 Task: Look for Airbnb properties in Frontera, Mexico from 21st December, 2023 to 29th December, 2023 for 5 adults. Place can be entire room with 3 bedrooms having 3 beds and 3 bathrooms. Property type can be house.
Action: Mouse moved to (550, 105)
Screenshot: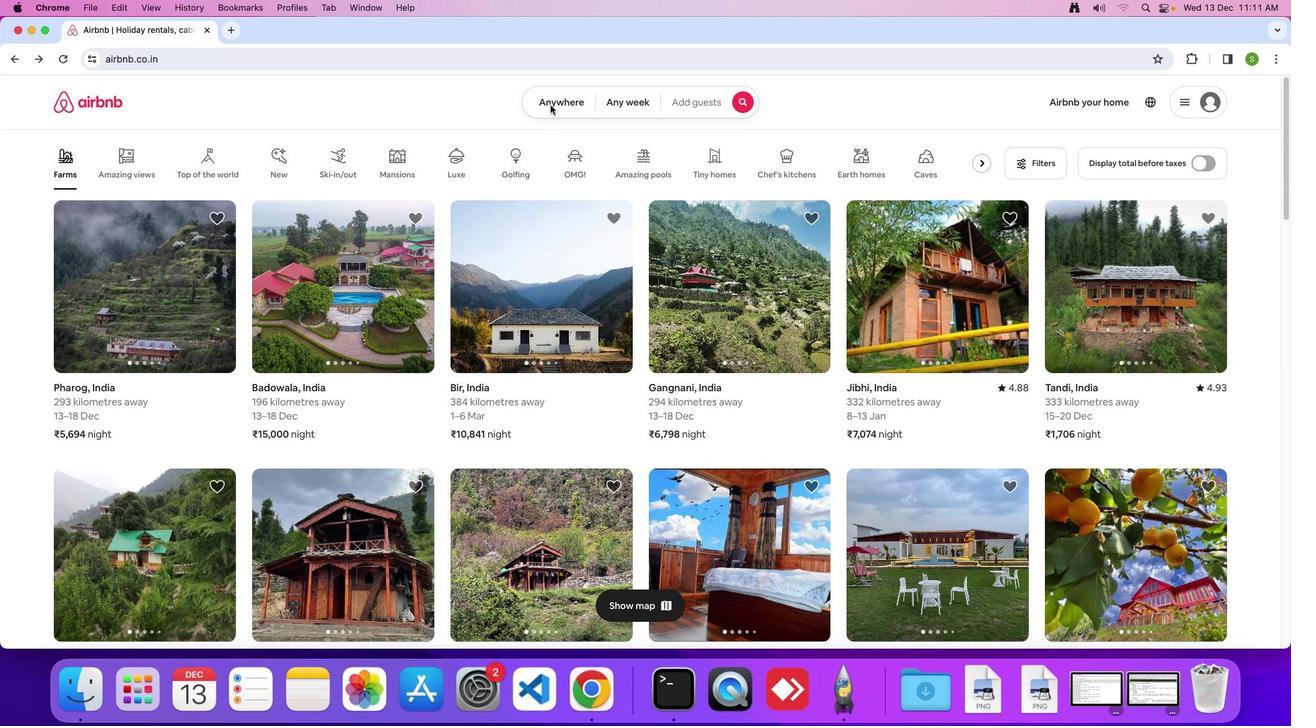 
Action: Mouse pressed left at (550, 105)
Screenshot: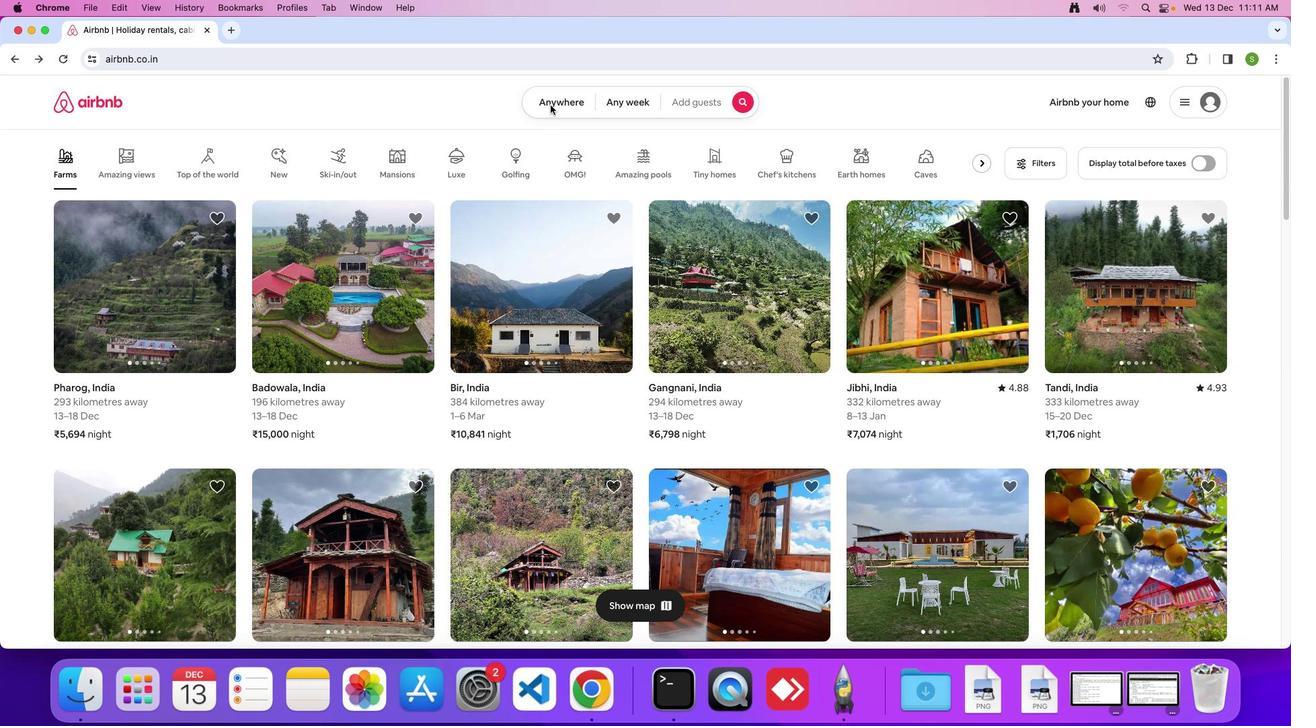 
Action: Mouse pressed left at (550, 105)
Screenshot: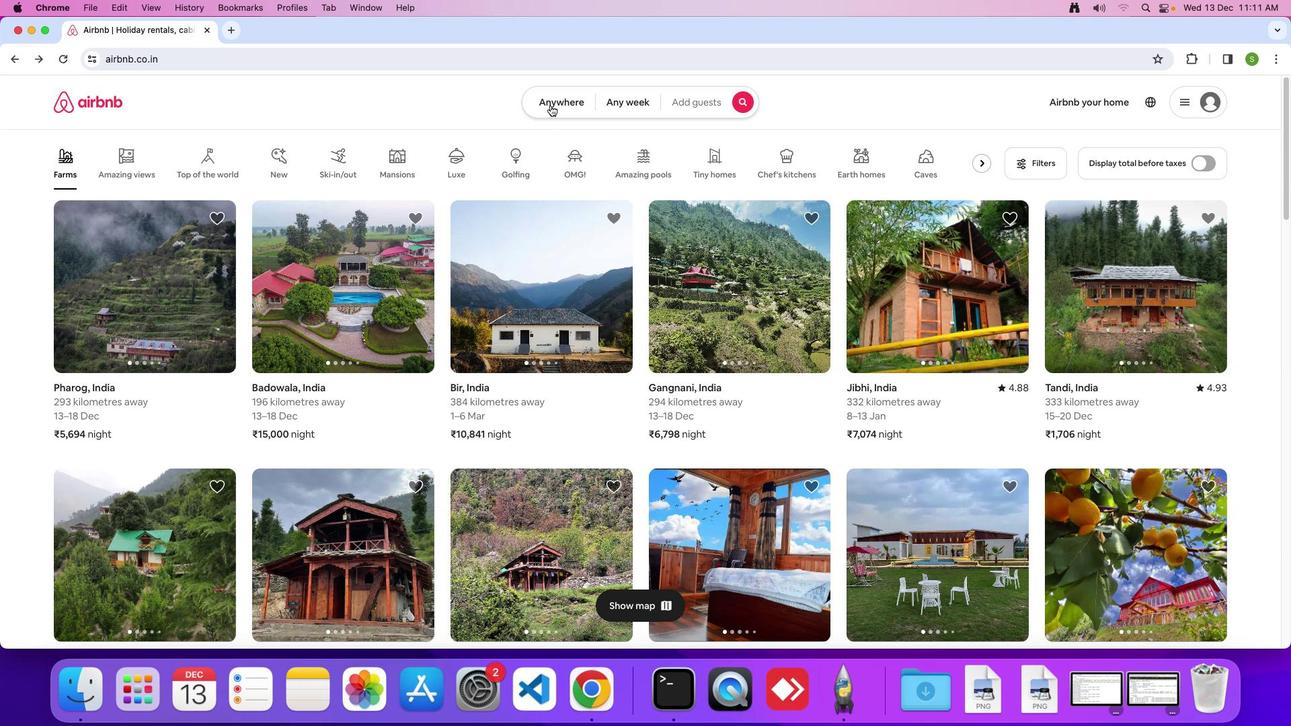 
Action: Mouse moved to (465, 155)
Screenshot: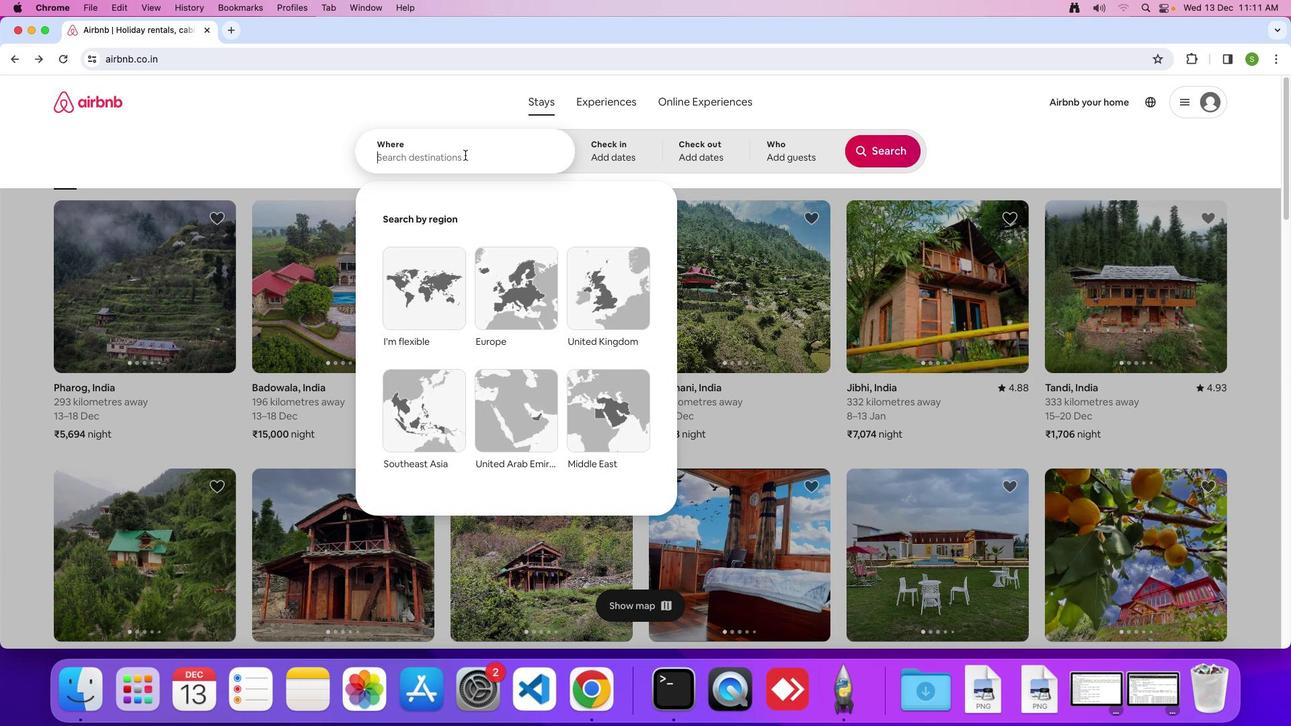 
Action: Mouse pressed left at (465, 155)
Screenshot: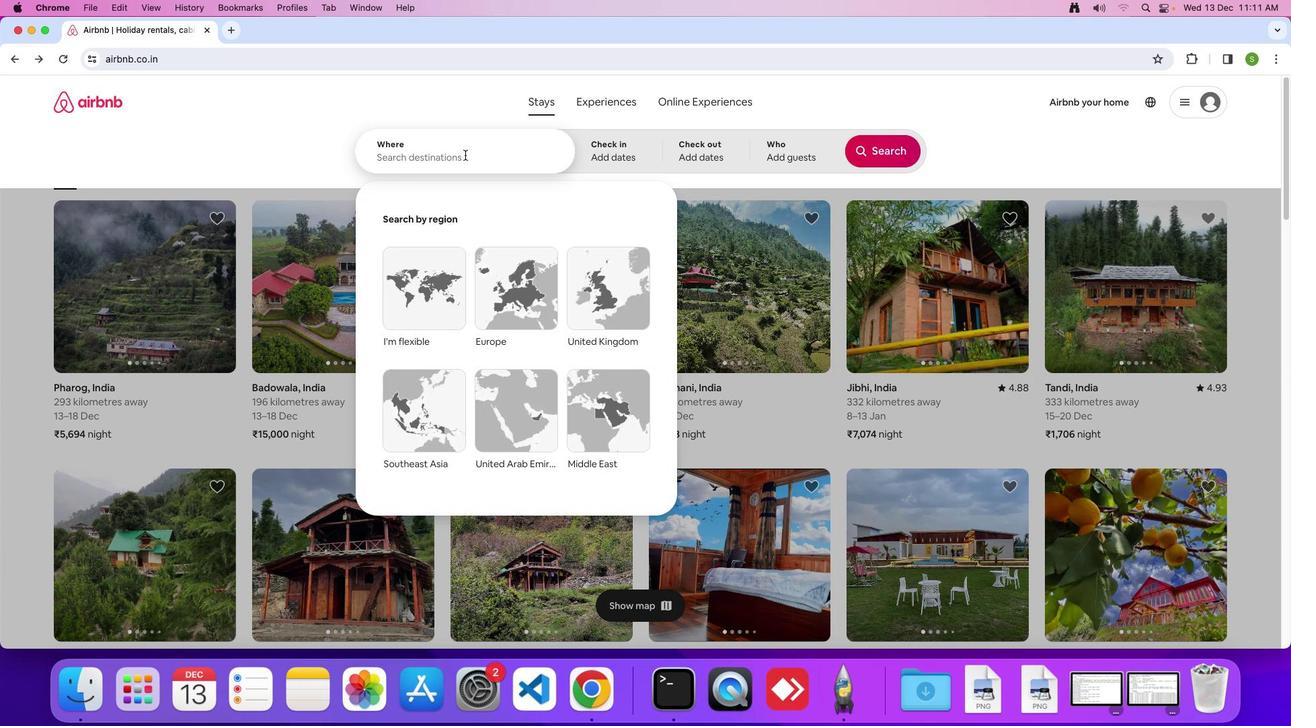 
Action: Key pressed 'F'Key.caps_lock'r''o''n''t''e''r''a'','Key.spaceKey.shift'm''e''x''i''c''o'Key.enter
Screenshot: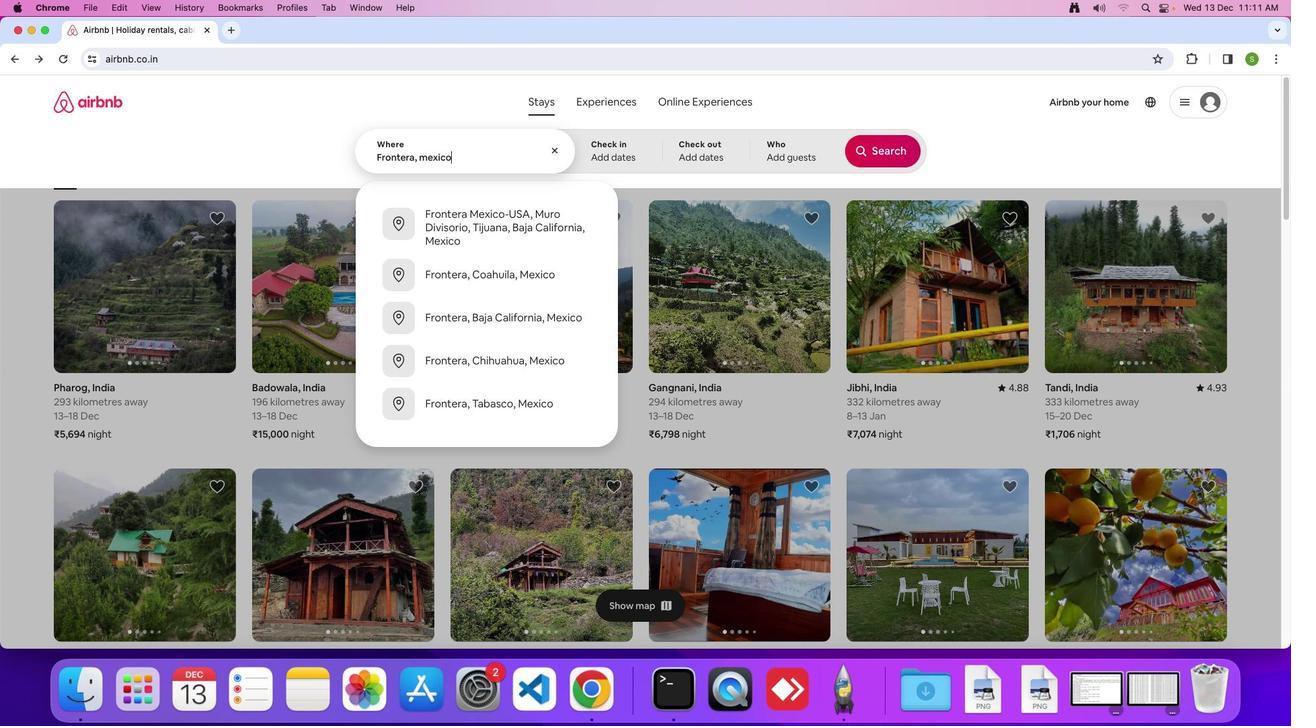 
Action: Mouse moved to (540, 415)
Screenshot: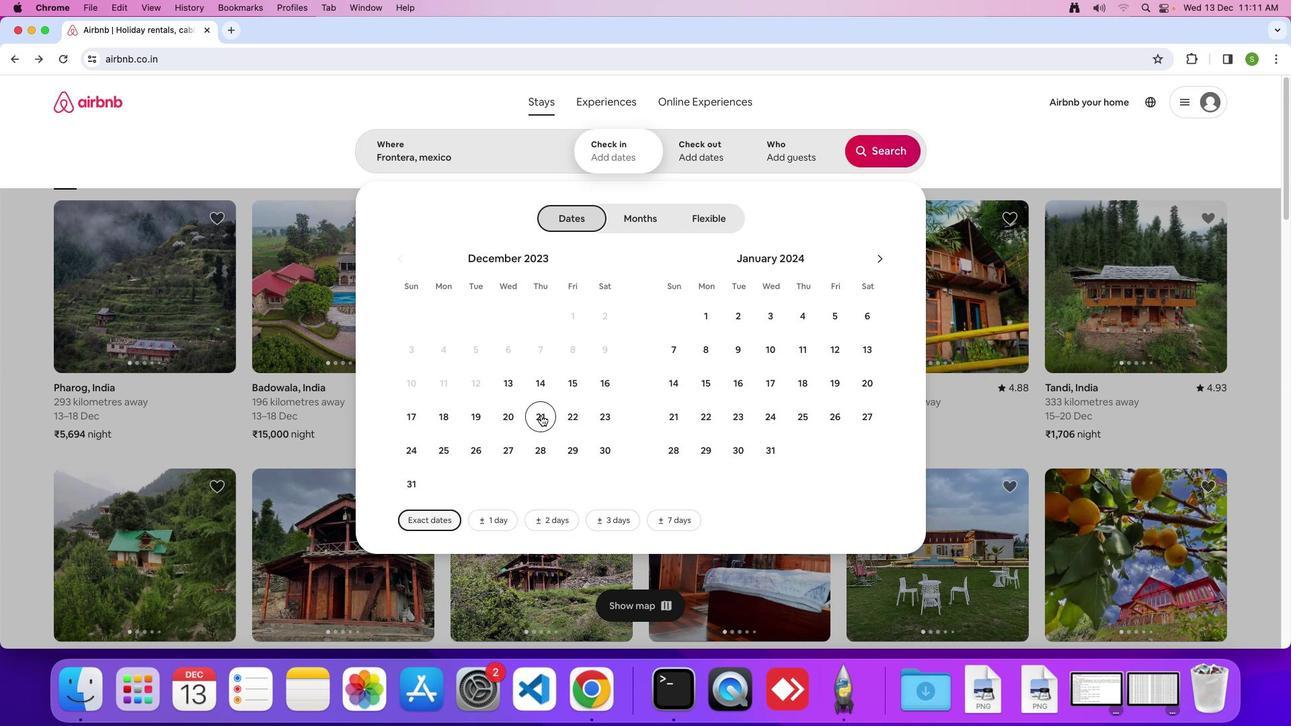 
Action: Mouse pressed left at (540, 415)
Screenshot: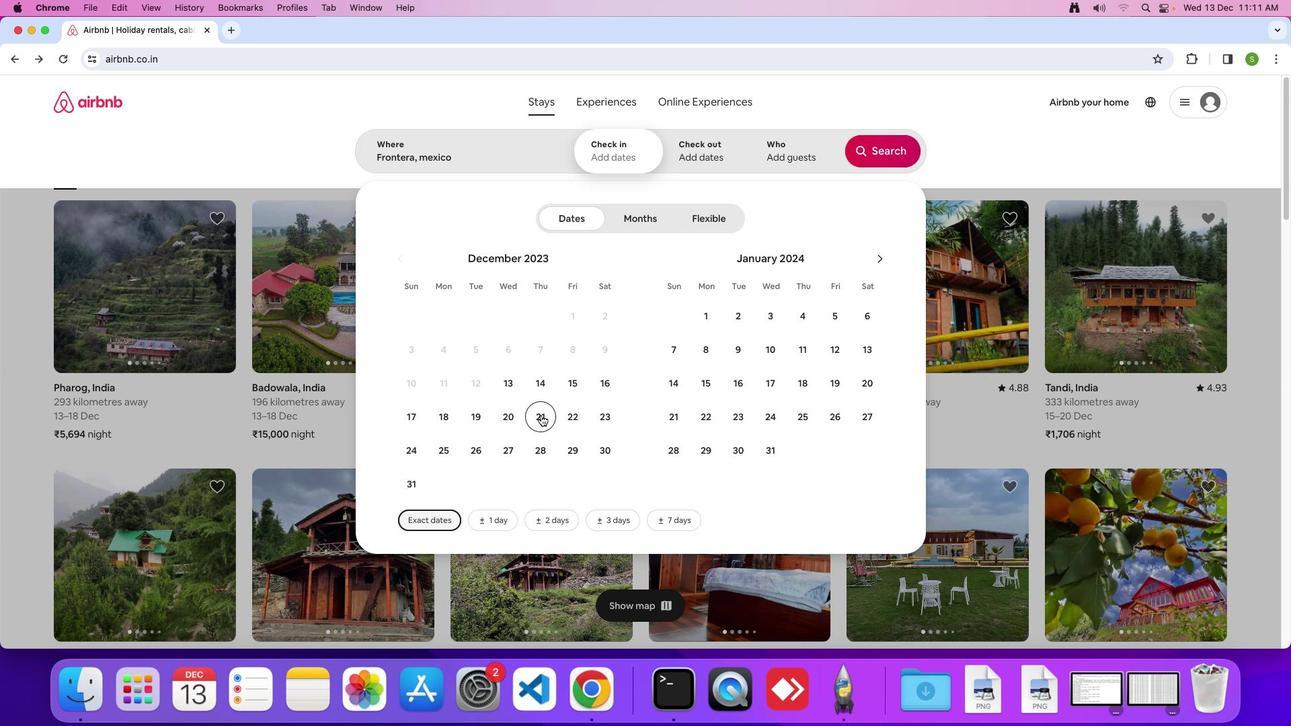 
Action: Mouse moved to (565, 452)
Screenshot: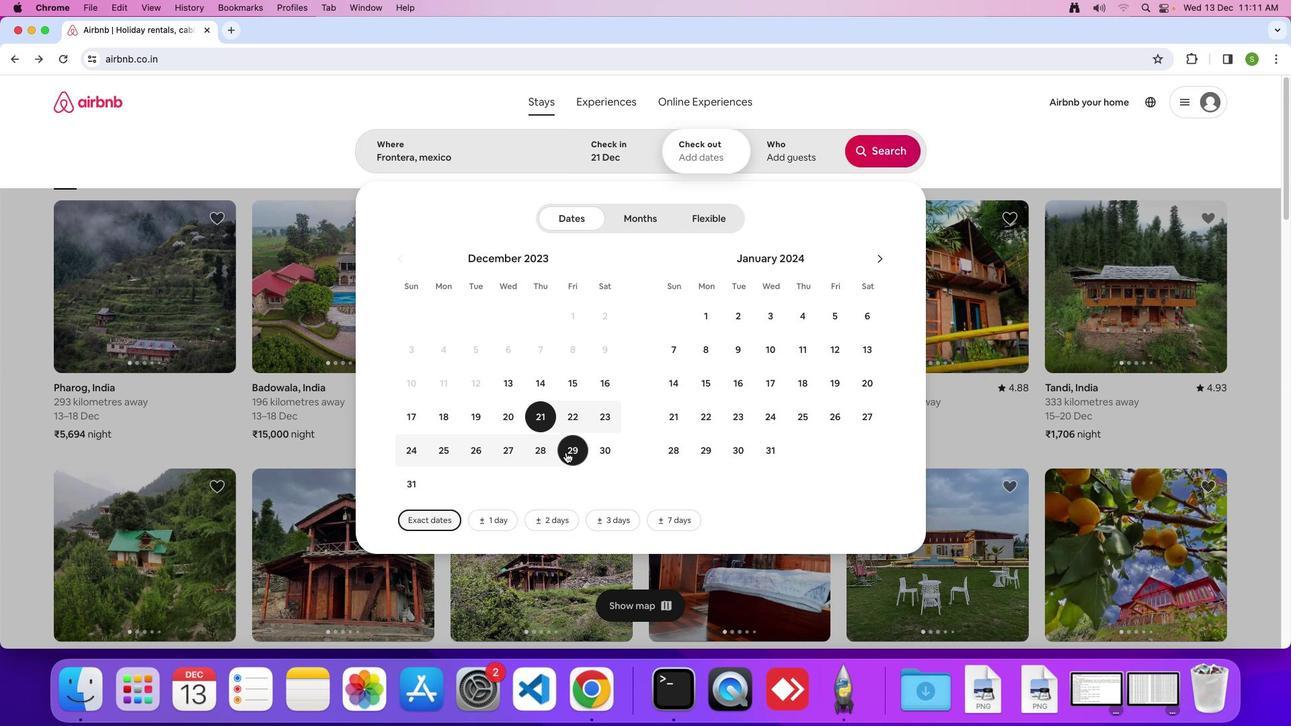 
Action: Mouse pressed left at (565, 452)
Screenshot: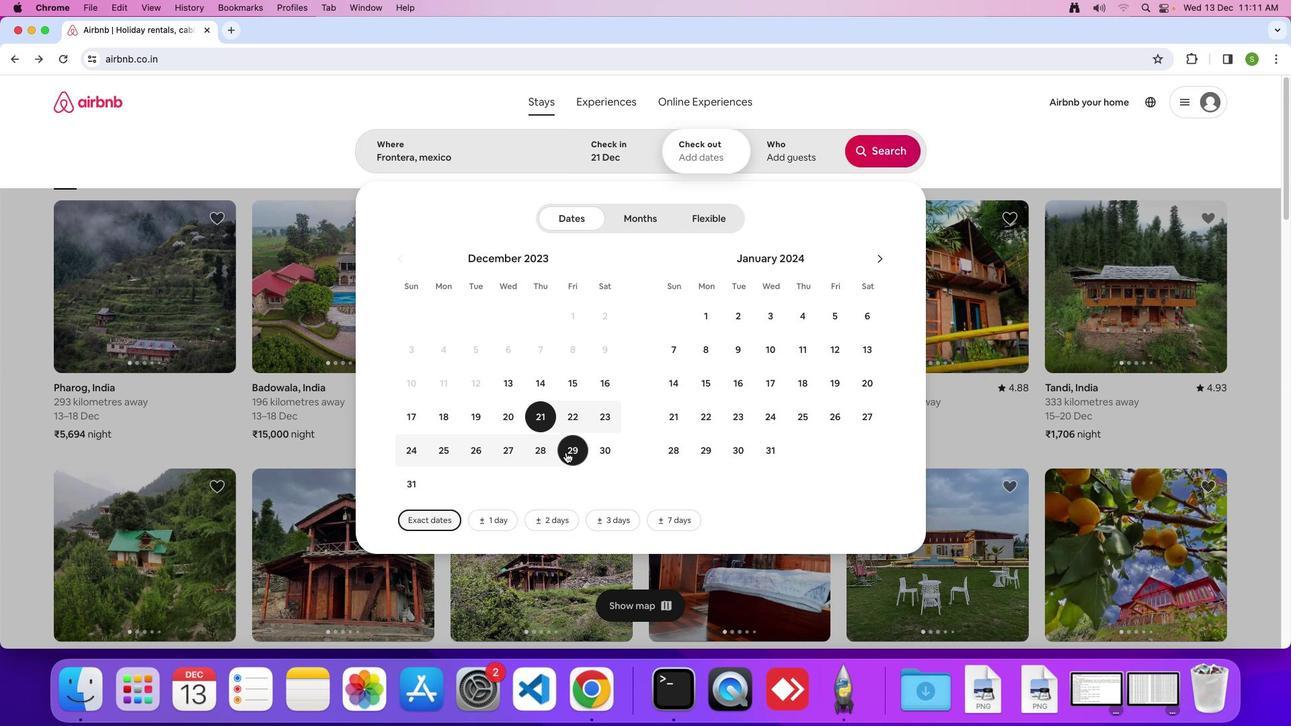 
Action: Mouse moved to (786, 156)
Screenshot: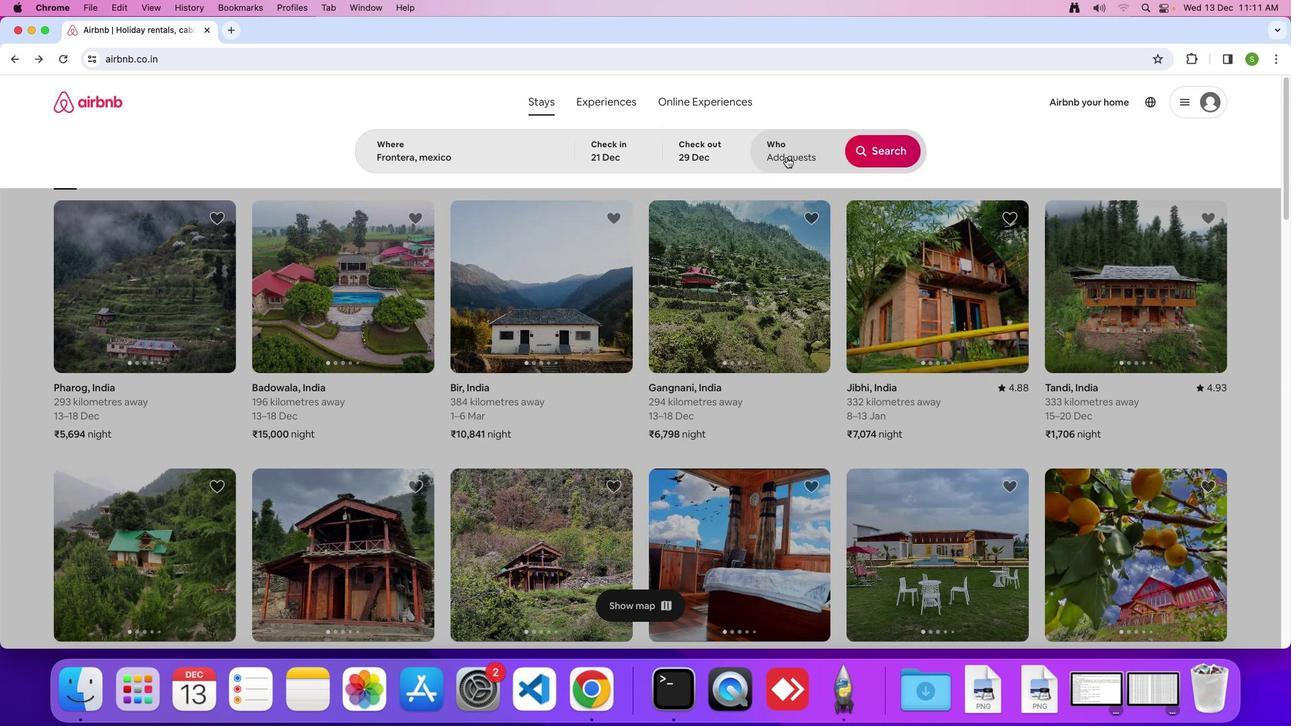 
Action: Mouse pressed left at (786, 156)
Screenshot: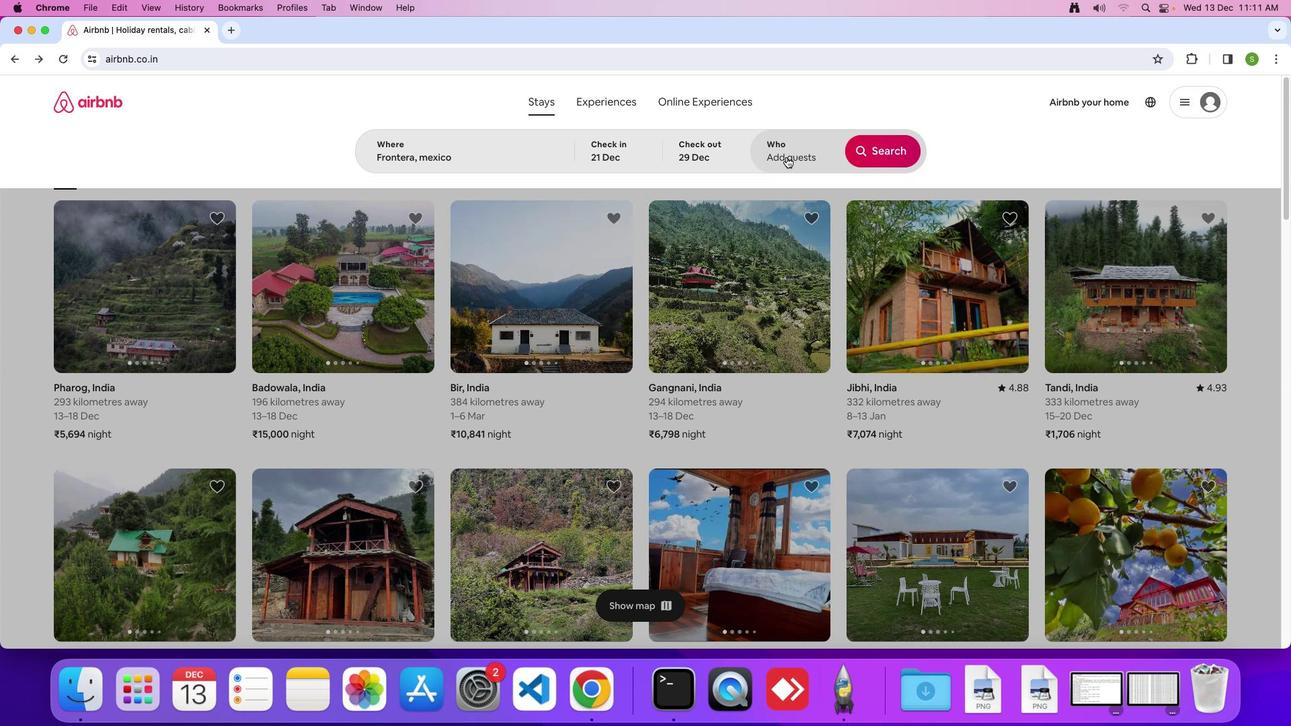 
Action: Mouse moved to (882, 219)
Screenshot: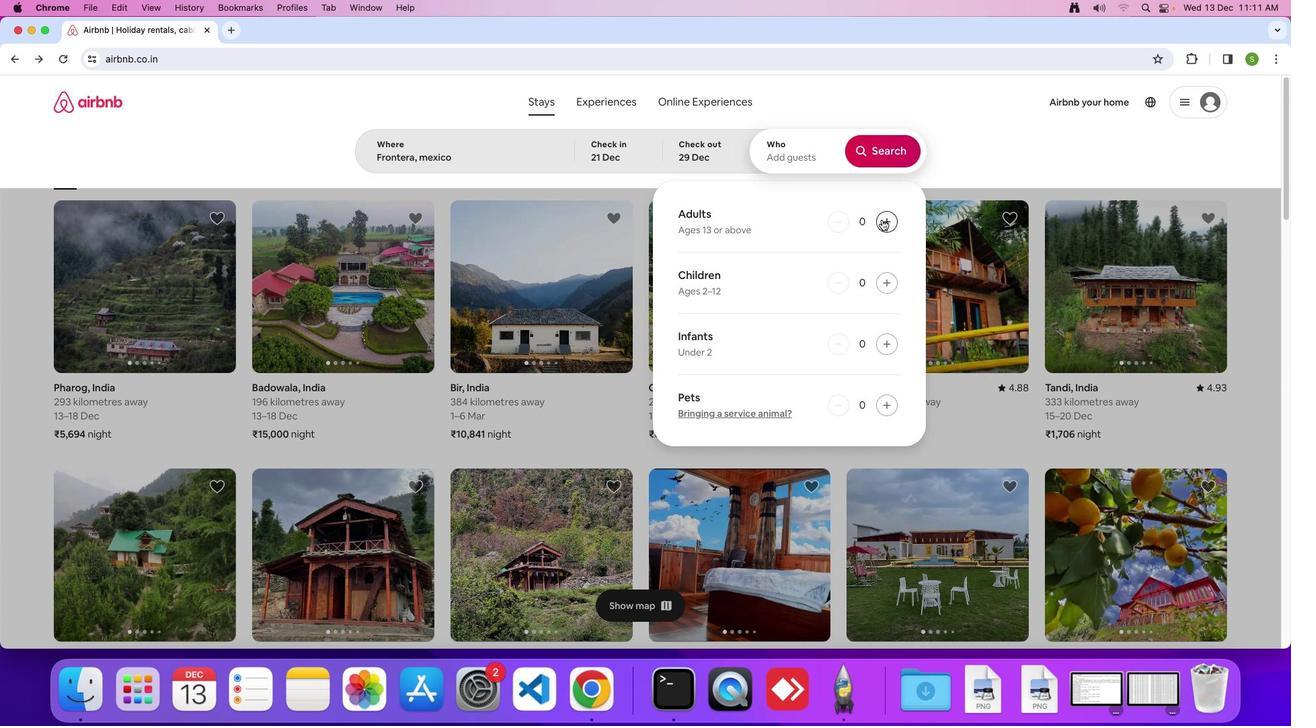 
Action: Mouse pressed left at (882, 219)
Screenshot: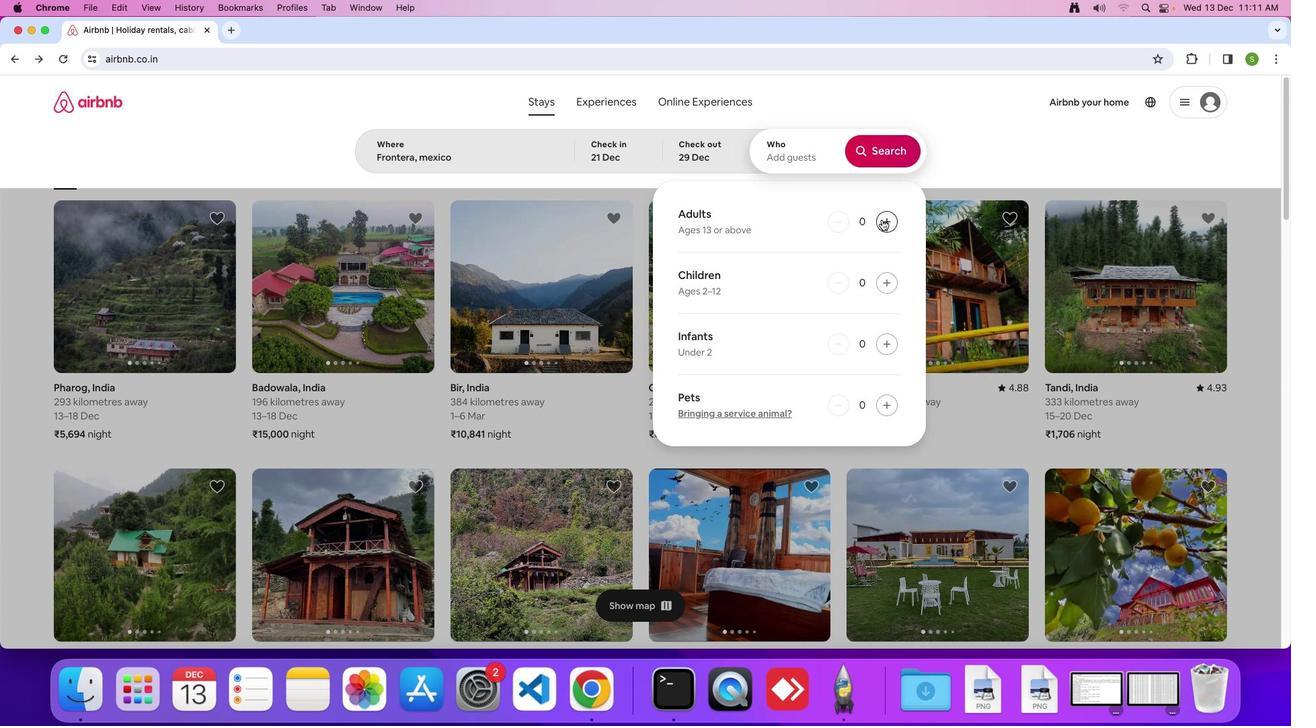 
Action: Mouse pressed left at (882, 219)
Screenshot: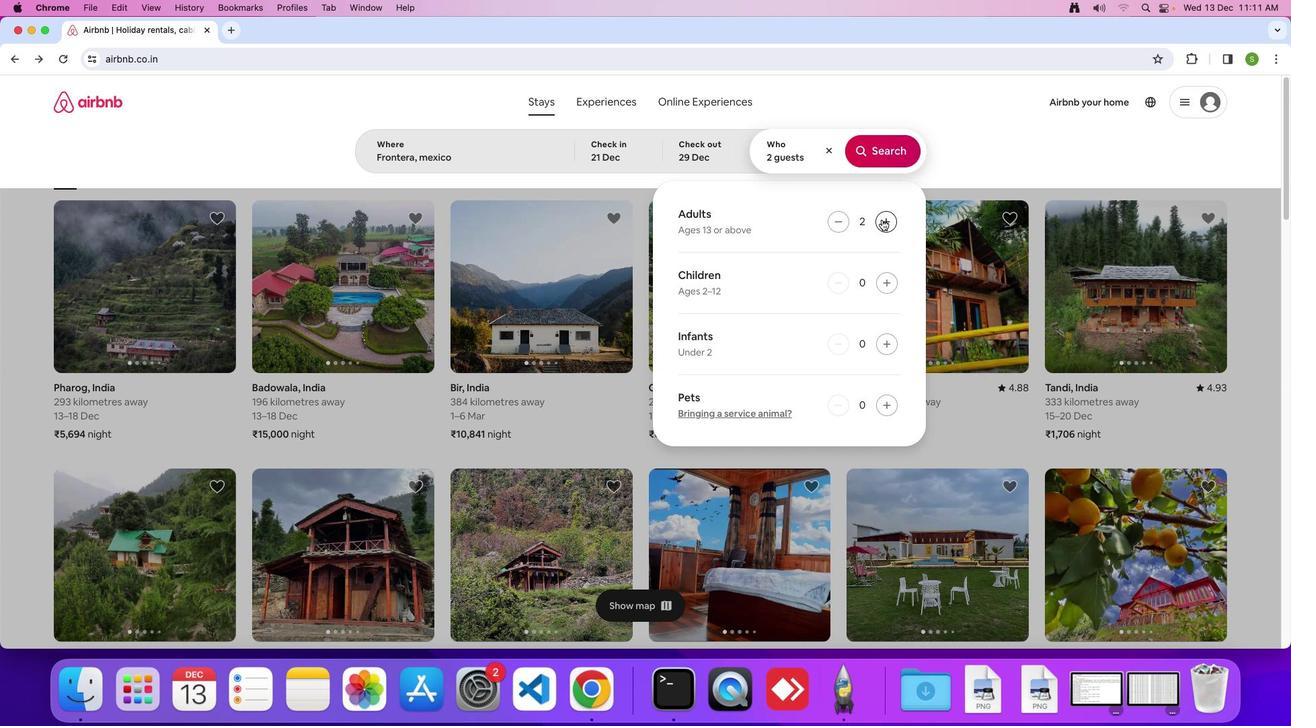 
Action: Mouse pressed left at (882, 219)
Screenshot: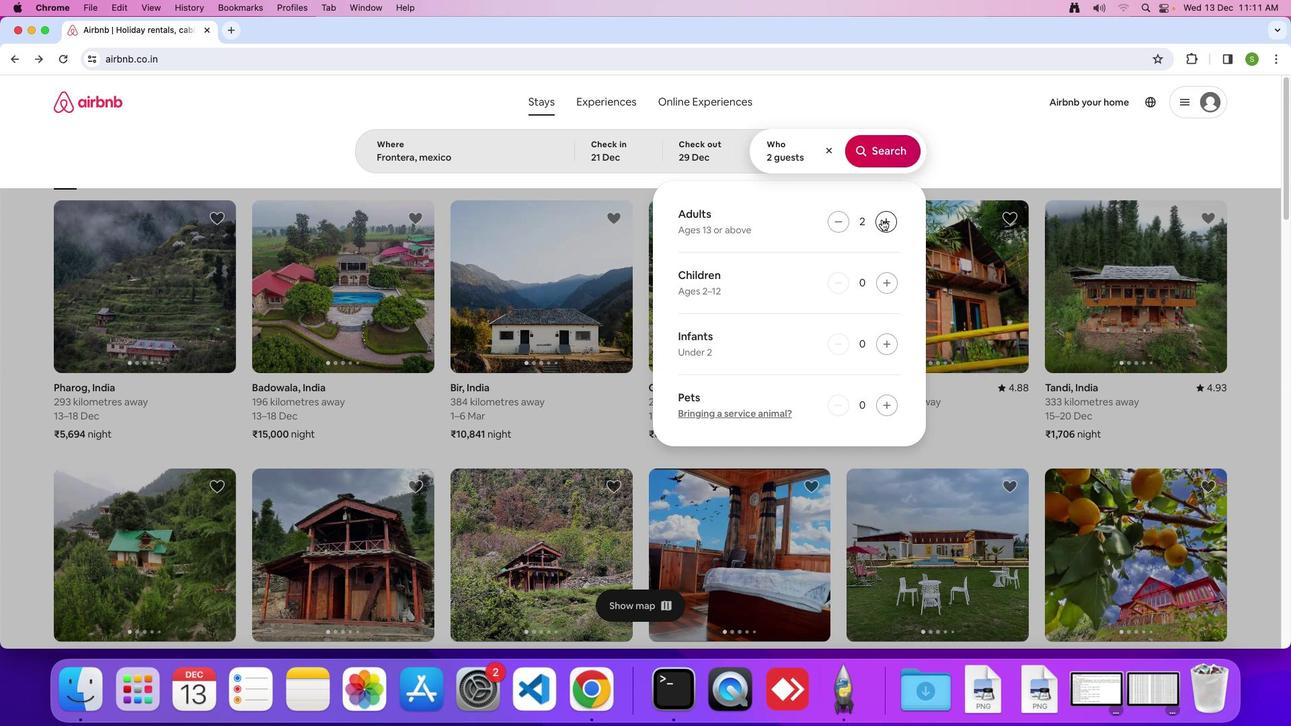 
Action: Mouse pressed left at (882, 219)
Screenshot: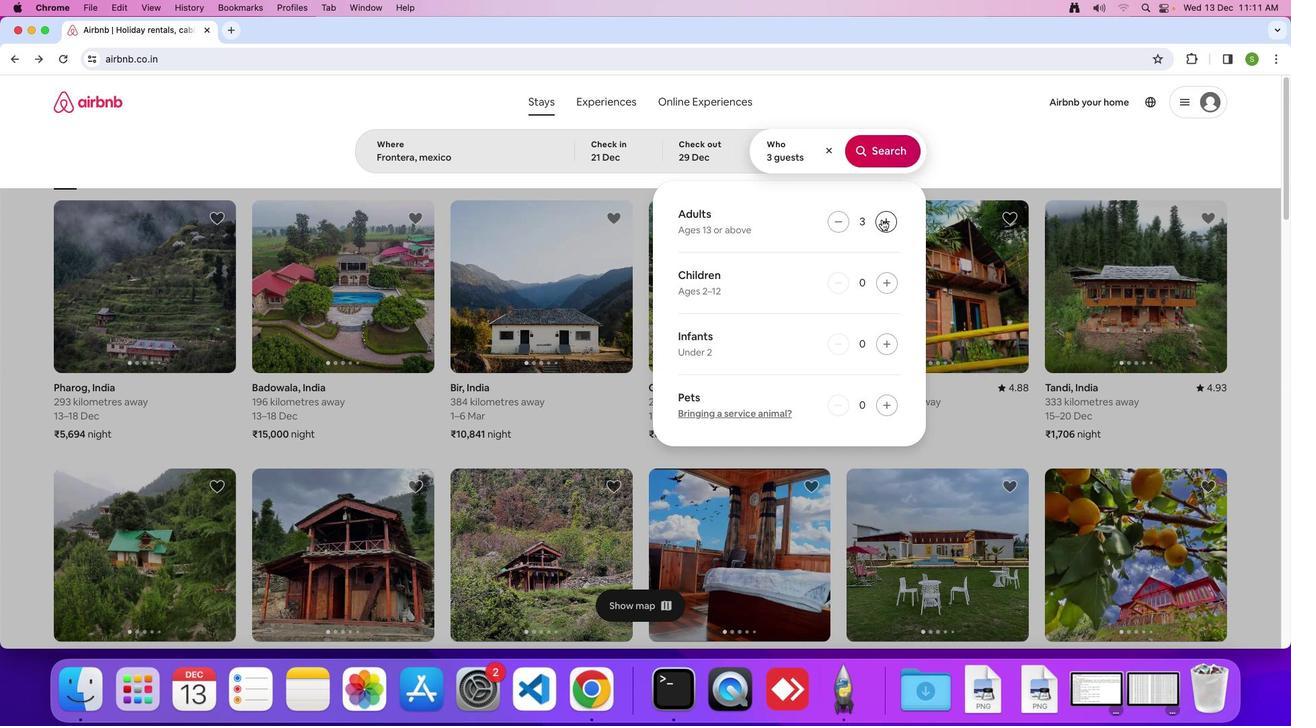 
Action: Mouse pressed left at (882, 219)
Screenshot: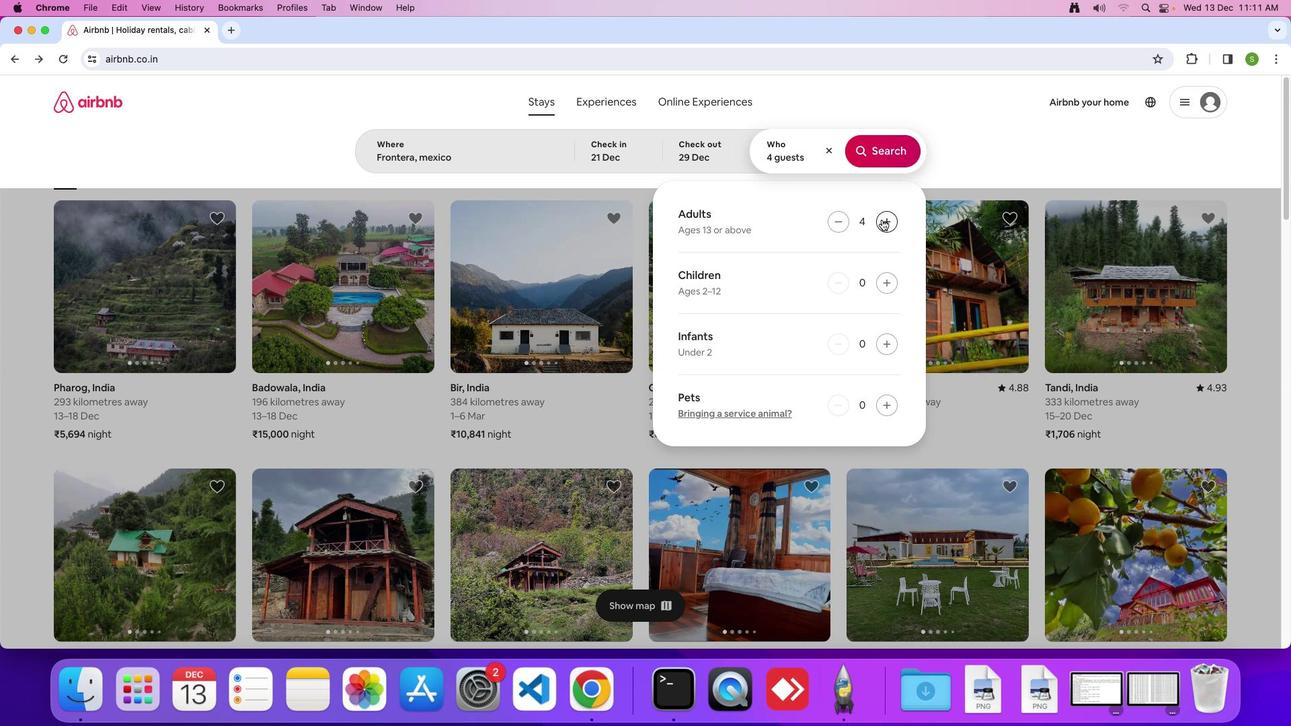 
Action: Mouse moved to (878, 150)
Screenshot: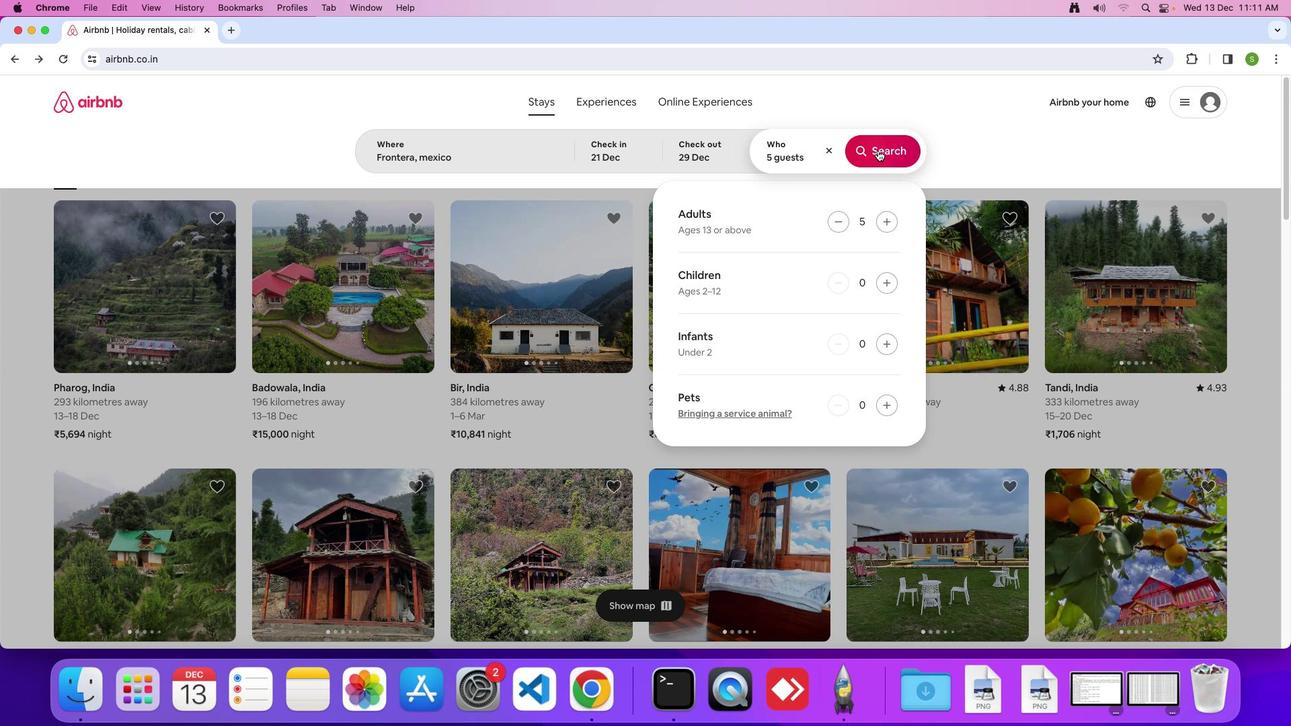 
Action: Mouse pressed left at (878, 150)
Screenshot: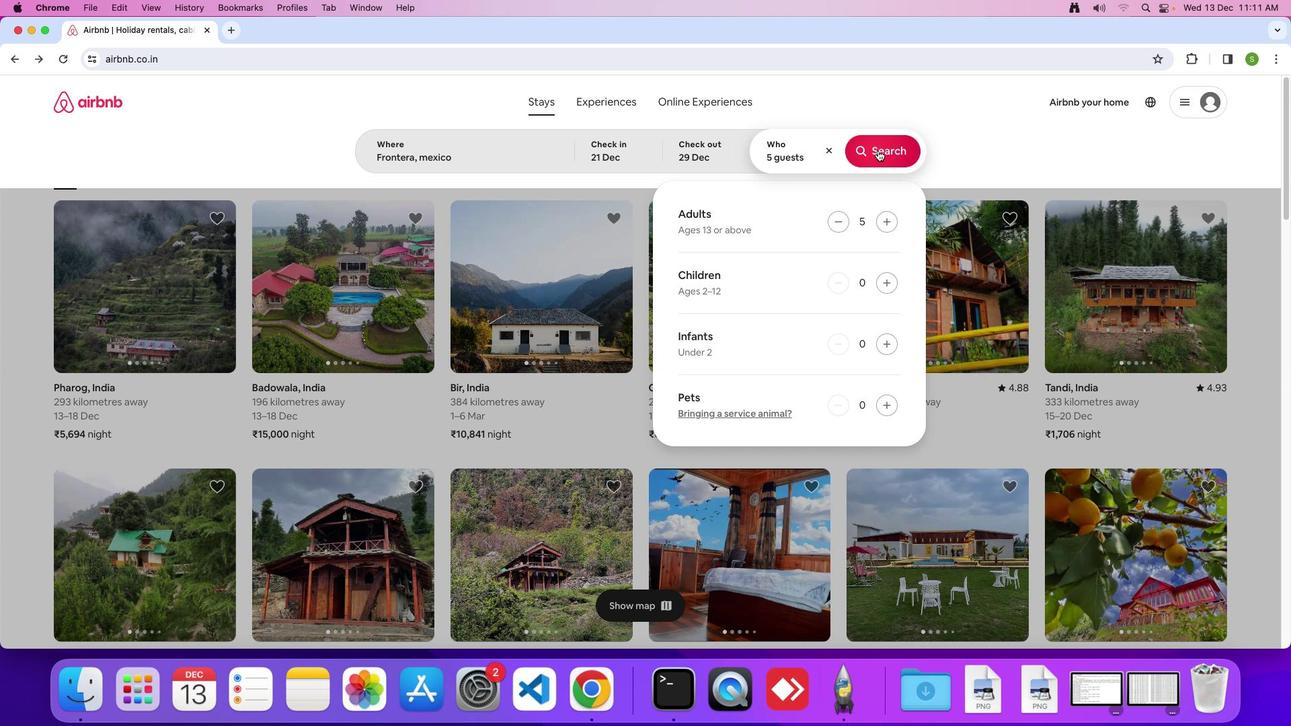 
Action: Mouse moved to (1066, 156)
Screenshot: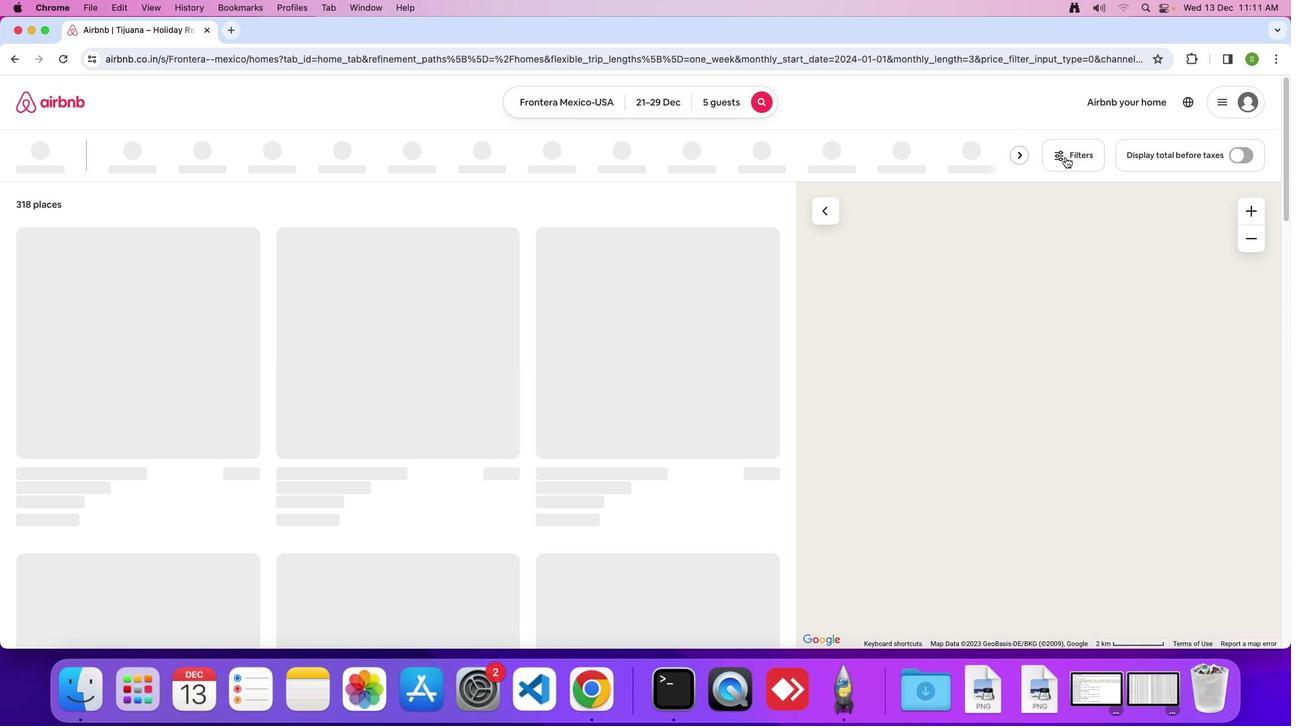 
Action: Mouse pressed left at (1066, 156)
Screenshot: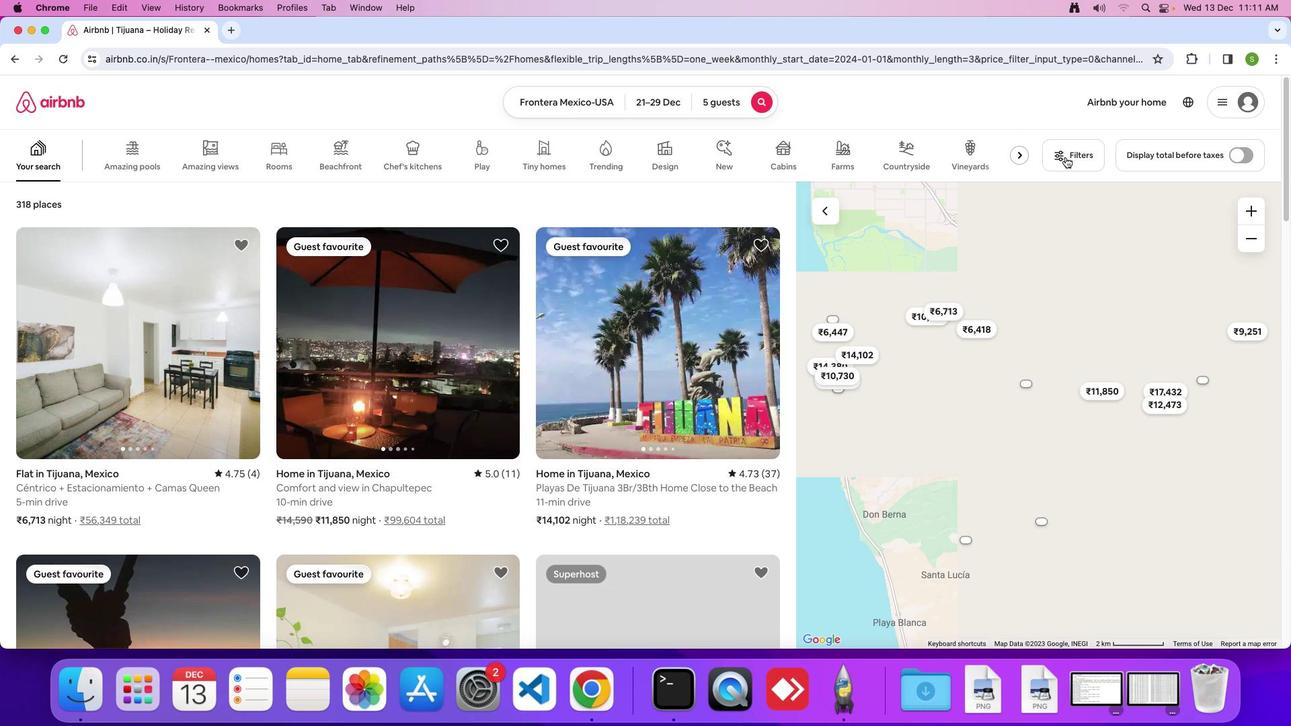 
Action: Mouse moved to (659, 406)
Screenshot: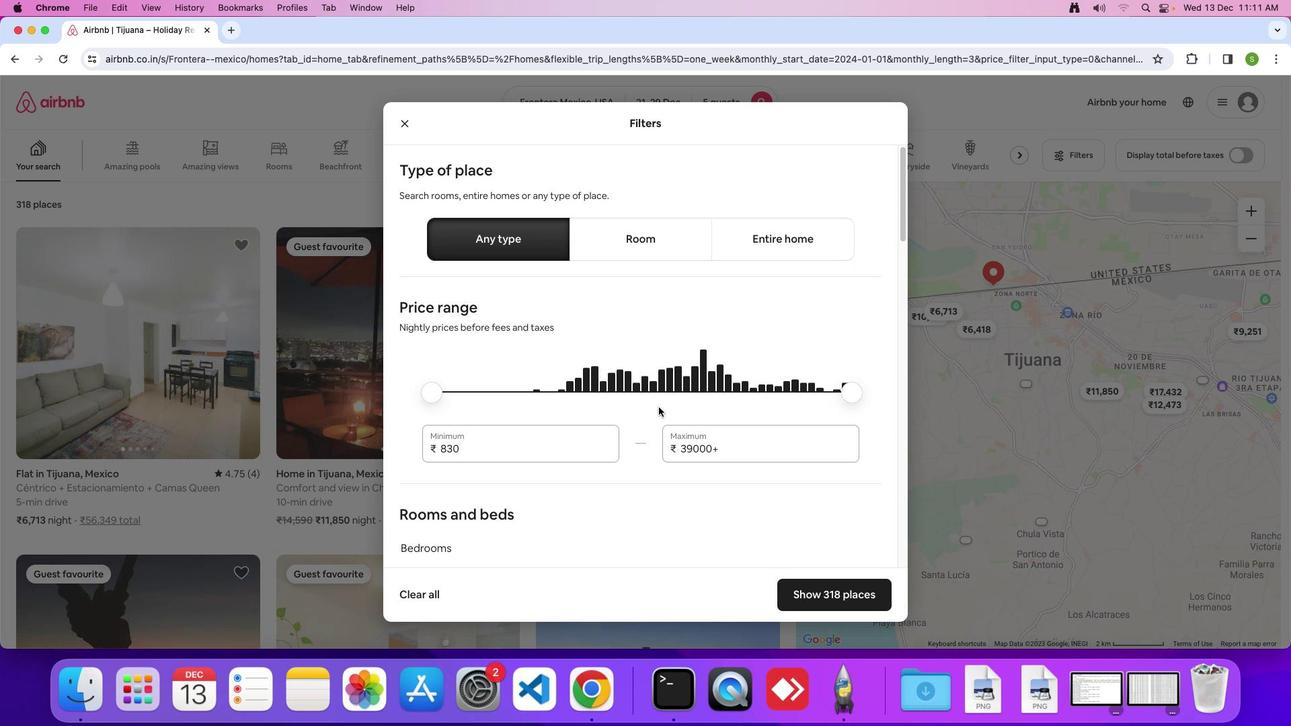 
Action: Mouse scrolled (659, 406) with delta (0, 0)
Screenshot: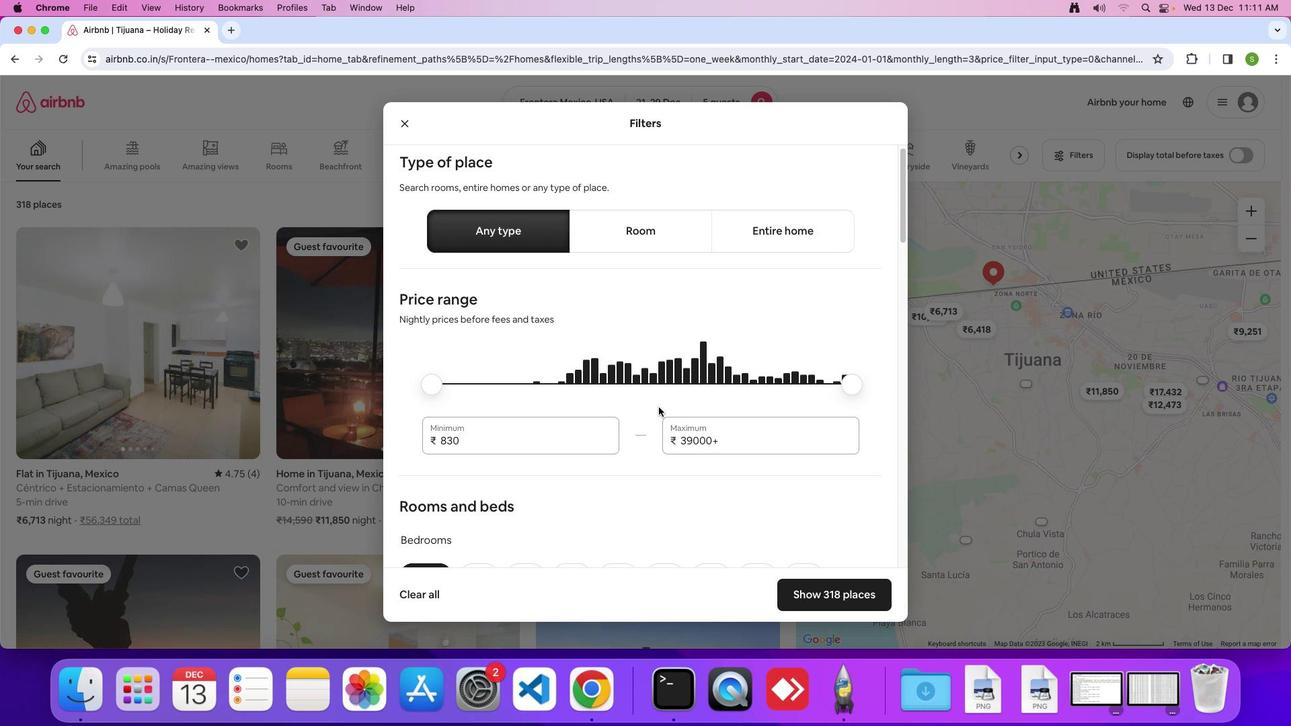 
Action: Mouse scrolled (659, 406) with delta (0, 0)
Screenshot: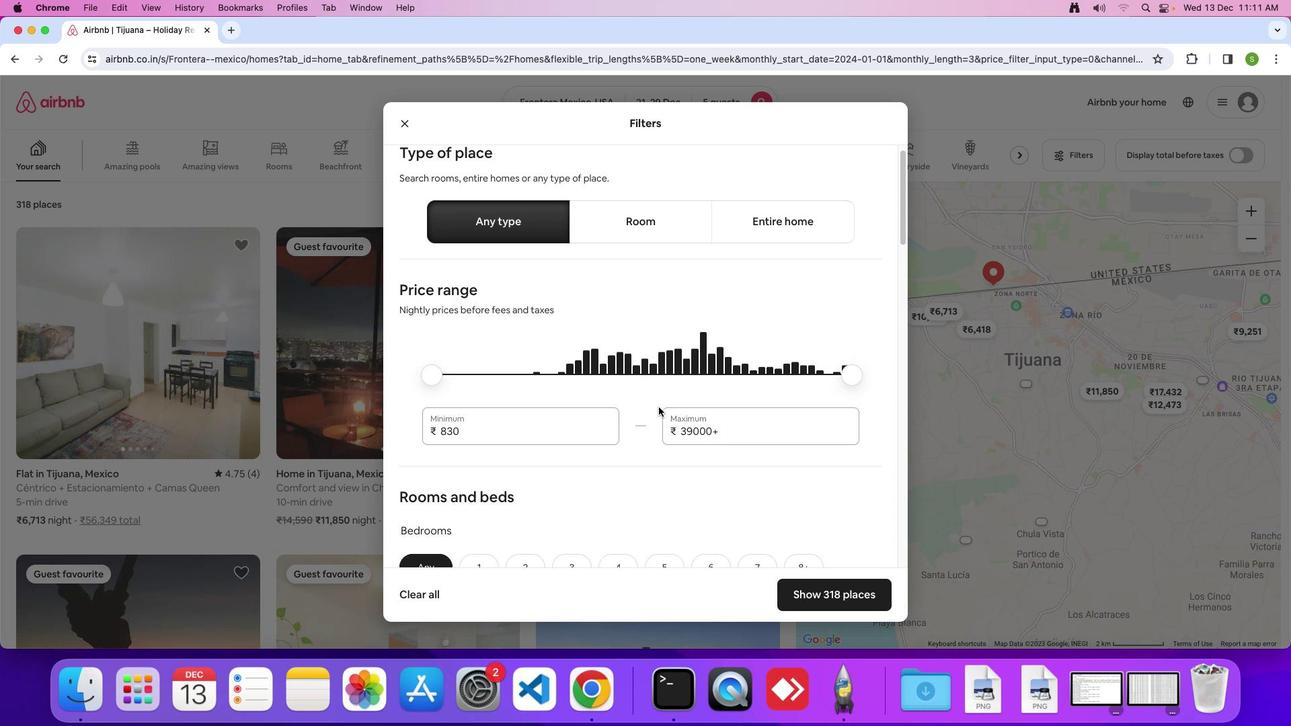 
Action: Mouse scrolled (659, 406) with delta (0, -1)
Screenshot: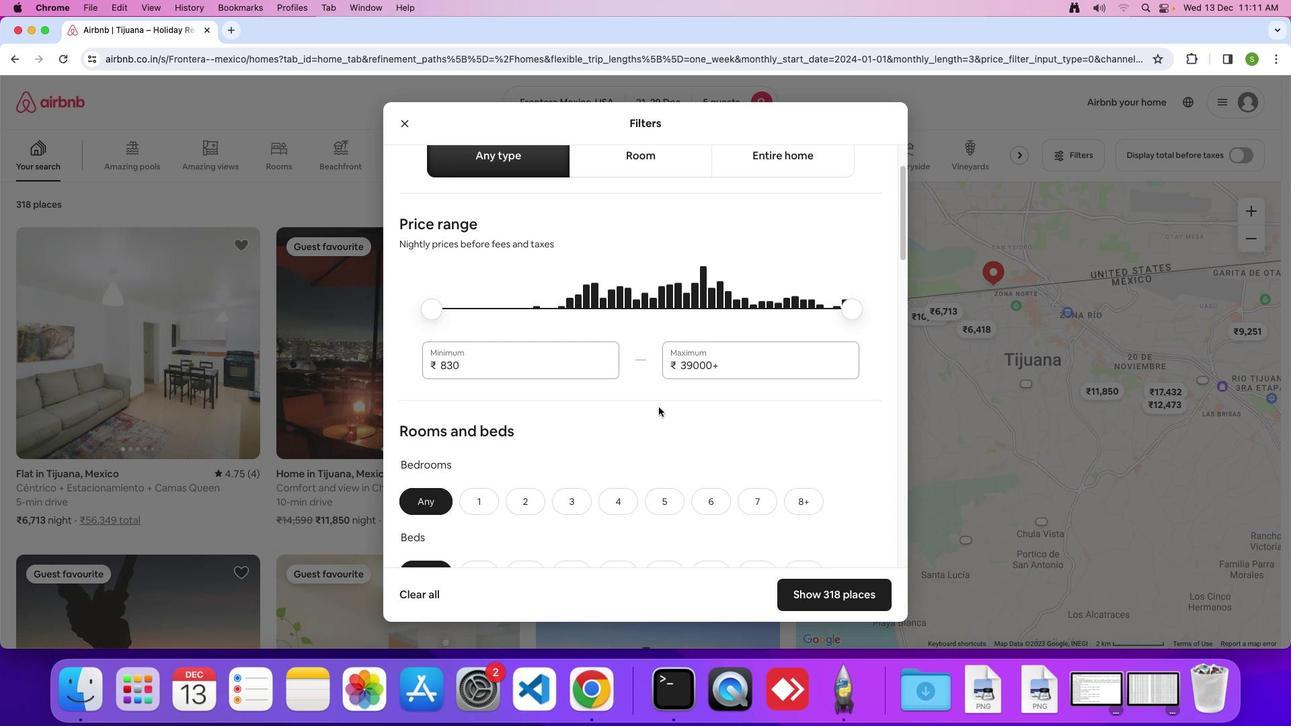 
Action: Mouse scrolled (659, 406) with delta (0, 0)
Screenshot: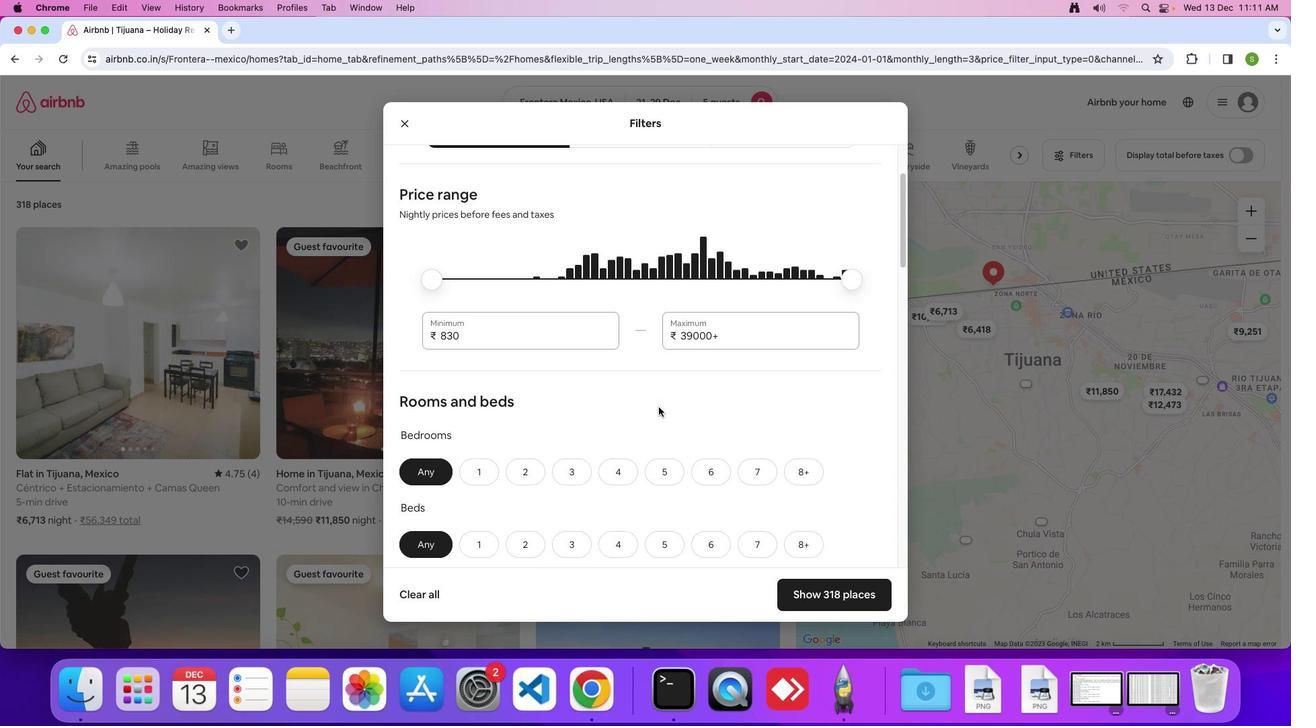 
Action: Mouse scrolled (659, 406) with delta (0, 0)
Screenshot: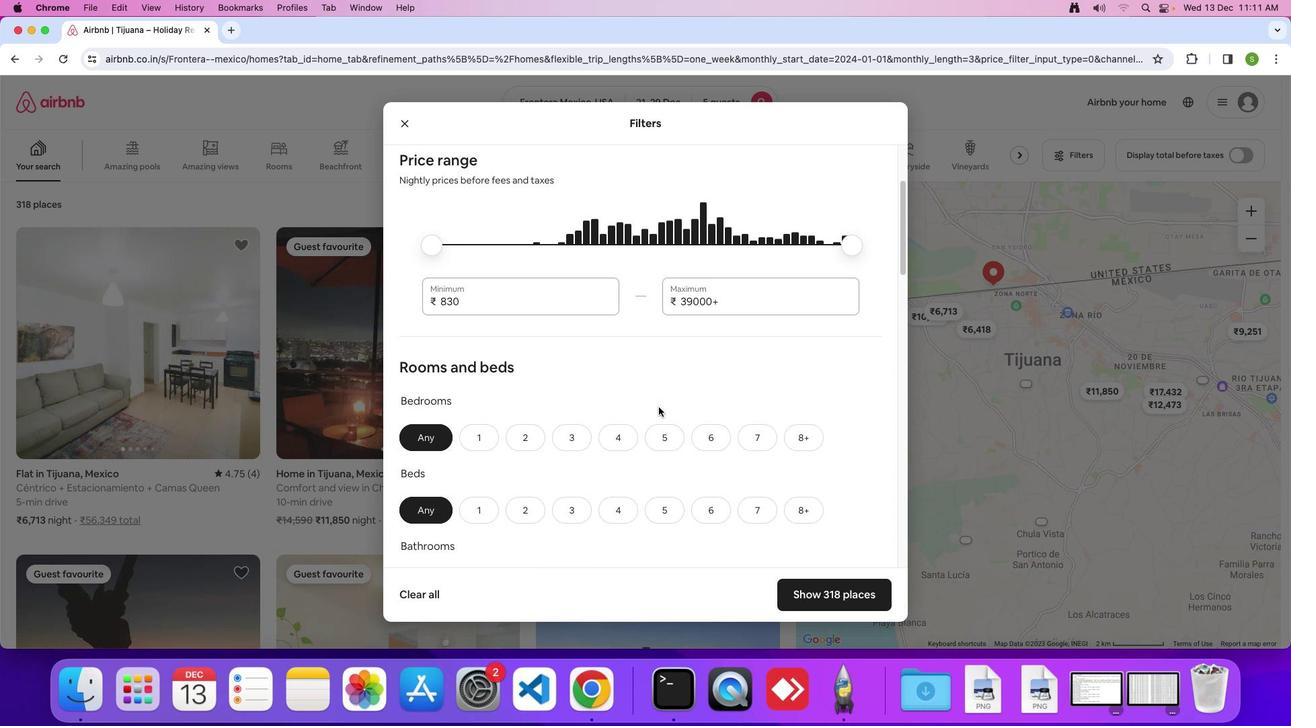 
Action: Mouse scrolled (659, 406) with delta (0, -2)
Screenshot: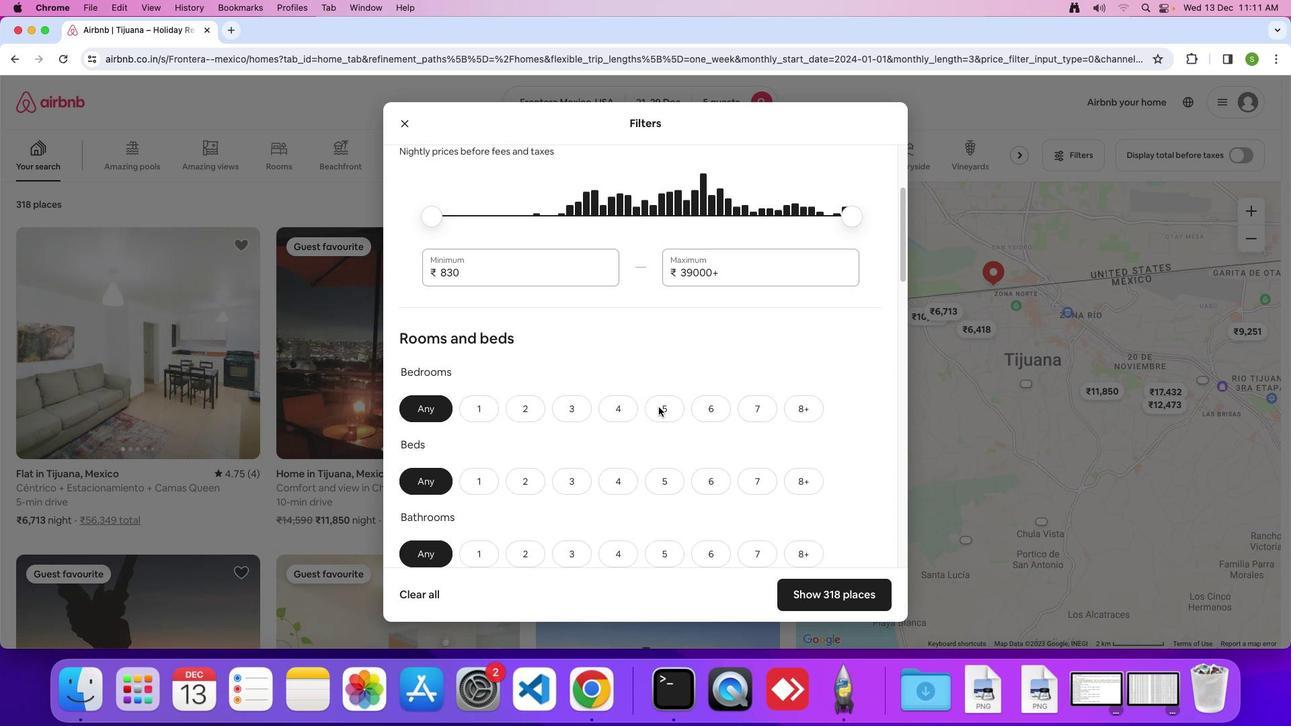 
Action: Mouse scrolled (659, 406) with delta (0, 0)
Screenshot: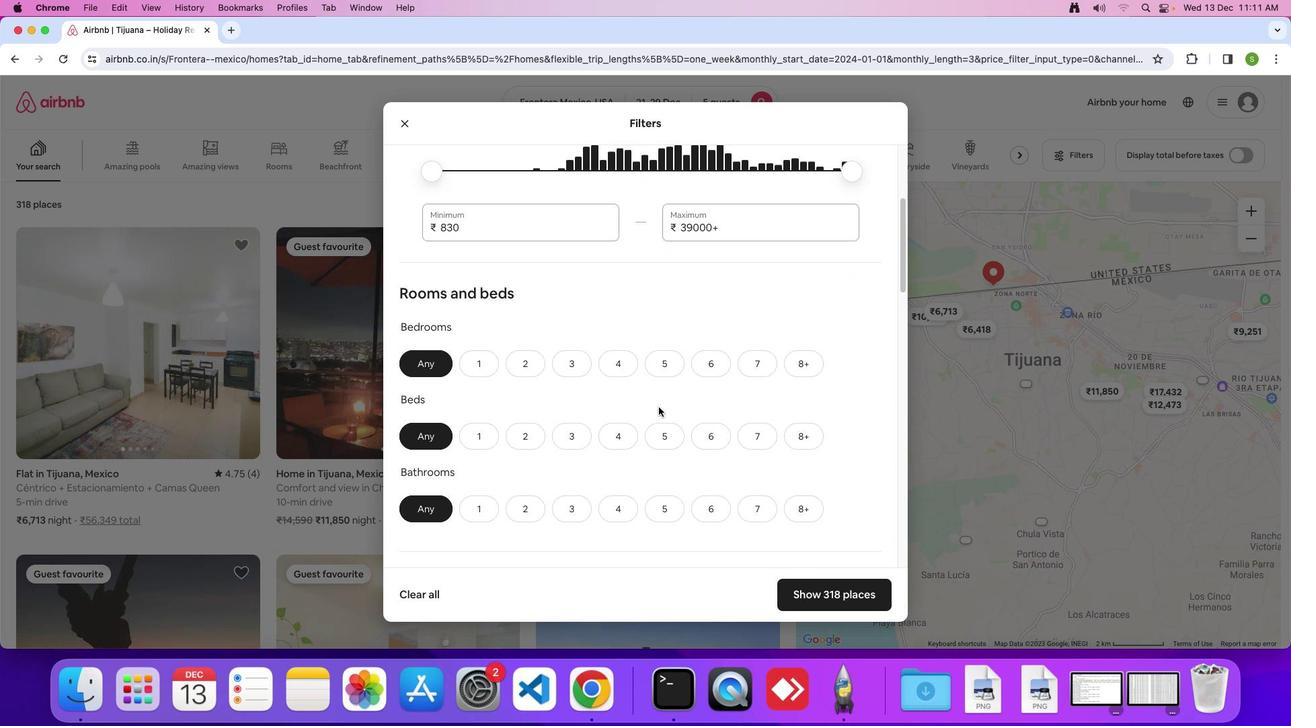 
Action: Mouse scrolled (659, 406) with delta (0, 0)
Screenshot: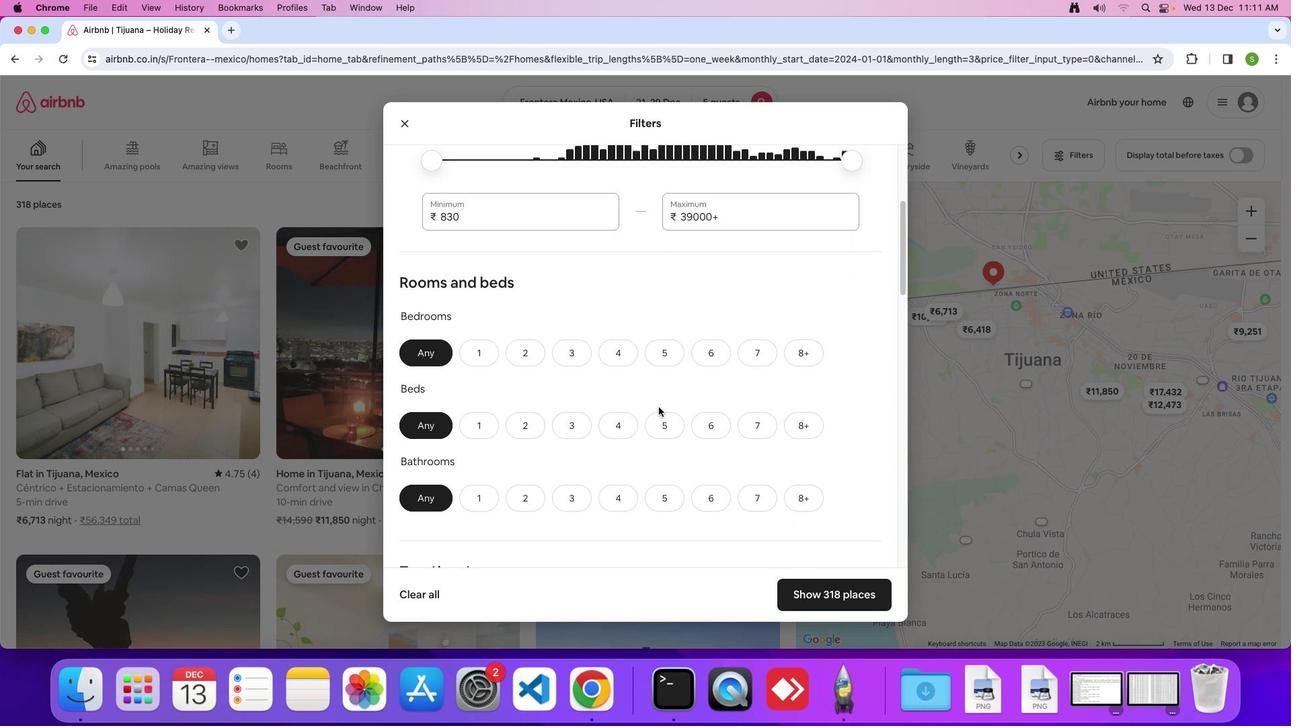 
Action: Mouse scrolled (659, 406) with delta (0, 0)
Screenshot: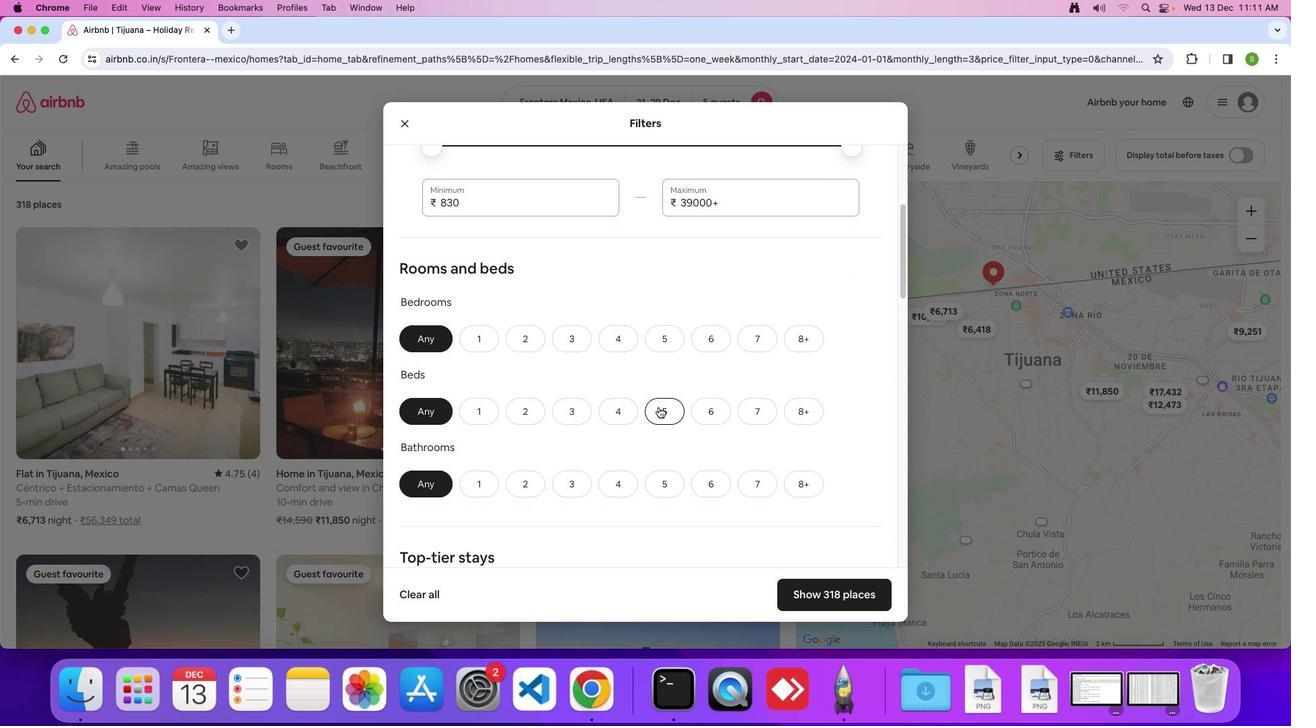 
Action: Mouse scrolled (659, 406) with delta (0, 0)
Screenshot: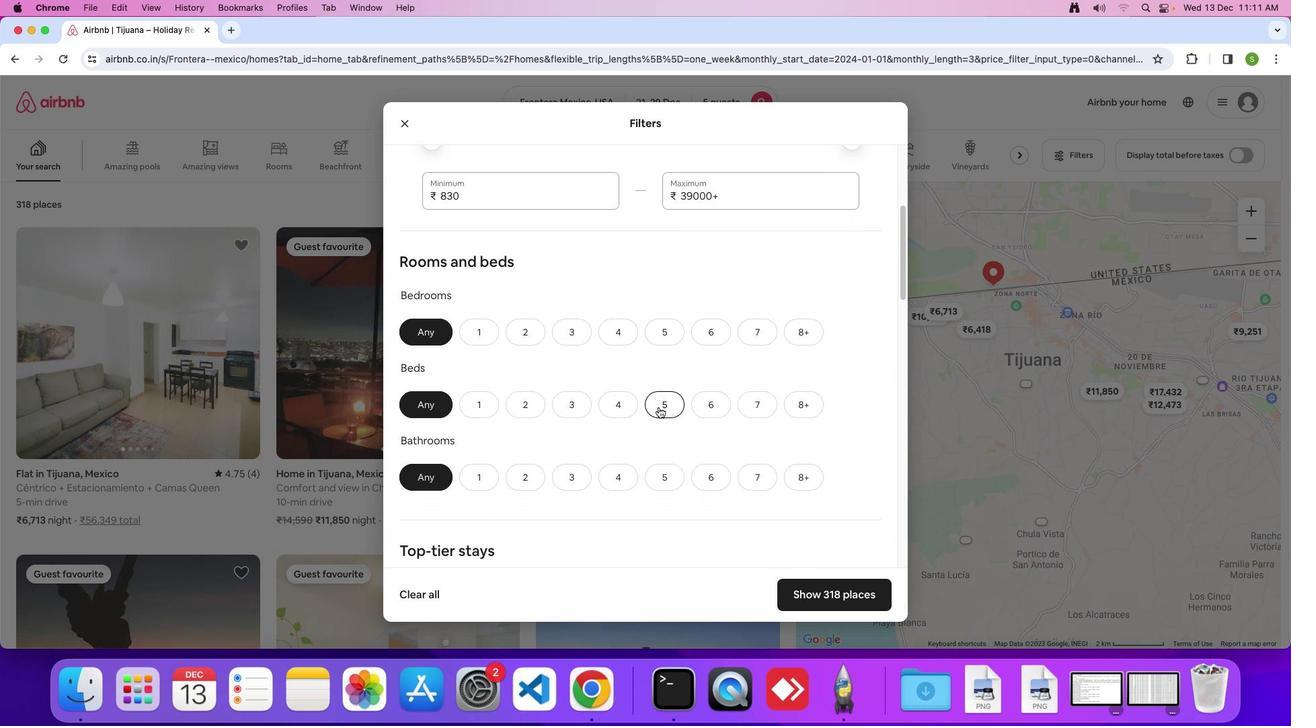 
Action: Mouse scrolled (659, 406) with delta (0, 0)
Screenshot: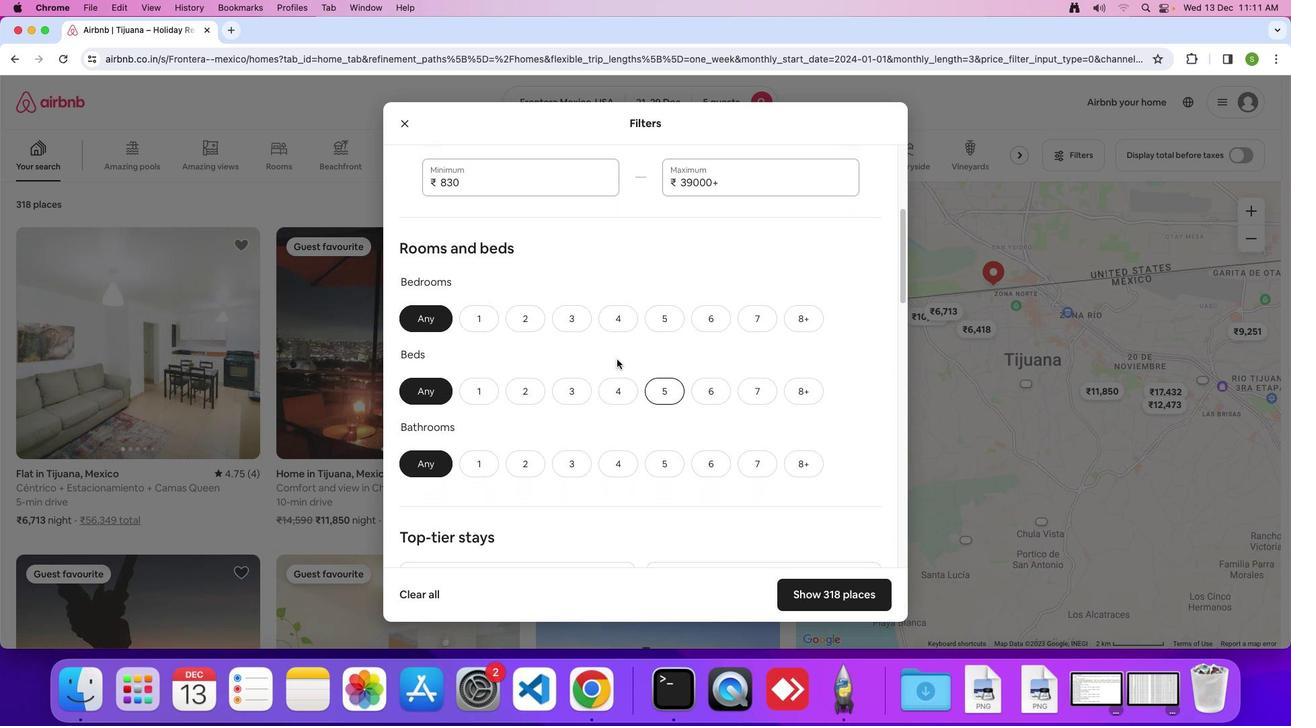 
Action: Mouse moved to (575, 317)
Screenshot: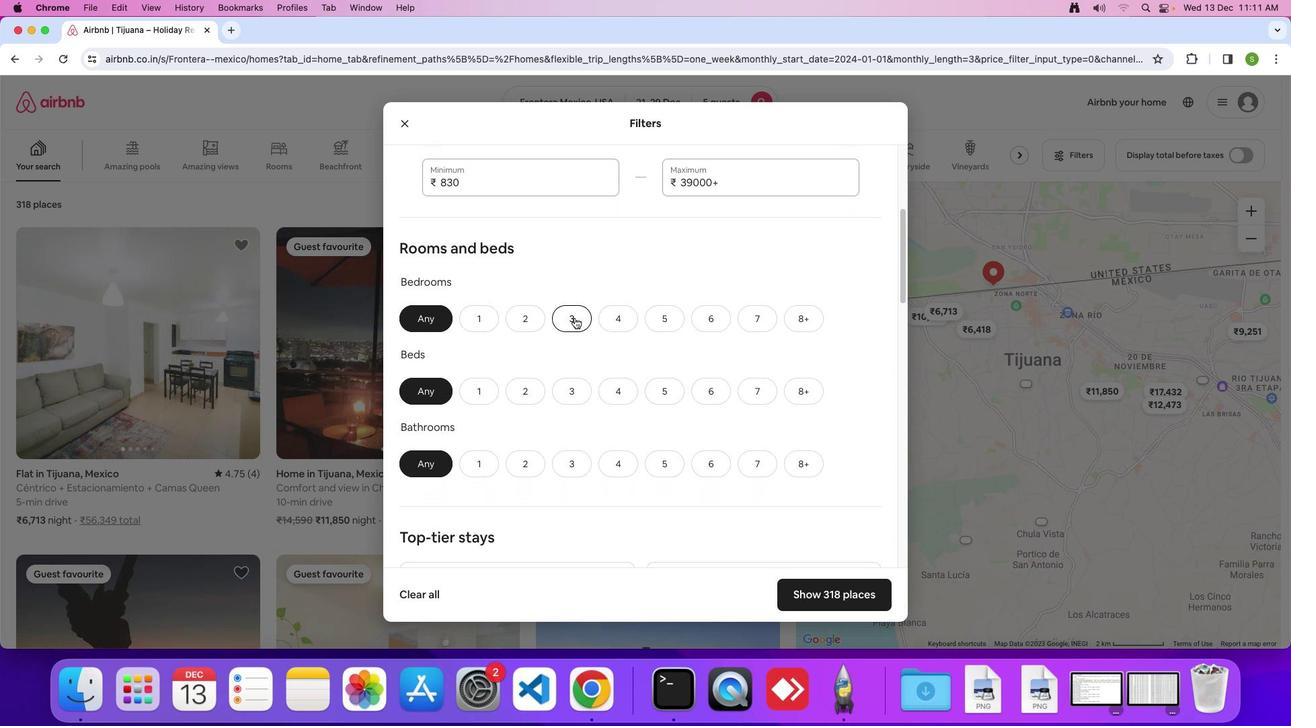 
Action: Mouse pressed left at (575, 317)
Screenshot: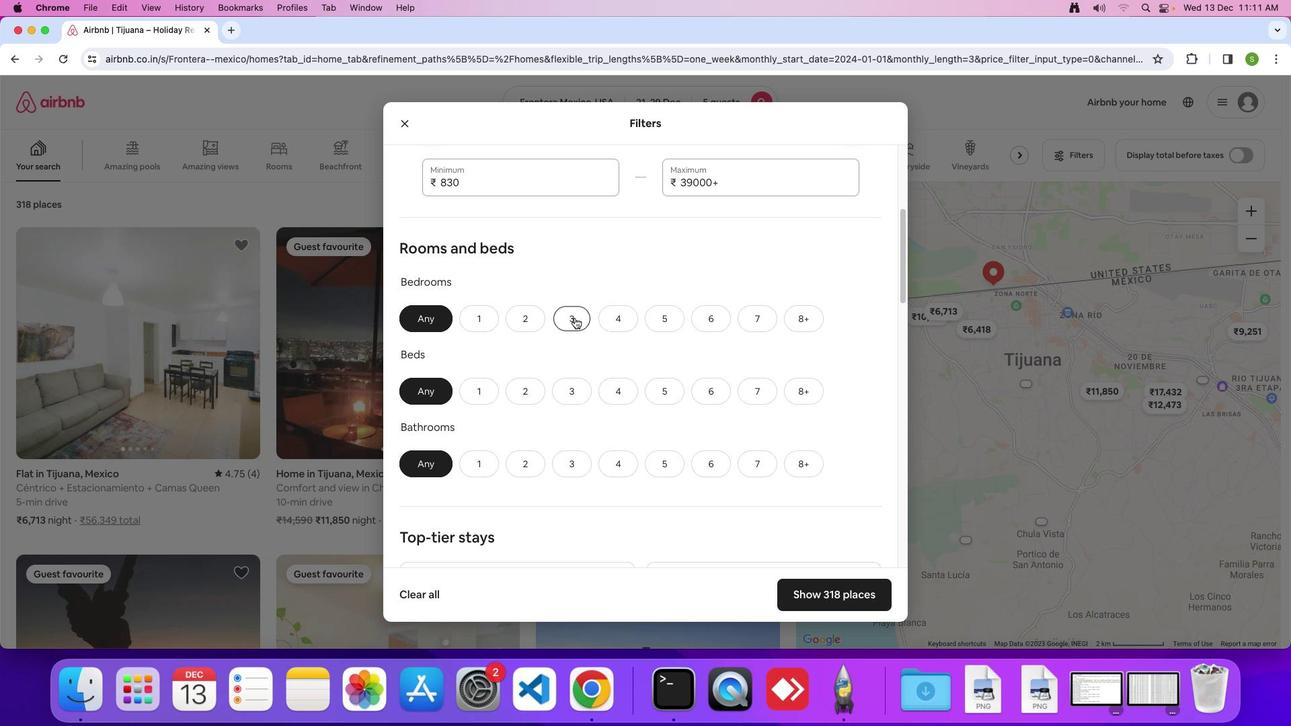 
Action: Mouse moved to (570, 385)
Screenshot: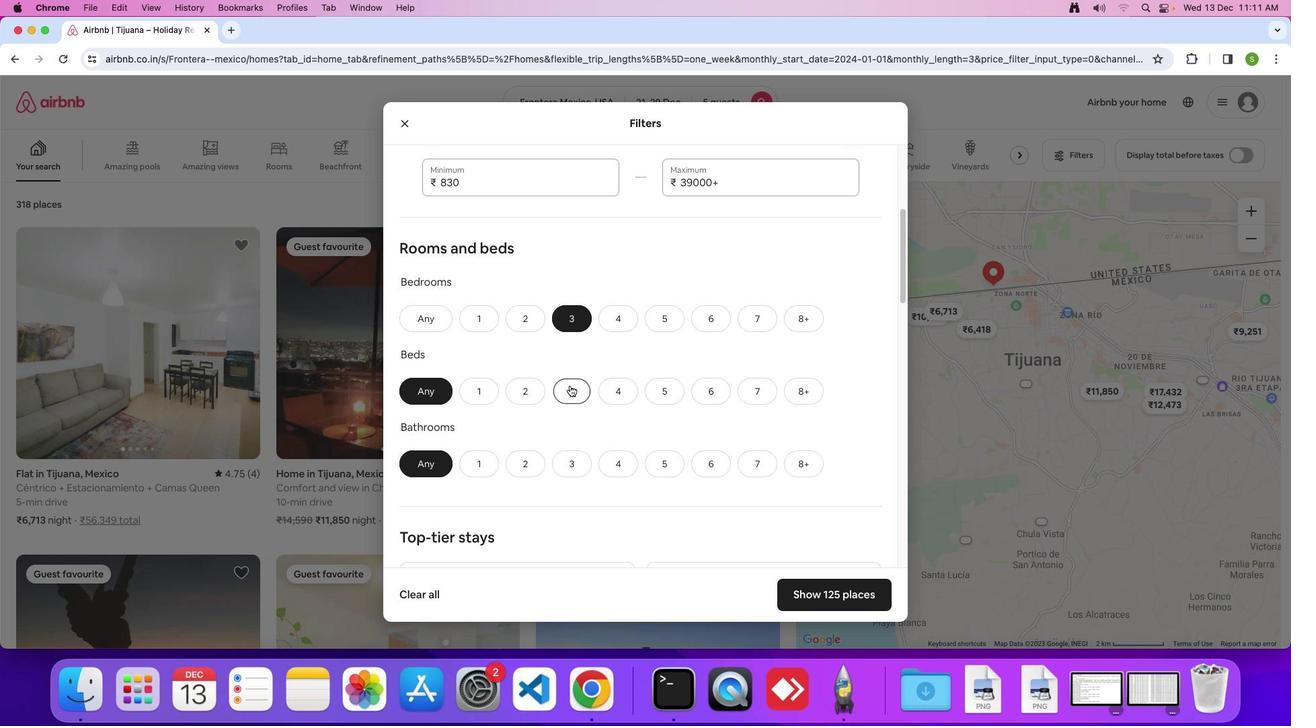 
Action: Mouse pressed left at (570, 385)
Screenshot: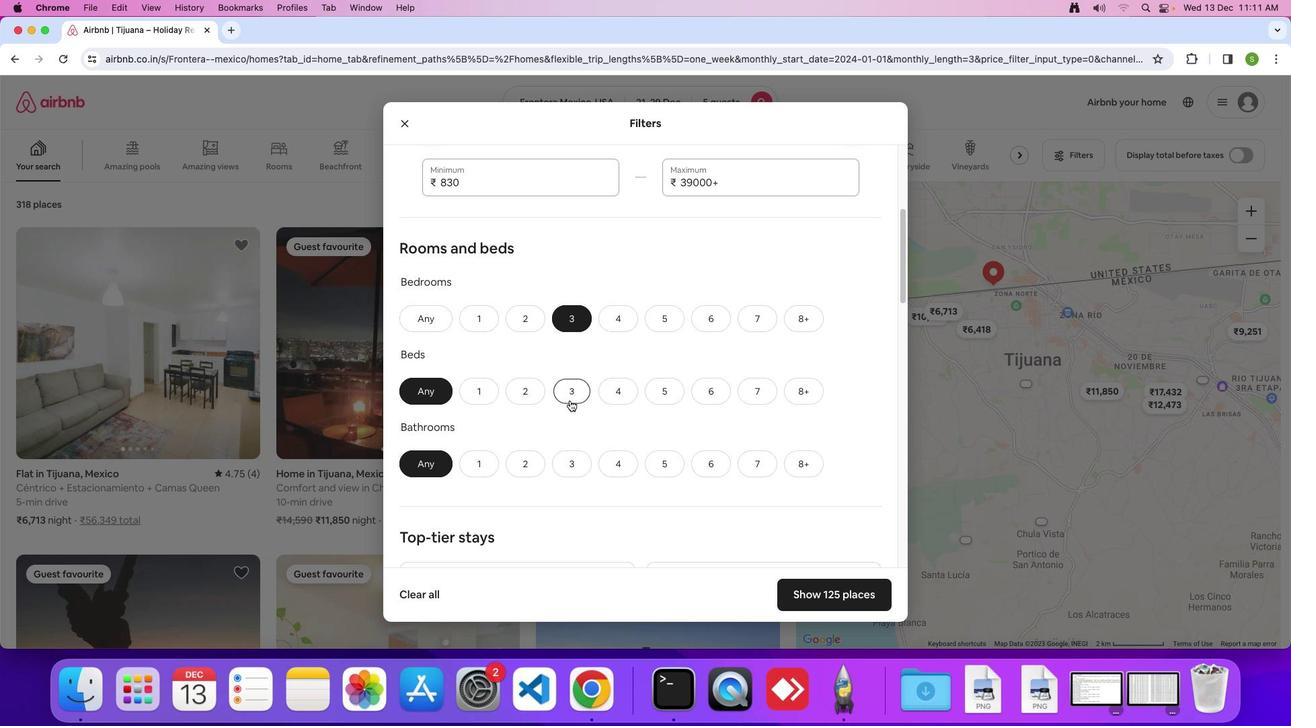 
Action: Mouse moved to (573, 456)
Screenshot: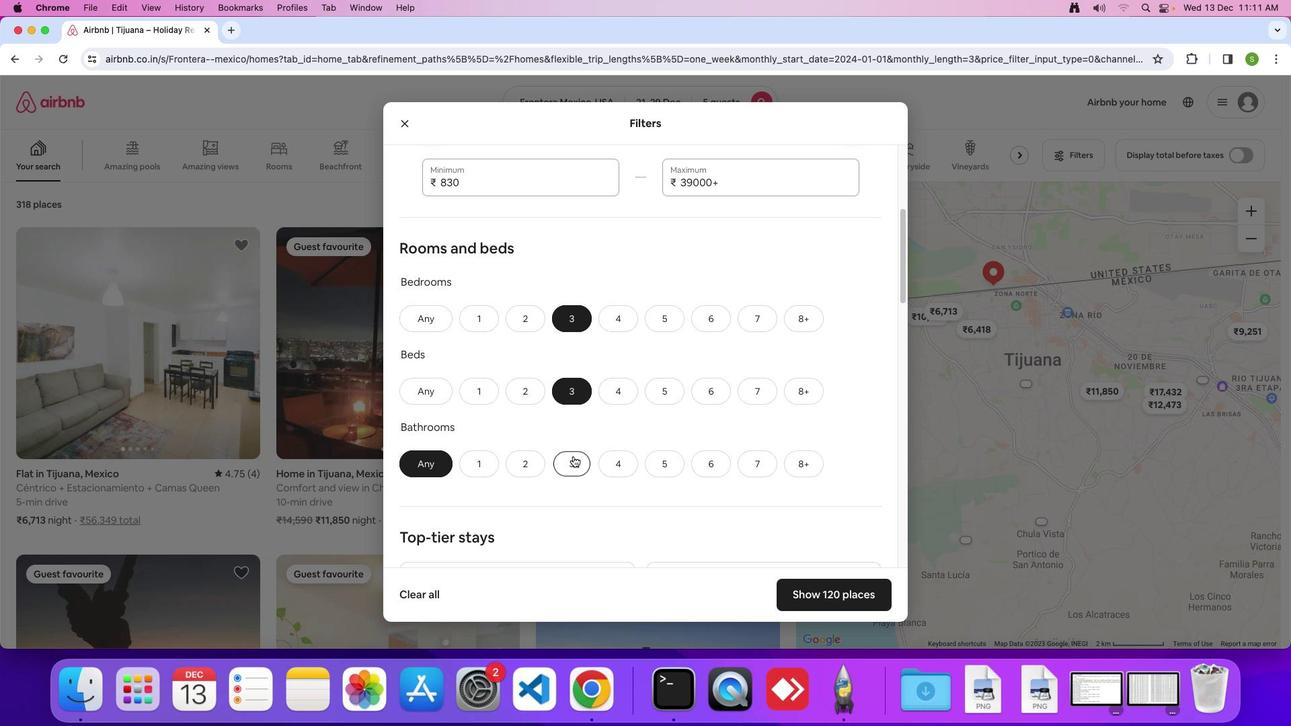 
Action: Mouse pressed left at (573, 456)
Screenshot: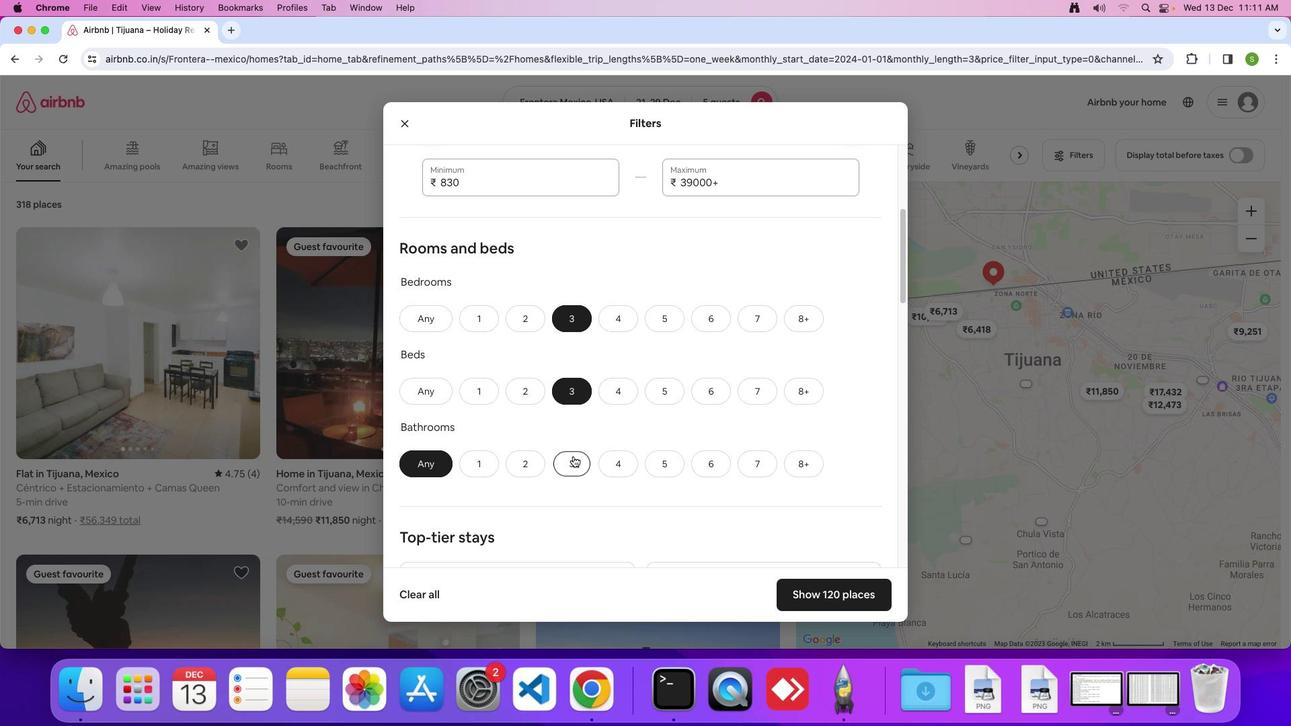 
Action: Mouse moved to (658, 385)
Screenshot: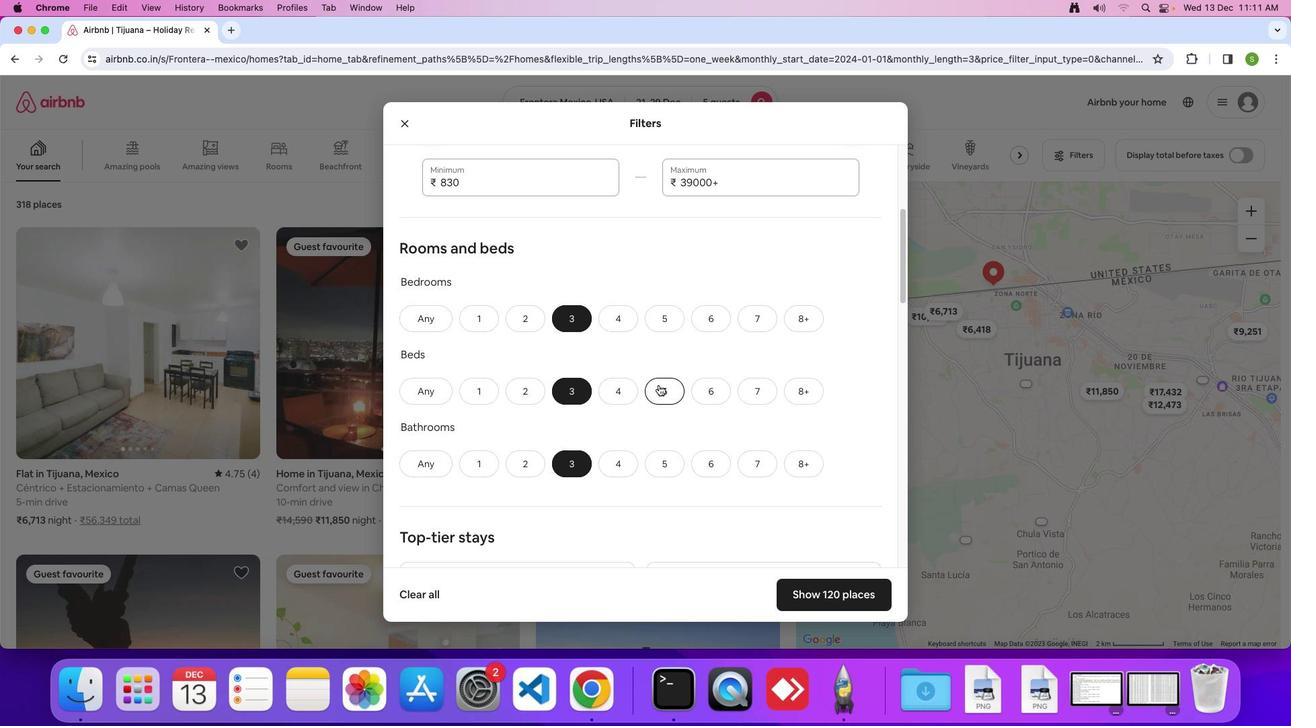 
Action: Mouse scrolled (658, 385) with delta (0, 0)
Screenshot: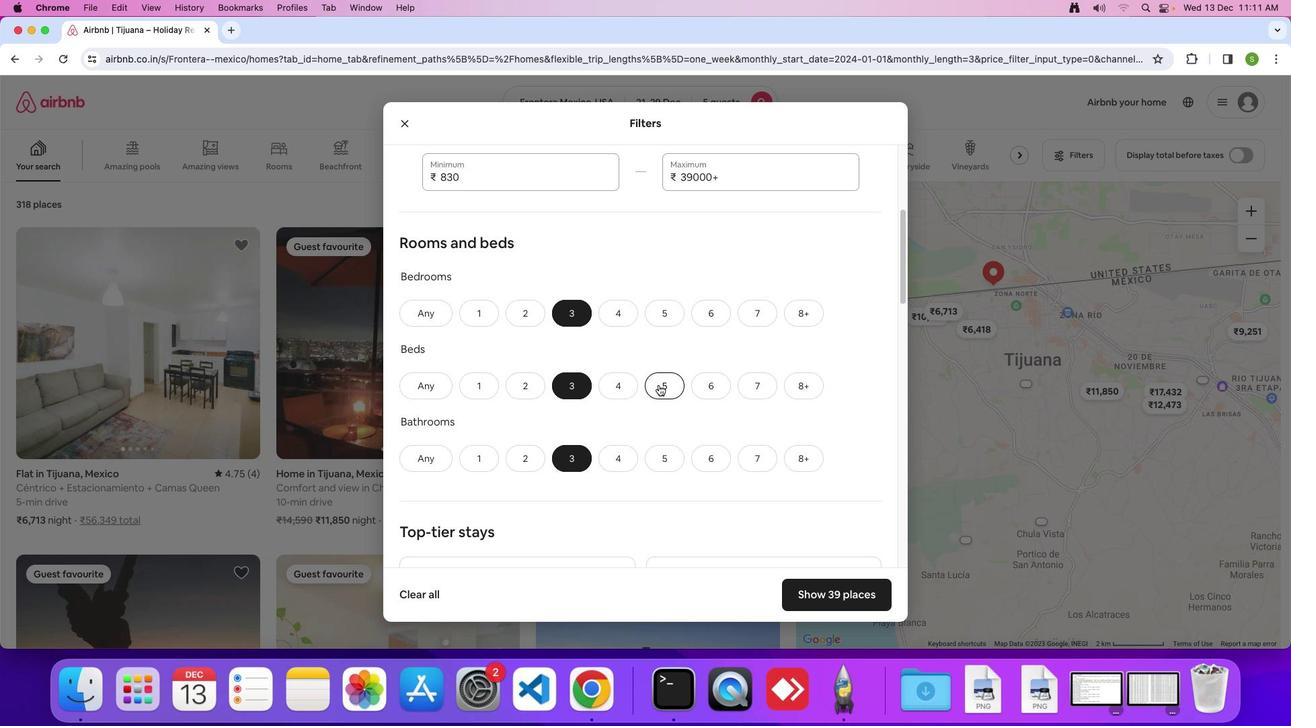 
Action: Mouse scrolled (658, 385) with delta (0, 0)
Screenshot: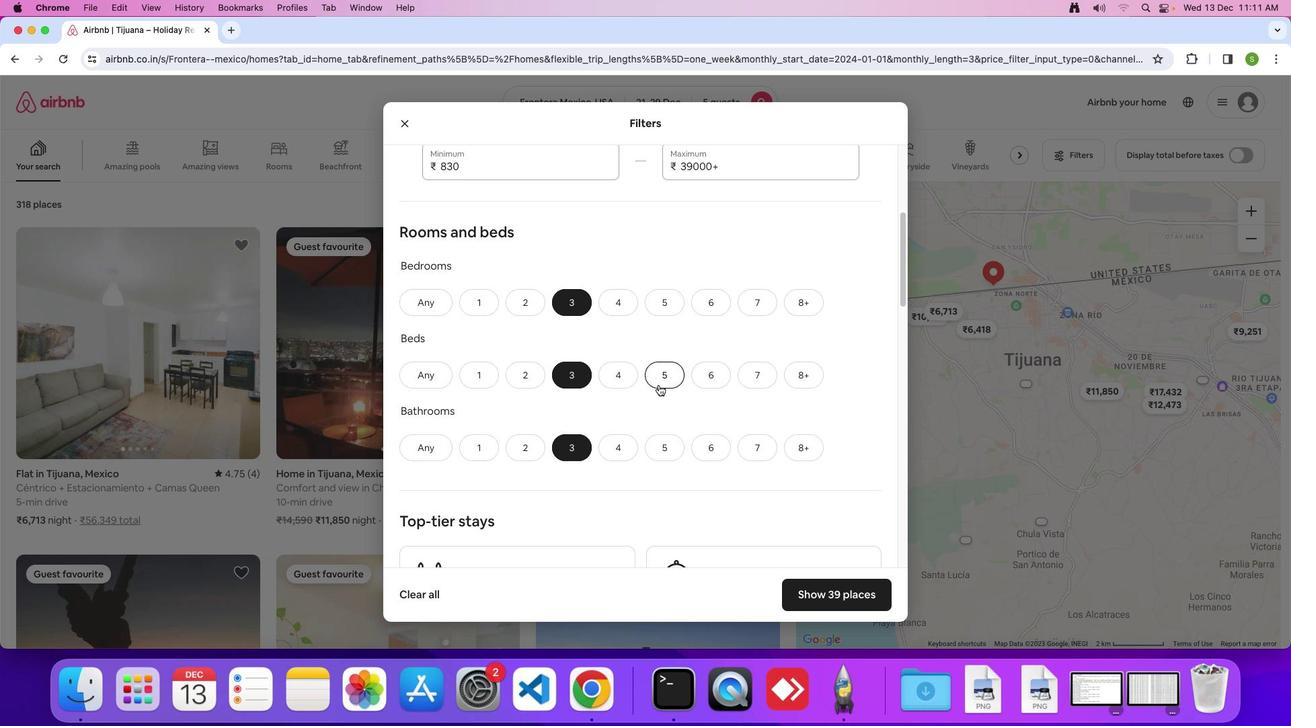 
Action: Mouse scrolled (658, 385) with delta (0, -1)
Screenshot: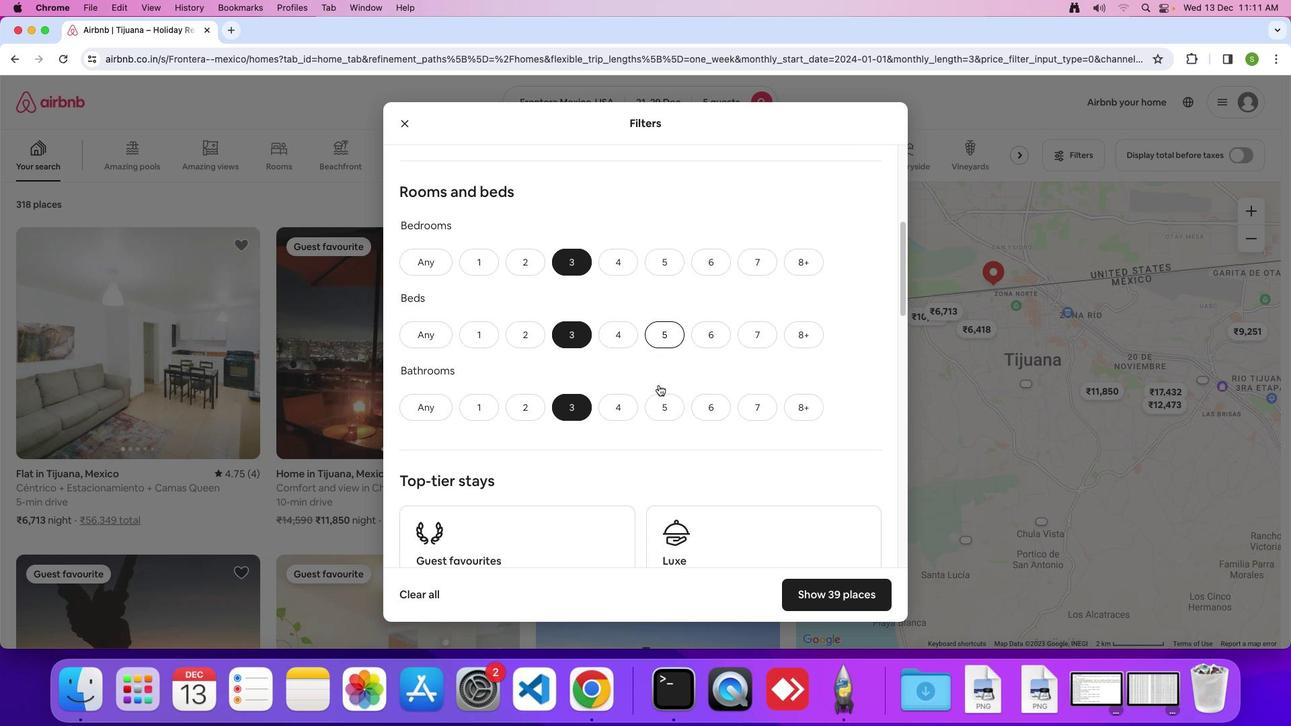 
Action: Mouse scrolled (658, 385) with delta (0, 0)
Screenshot: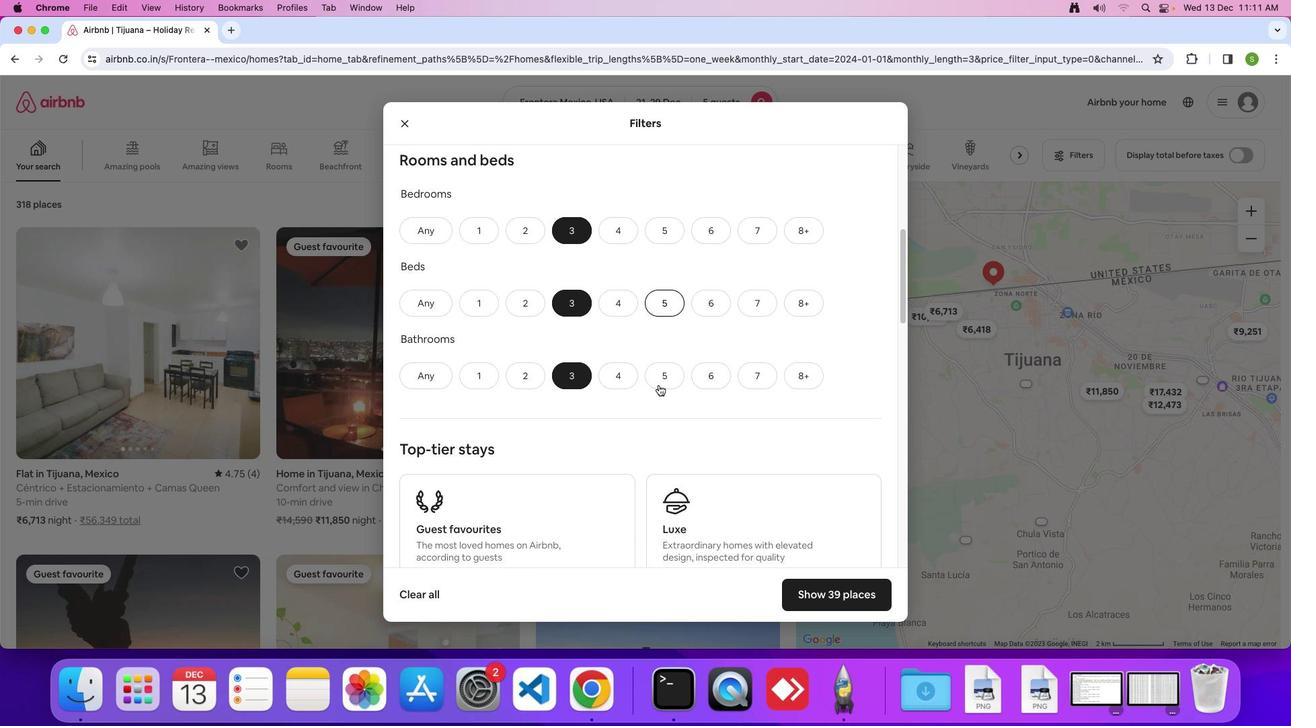 
Action: Mouse scrolled (658, 385) with delta (0, 0)
Screenshot: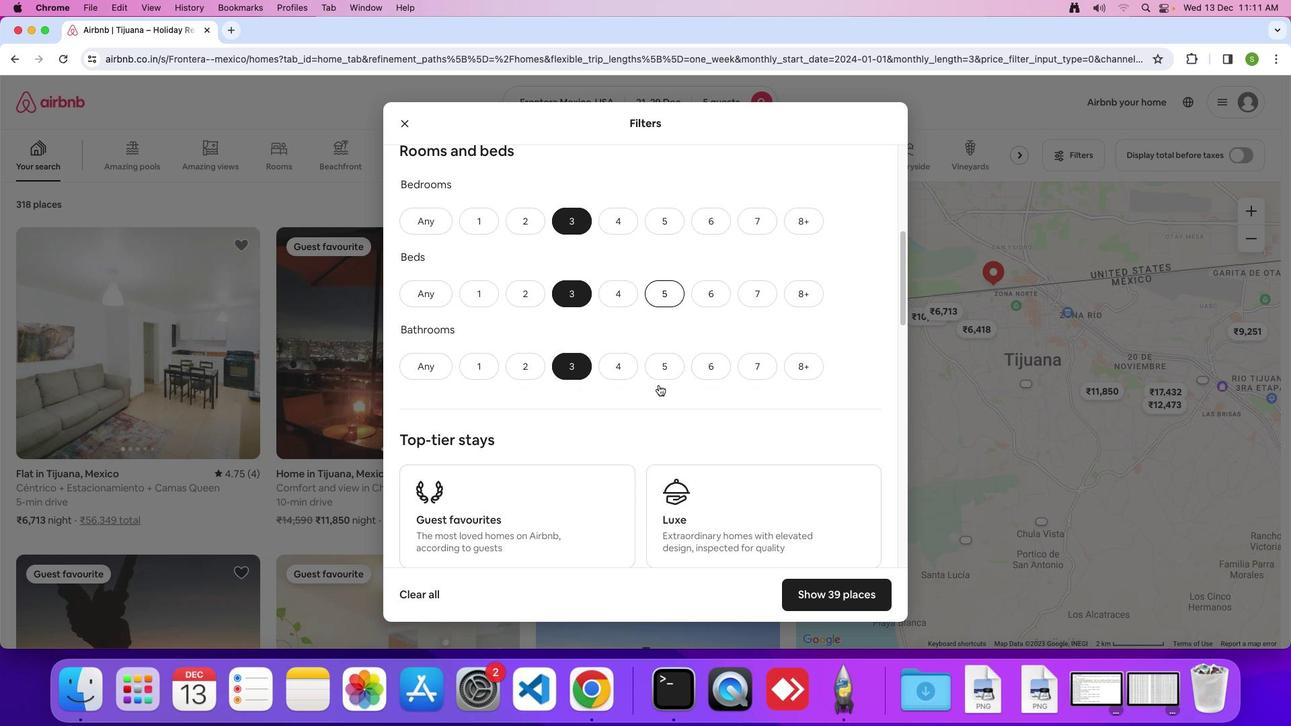 
Action: Mouse scrolled (658, 385) with delta (0, 0)
Screenshot: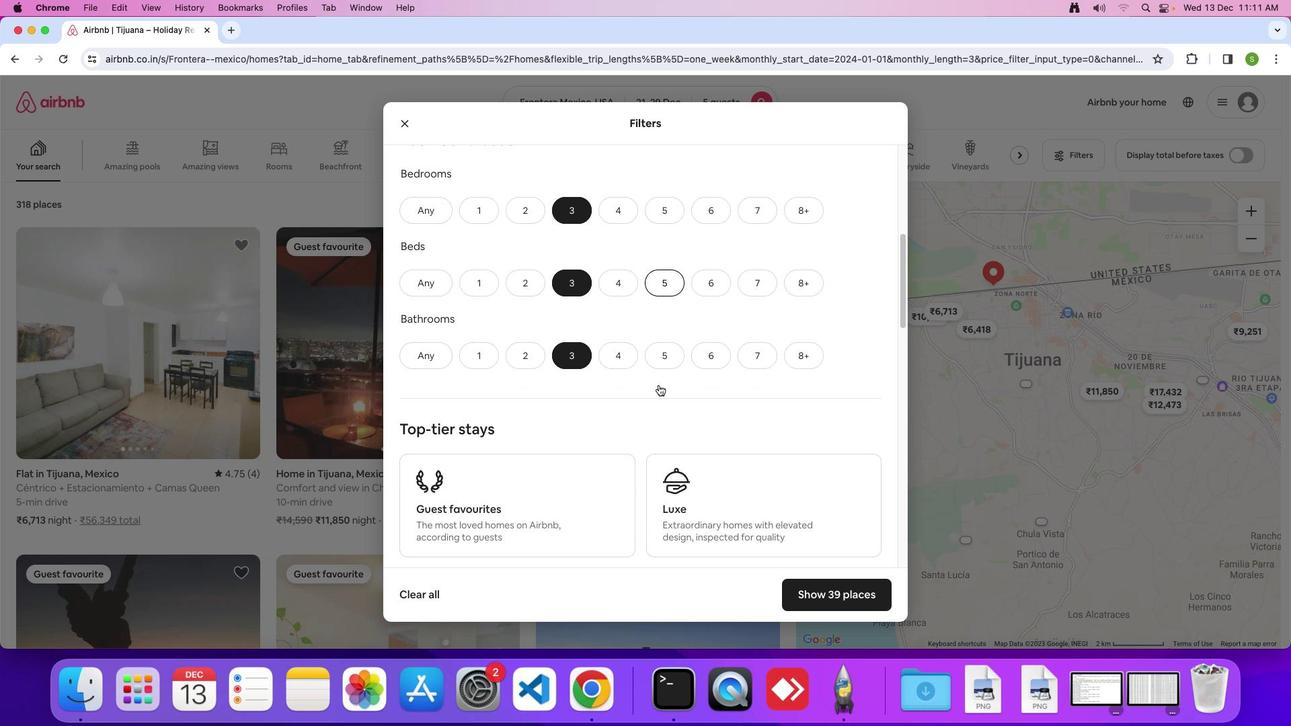 
Action: Mouse scrolled (658, 385) with delta (0, 0)
Screenshot: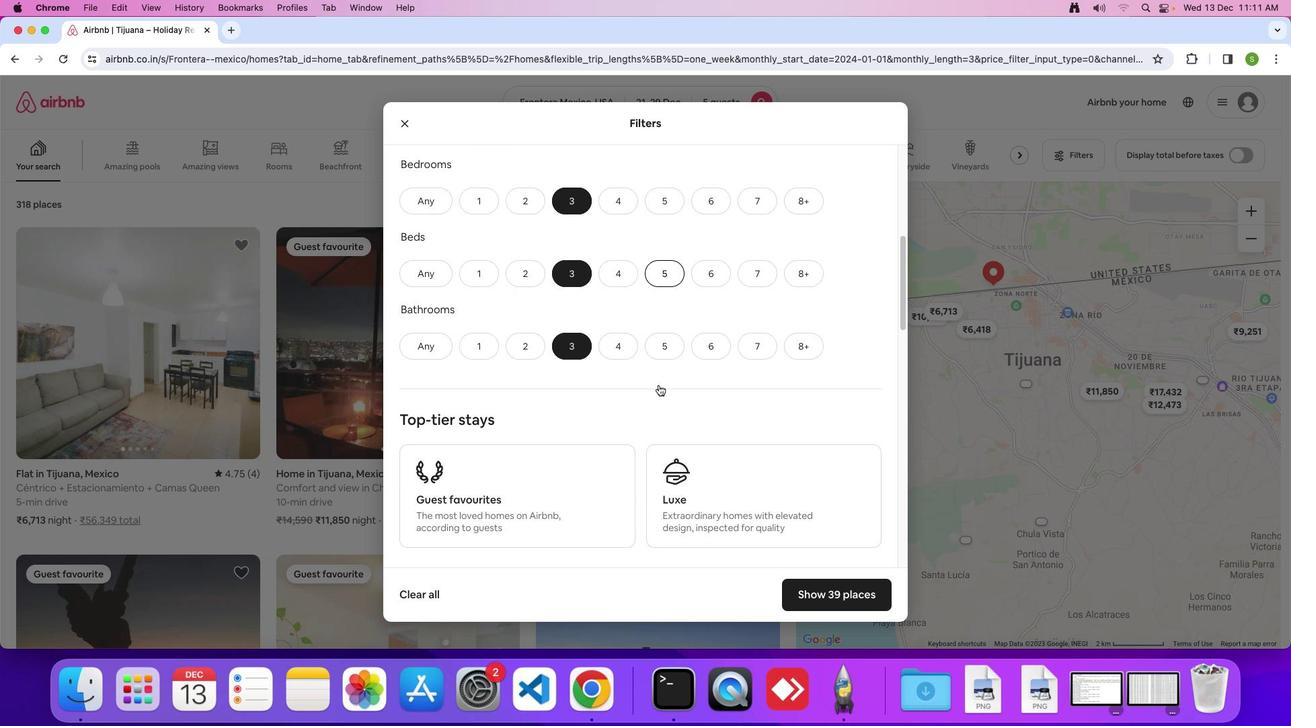 
Action: Mouse scrolled (658, 385) with delta (0, 0)
Screenshot: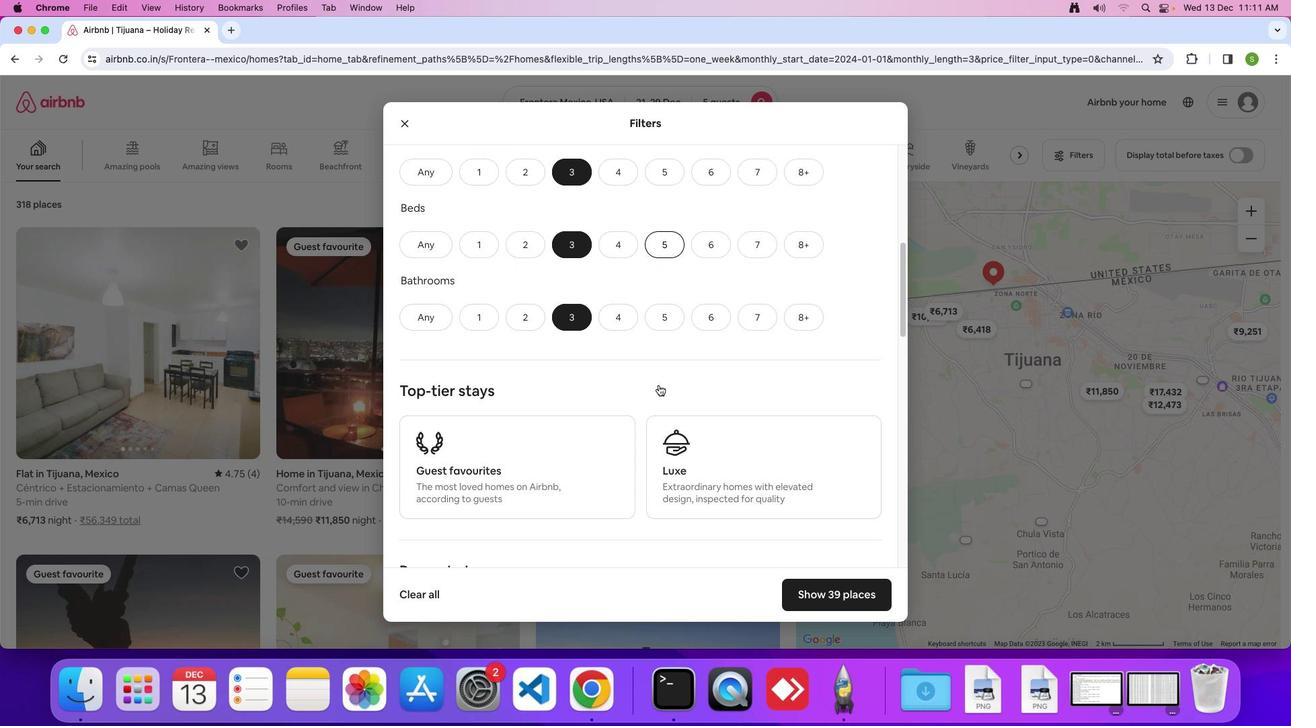 
Action: Mouse scrolled (658, 385) with delta (0, 0)
Screenshot: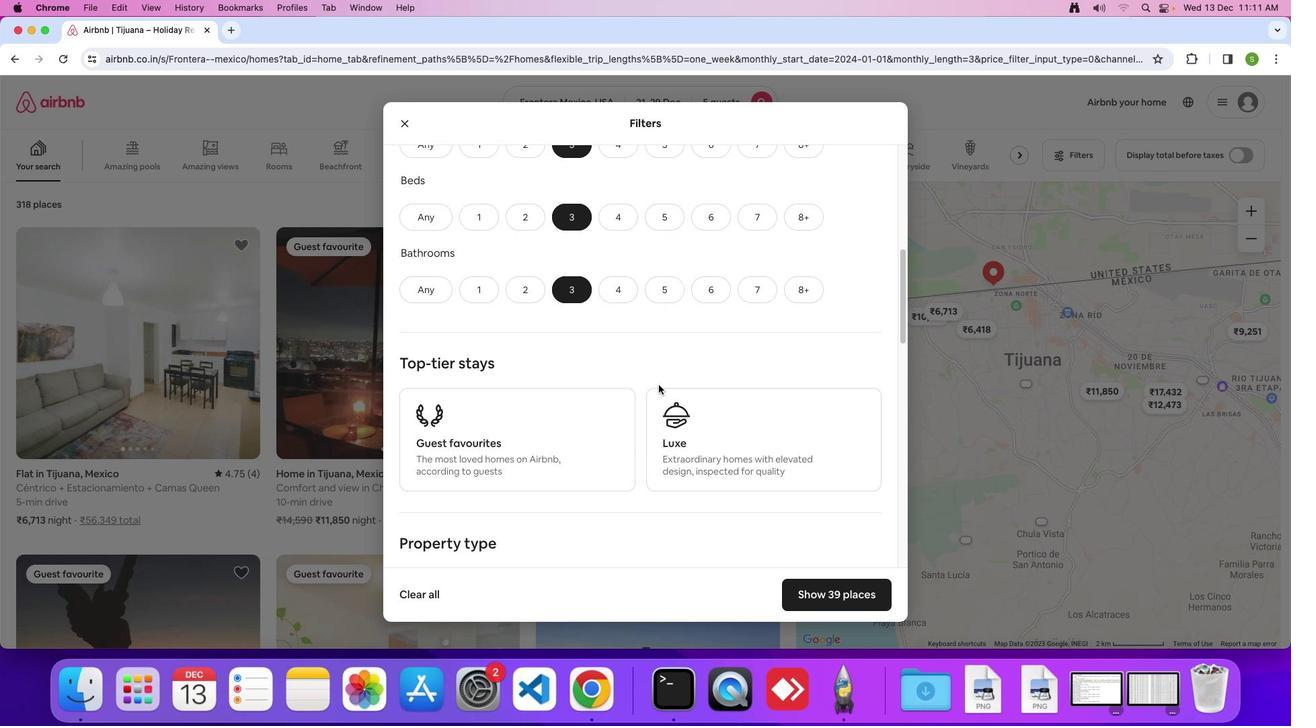 
Action: Mouse scrolled (658, 385) with delta (0, 0)
Screenshot: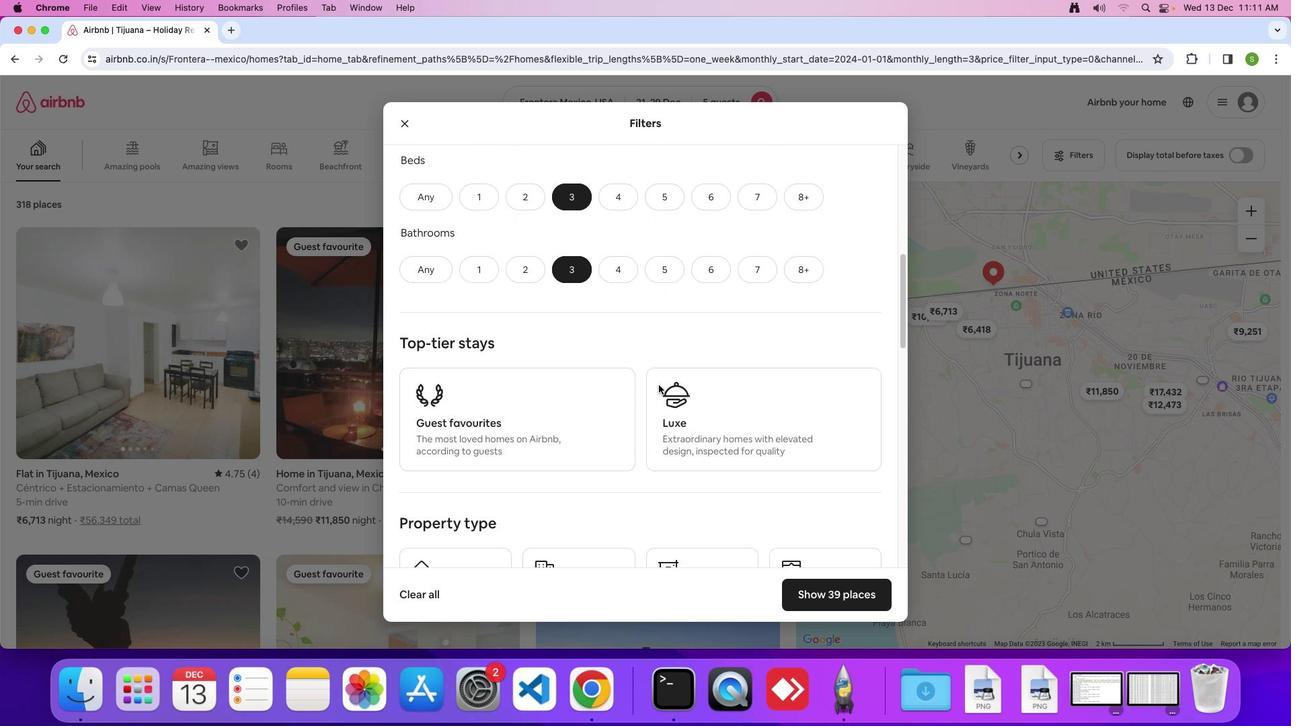 
Action: Mouse scrolled (658, 385) with delta (0, -1)
Screenshot: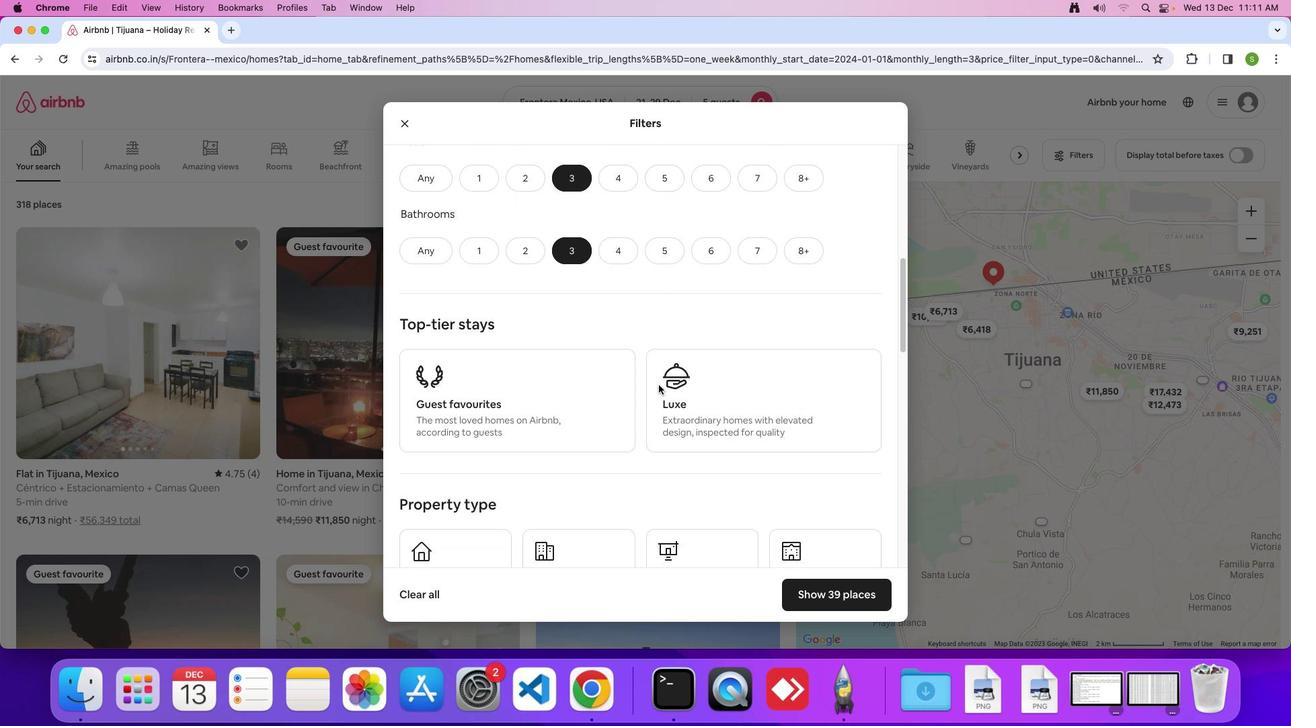 
Action: Mouse scrolled (658, 385) with delta (0, 0)
Screenshot: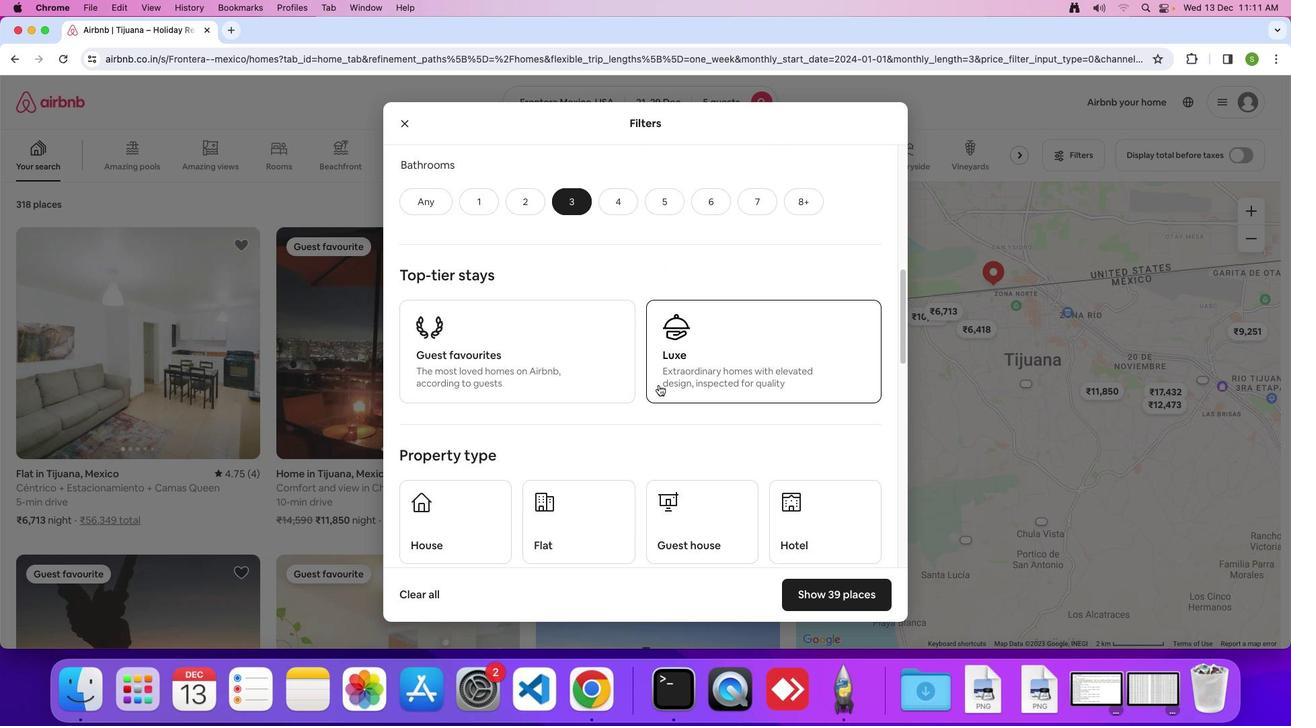 
Action: Mouse scrolled (658, 385) with delta (0, 0)
Screenshot: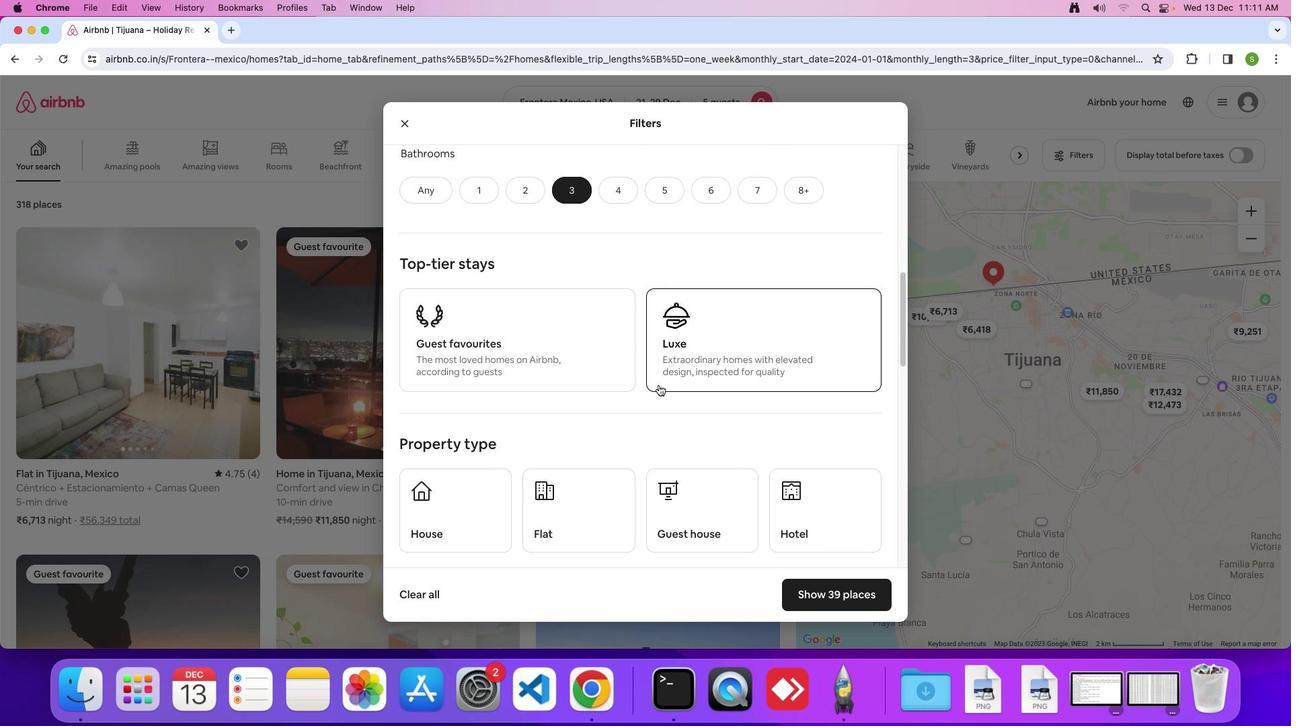 
Action: Mouse scrolled (658, 385) with delta (0, 0)
Screenshot: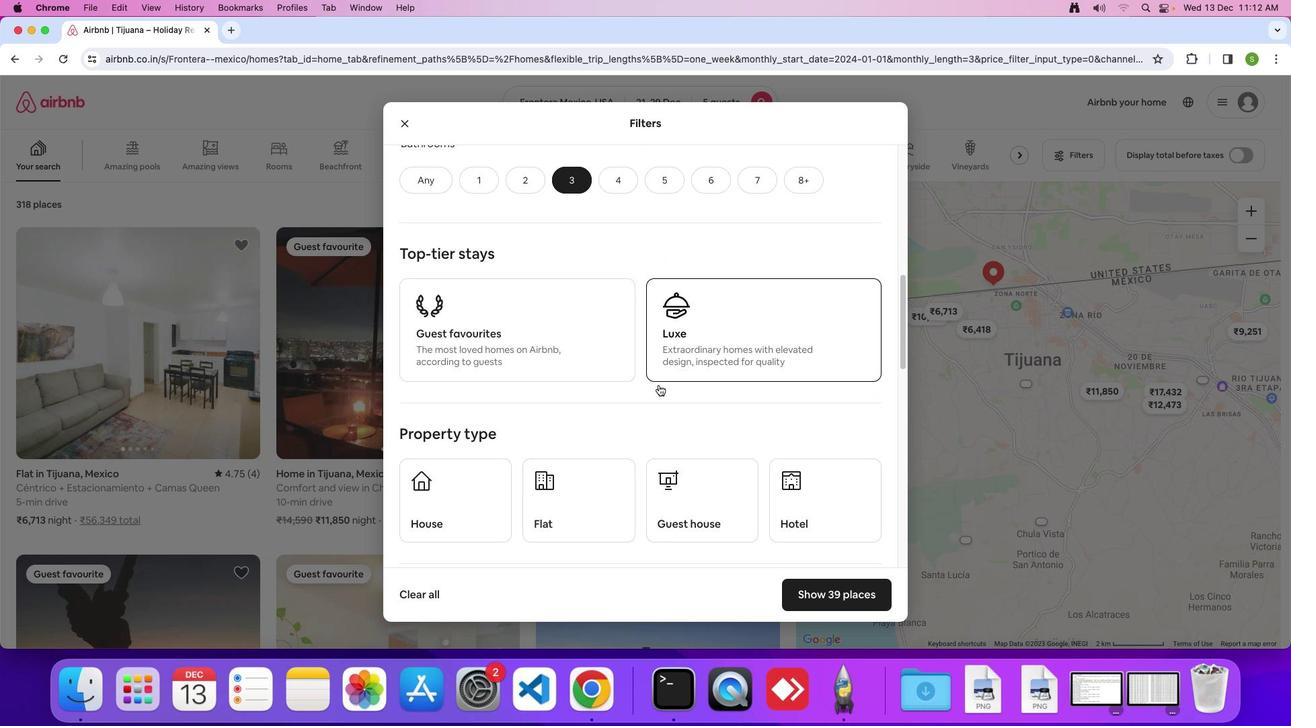 
Action: Mouse scrolled (658, 385) with delta (0, 0)
Screenshot: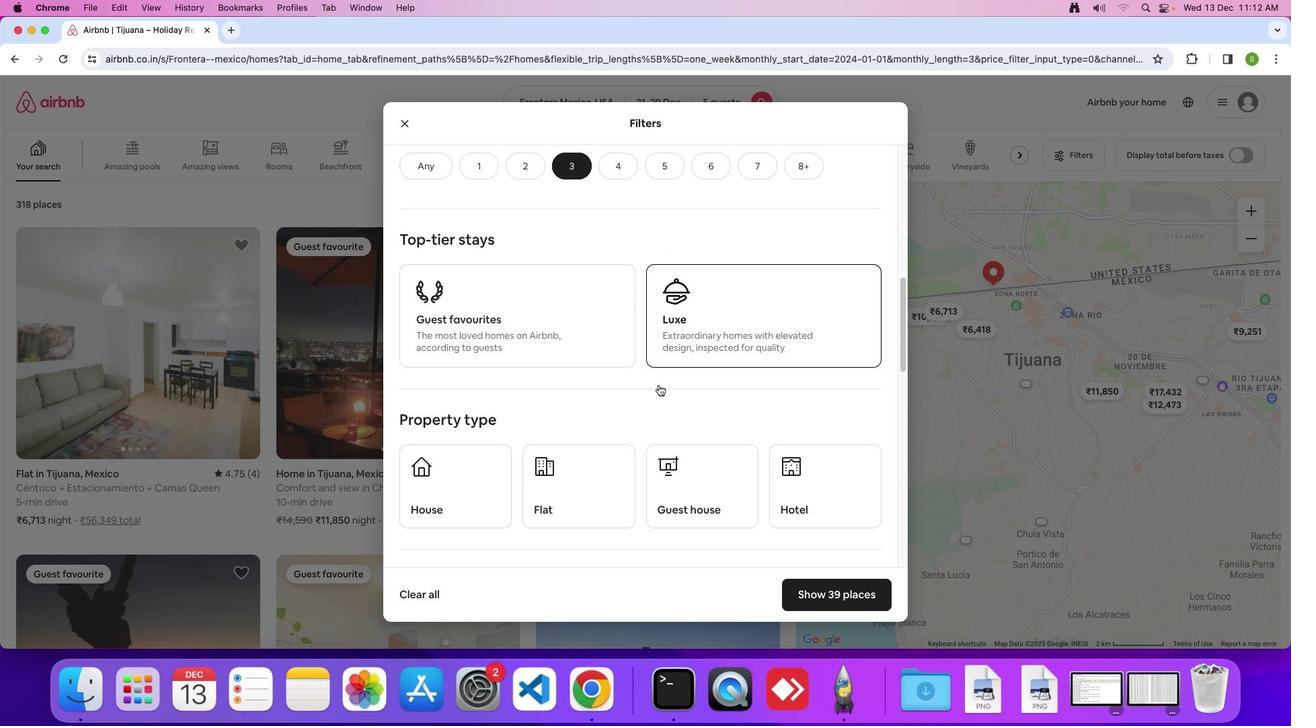 
Action: Mouse scrolled (658, 385) with delta (0, 0)
Screenshot: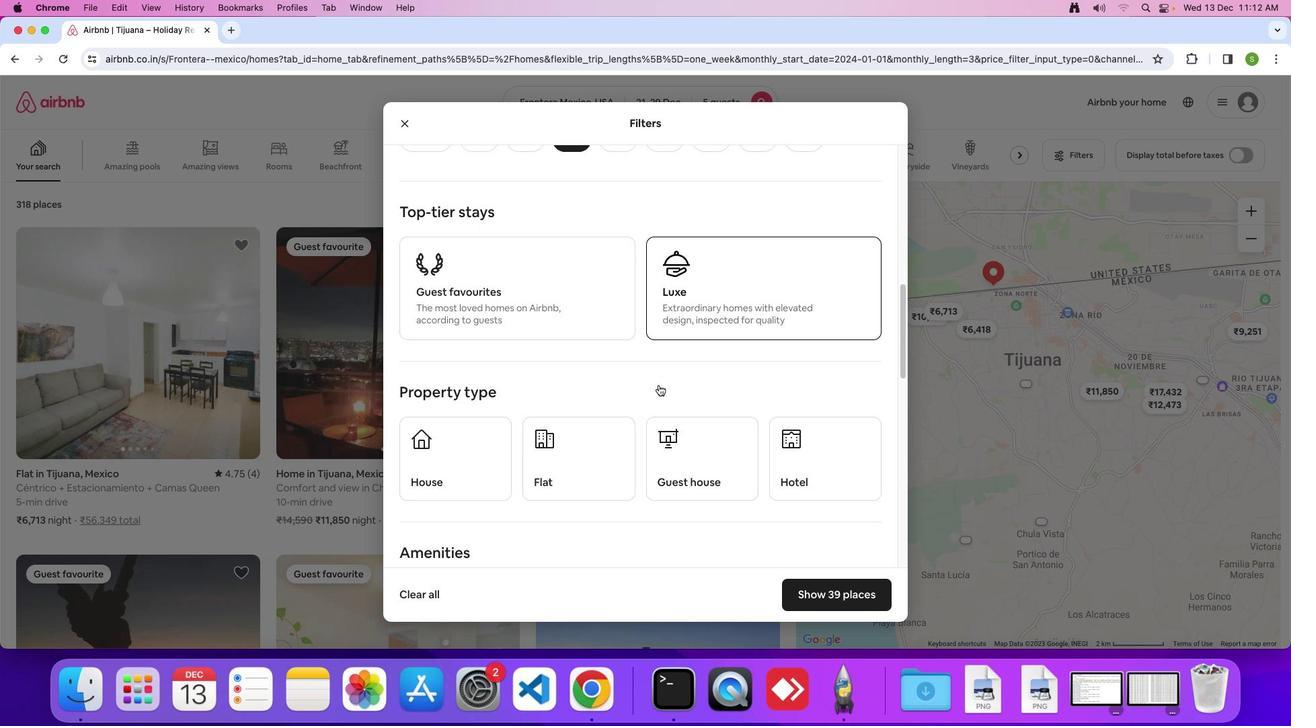 
Action: Mouse scrolled (658, 385) with delta (0, 0)
Screenshot: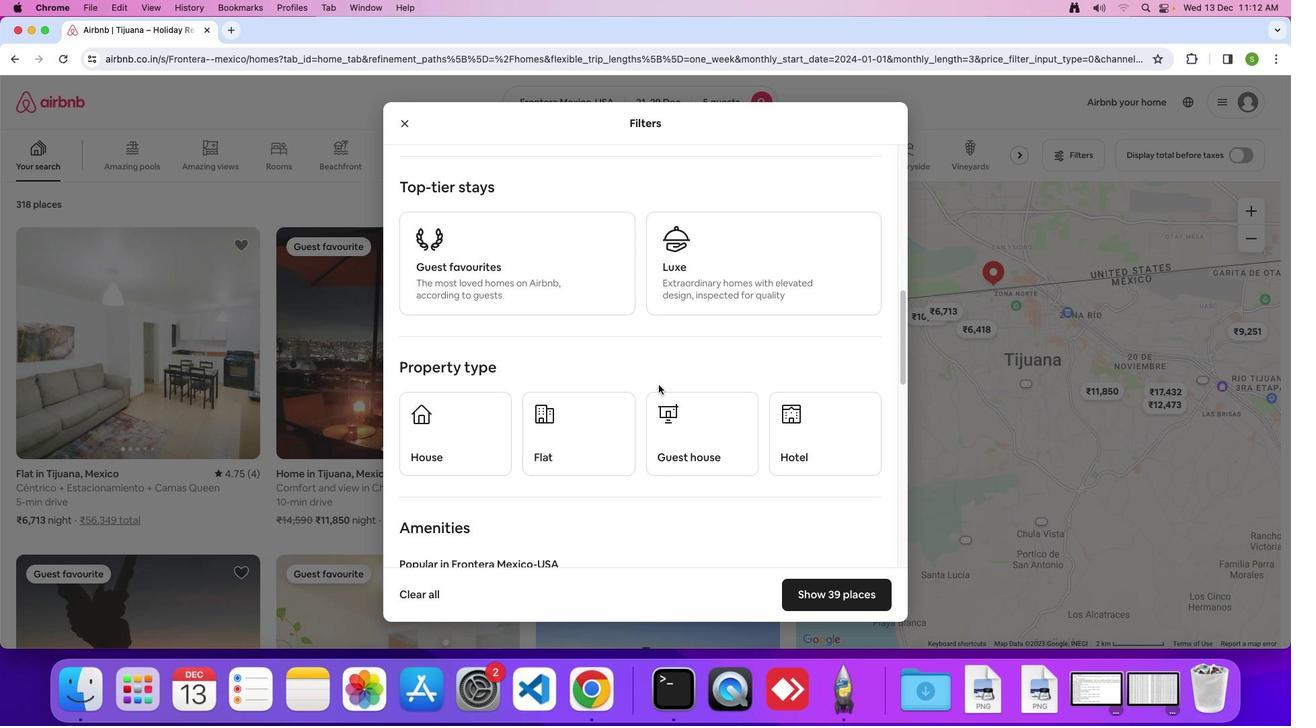 
Action: Mouse scrolled (658, 385) with delta (0, 0)
Screenshot: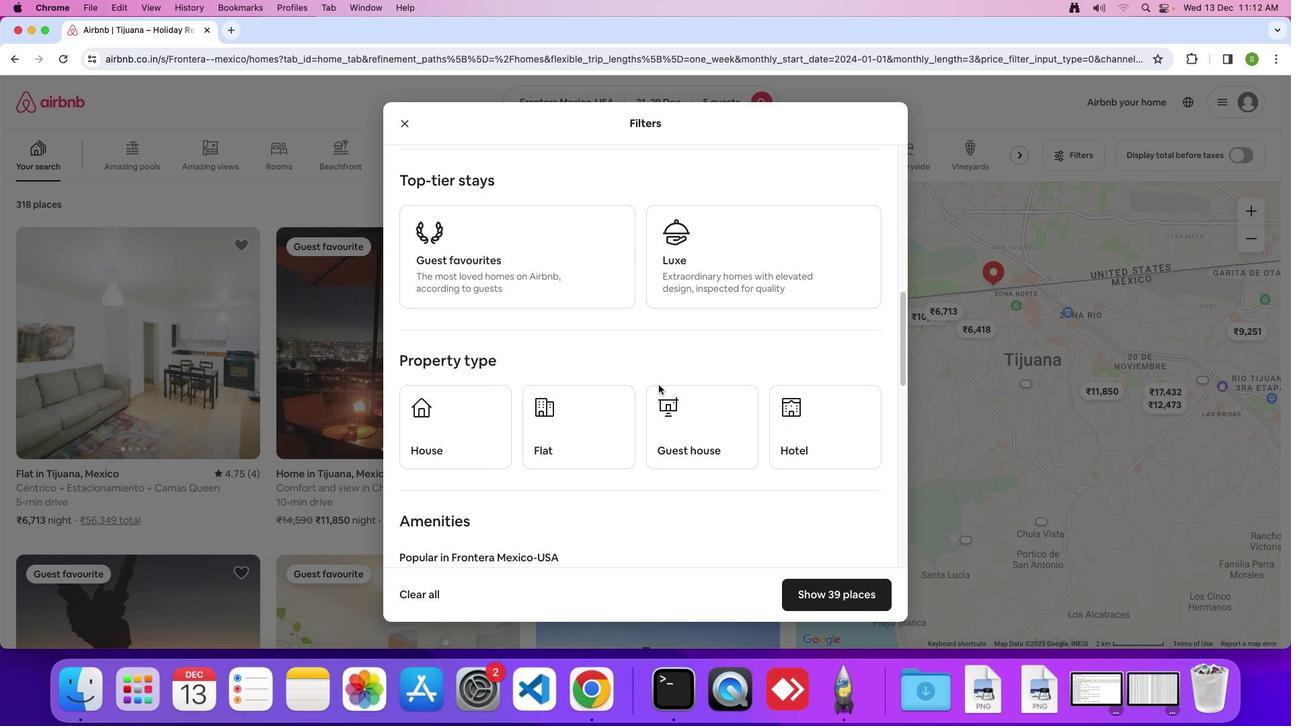 
Action: Mouse scrolled (658, 385) with delta (0, 0)
Screenshot: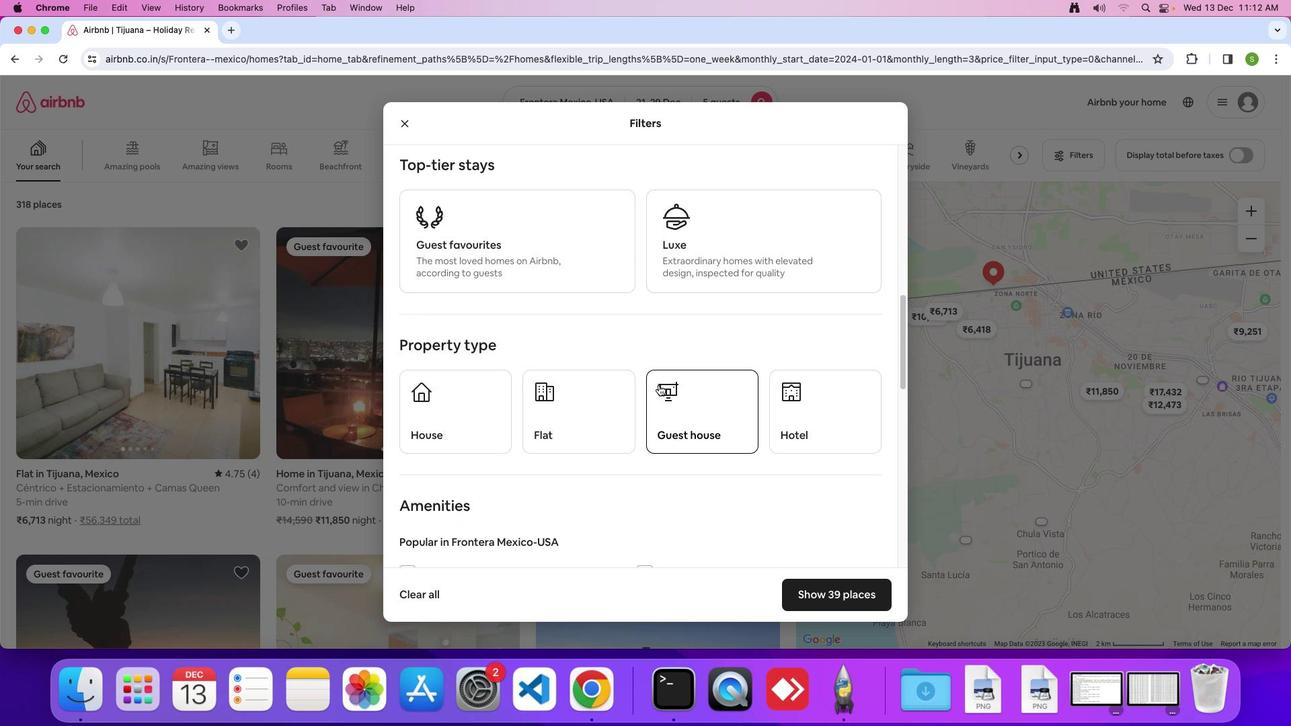 
Action: Mouse scrolled (658, 385) with delta (0, 0)
Screenshot: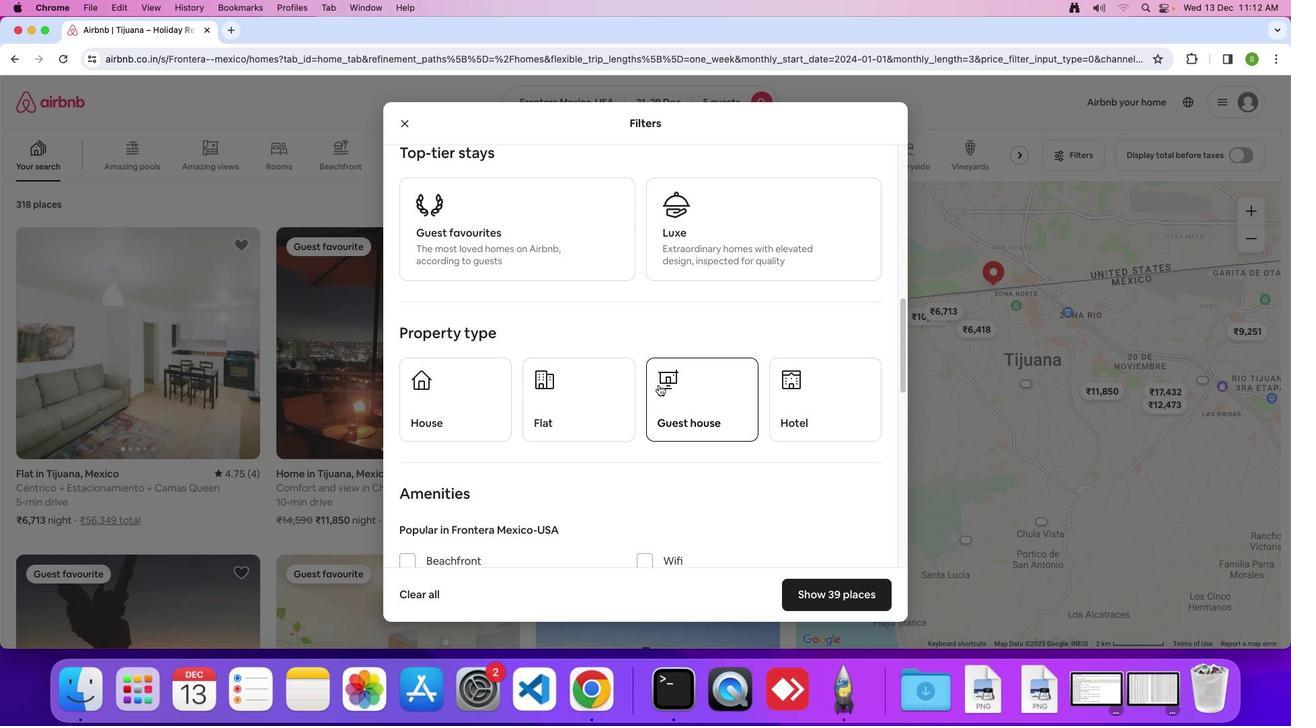 
Action: Mouse scrolled (658, 385) with delta (0, 0)
Screenshot: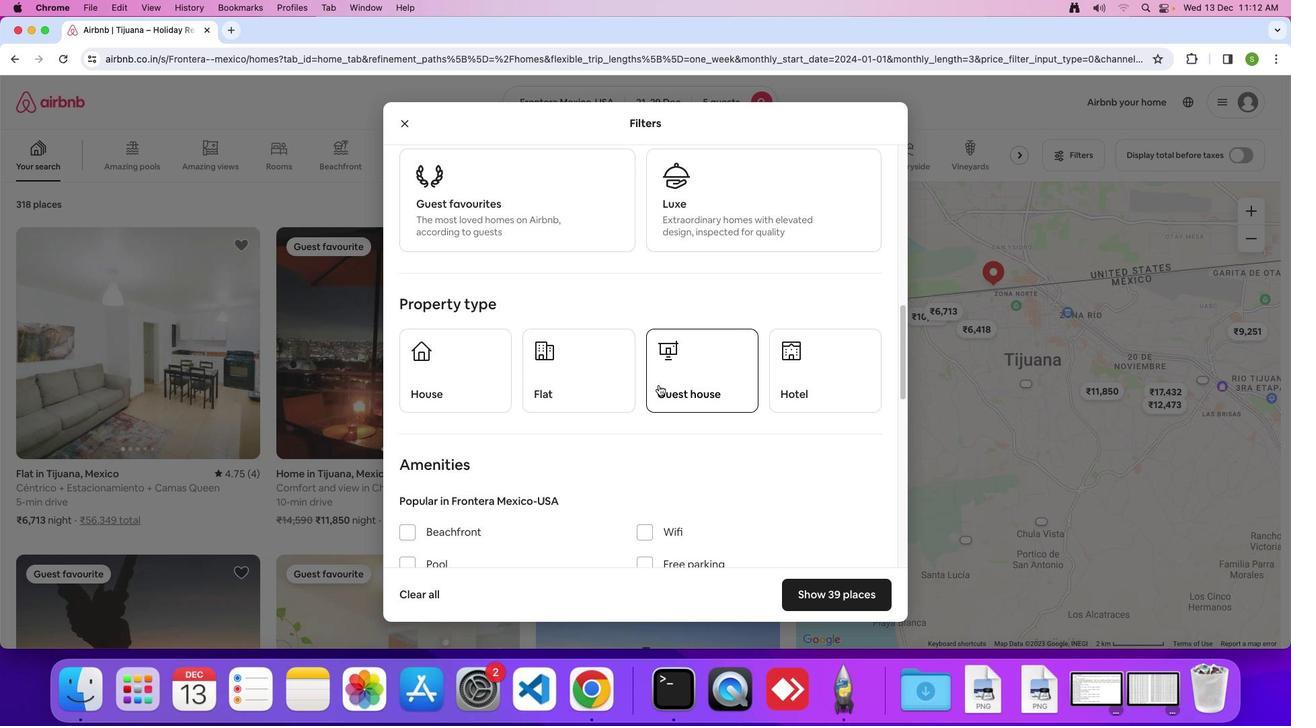 
Action: Mouse scrolled (658, 385) with delta (0, 0)
Screenshot: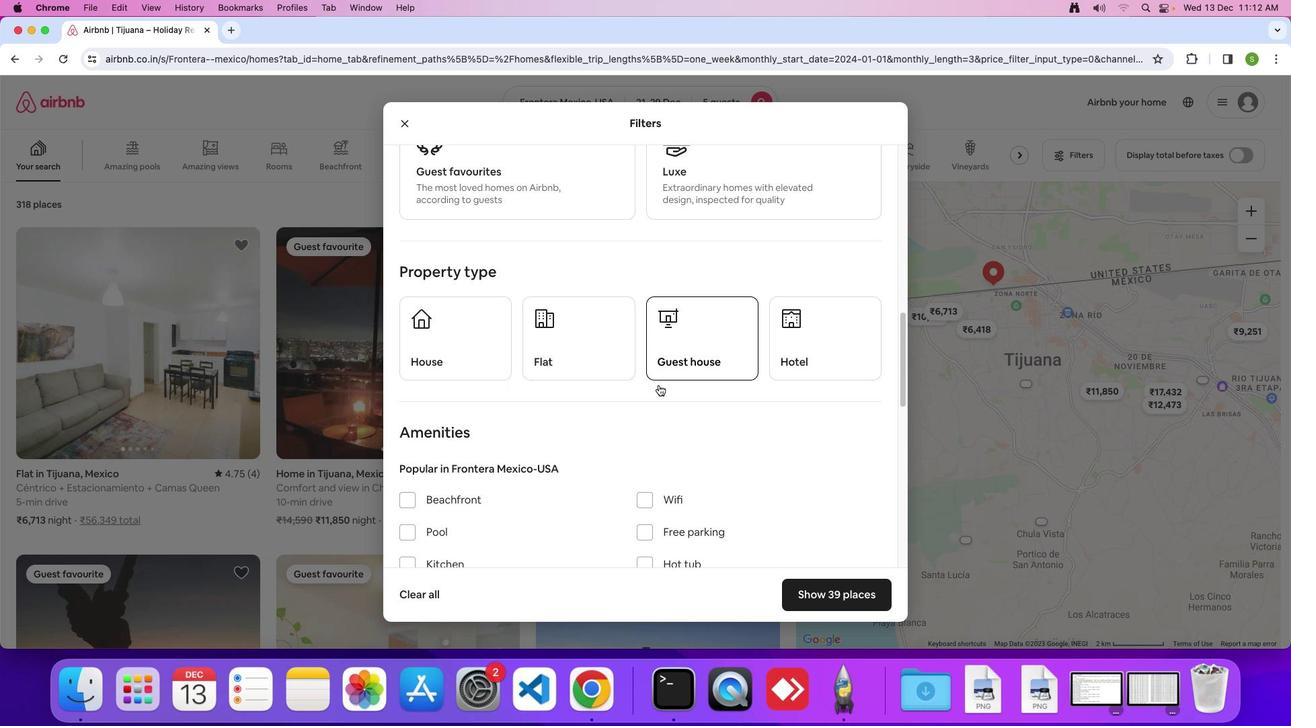 
Action: Mouse scrolled (658, 385) with delta (0, 0)
Screenshot: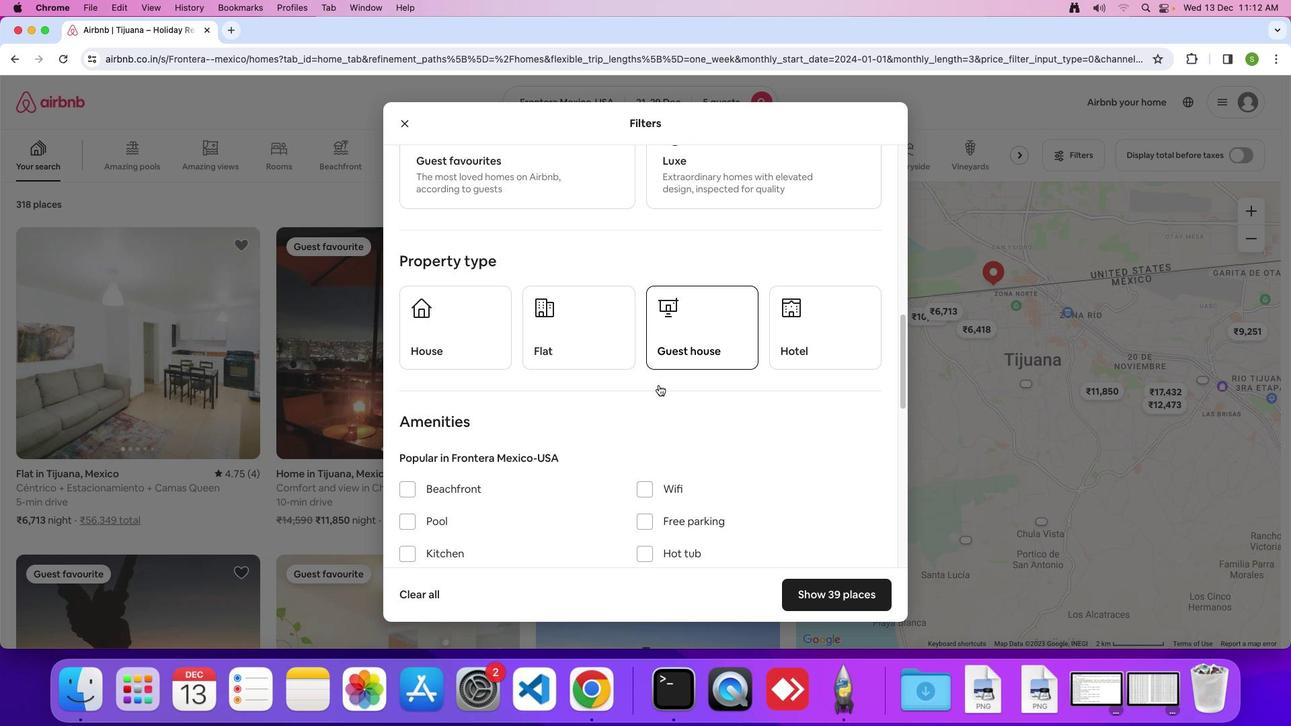 
Action: Mouse scrolled (658, 385) with delta (0, 0)
Screenshot: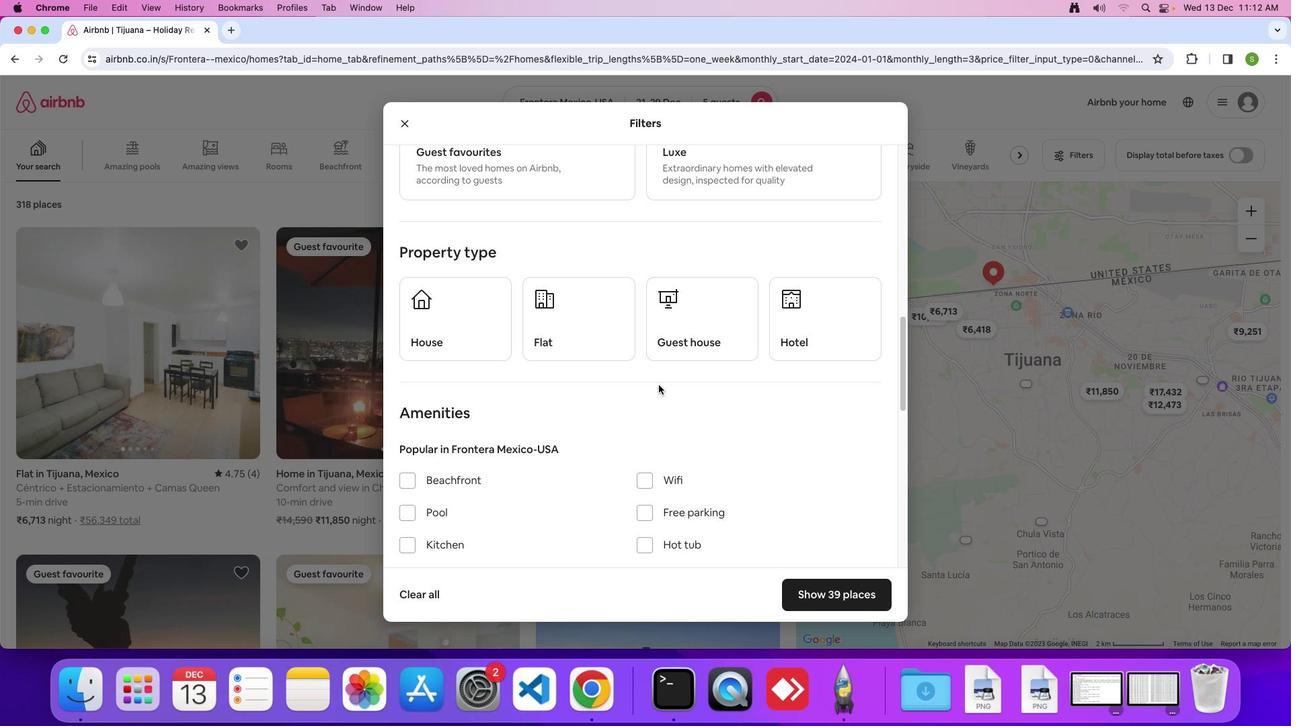 
Action: Mouse scrolled (658, 385) with delta (0, 0)
Screenshot: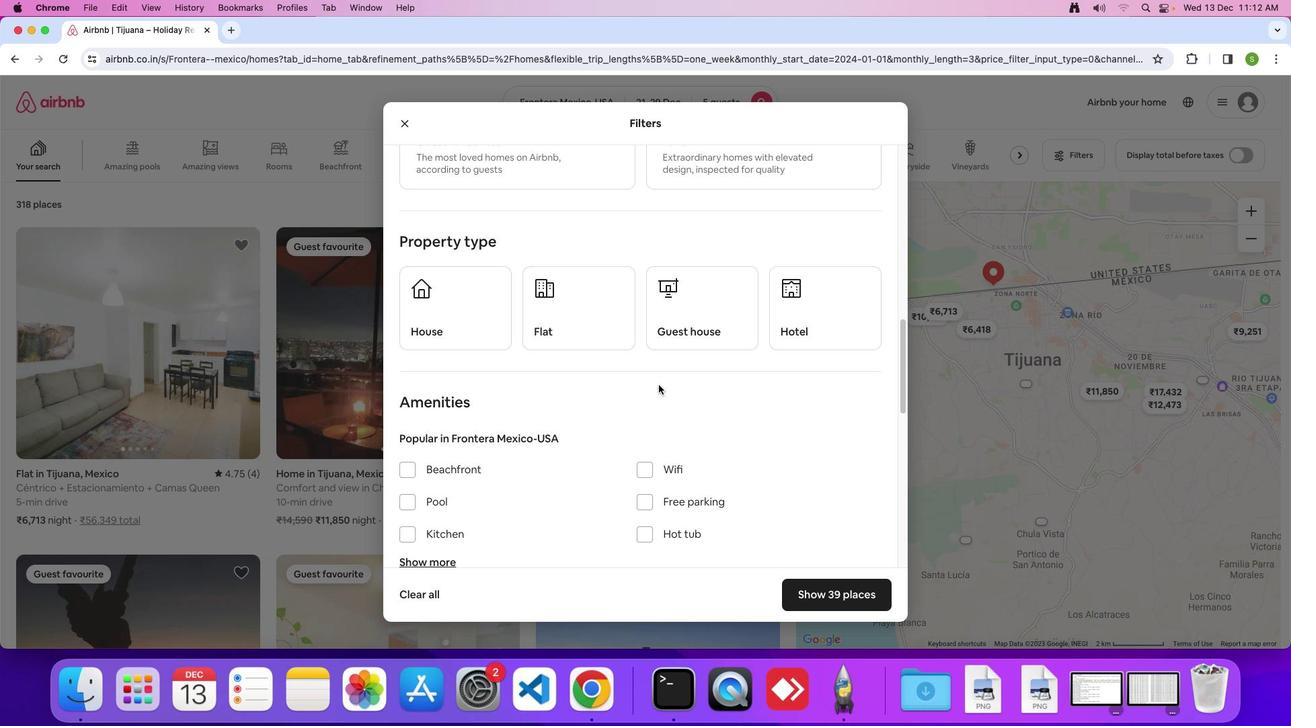 
Action: Mouse scrolled (658, 385) with delta (0, 0)
Screenshot: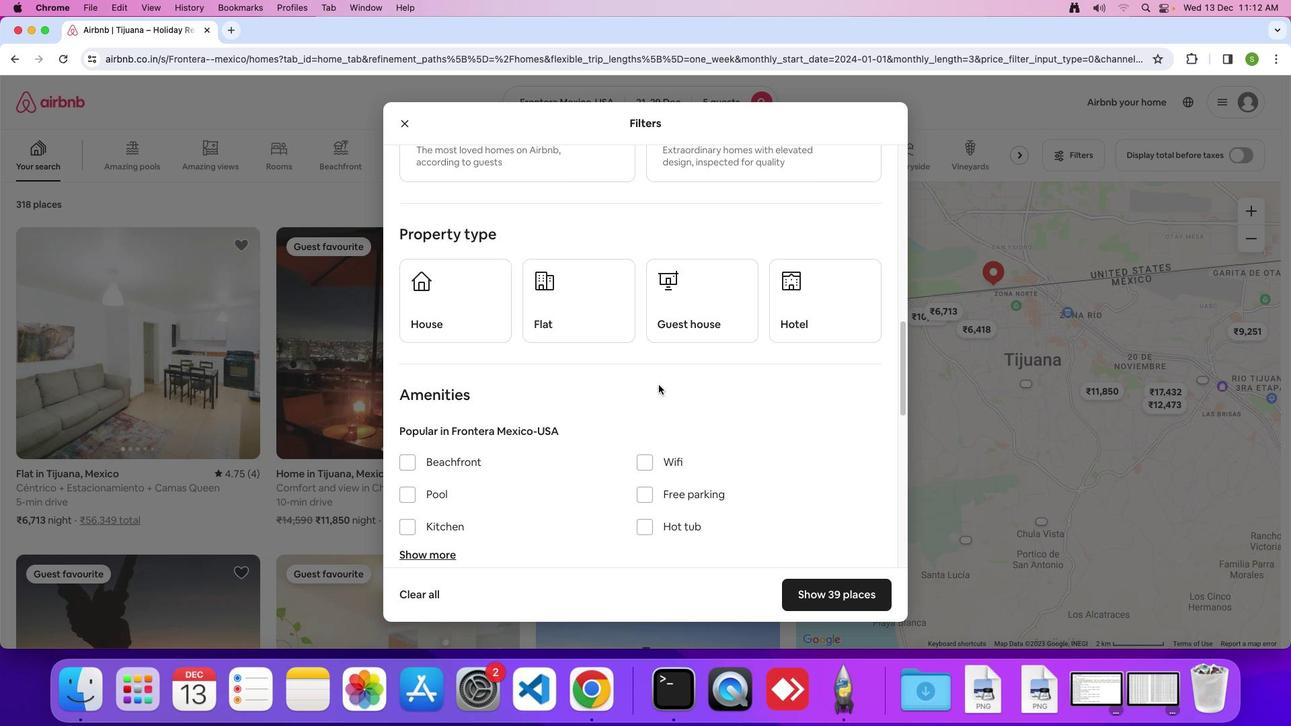 
Action: Mouse moved to (467, 324)
Screenshot: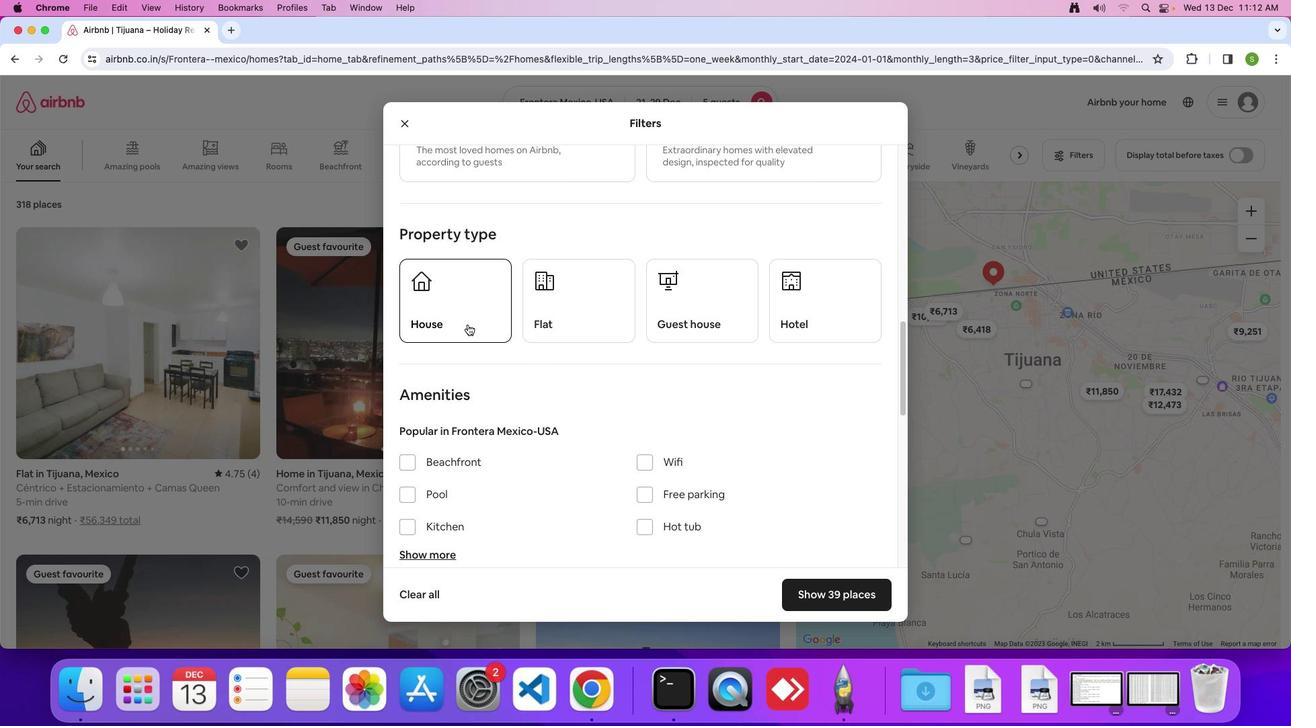 
Action: Mouse pressed left at (467, 324)
Screenshot: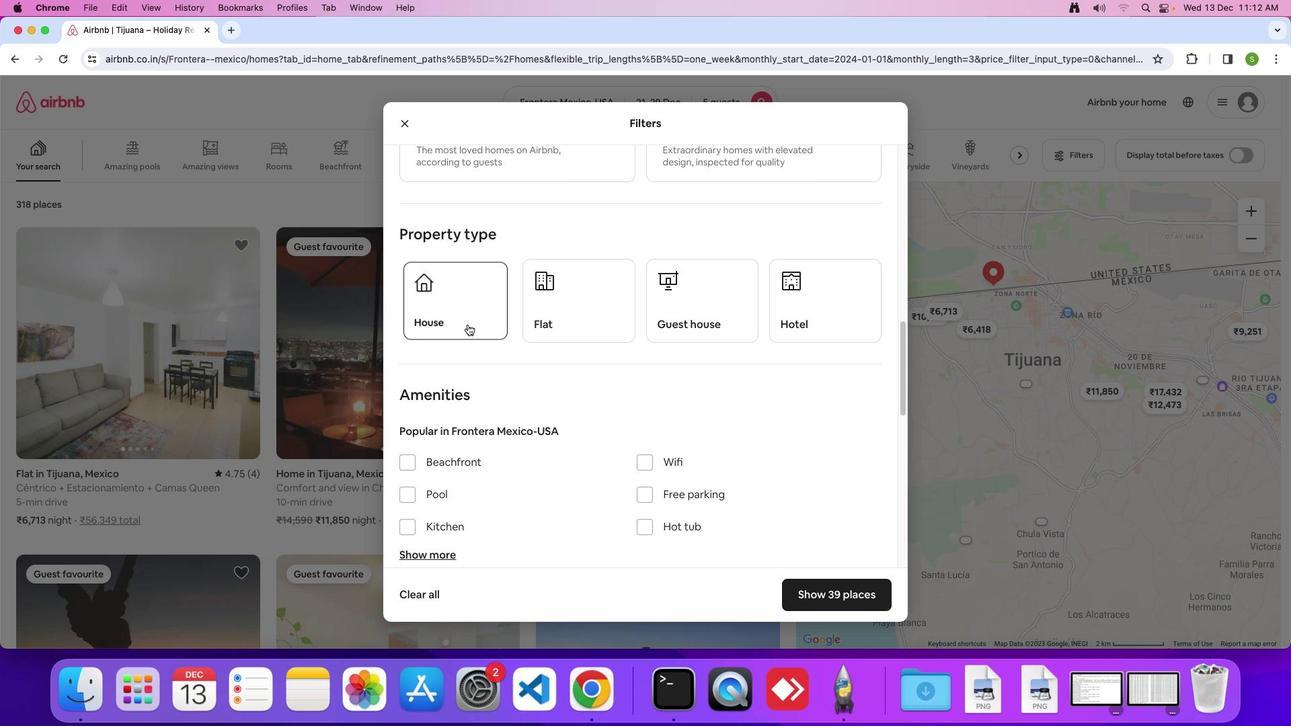 
Action: Mouse moved to (643, 376)
Screenshot: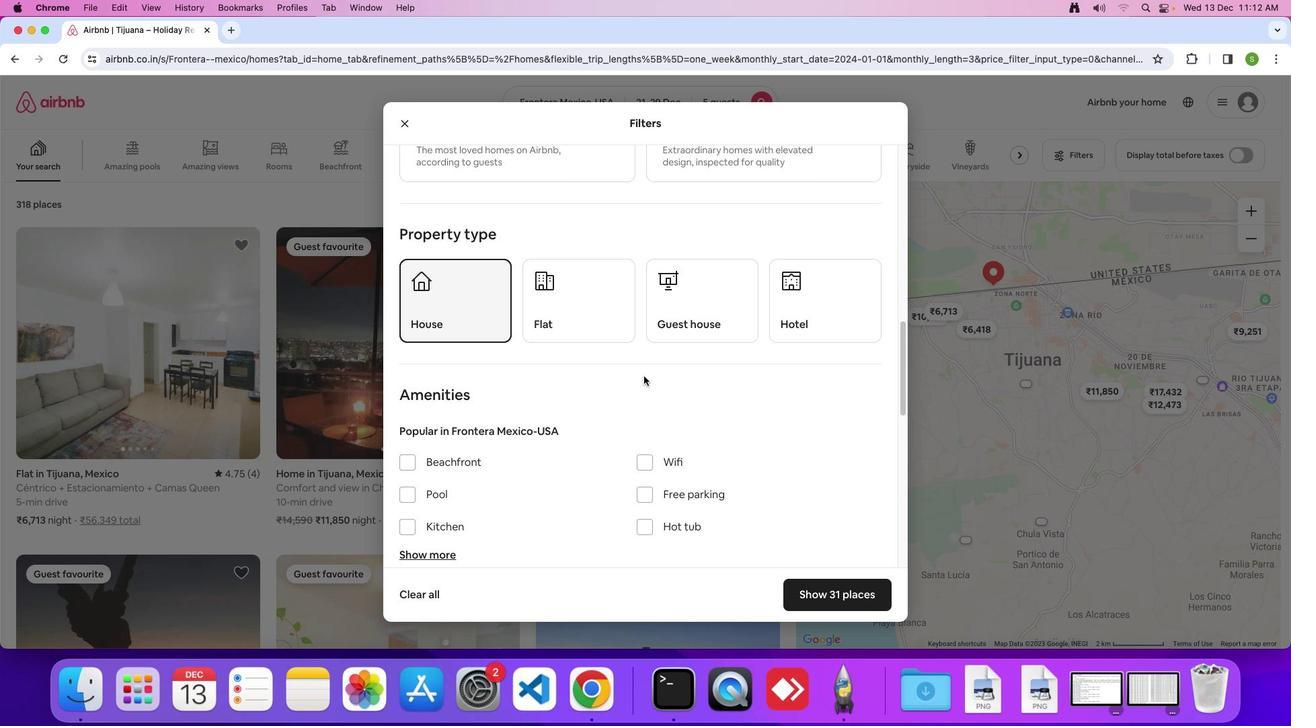 
Action: Mouse scrolled (643, 376) with delta (0, 0)
Screenshot: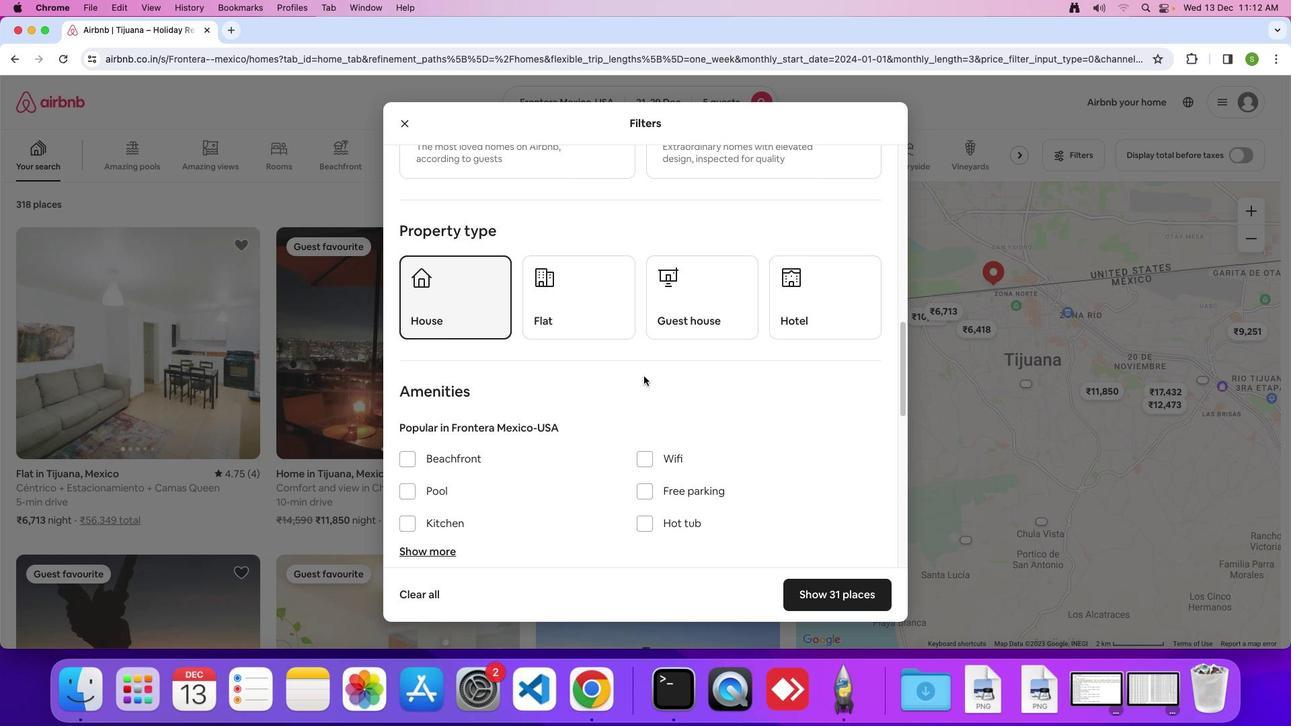 
Action: Mouse scrolled (643, 376) with delta (0, 0)
Screenshot: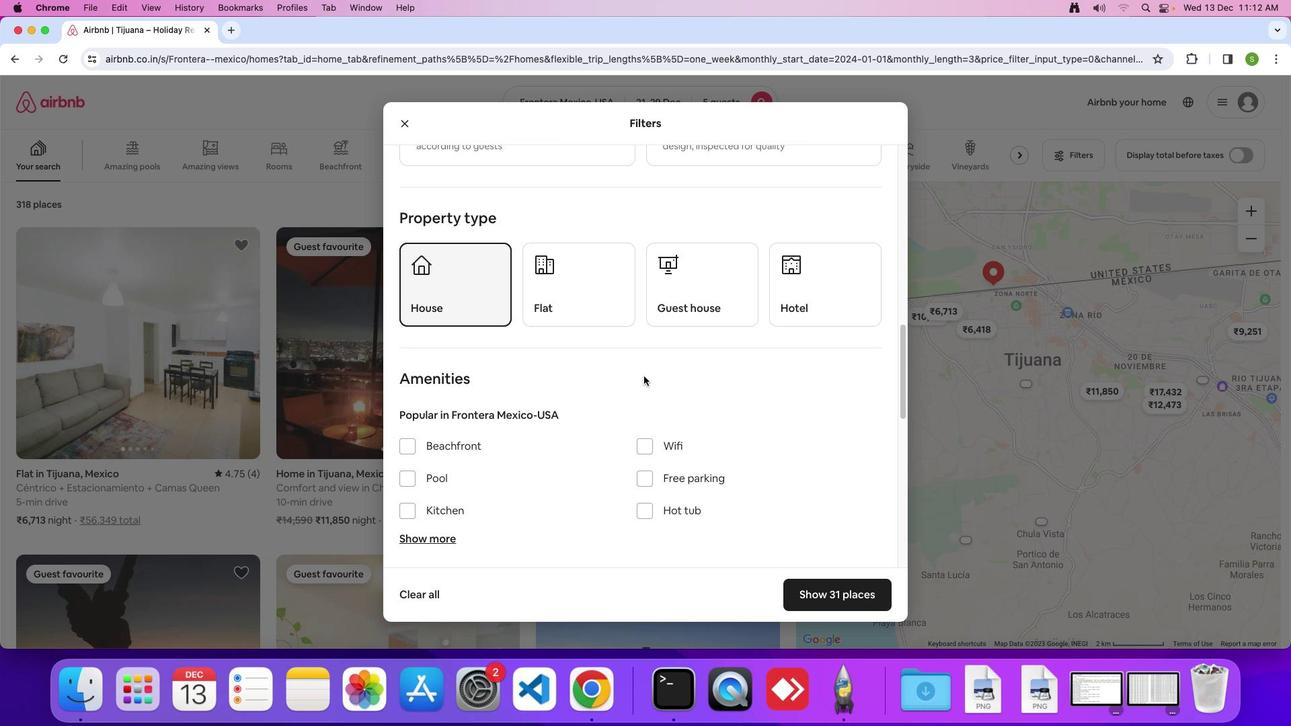 
Action: Mouse scrolled (643, 376) with delta (0, 0)
Screenshot: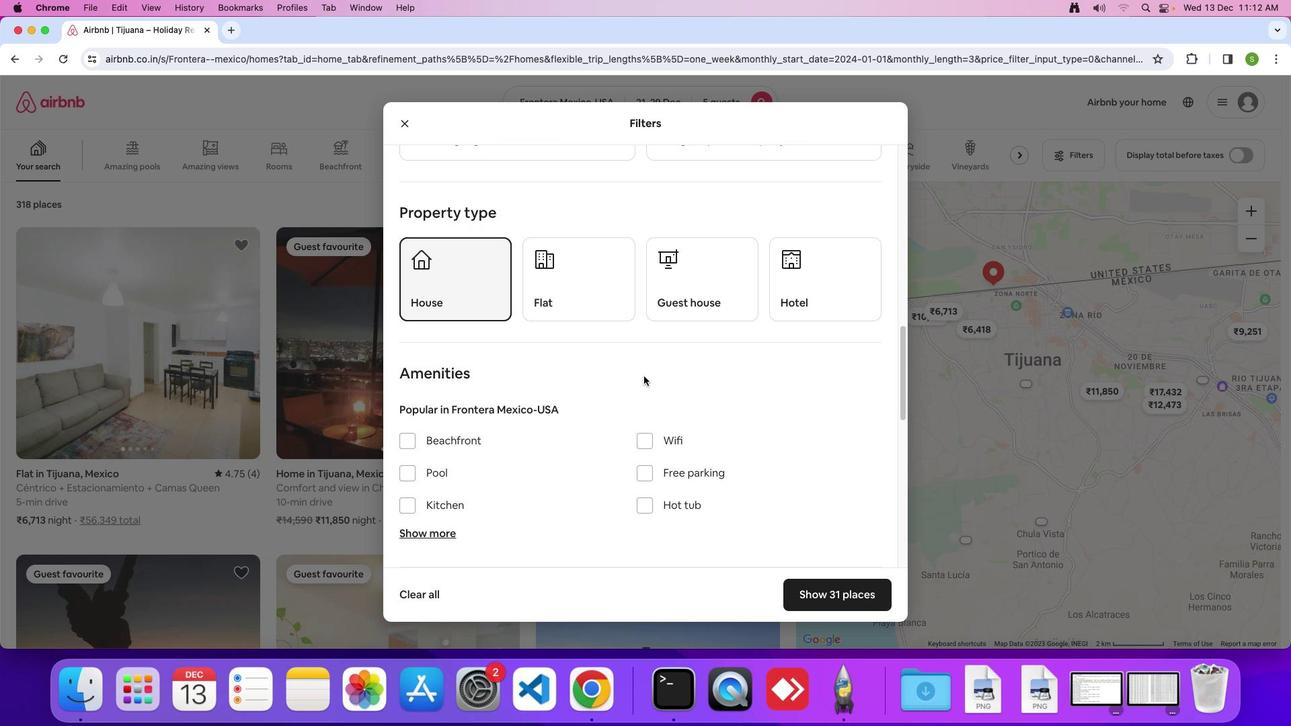 
Action: Mouse scrolled (643, 376) with delta (0, 0)
Screenshot: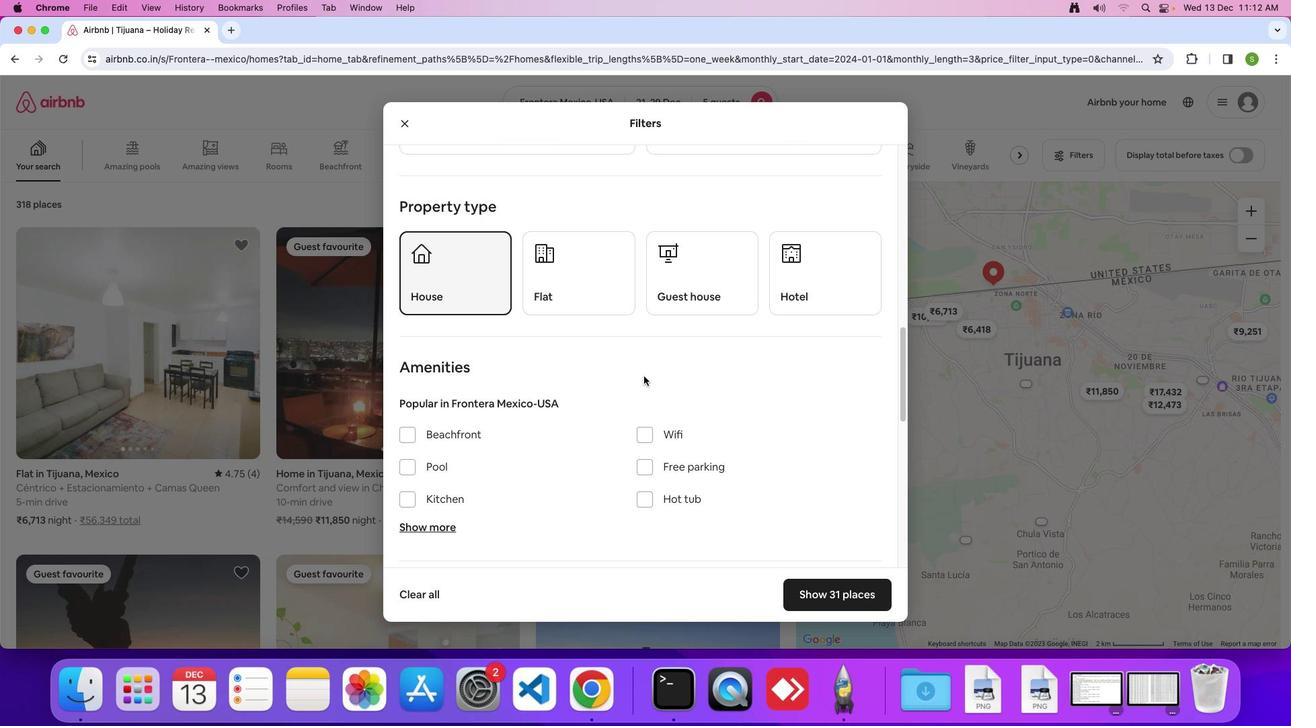 
Action: Mouse scrolled (643, 376) with delta (0, 0)
Screenshot: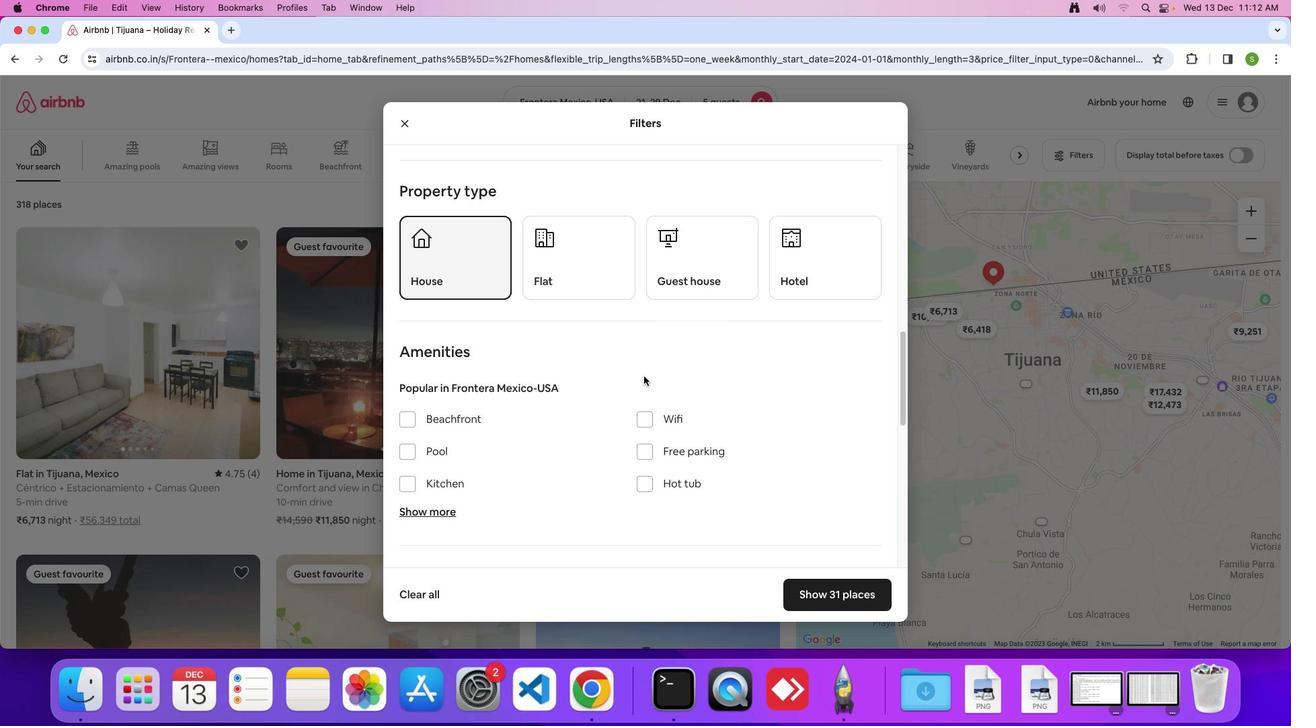 
Action: Mouse scrolled (643, 376) with delta (0, 0)
Screenshot: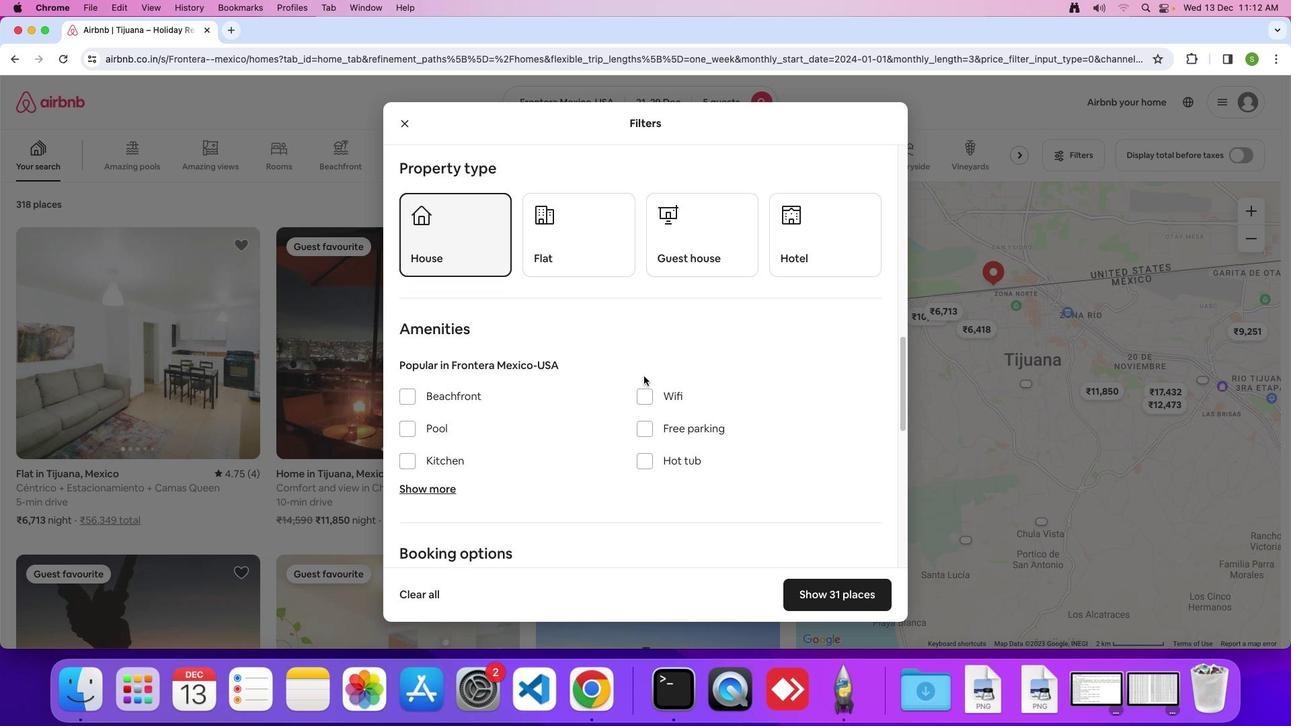 
Action: Mouse scrolled (643, 376) with delta (0, 0)
Screenshot: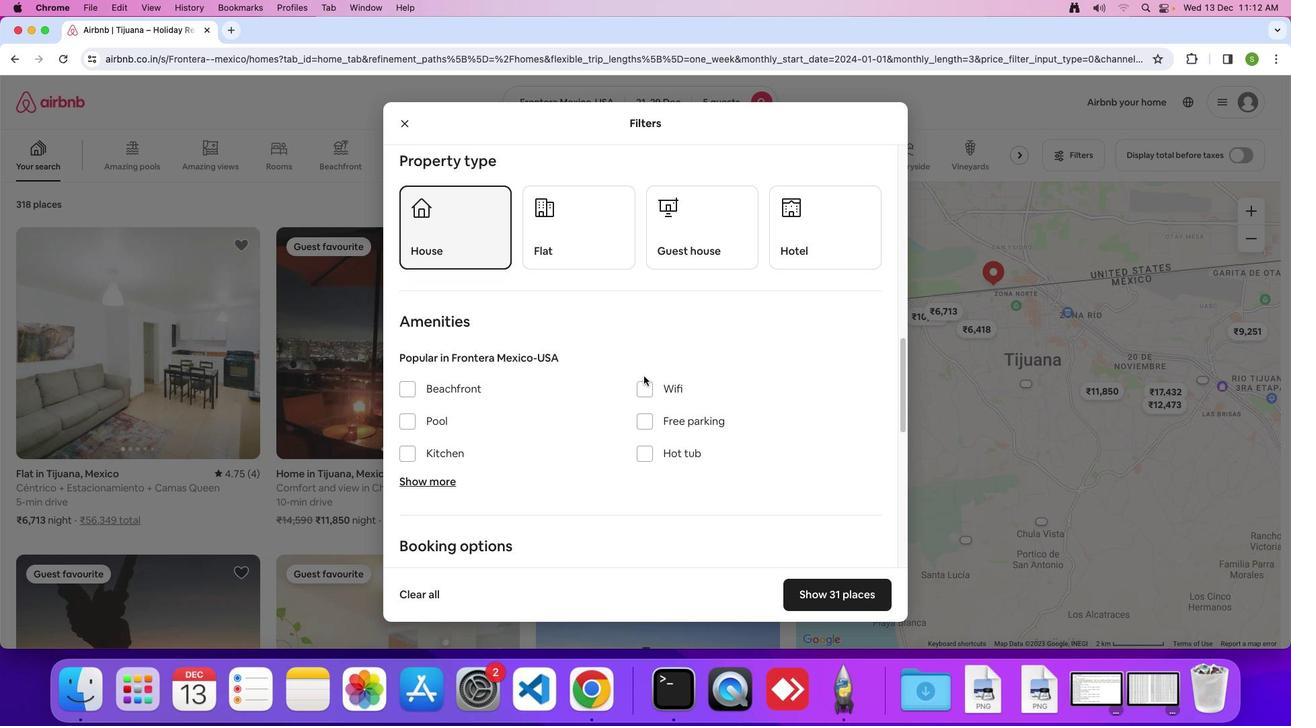 
Action: Mouse scrolled (643, 376) with delta (0, 0)
Screenshot: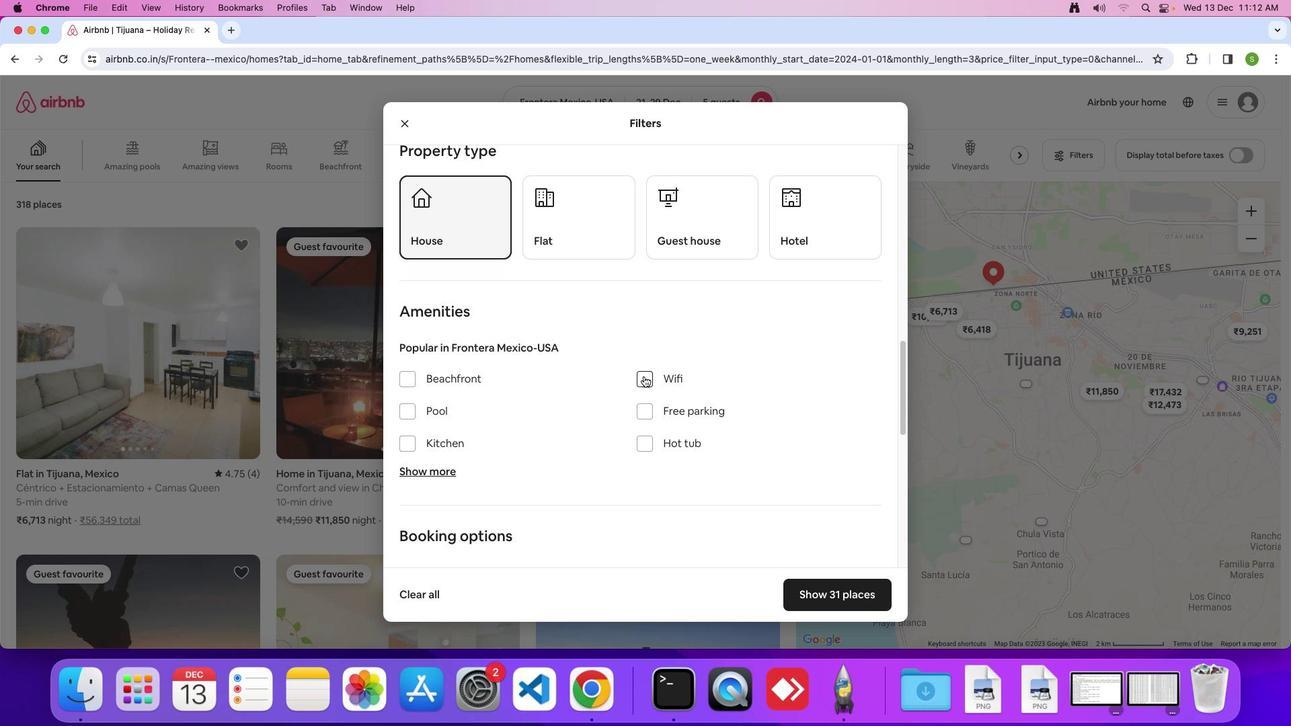 
Action: Mouse scrolled (643, 376) with delta (0, 0)
Screenshot: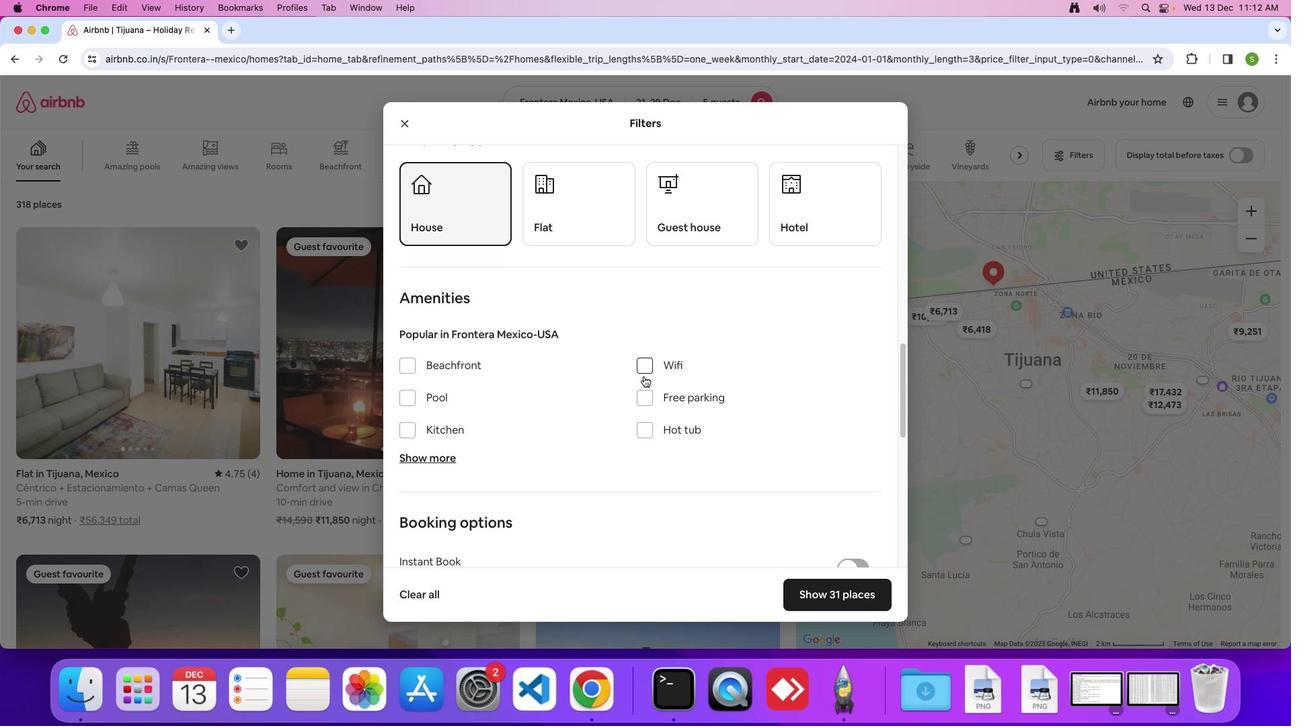 
Action: Mouse scrolled (643, 376) with delta (0, 0)
Screenshot: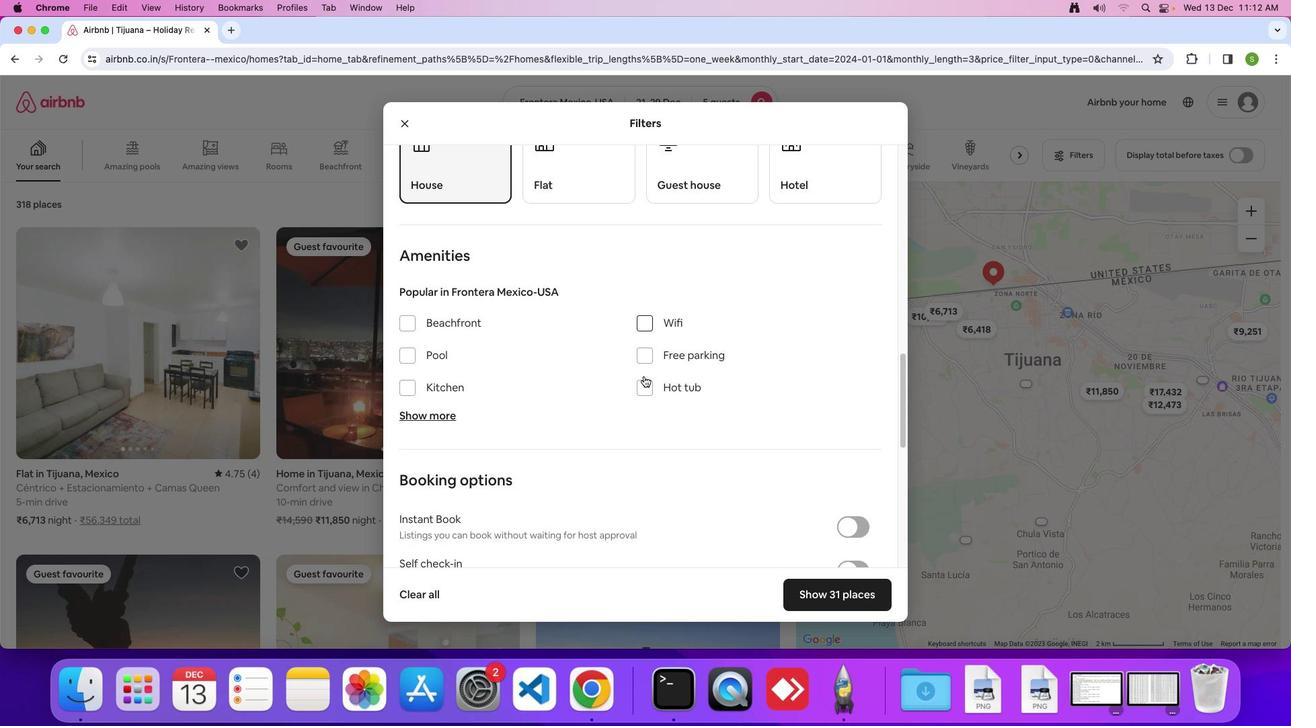 
Action: Mouse scrolled (643, 376) with delta (0, 0)
Screenshot: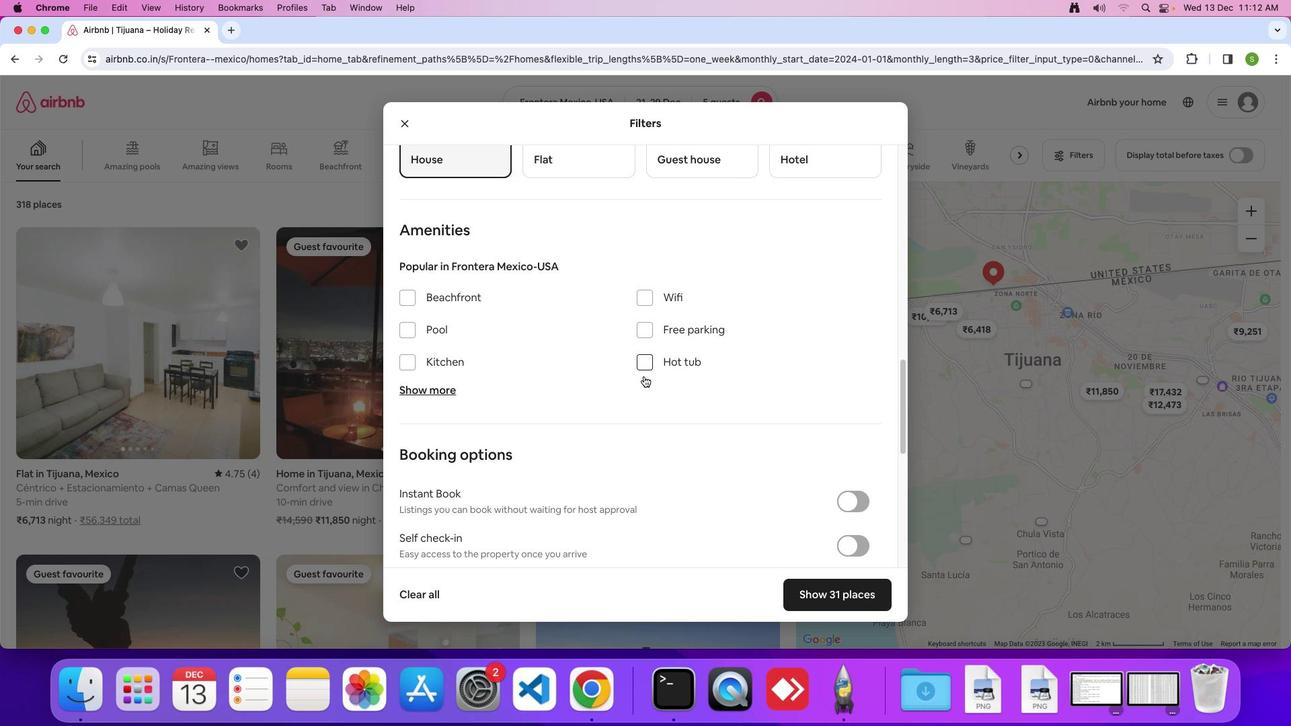 
Action: Mouse scrolled (643, 376) with delta (0, 0)
Screenshot: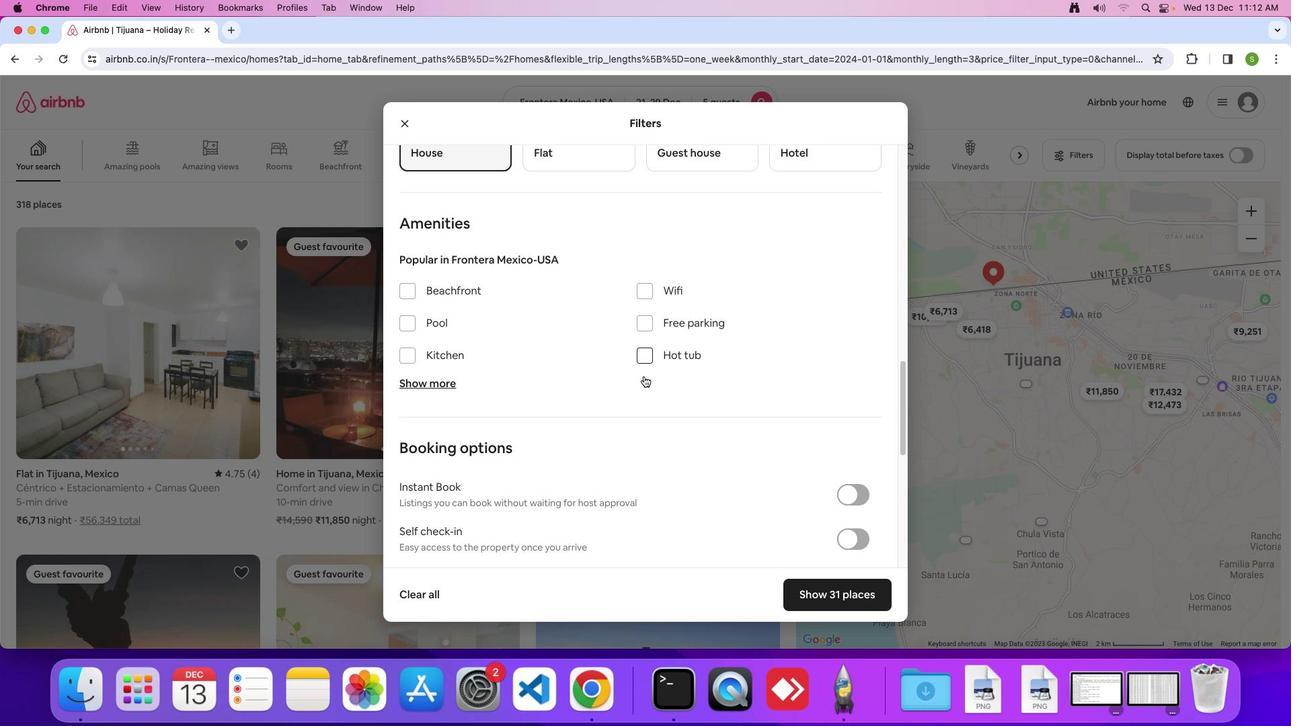 
Action: Mouse scrolled (643, 376) with delta (0, 0)
Screenshot: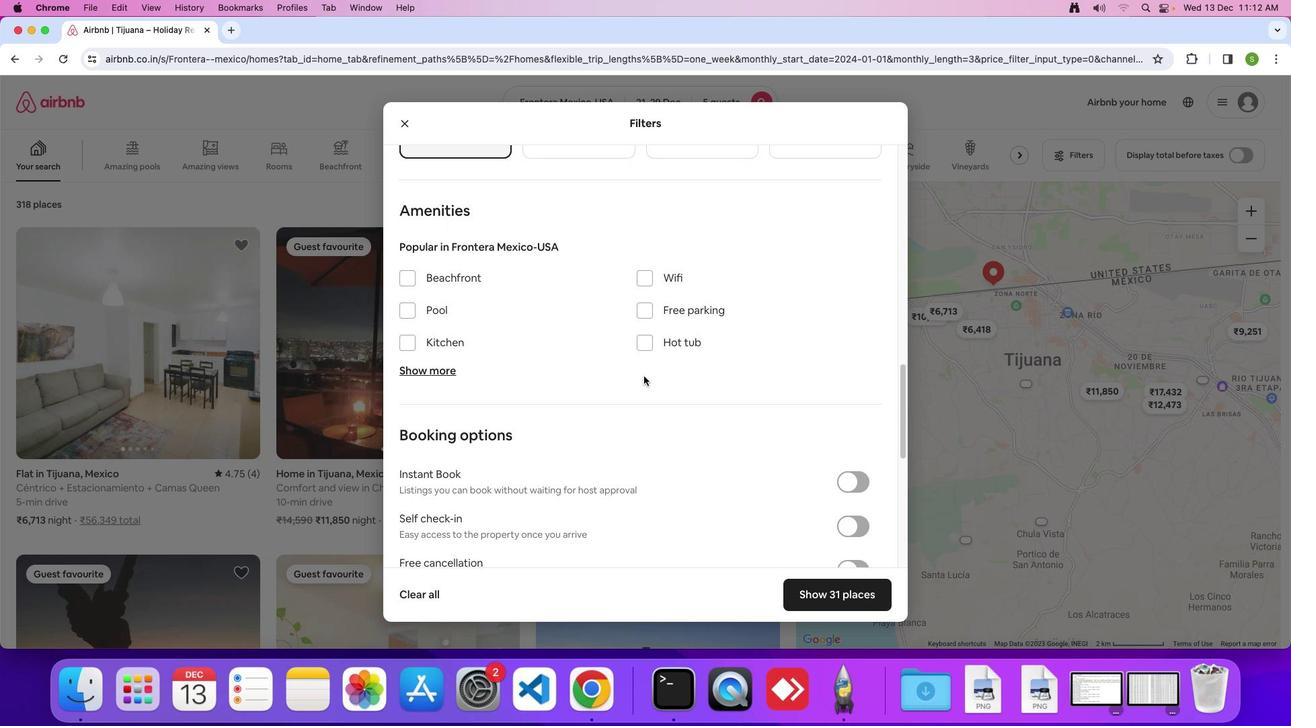 
Action: Mouse scrolled (643, 376) with delta (0, 0)
Screenshot: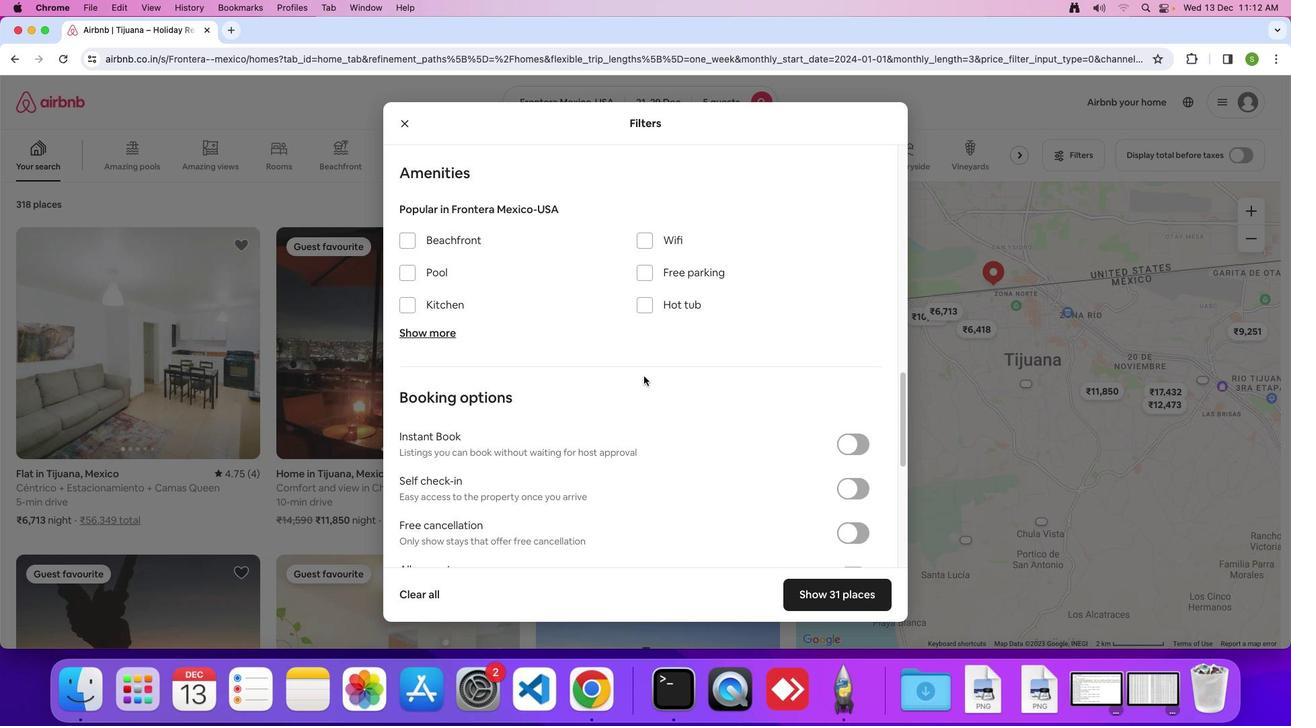 
Action: Mouse scrolled (643, 376) with delta (0, -2)
Screenshot: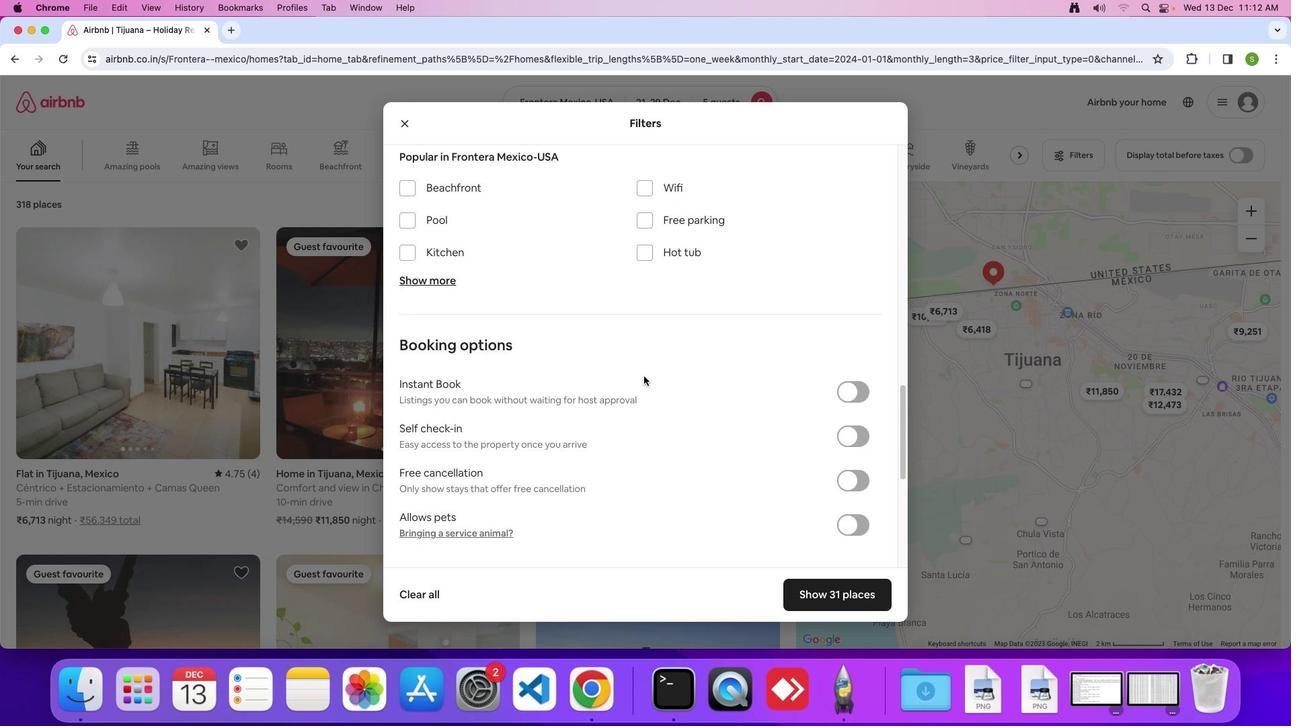 
Action: Mouse scrolled (643, 376) with delta (0, 0)
Screenshot: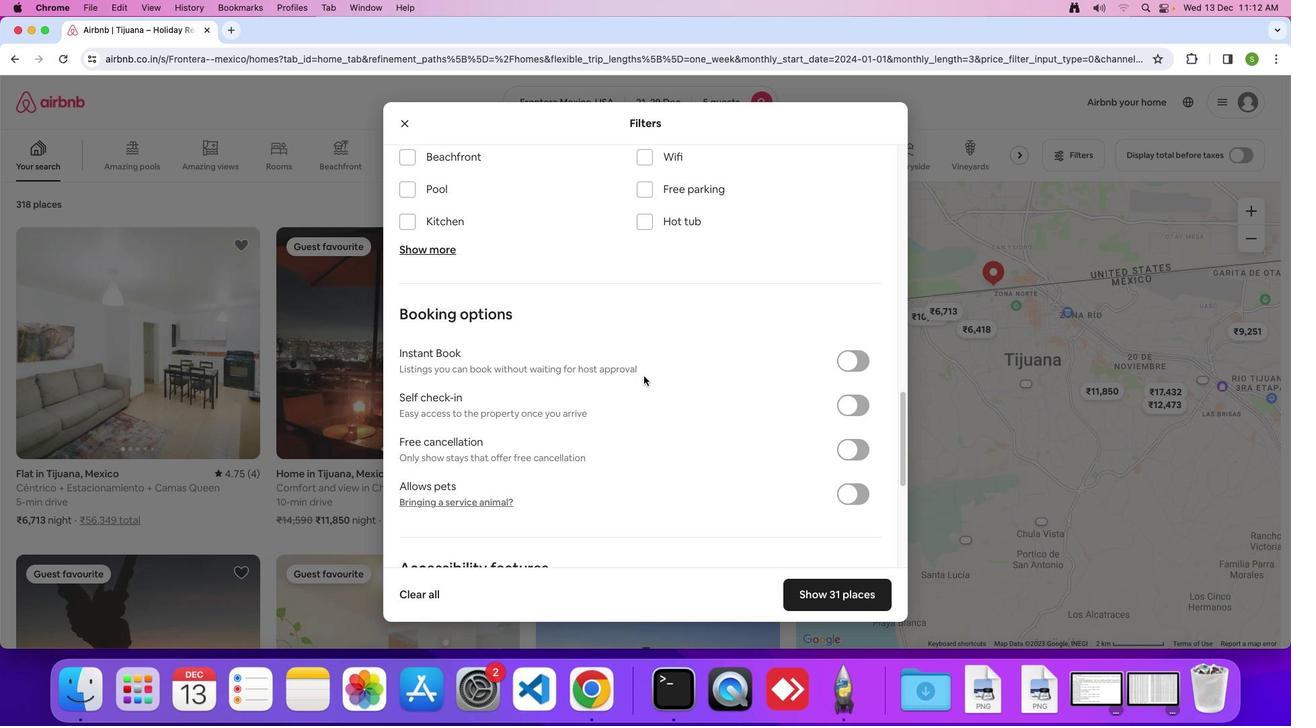 
Action: Mouse scrolled (643, 376) with delta (0, 0)
Screenshot: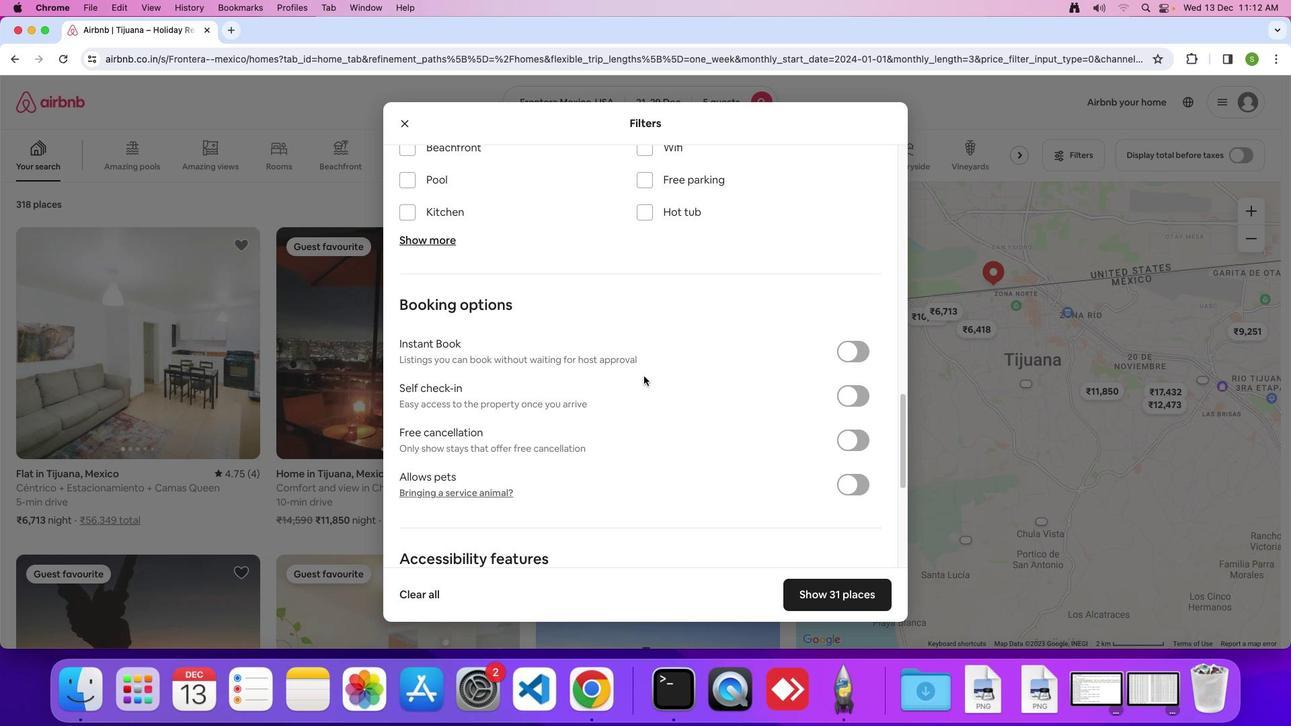 
Action: Mouse scrolled (643, 376) with delta (0, 0)
Screenshot: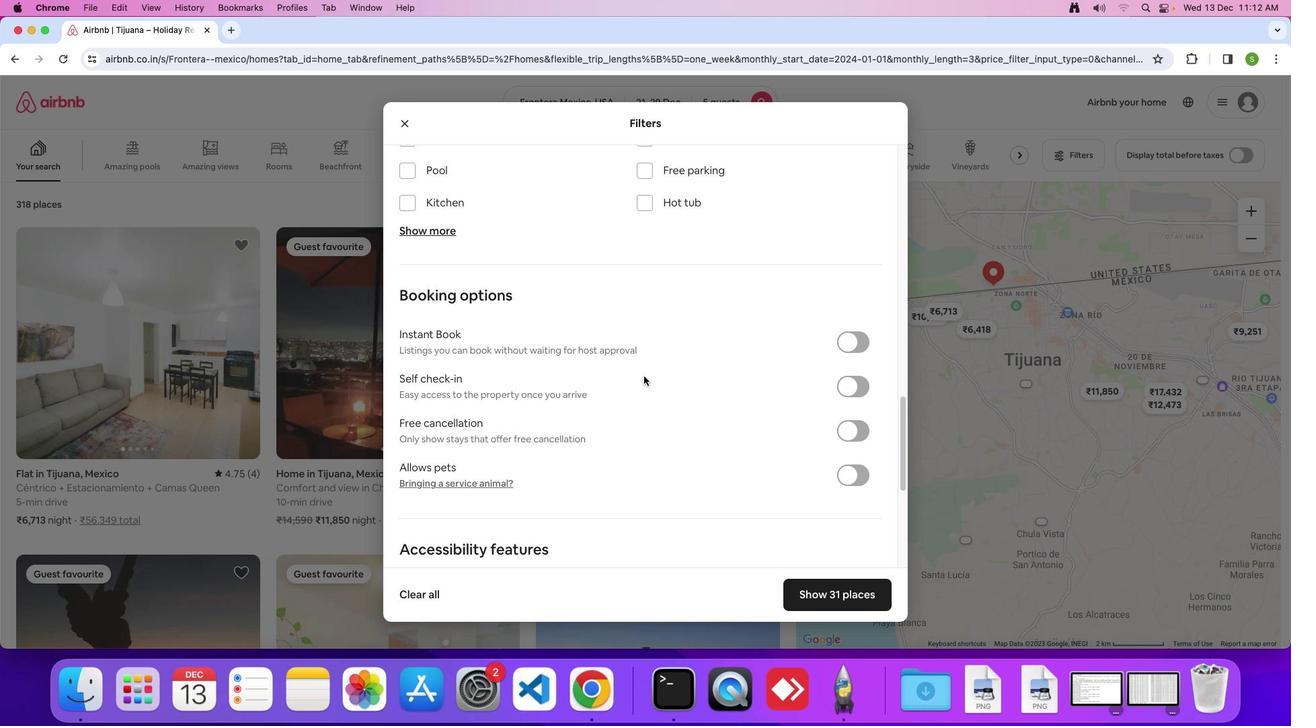 
Action: Mouse scrolled (643, 376) with delta (0, 0)
Screenshot: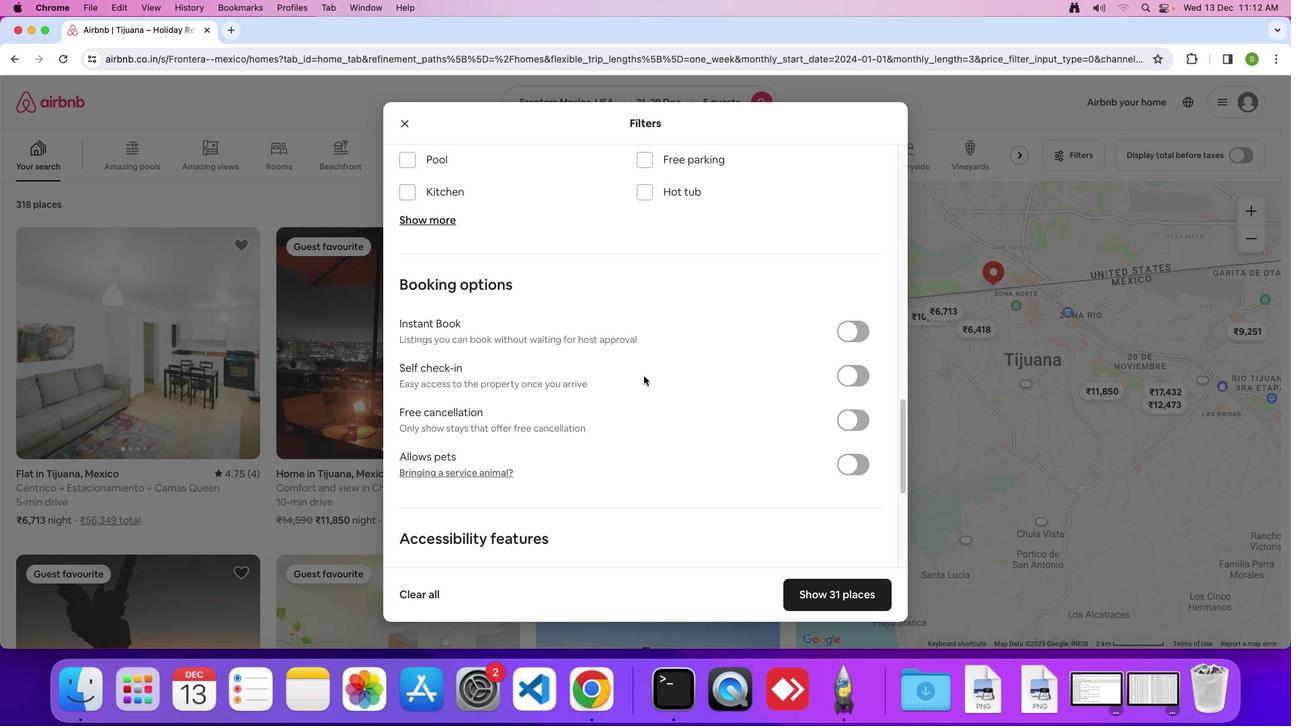 
Action: Mouse scrolled (643, 376) with delta (0, 0)
Screenshot: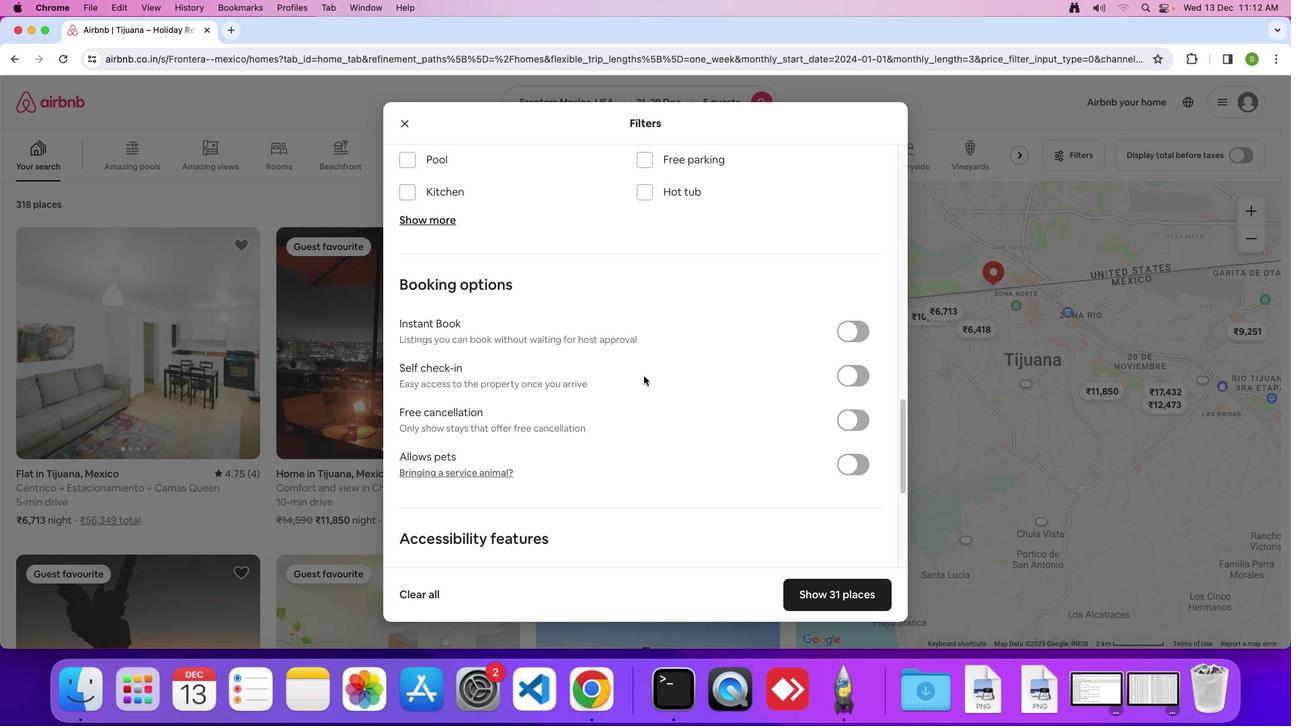 
Action: Mouse scrolled (643, 376) with delta (0, 0)
Screenshot: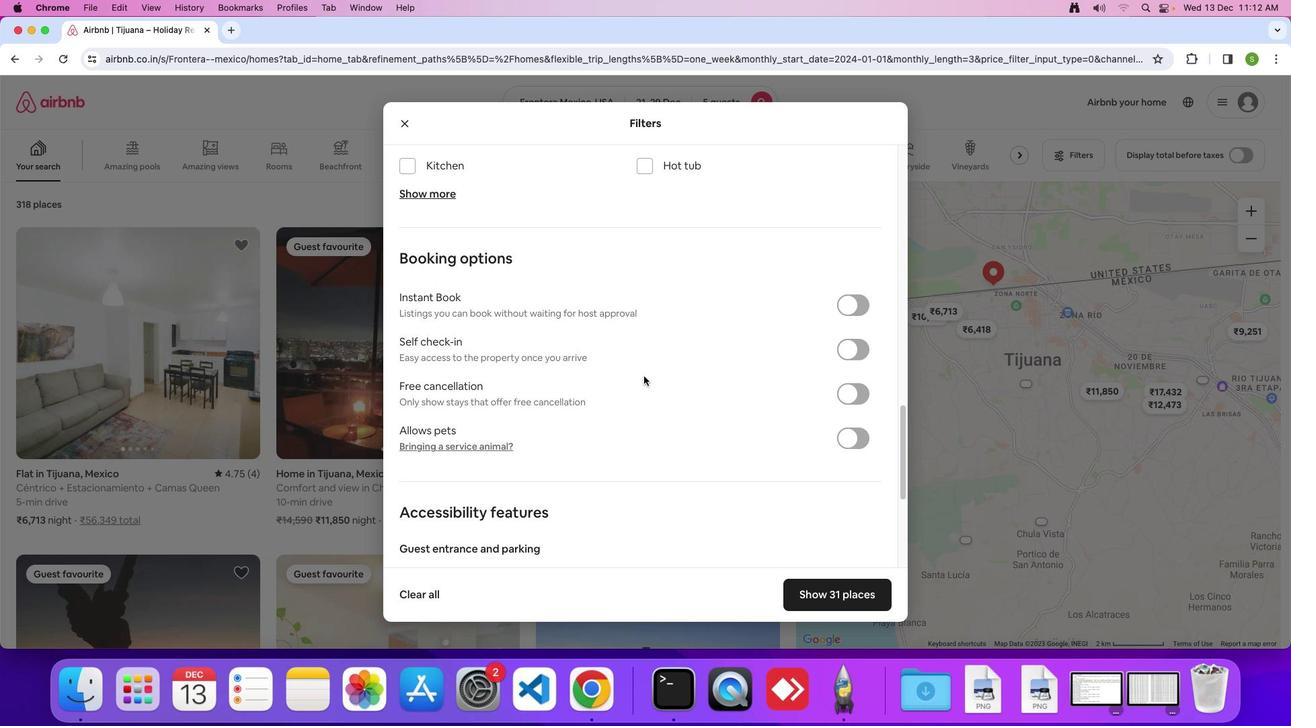 
Action: Mouse scrolled (643, 376) with delta (0, 0)
Screenshot: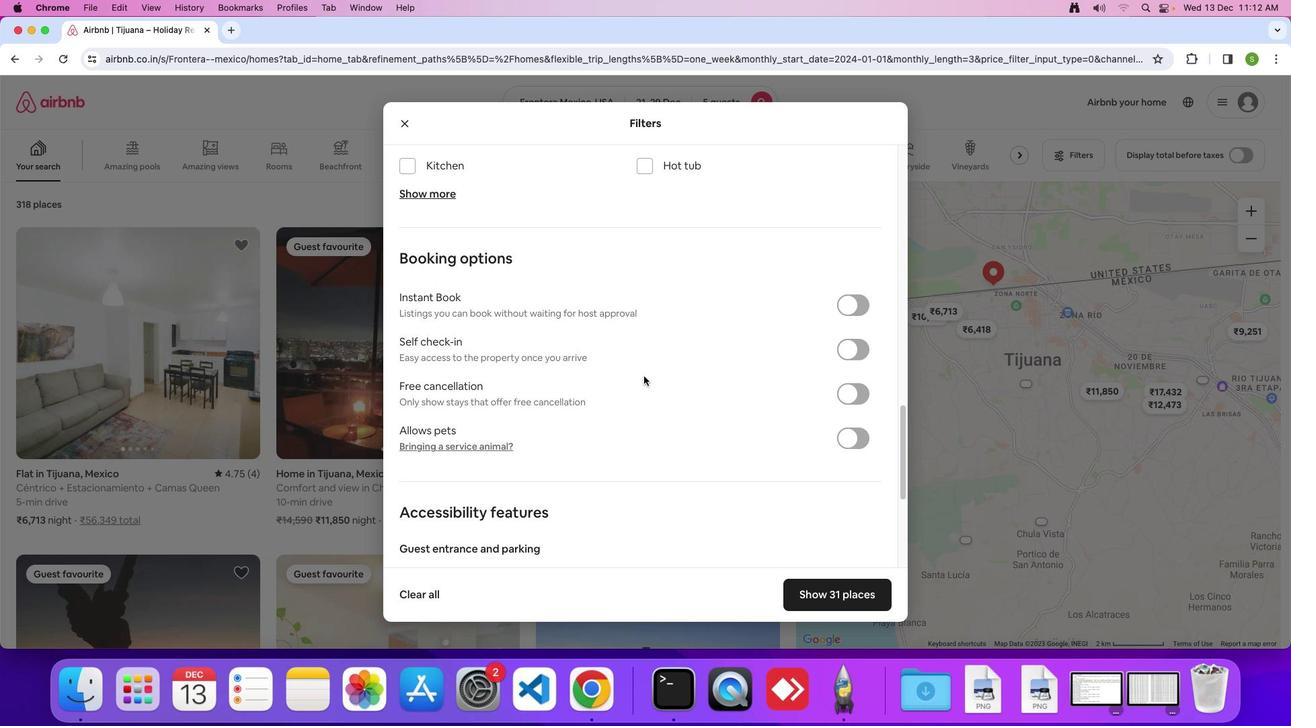 
Action: Mouse scrolled (643, 376) with delta (0, 0)
Screenshot: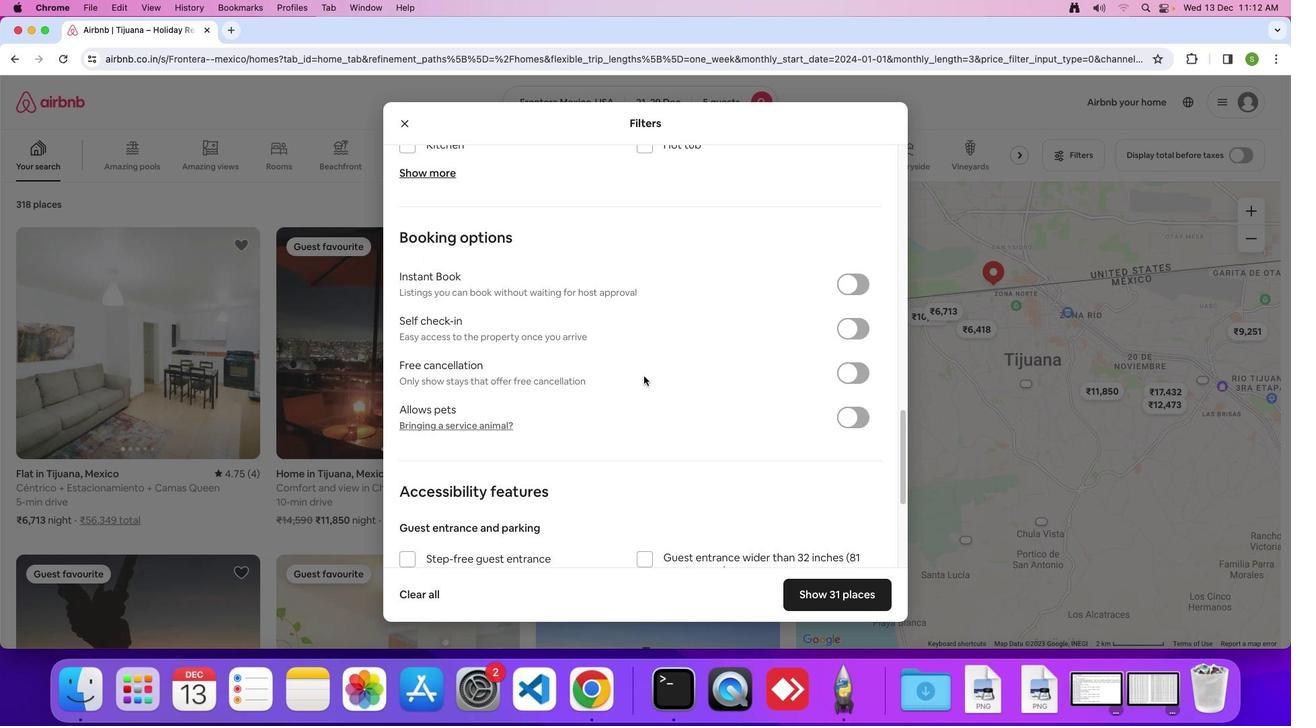 
Action: Mouse scrolled (643, 376) with delta (0, 0)
Screenshot: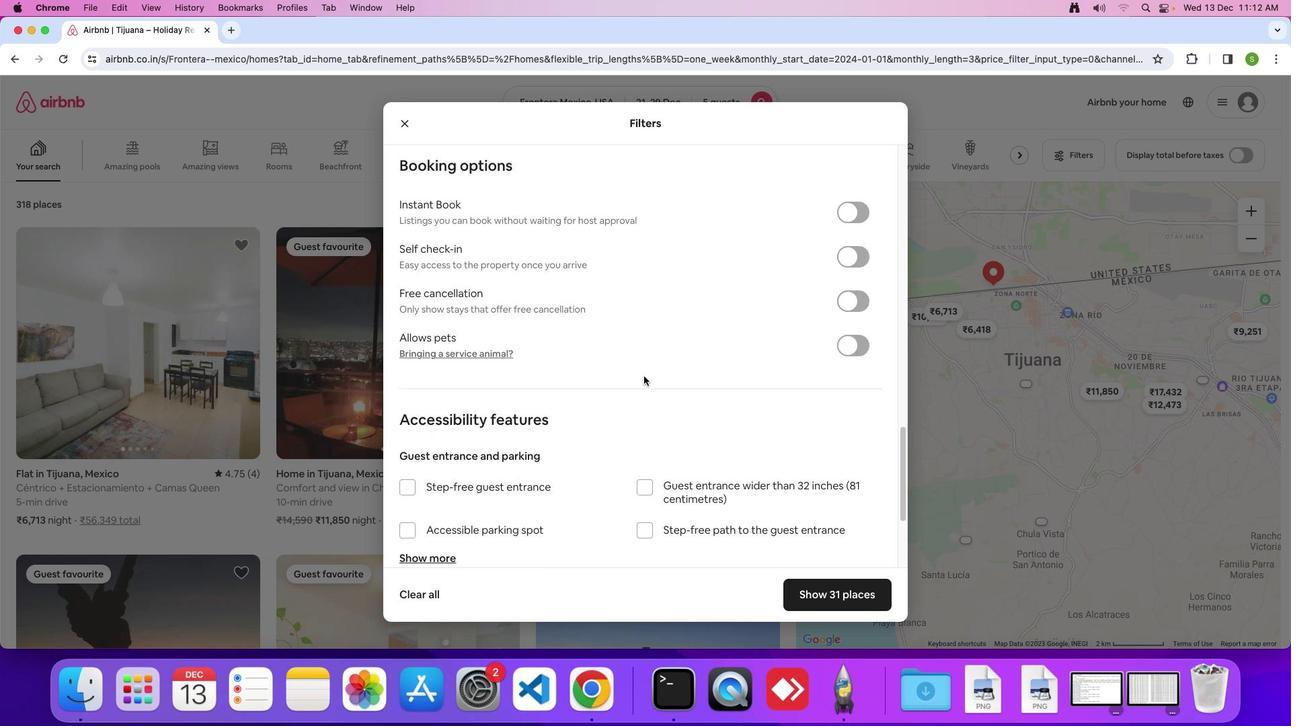 
Action: Mouse scrolled (643, 376) with delta (0, -2)
Screenshot: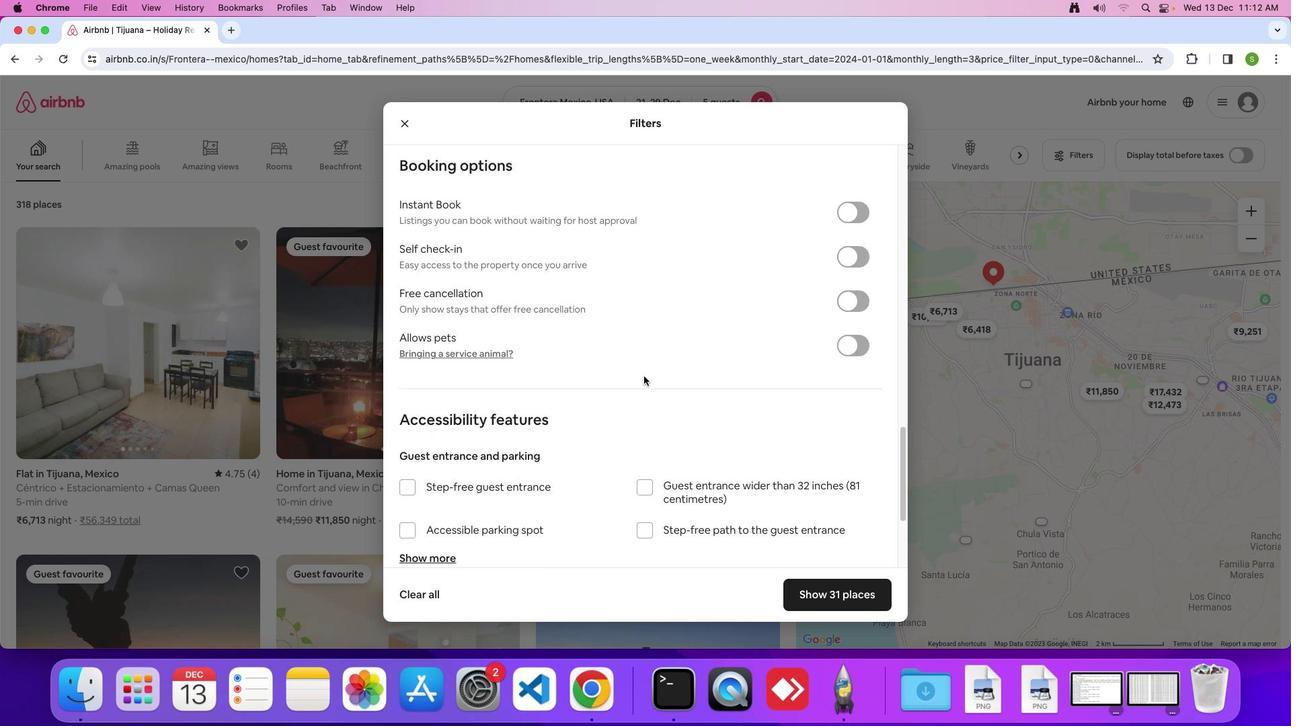 
Action: Mouse scrolled (643, 376) with delta (0, 0)
Screenshot: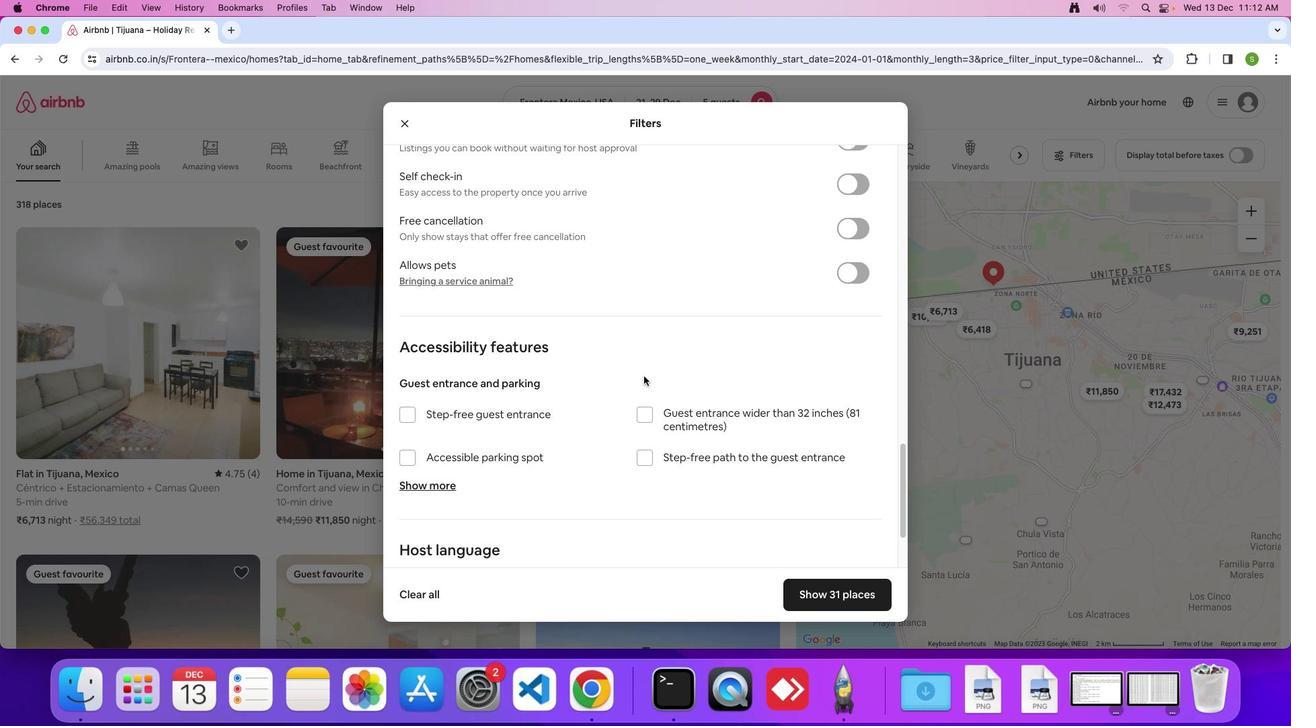 
Action: Mouse scrolled (643, 376) with delta (0, 0)
Screenshot: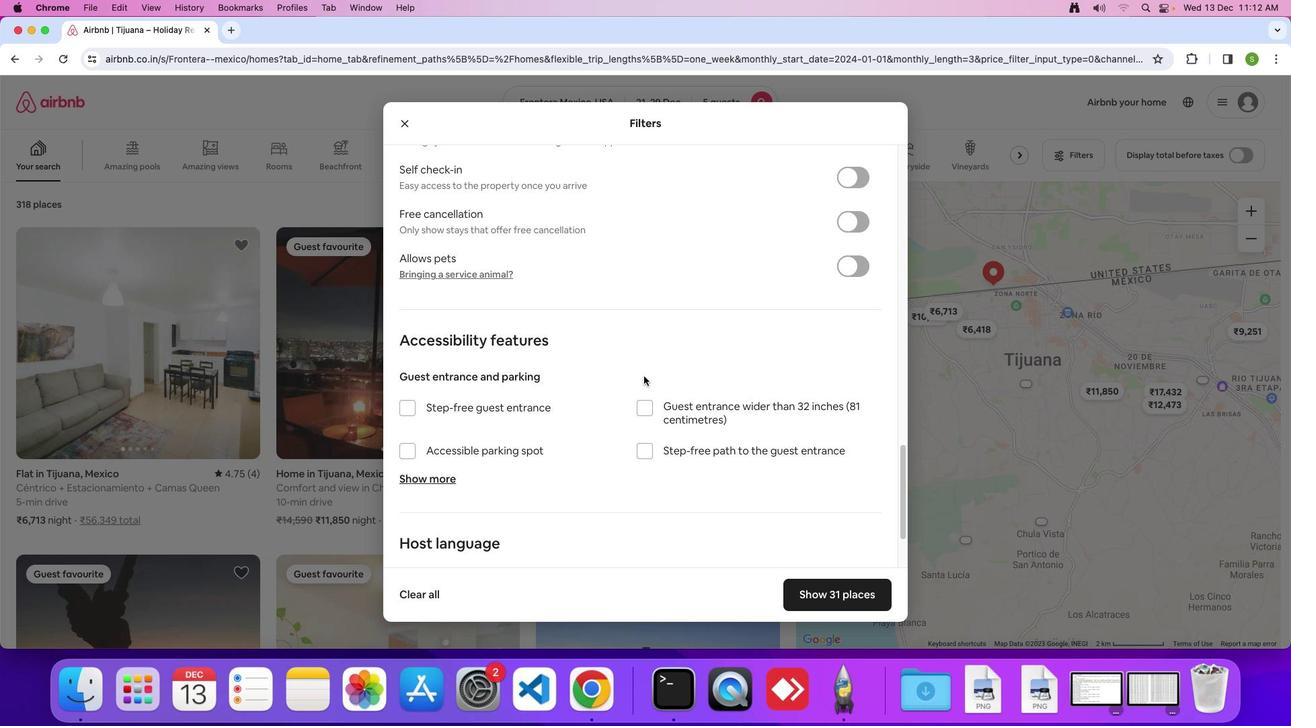 
Action: Mouse scrolled (643, 376) with delta (0, -2)
Screenshot: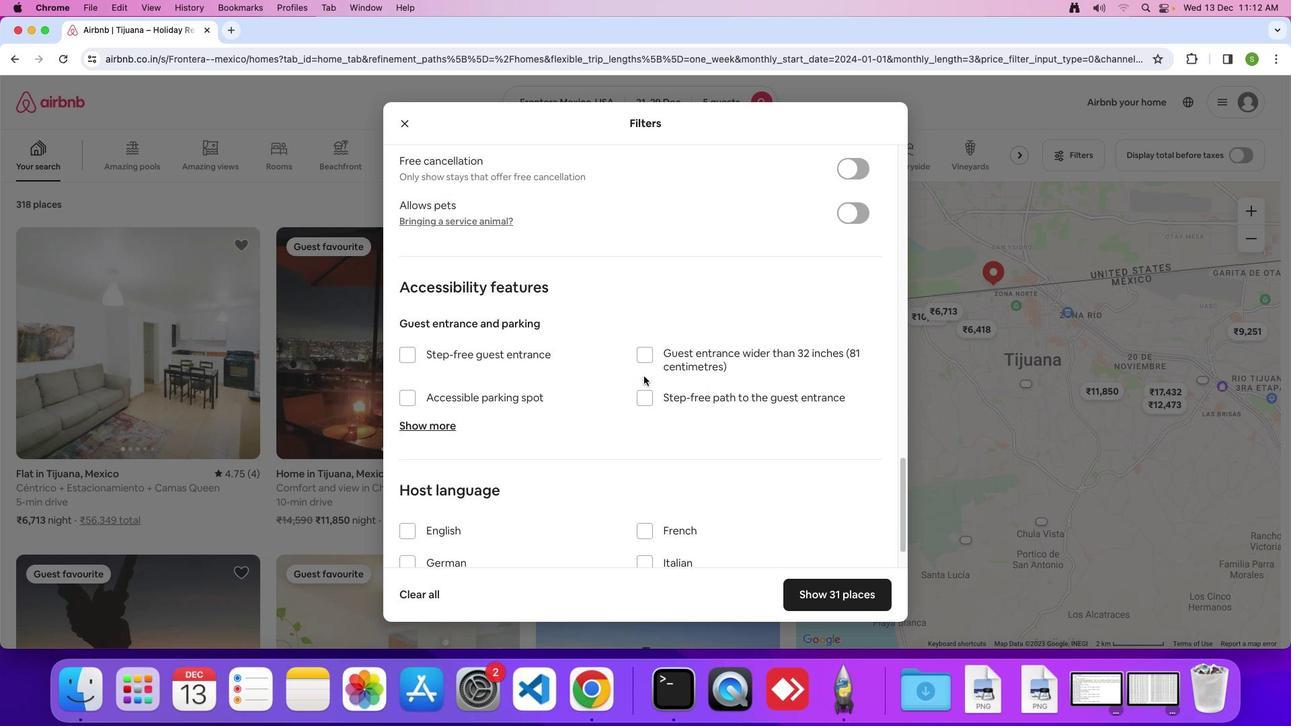 
Action: Mouse scrolled (643, 376) with delta (0, 0)
Screenshot: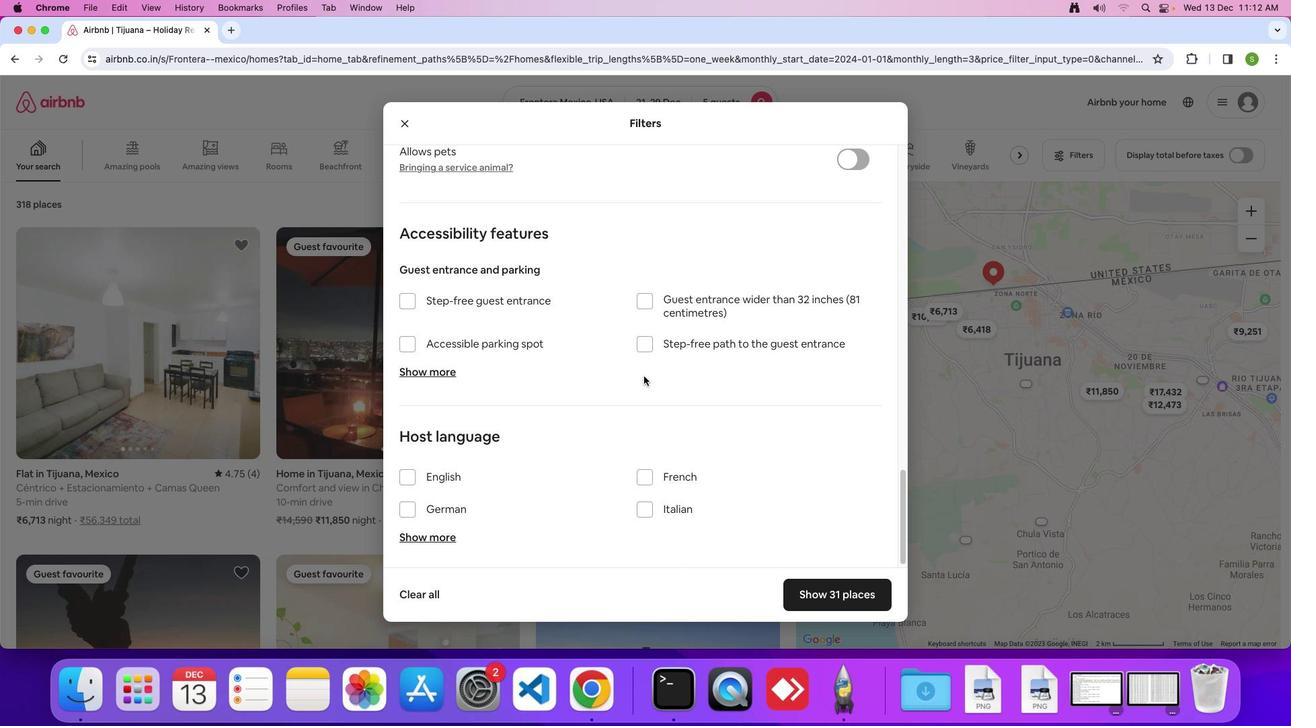 
Action: Mouse scrolled (643, 376) with delta (0, 0)
Screenshot: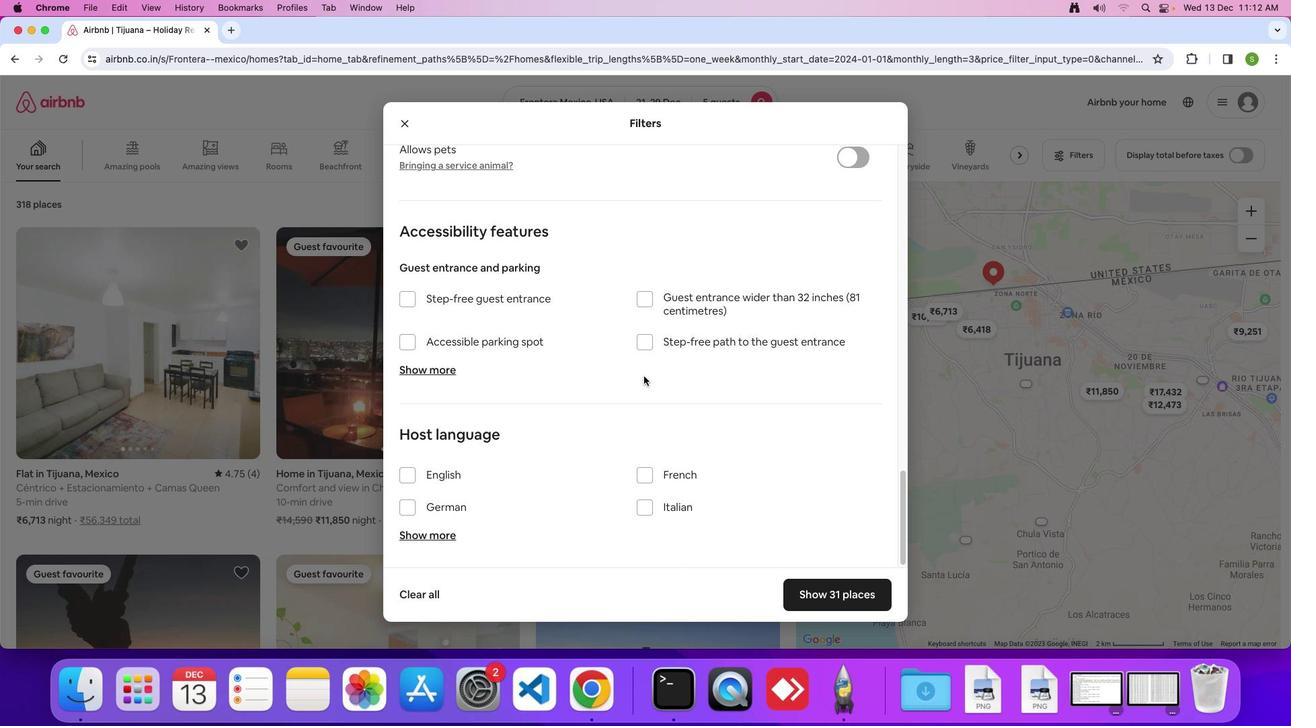 
Action: Mouse scrolled (643, 376) with delta (0, 0)
Screenshot: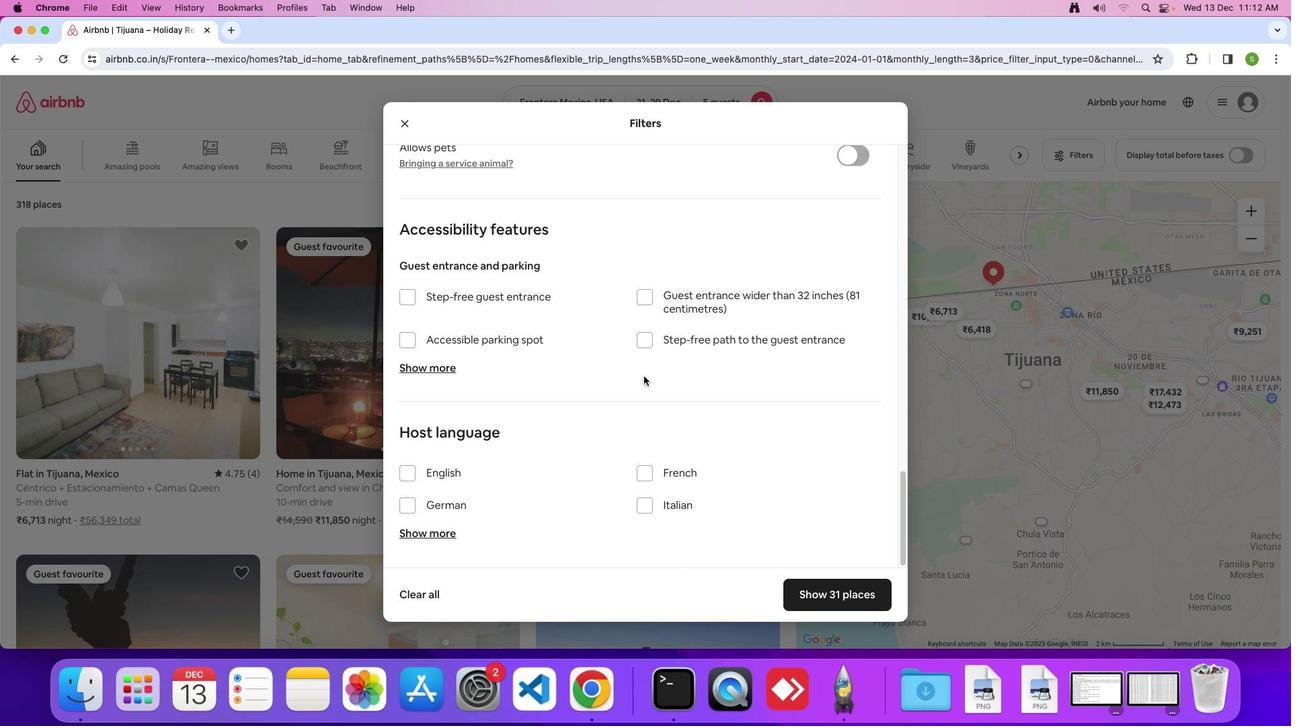 
Action: Mouse scrolled (643, 376) with delta (0, 0)
Screenshot: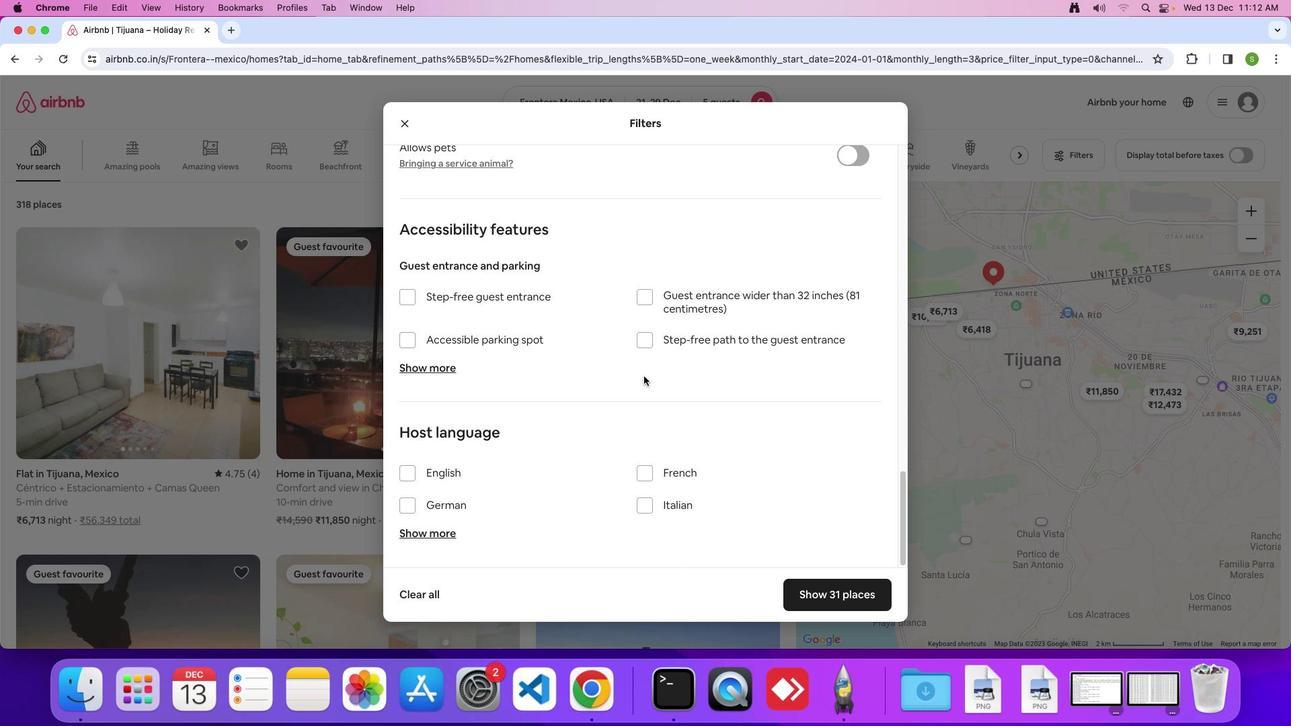 
Action: Mouse scrolled (643, 376) with delta (0, 0)
Screenshot: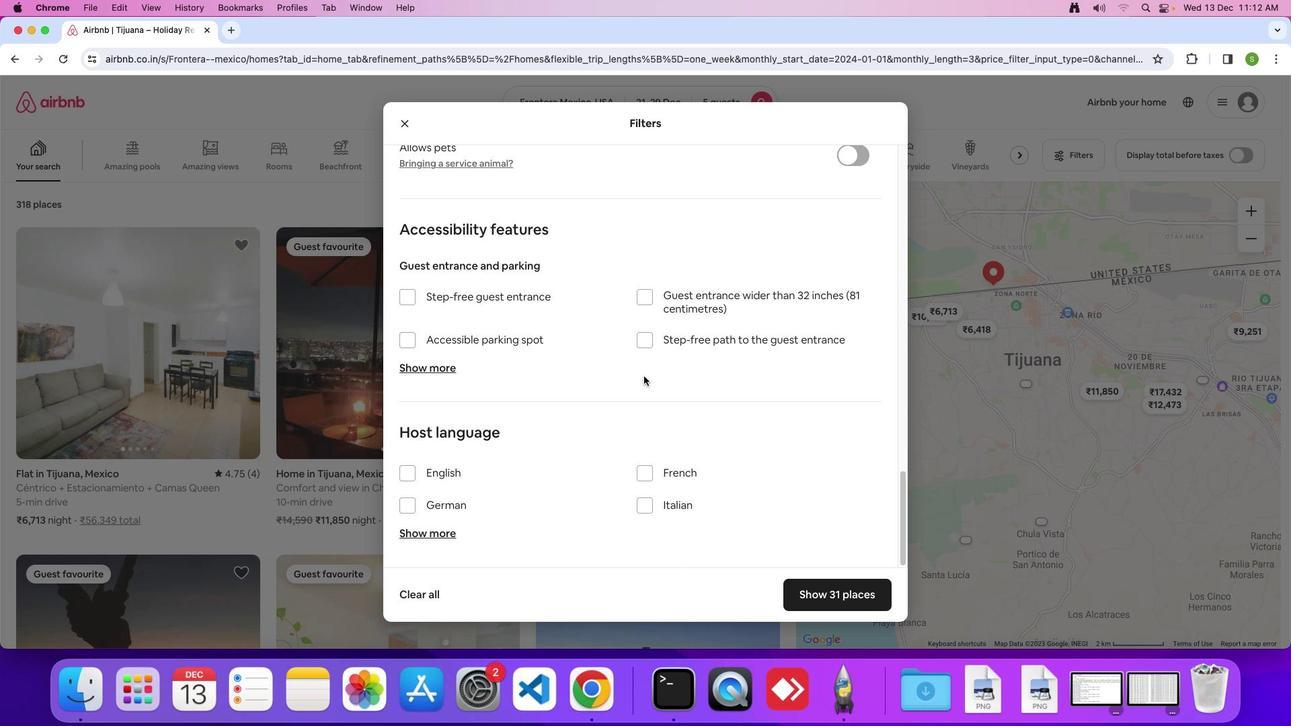 
Action: Mouse scrolled (643, 376) with delta (0, 0)
Screenshot: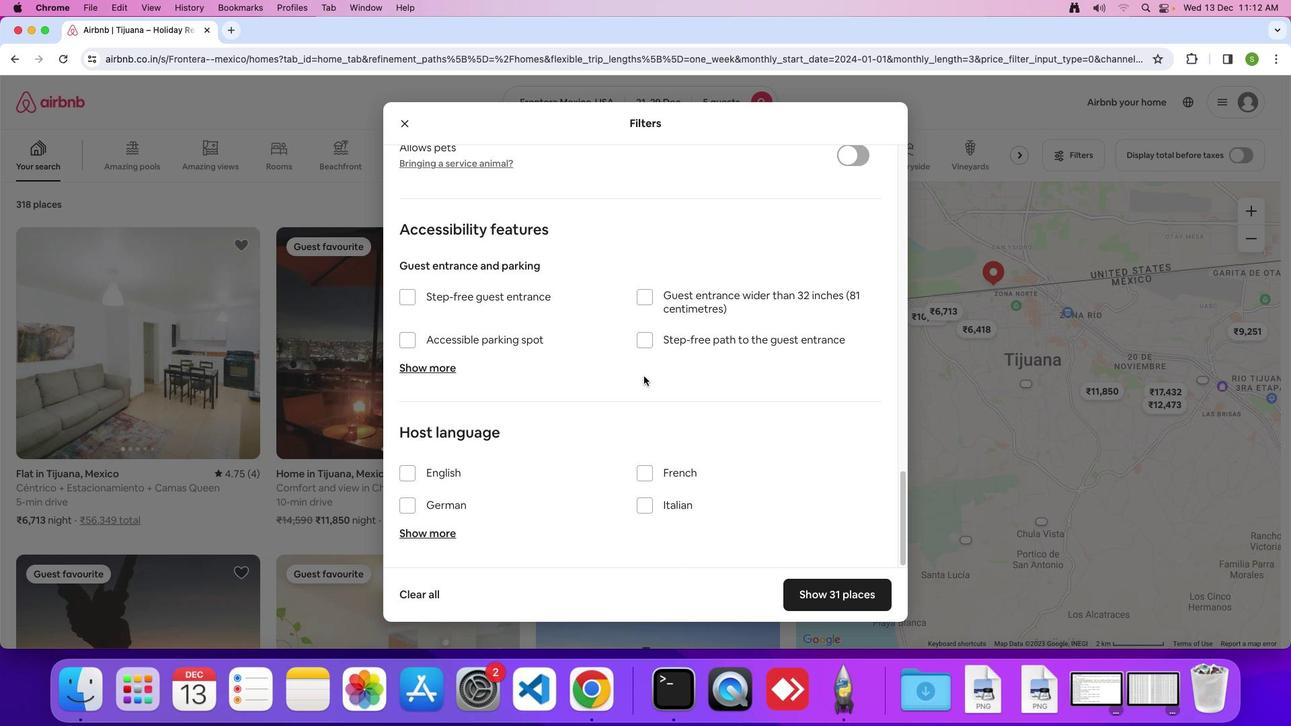 
Action: Mouse scrolled (643, 376) with delta (0, 0)
Screenshot: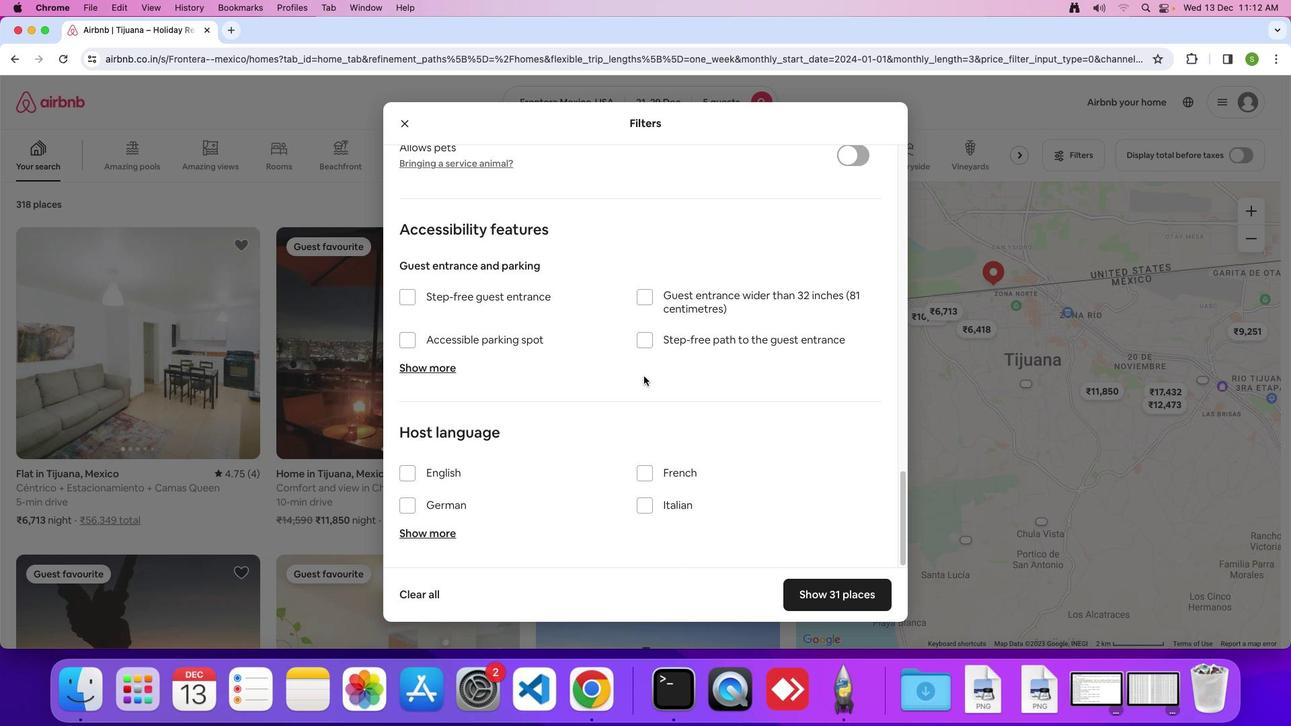 
Action: Mouse scrolled (643, 376) with delta (0, -2)
Screenshot: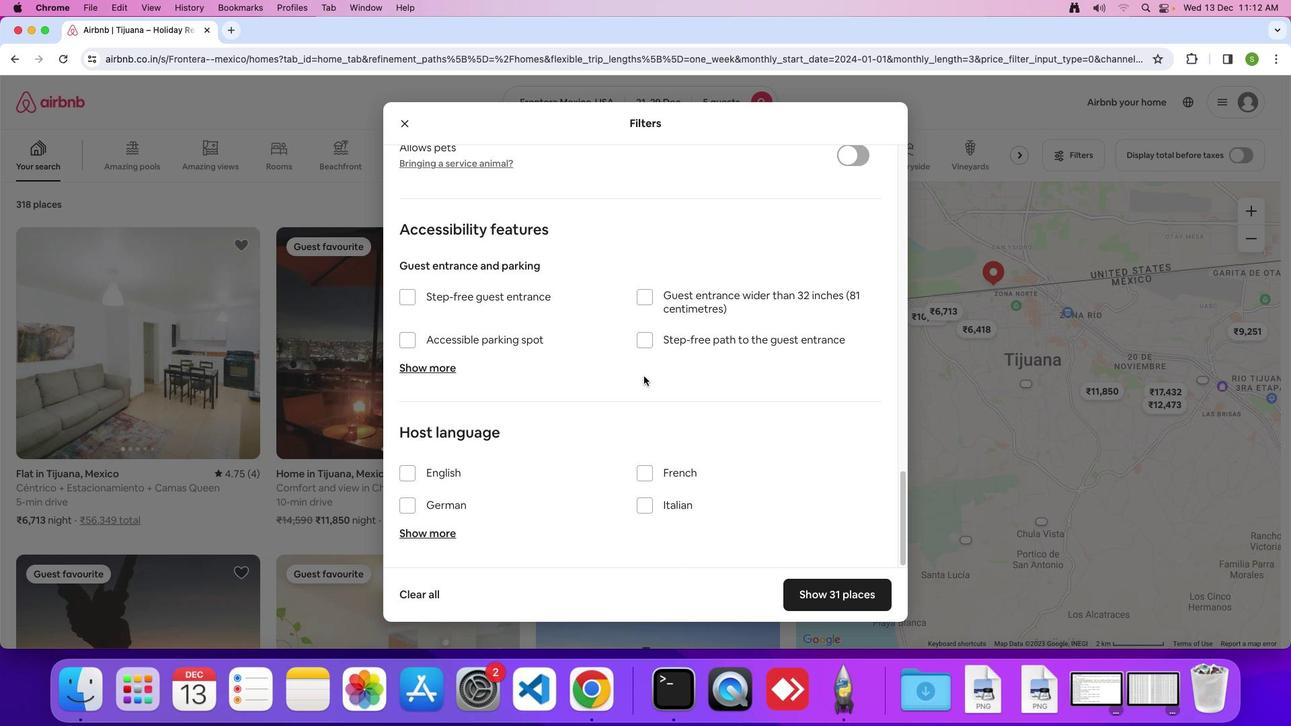 
Action: Mouse moved to (810, 592)
Screenshot: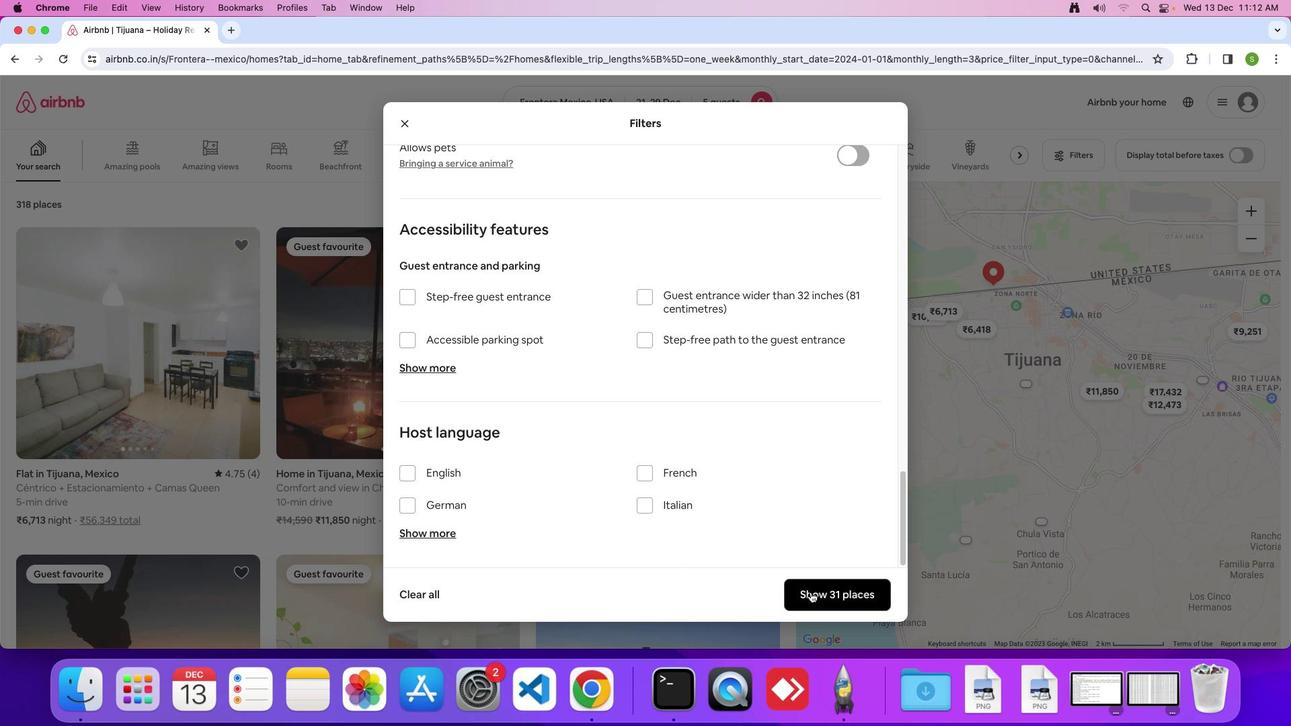 
Action: Mouse pressed left at (810, 592)
Screenshot: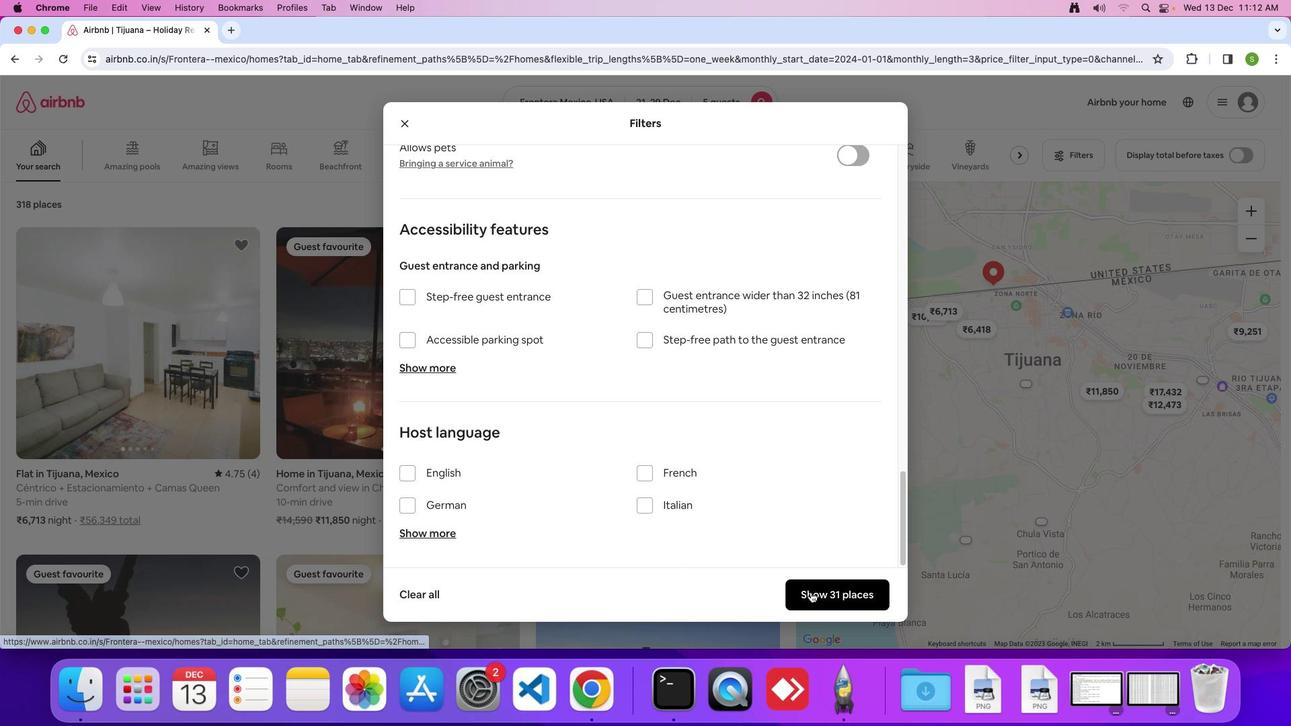 
Action: Mouse moved to (172, 352)
Screenshot: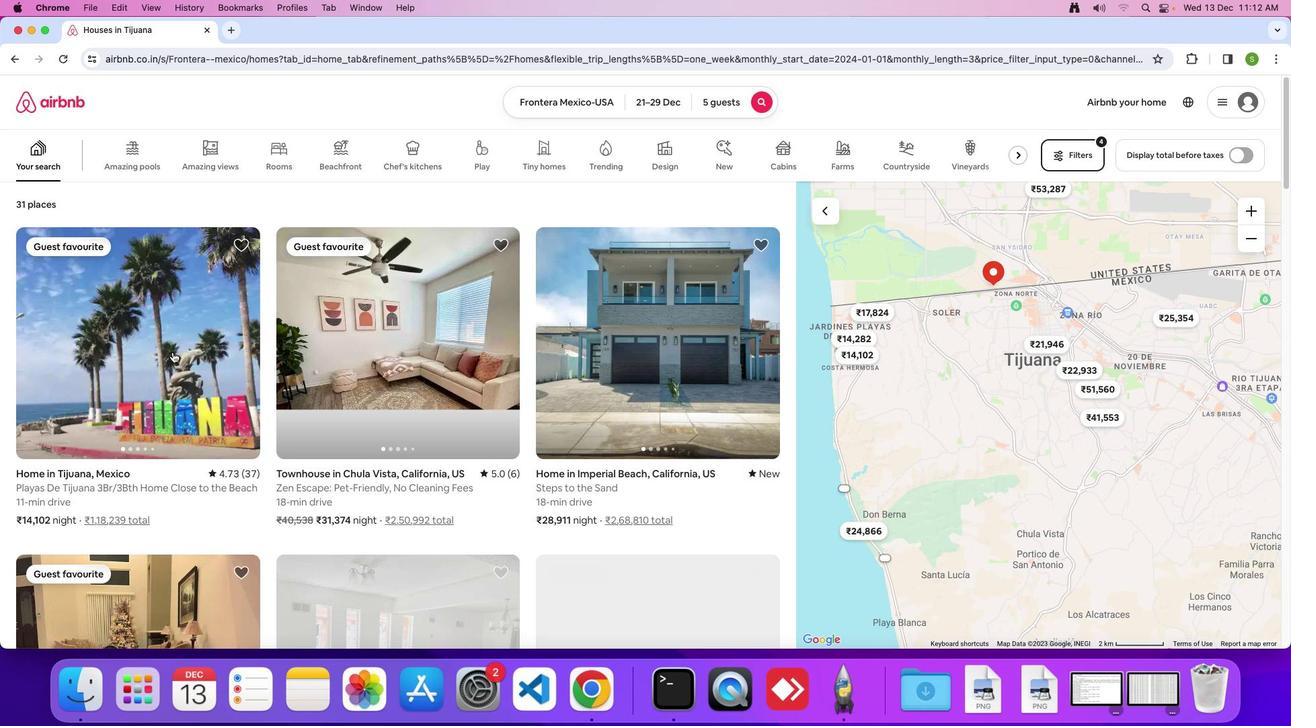 
Action: Mouse pressed left at (172, 352)
Screenshot: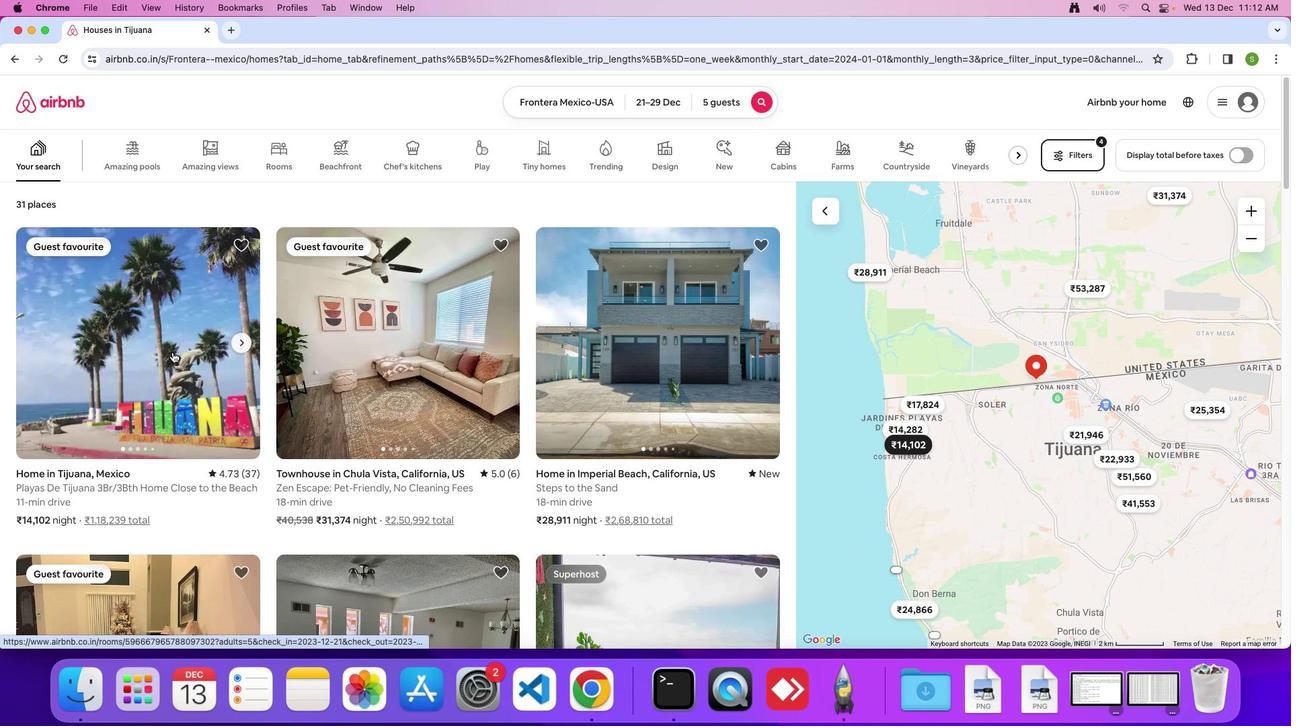 
Action: Mouse moved to (521, 381)
Screenshot: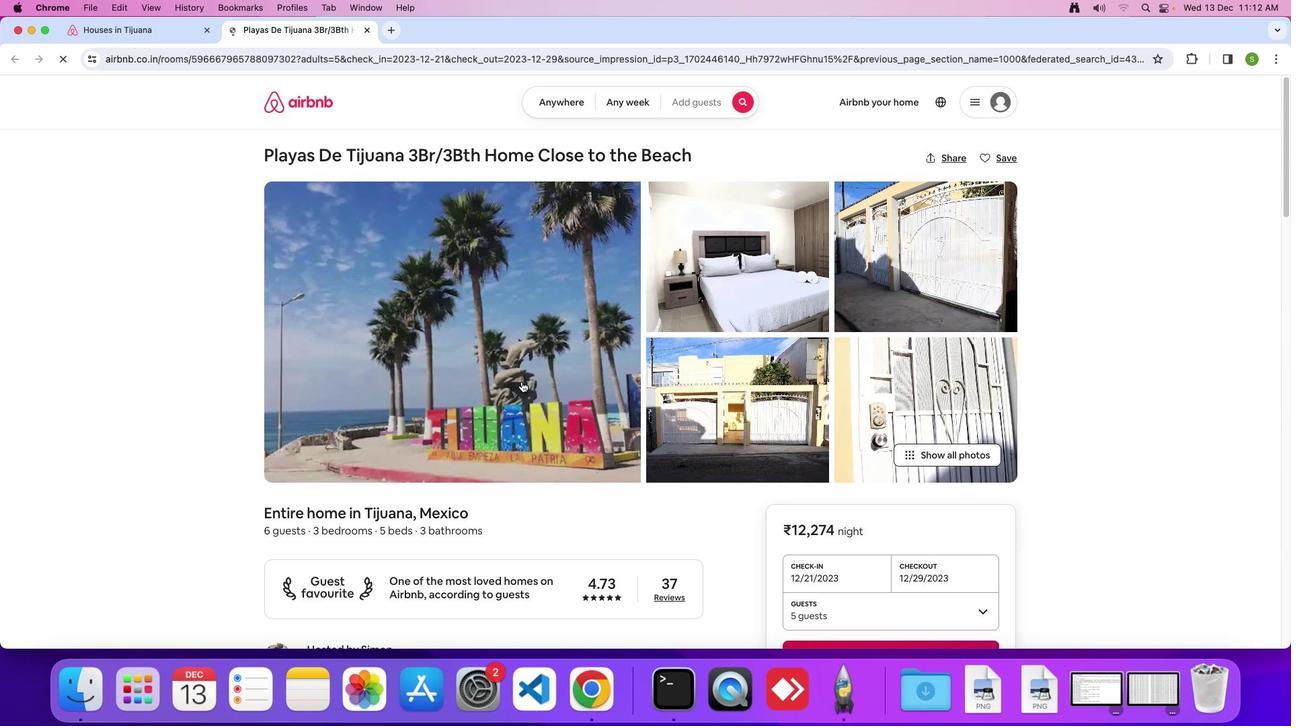 
Action: Mouse pressed left at (521, 381)
Screenshot: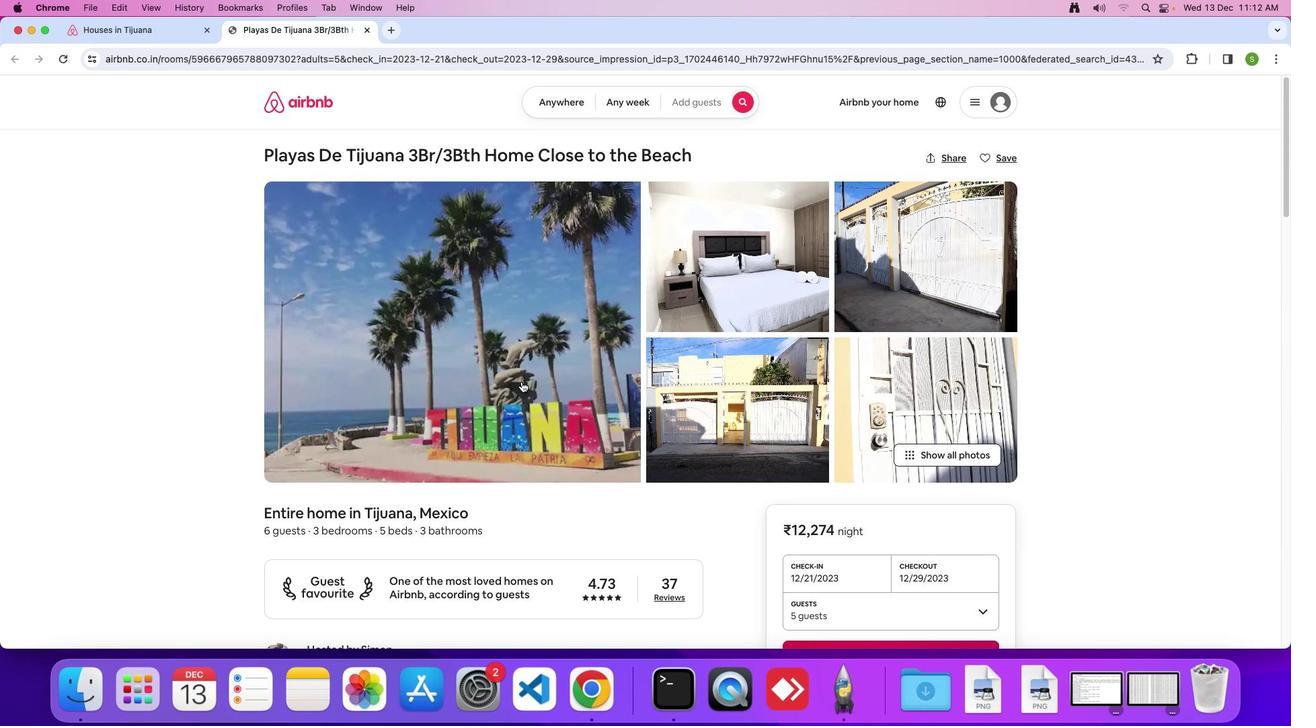 
Action: Mouse moved to (624, 411)
Screenshot: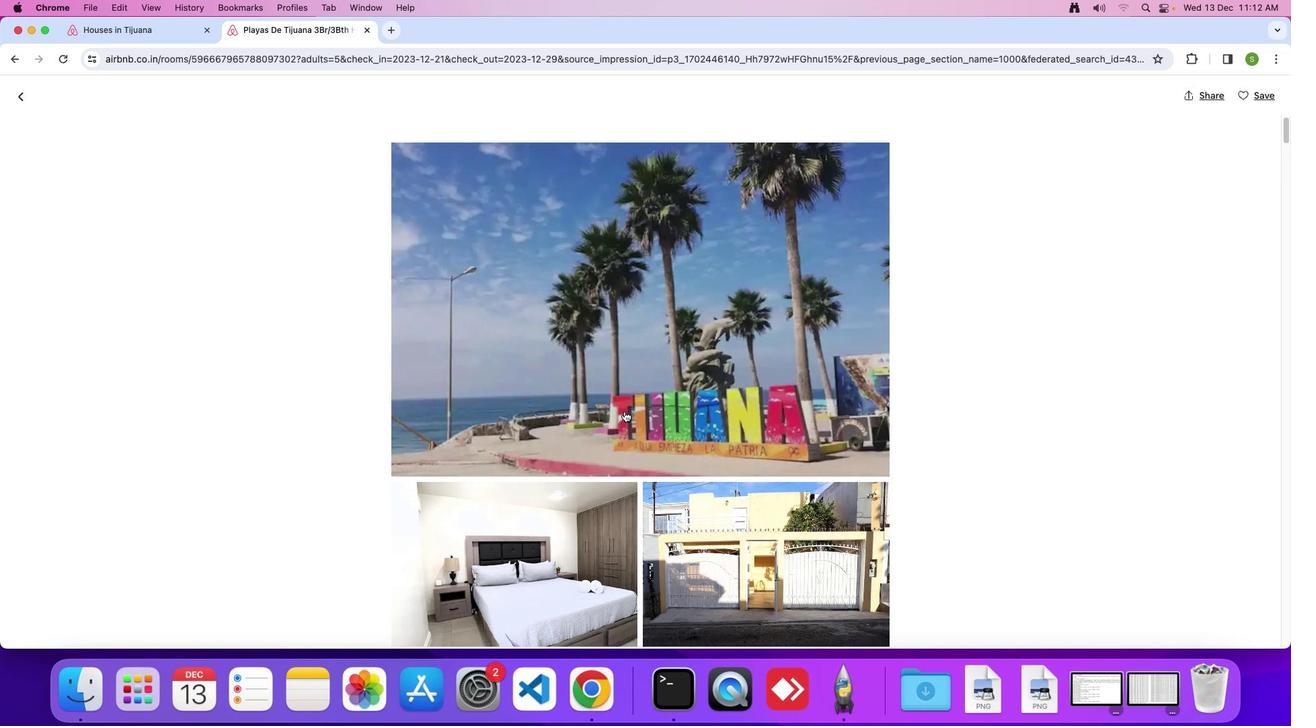 
Action: Mouse scrolled (624, 411) with delta (0, 0)
Screenshot: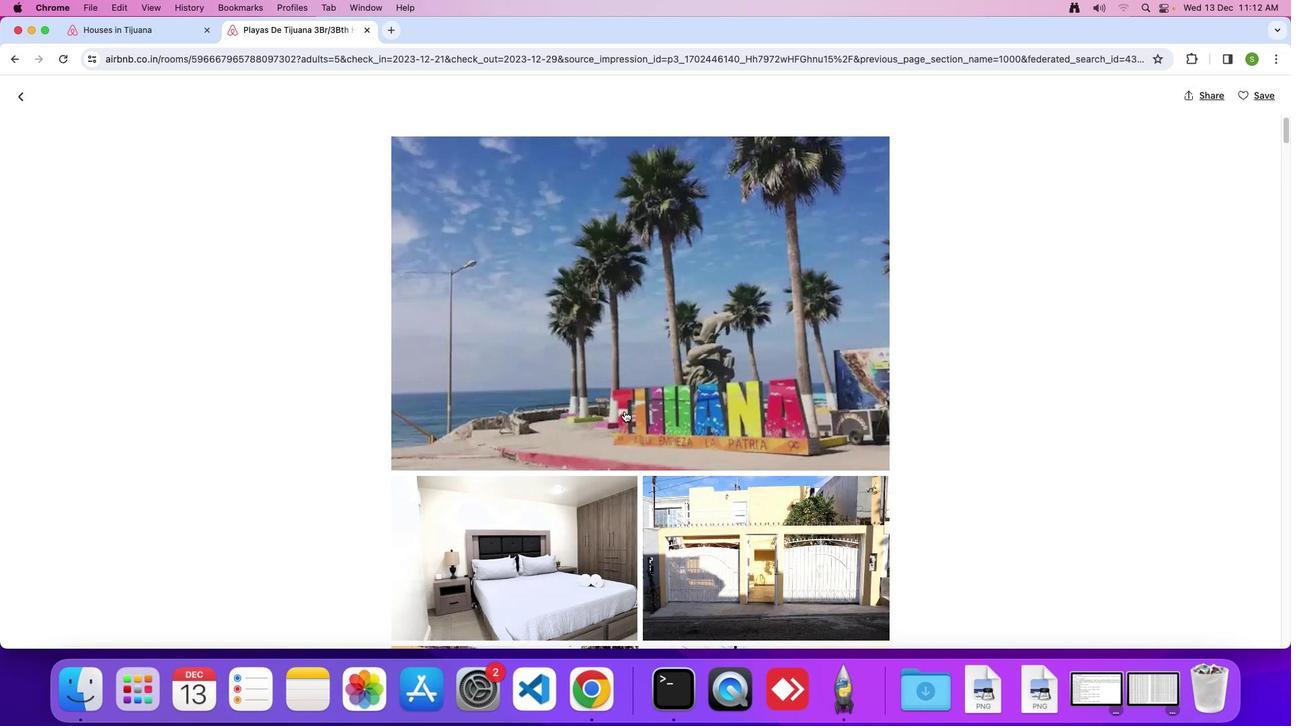 
Action: Mouse scrolled (624, 411) with delta (0, 0)
Screenshot: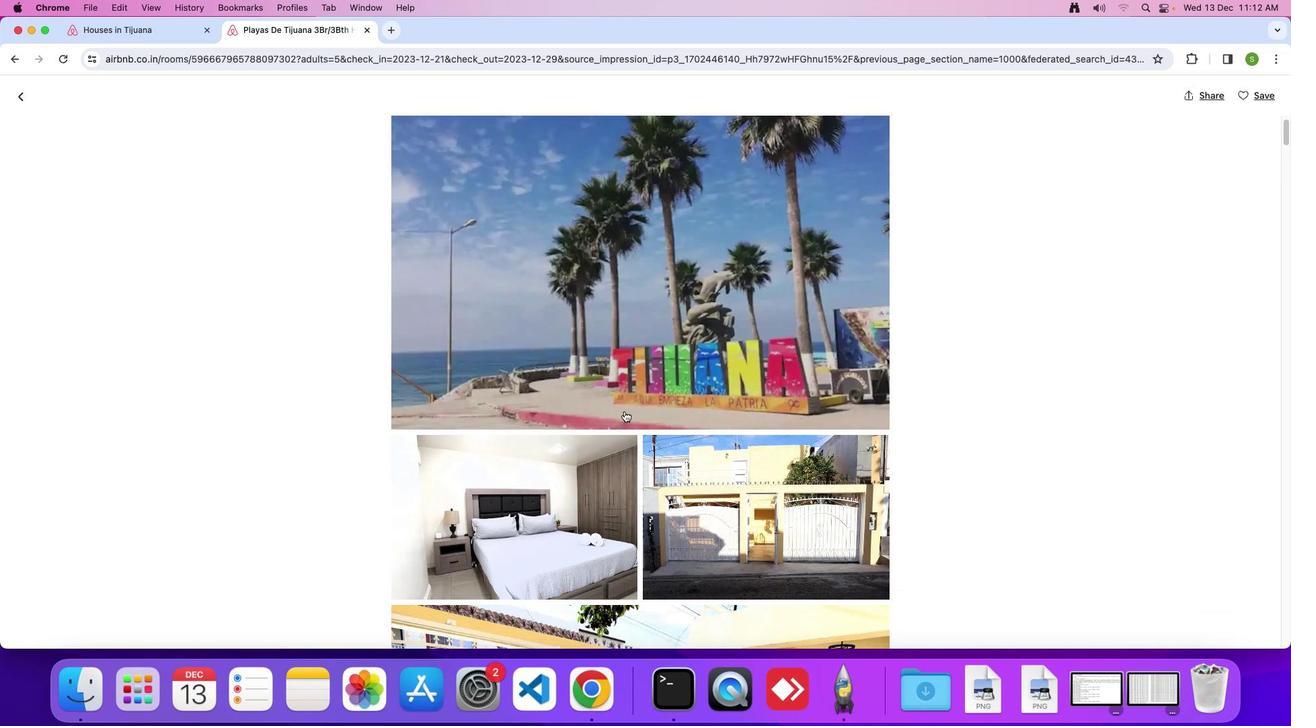 
Action: Mouse scrolled (624, 411) with delta (0, -1)
Screenshot: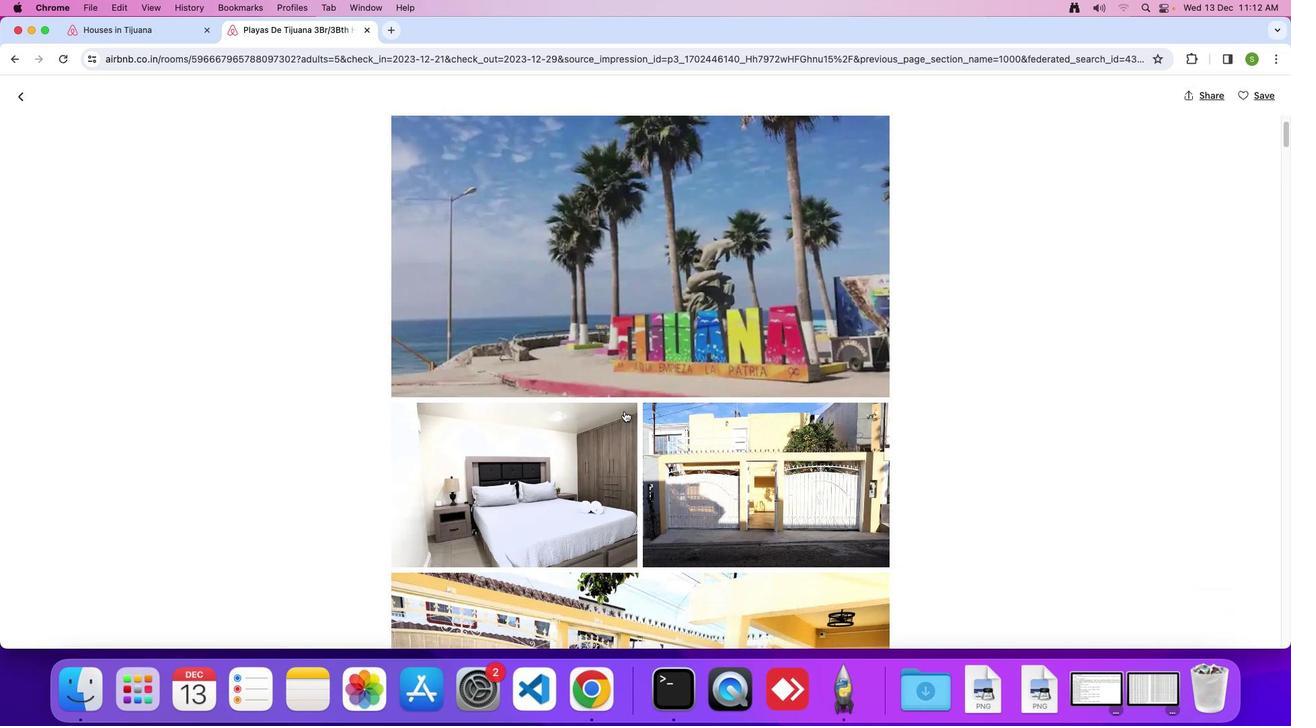 
Action: Mouse scrolled (624, 411) with delta (0, 0)
Screenshot: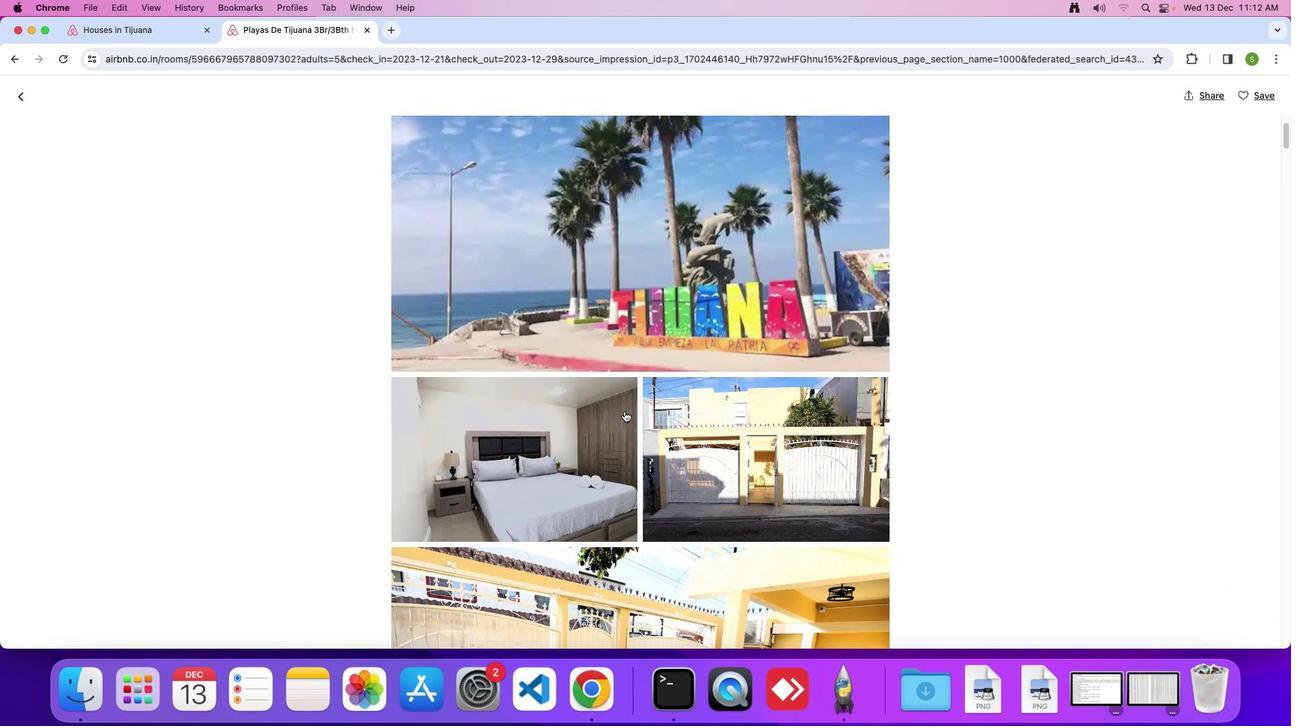 
Action: Mouse scrolled (624, 411) with delta (0, 0)
Screenshot: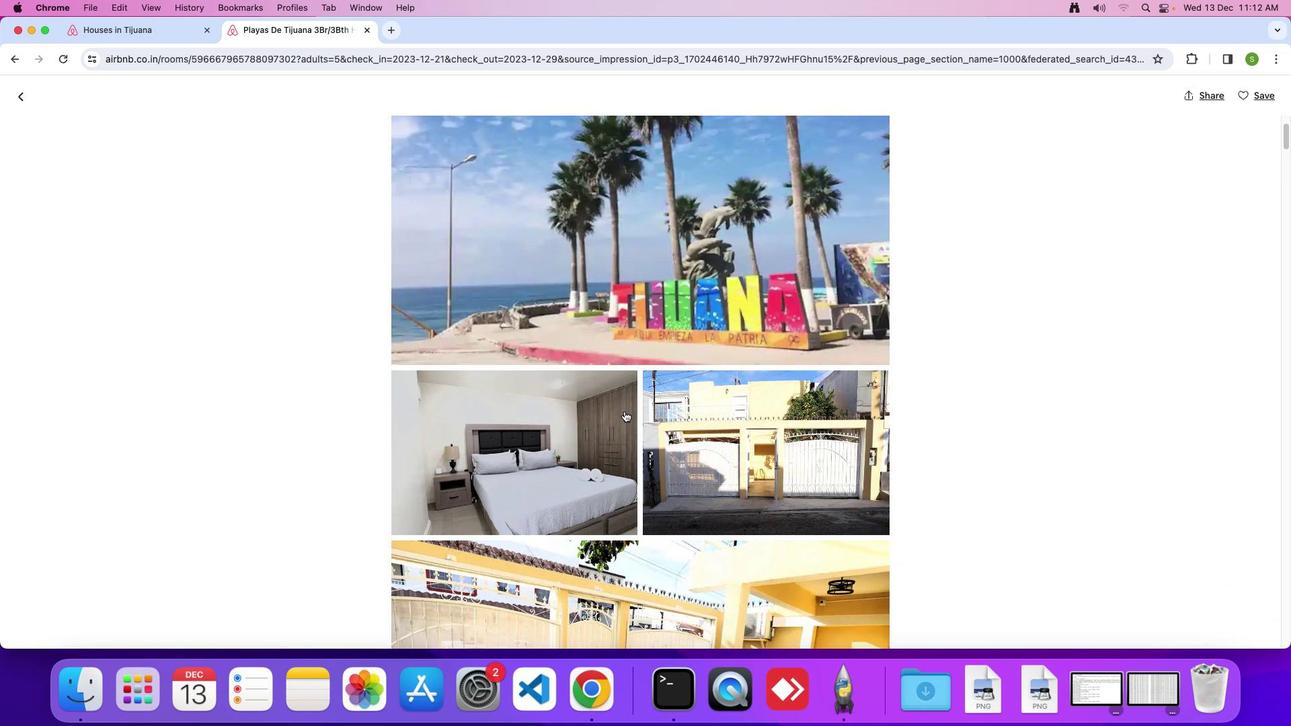 
Action: Mouse scrolled (624, 411) with delta (0, 0)
Screenshot: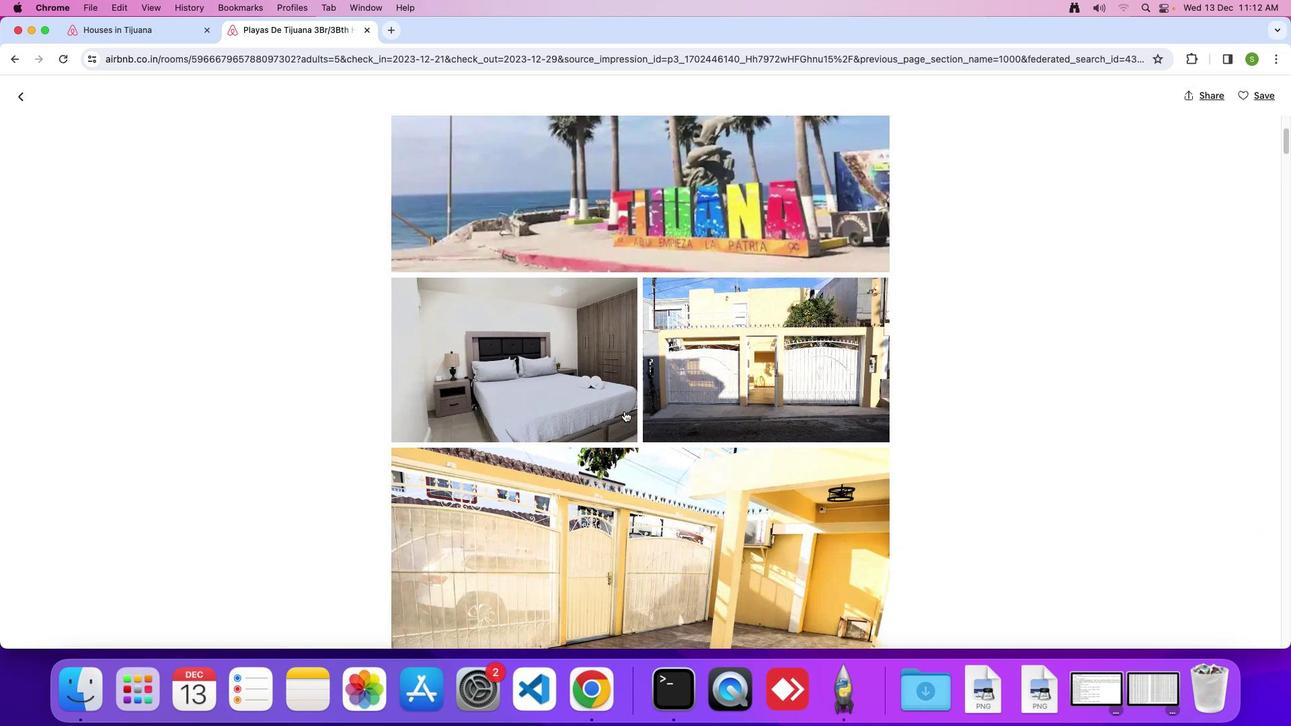 
Action: Mouse scrolled (624, 411) with delta (0, 0)
Screenshot: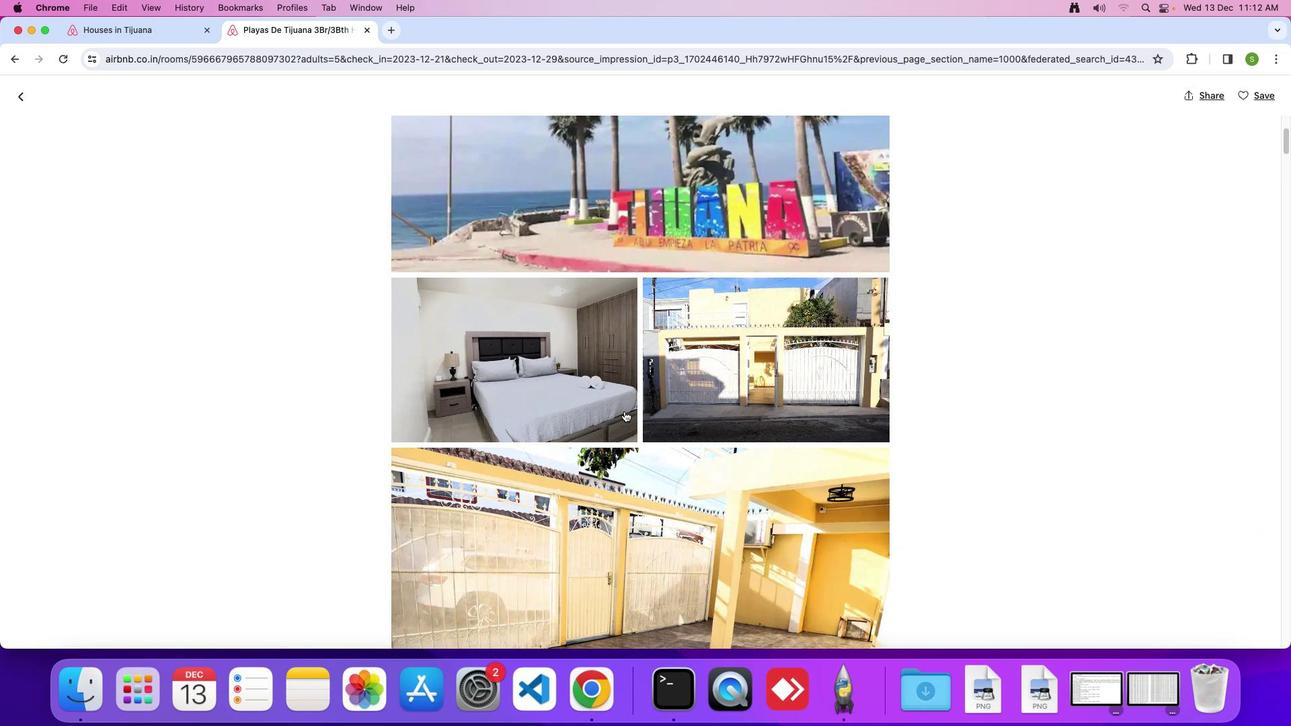 
Action: Mouse scrolled (624, 411) with delta (0, -1)
Screenshot: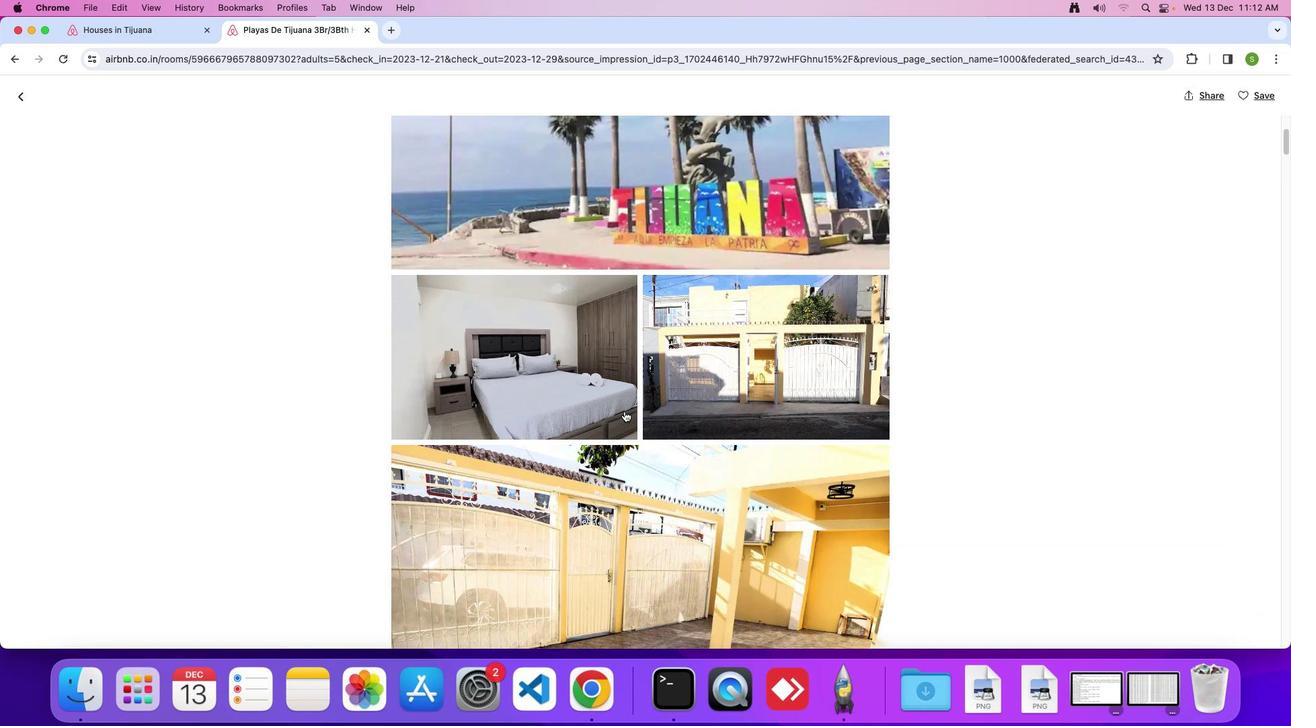 
Action: Mouse scrolled (624, 411) with delta (0, 0)
Screenshot: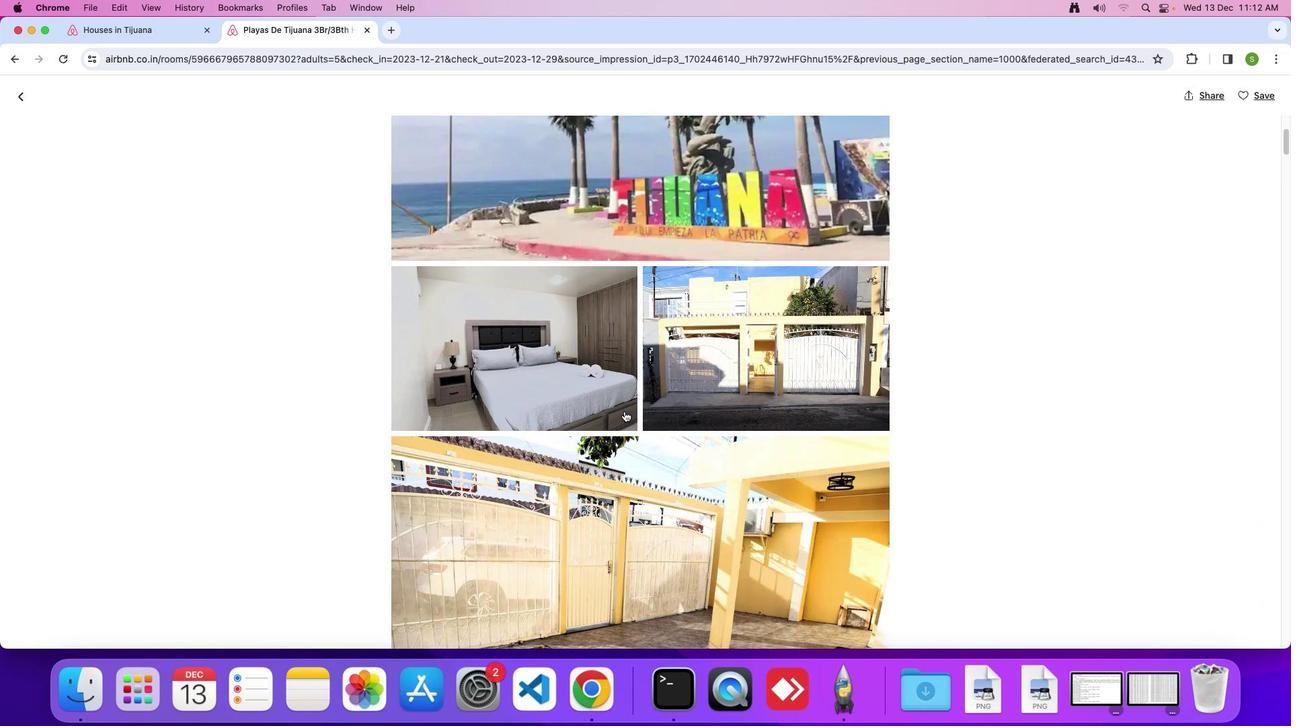 
Action: Mouse scrolled (624, 411) with delta (0, 0)
Screenshot: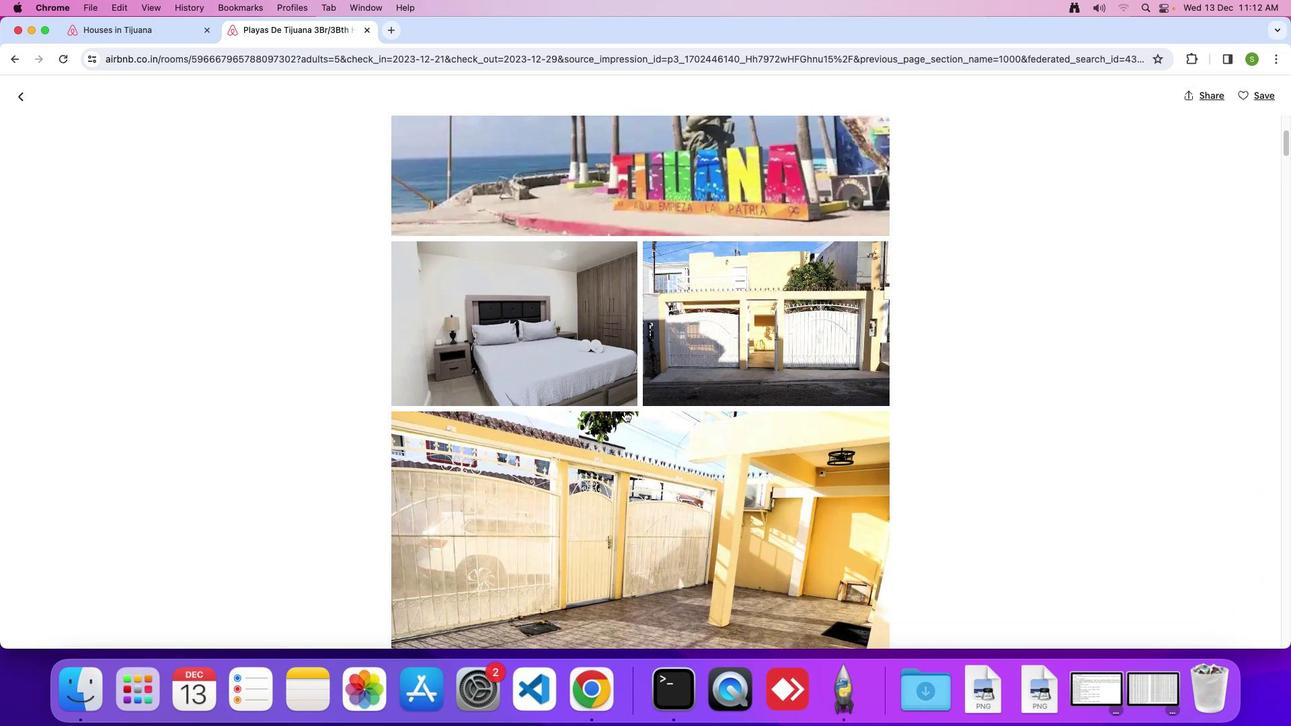 
Action: Mouse scrolled (624, 411) with delta (0, -1)
Screenshot: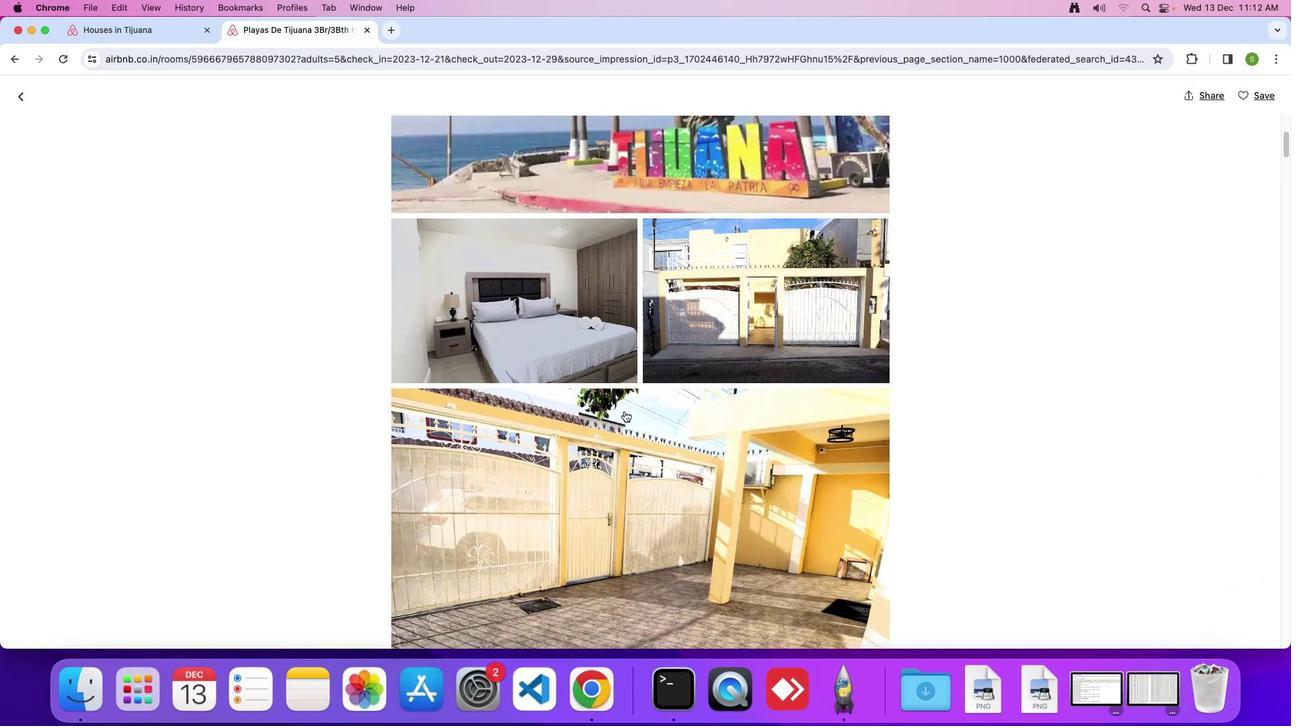 
Action: Mouse scrolled (624, 411) with delta (0, 0)
Screenshot: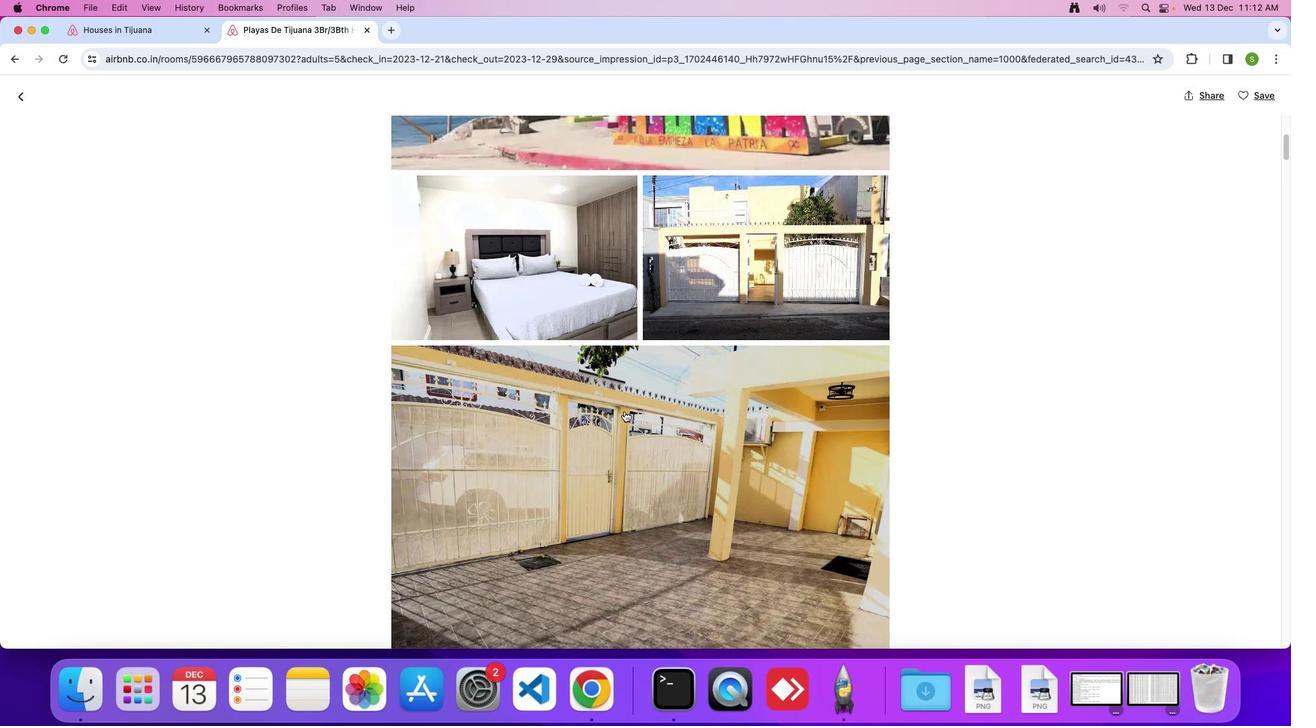 
Action: Mouse scrolled (624, 411) with delta (0, 0)
Screenshot: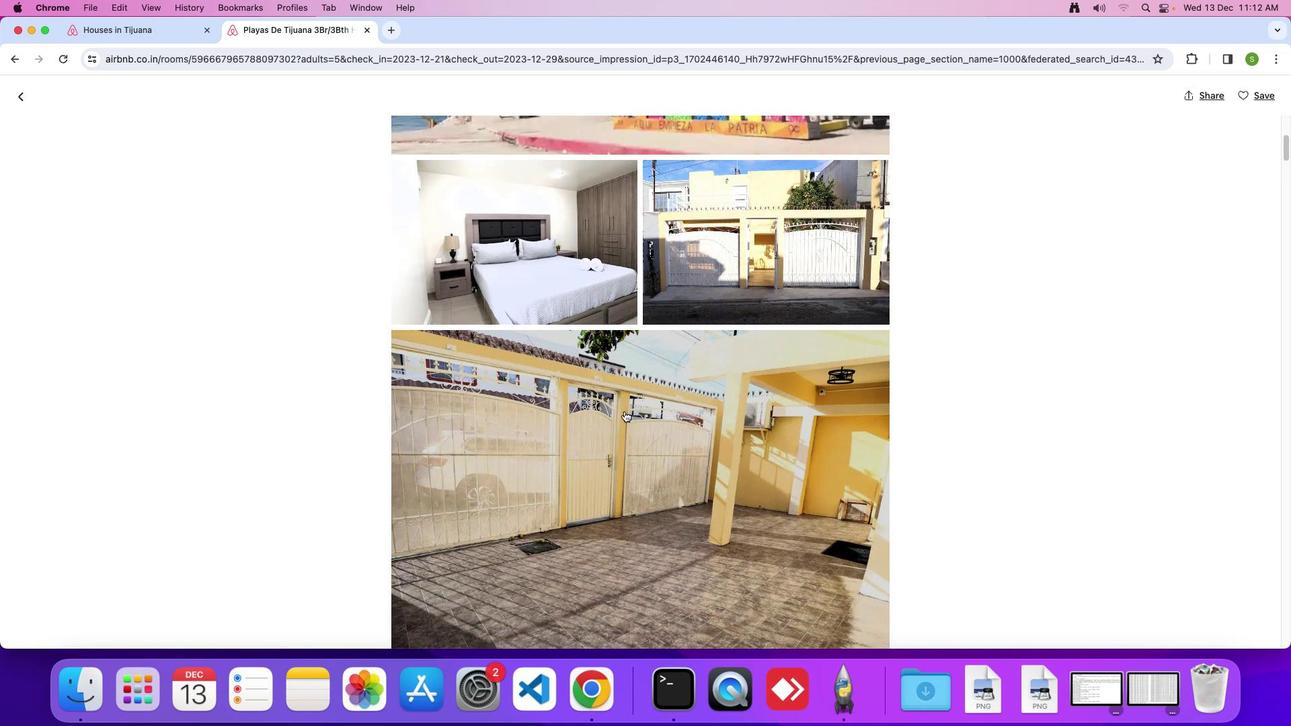 
Action: Mouse scrolled (624, 411) with delta (0, -2)
Screenshot: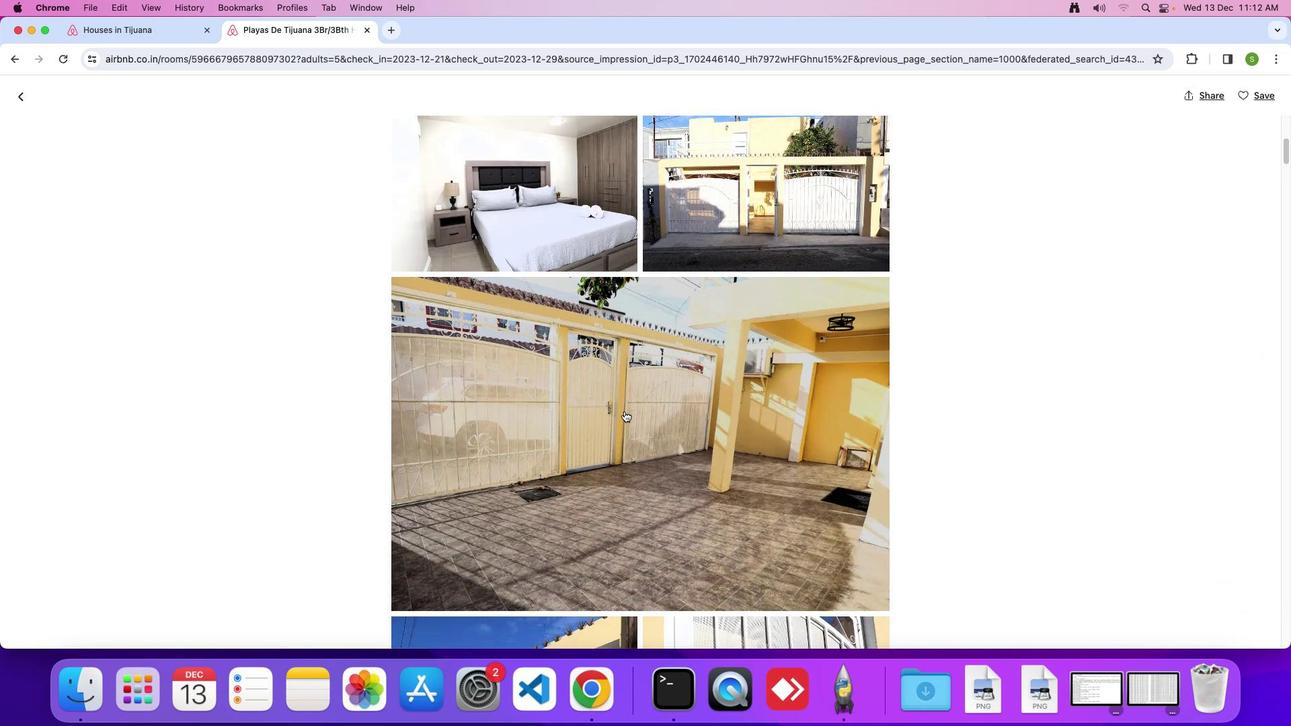 
Action: Mouse scrolled (624, 411) with delta (0, 0)
Screenshot: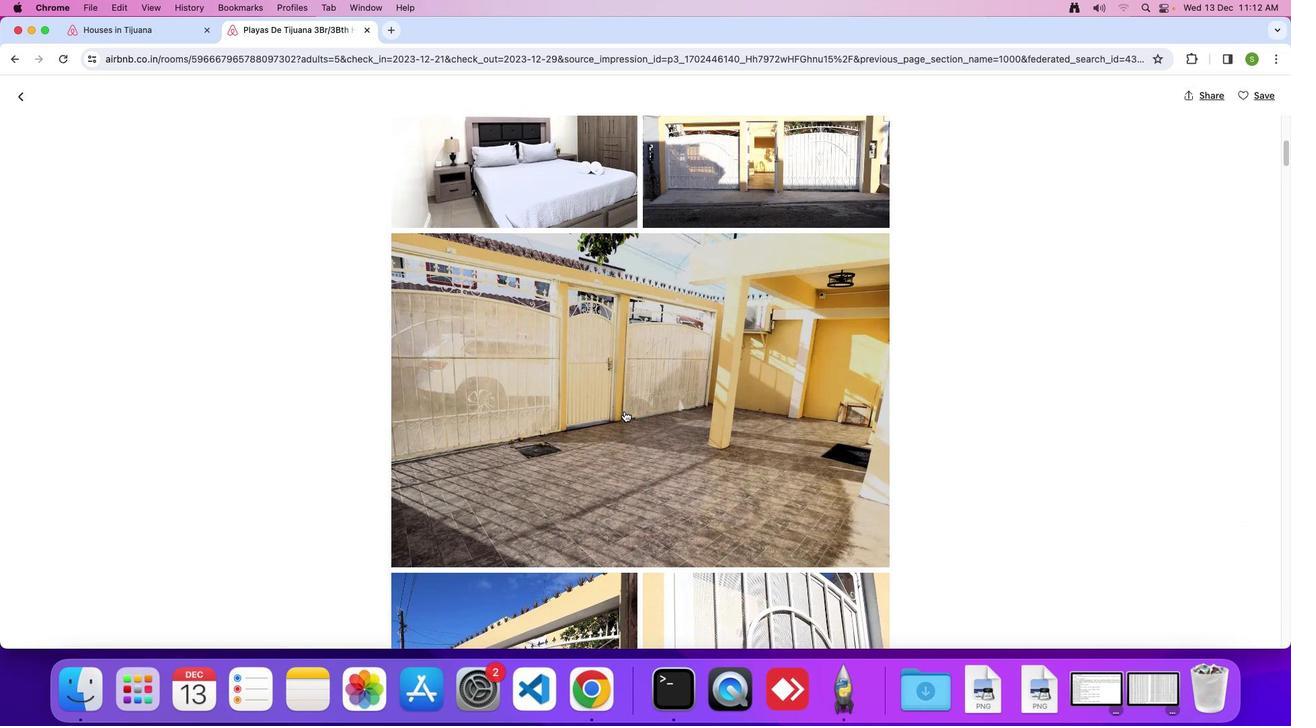 
Action: Mouse scrolled (624, 411) with delta (0, 0)
Screenshot: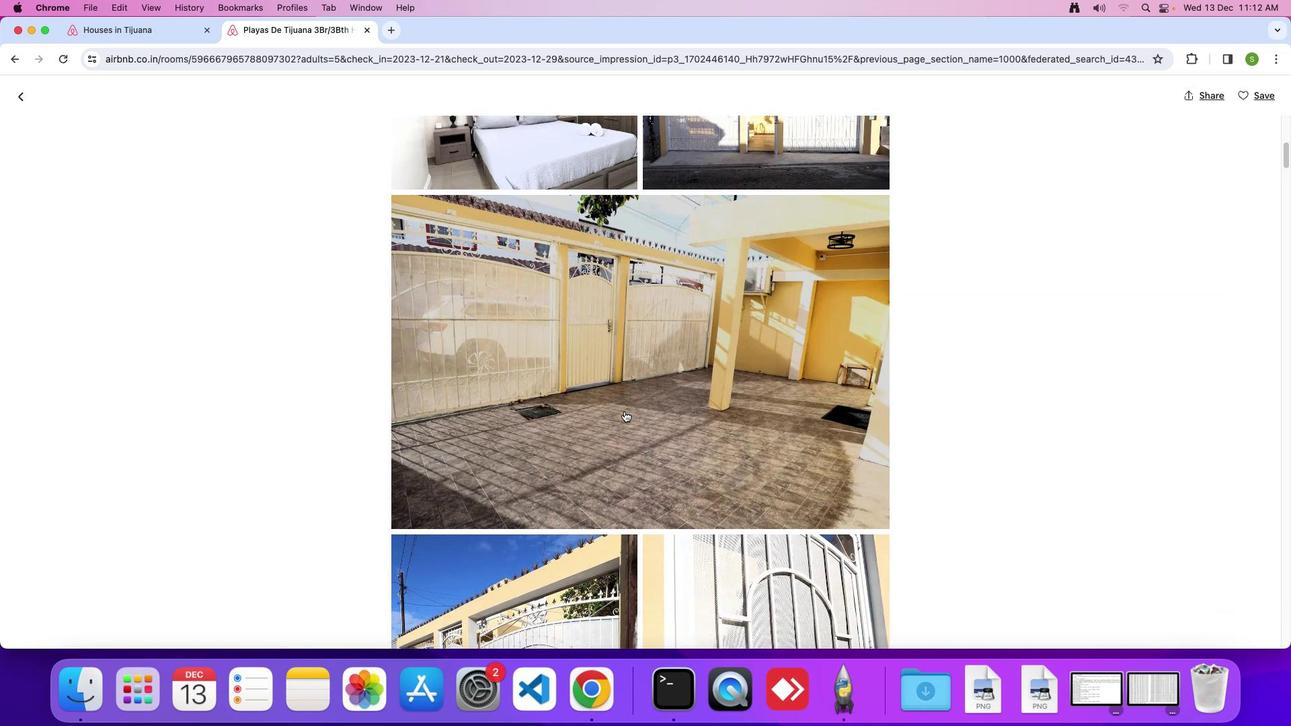 
Action: Mouse scrolled (624, 411) with delta (0, -1)
Screenshot: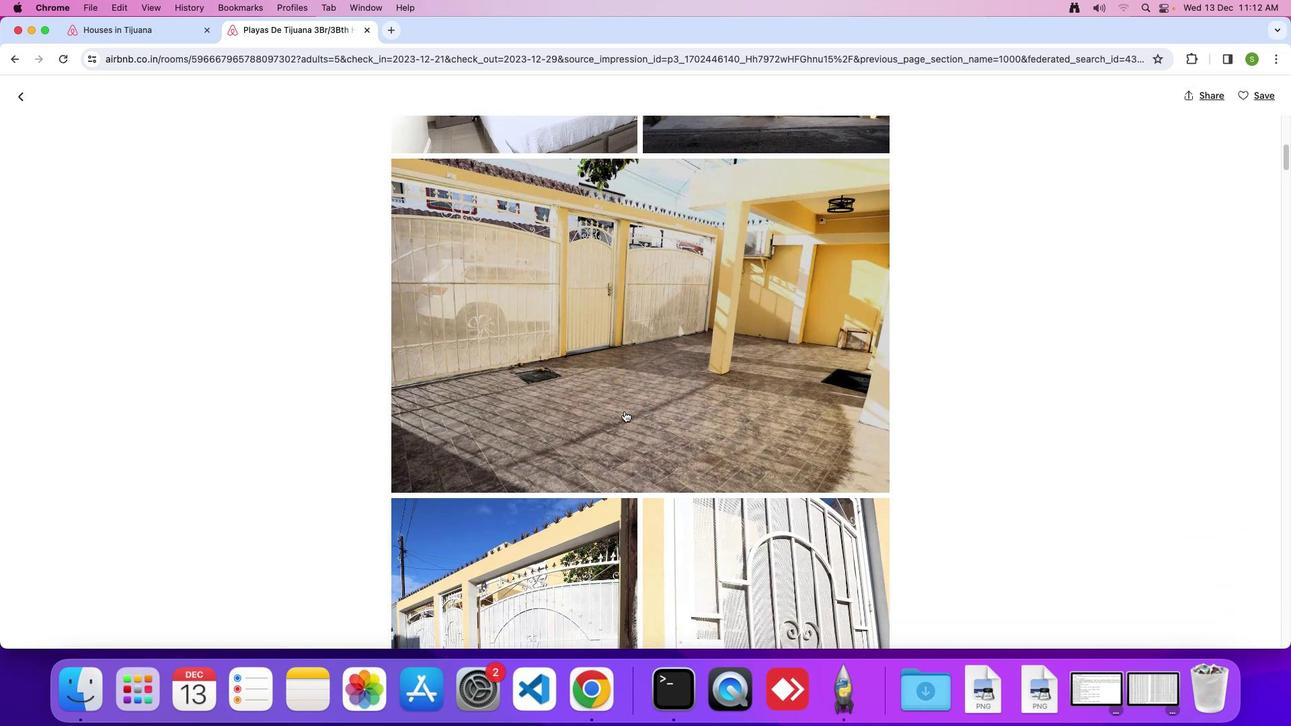 
Action: Mouse scrolled (624, 411) with delta (0, 0)
Screenshot: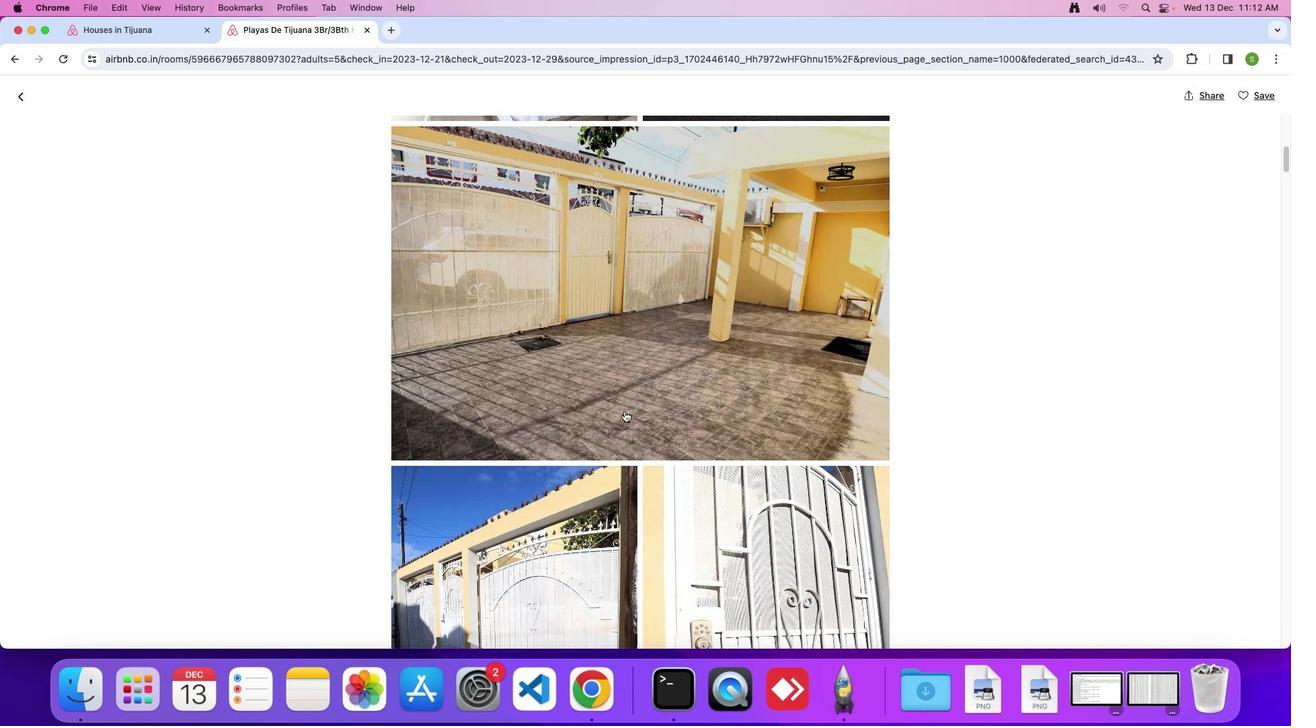 
Action: Mouse scrolled (624, 411) with delta (0, 0)
Screenshot: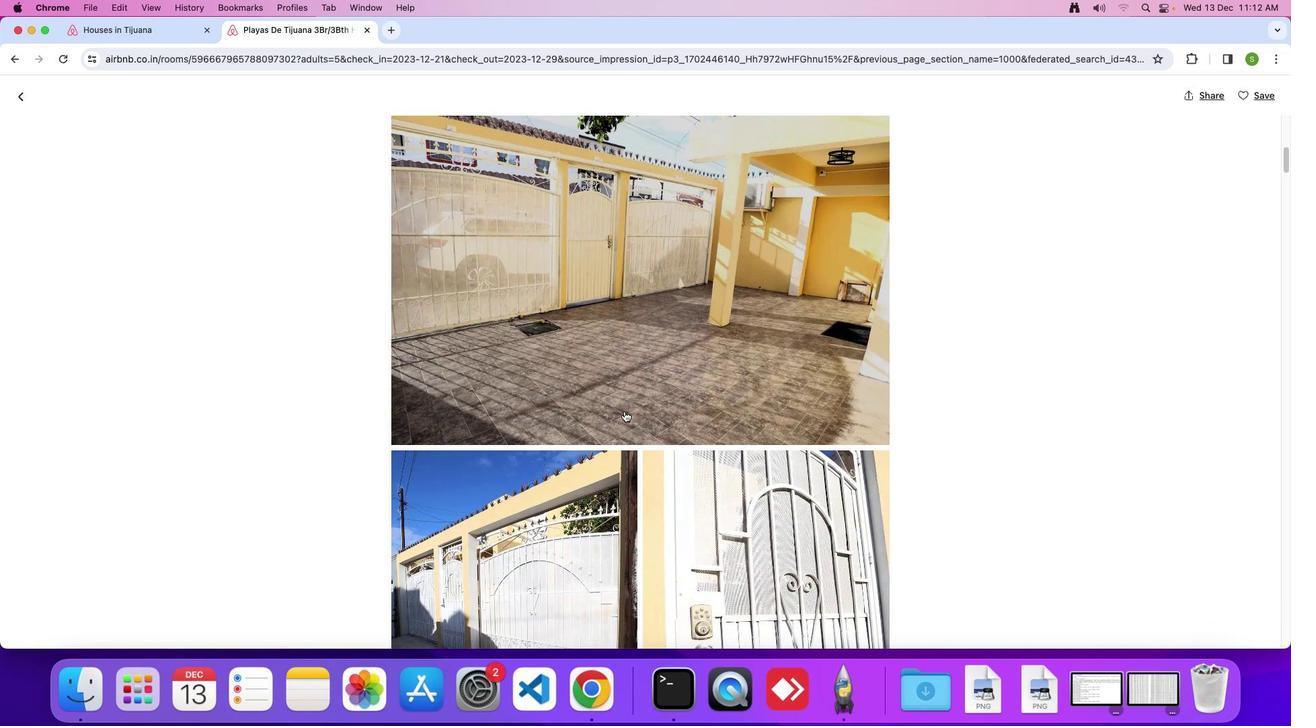 
Action: Mouse scrolled (624, 411) with delta (0, -1)
Screenshot: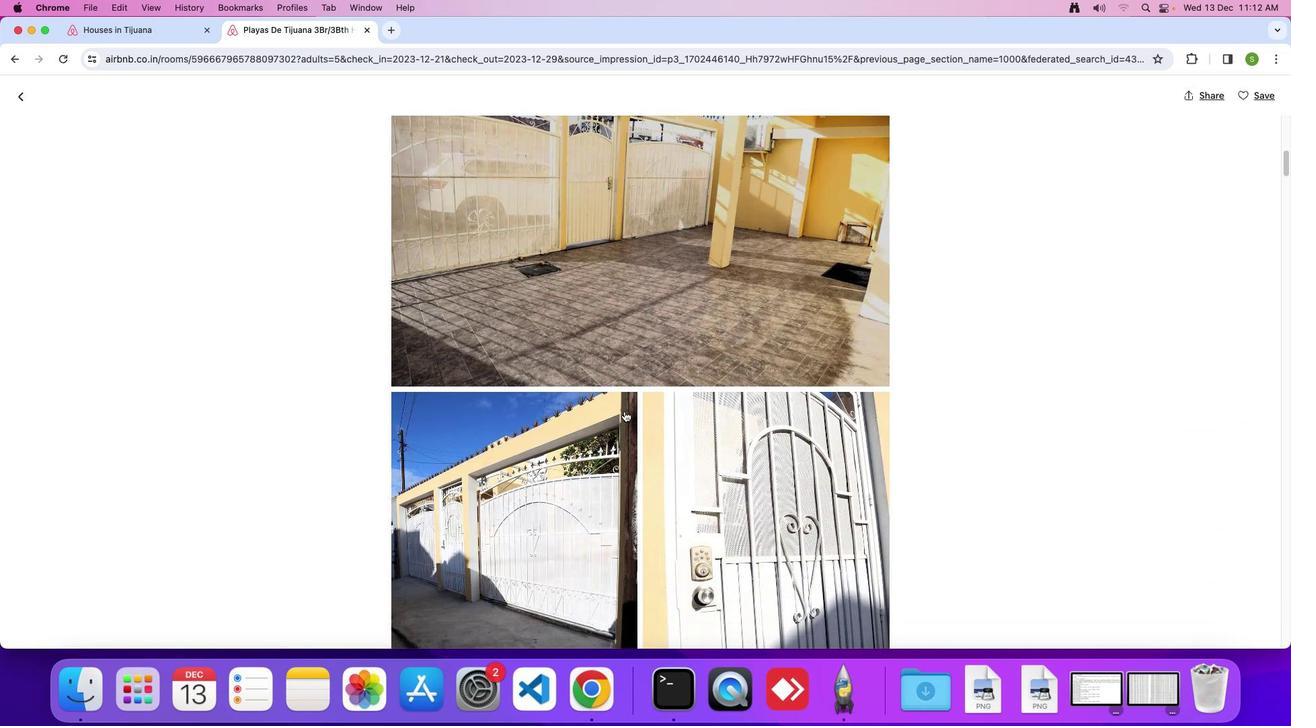 
Action: Mouse scrolled (624, 411) with delta (0, 0)
Screenshot: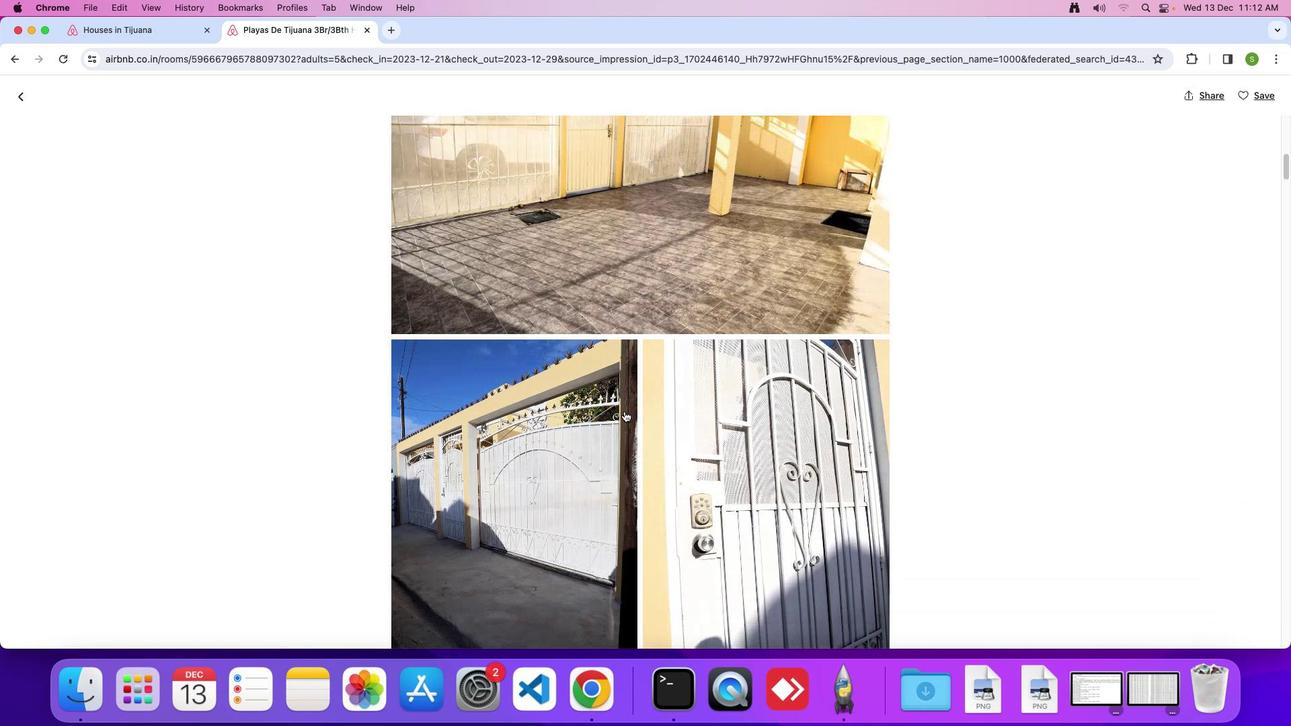
Action: Mouse scrolled (624, 411) with delta (0, 0)
Screenshot: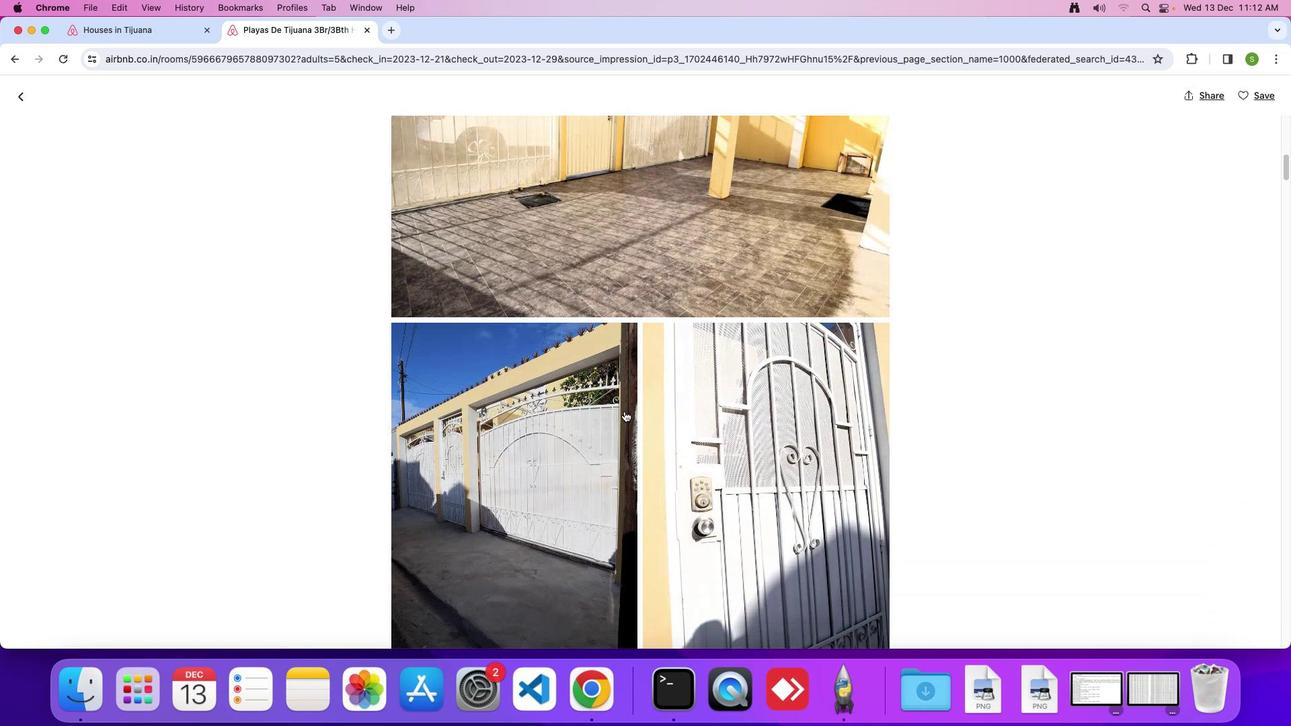 
Action: Mouse scrolled (624, 411) with delta (0, -2)
Screenshot: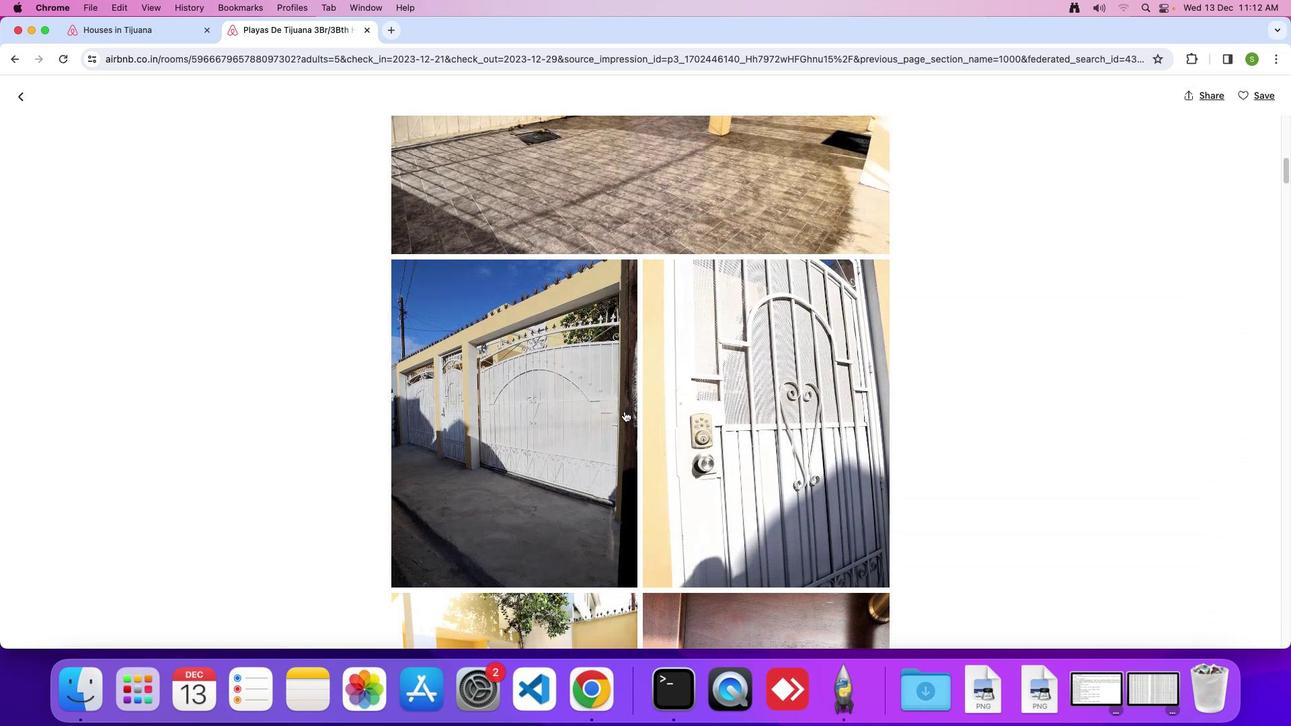 
Action: Mouse scrolled (624, 411) with delta (0, 0)
Screenshot: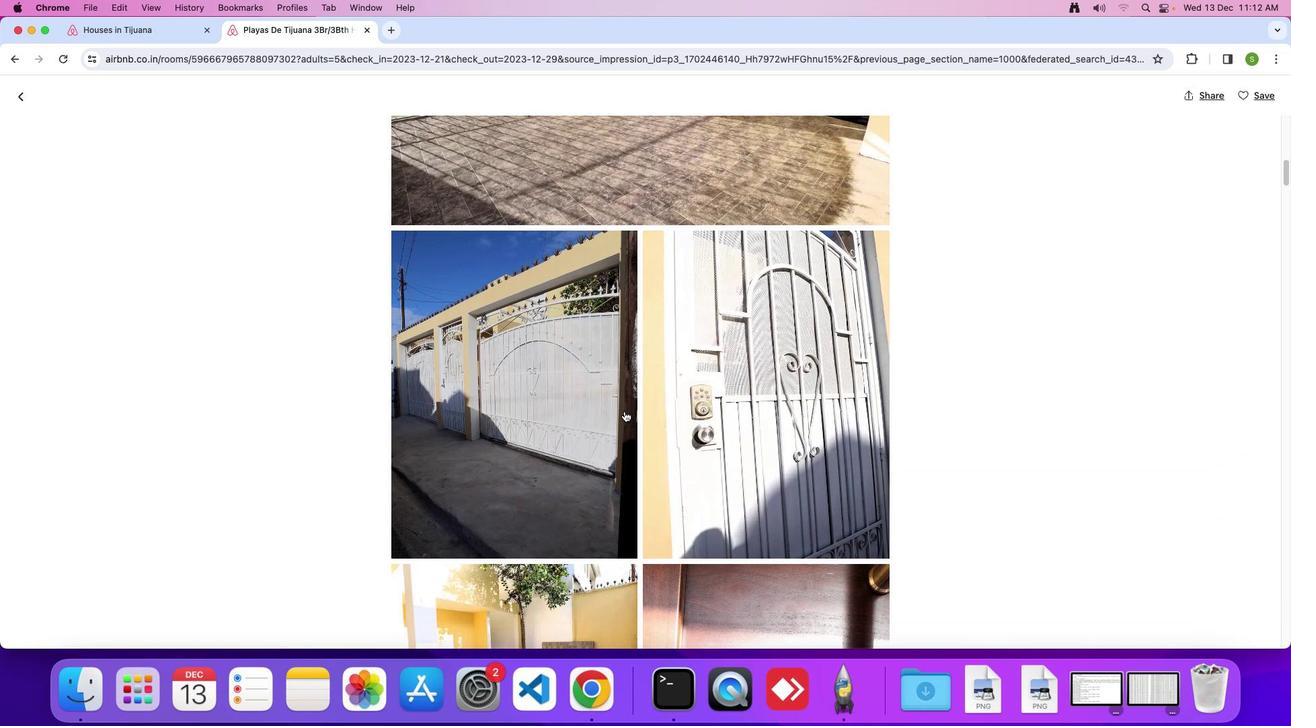 
Action: Mouse scrolled (624, 411) with delta (0, 0)
Screenshot: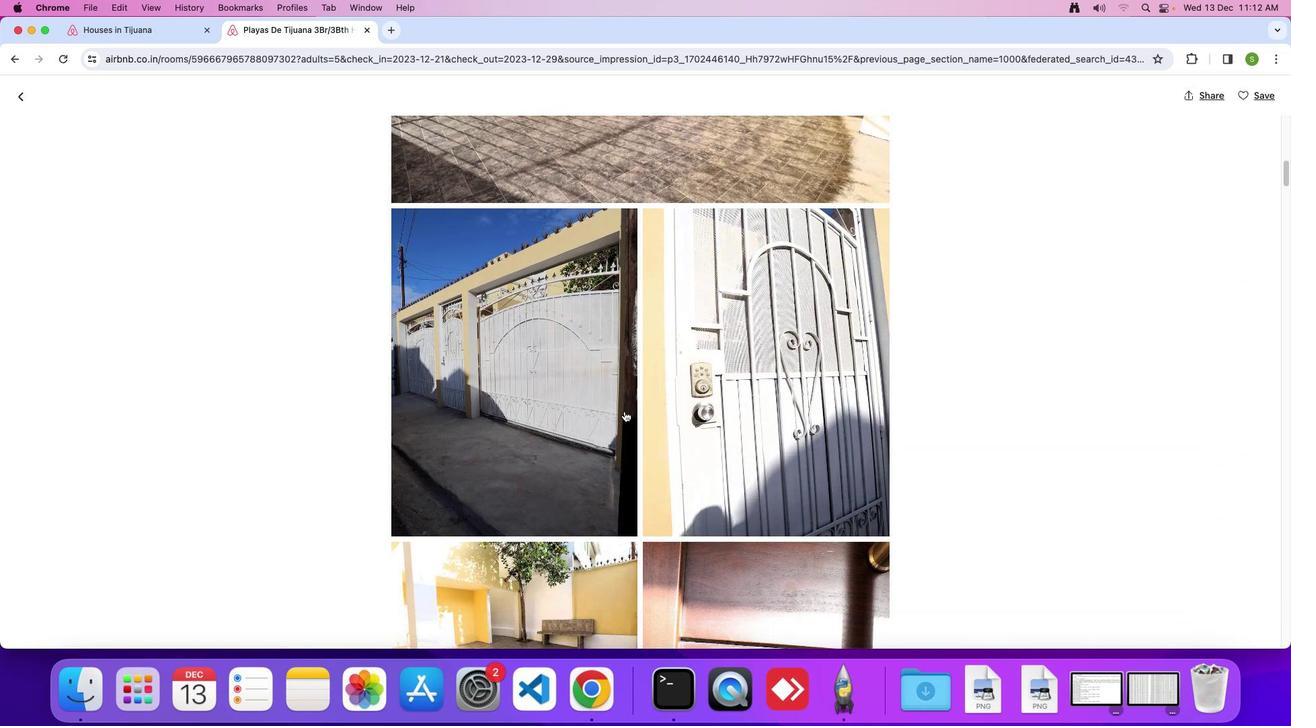 
Action: Mouse scrolled (624, 411) with delta (0, -2)
Screenshot: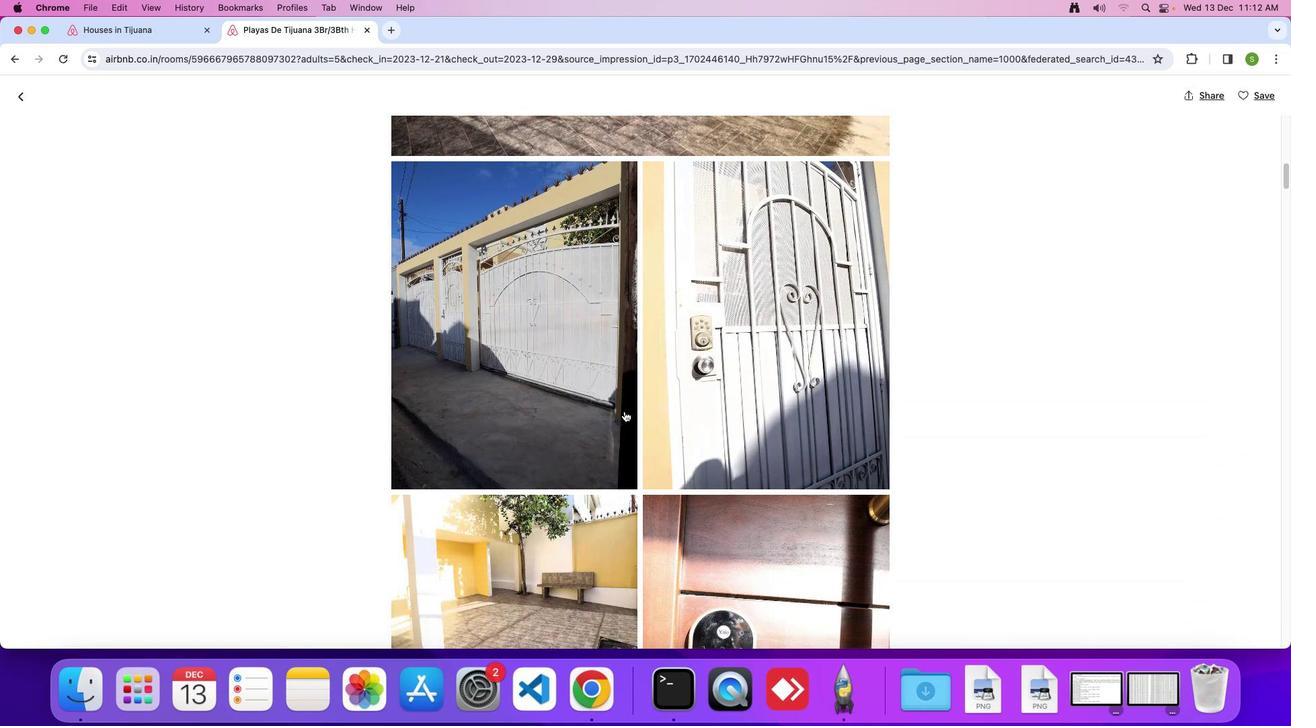 
Action: Mouse scrolled (624, 411) with delta (0, 0)
Screenshot: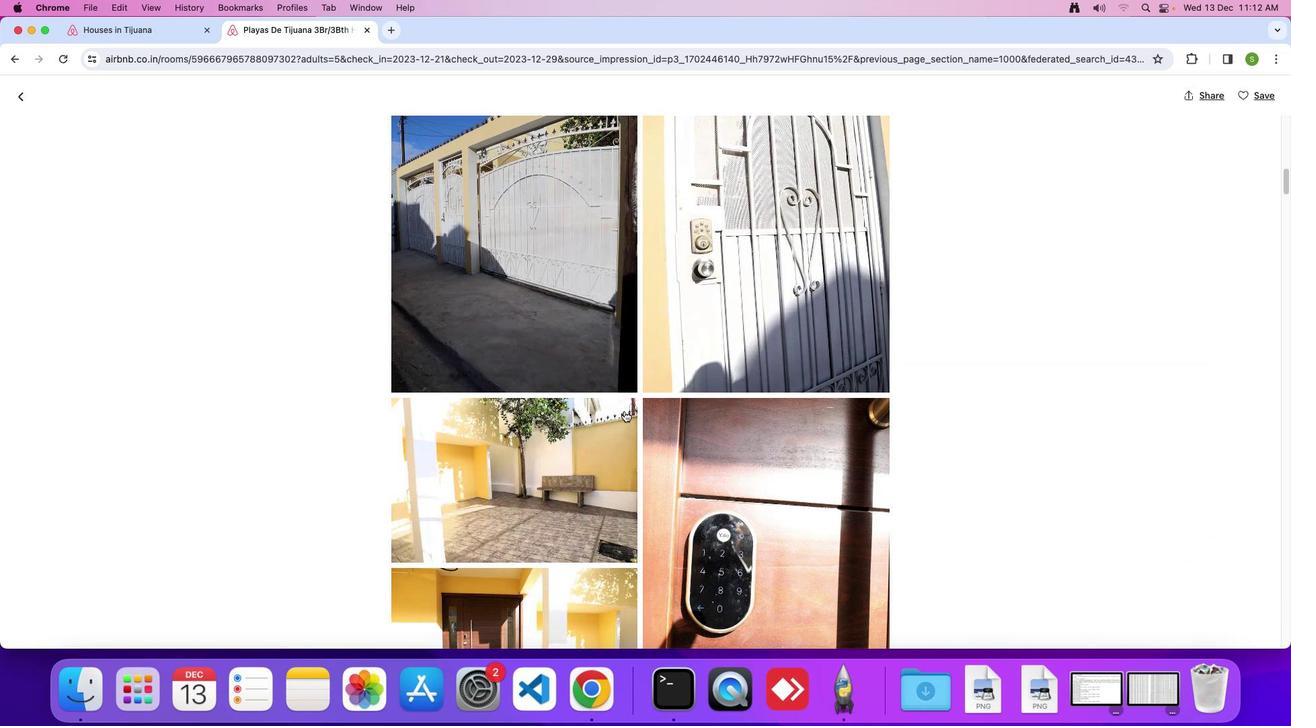
Action: Mouse scrolled (624, 411) with delta (0, 0)
Screenshot: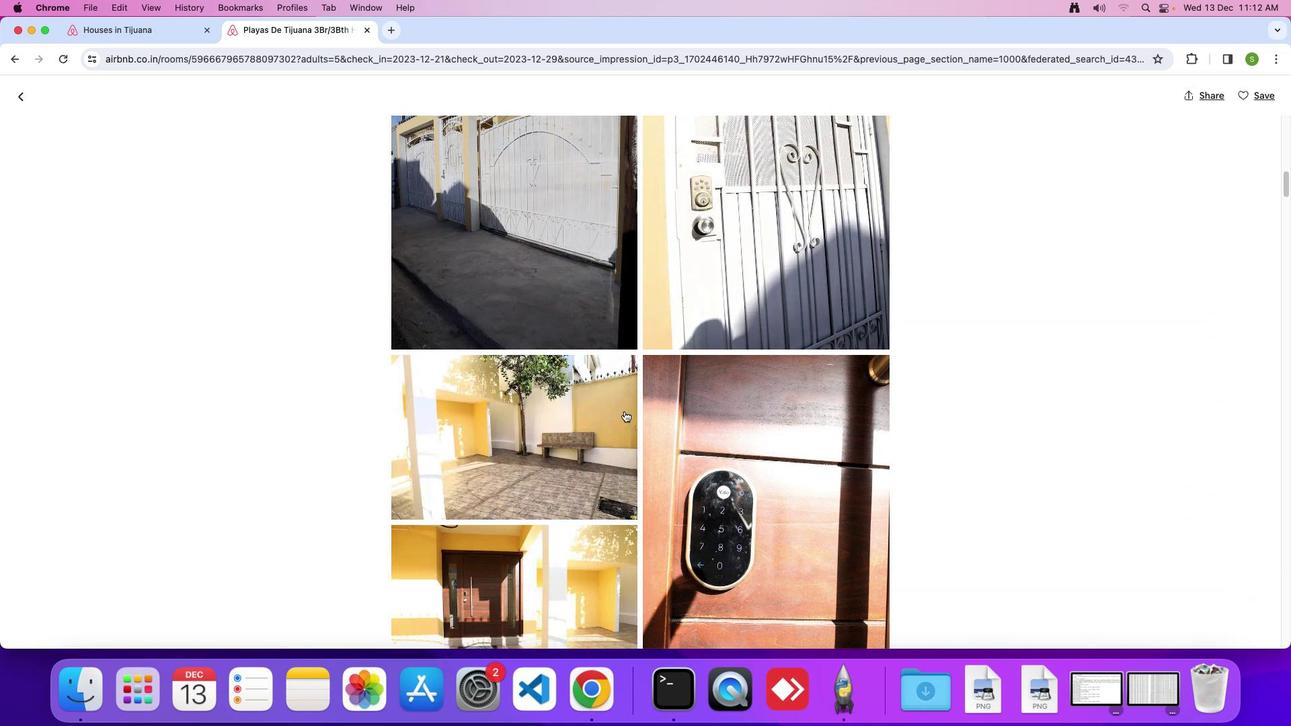 
Action: Mouse scrolled (624, 411) with delta (0, -2)
Screenshot: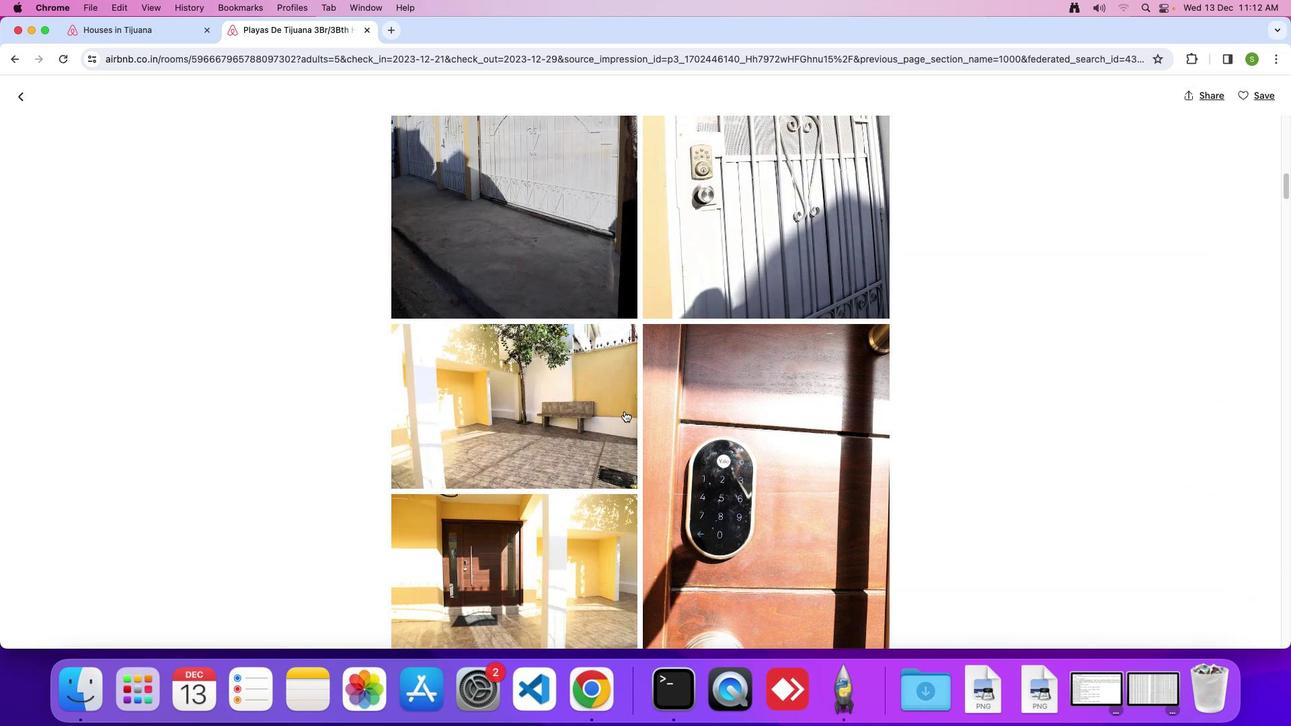 
Action: Mouse scrolled (624, 411) with delta (0, 0)
Screenshot: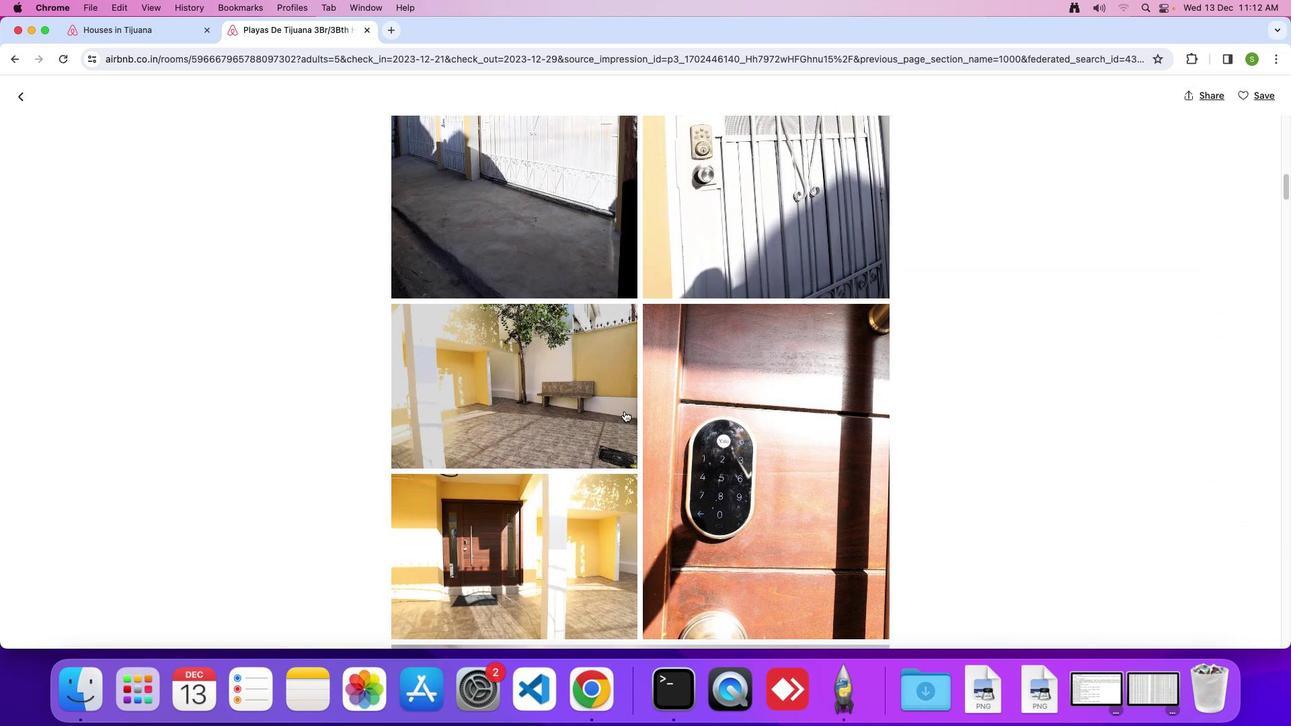 
Action: Mouse scrolled (624, 411) with delta (0, 0)
Screenshot: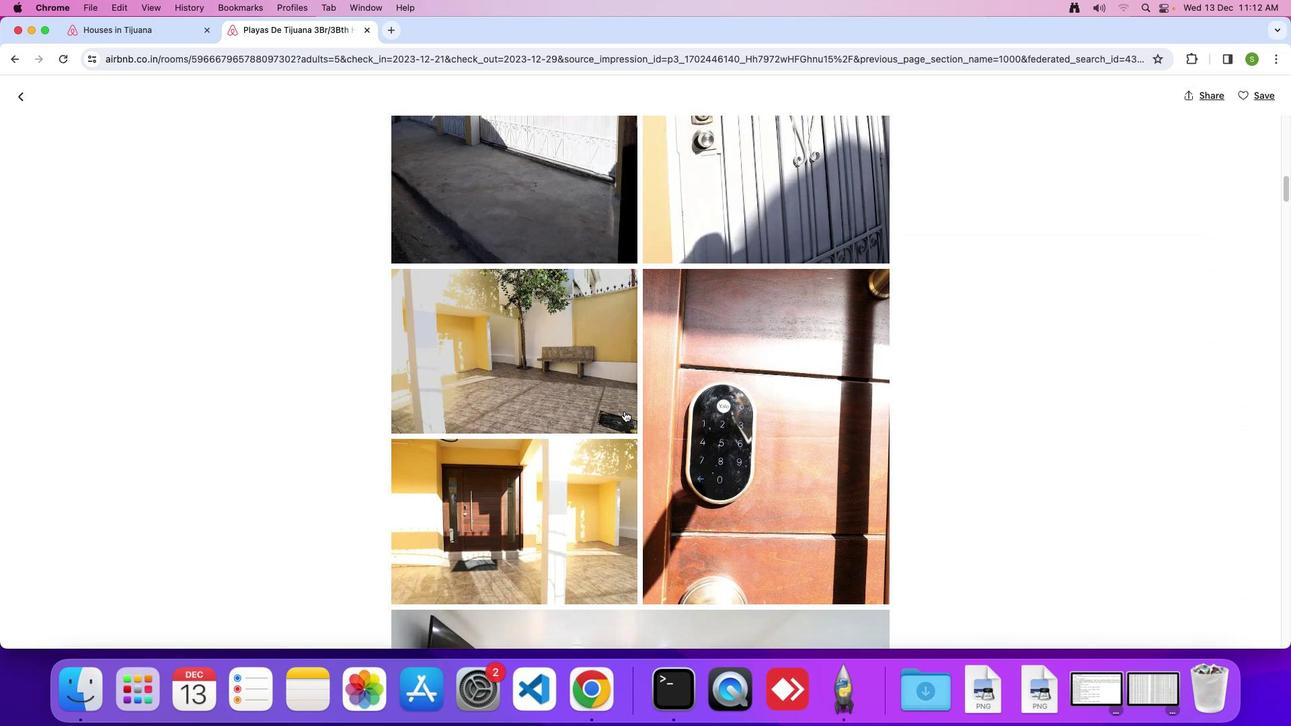 
Action: Mouse scrolled (624, 411) with delta (0, -2)
Screenshot: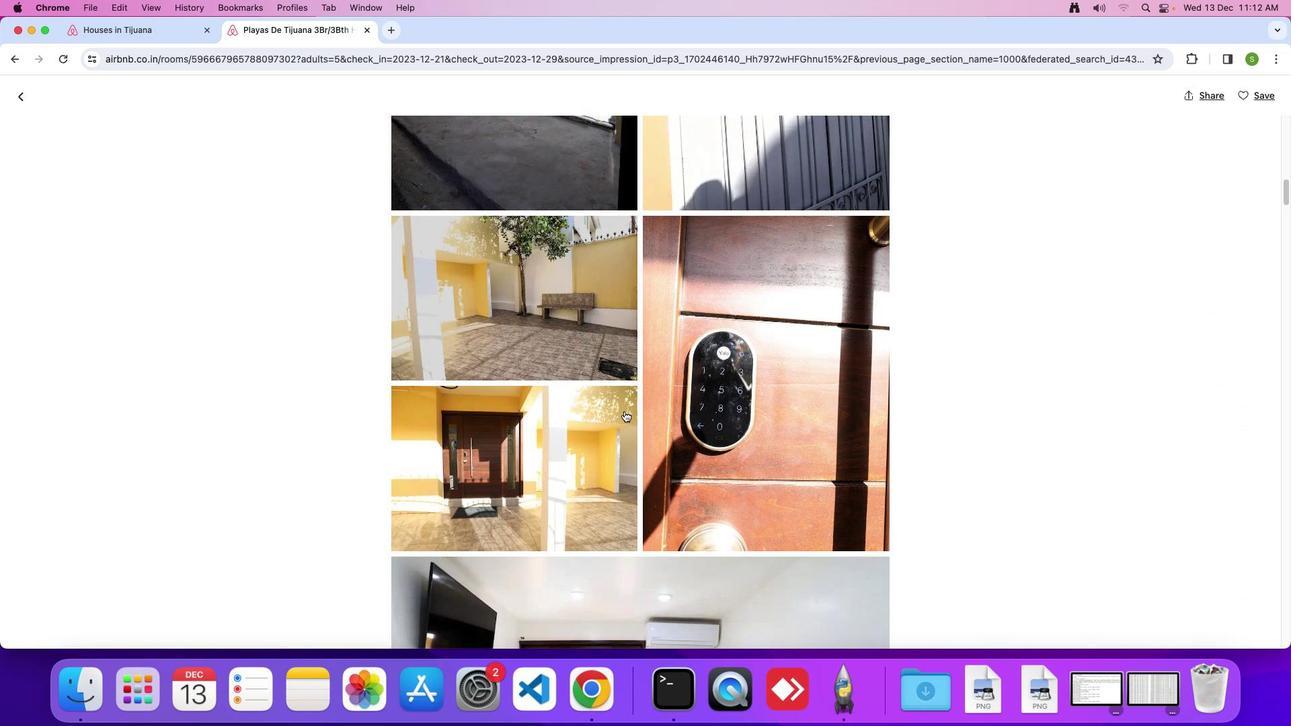 
Action: Mouse scrolled (624, 411) with delta (0, 0)
Screenshot: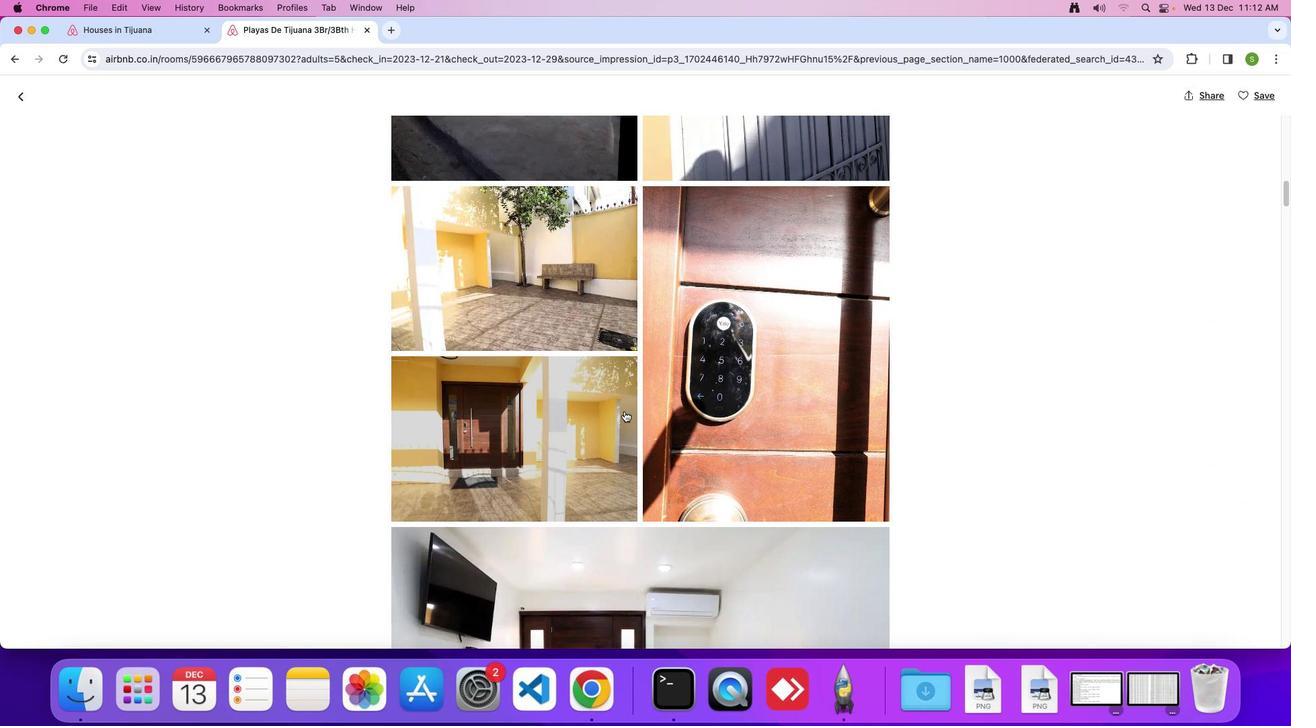 
Action: Mouse scrolled (624, 411) with delta (0, 0)
Screenshot: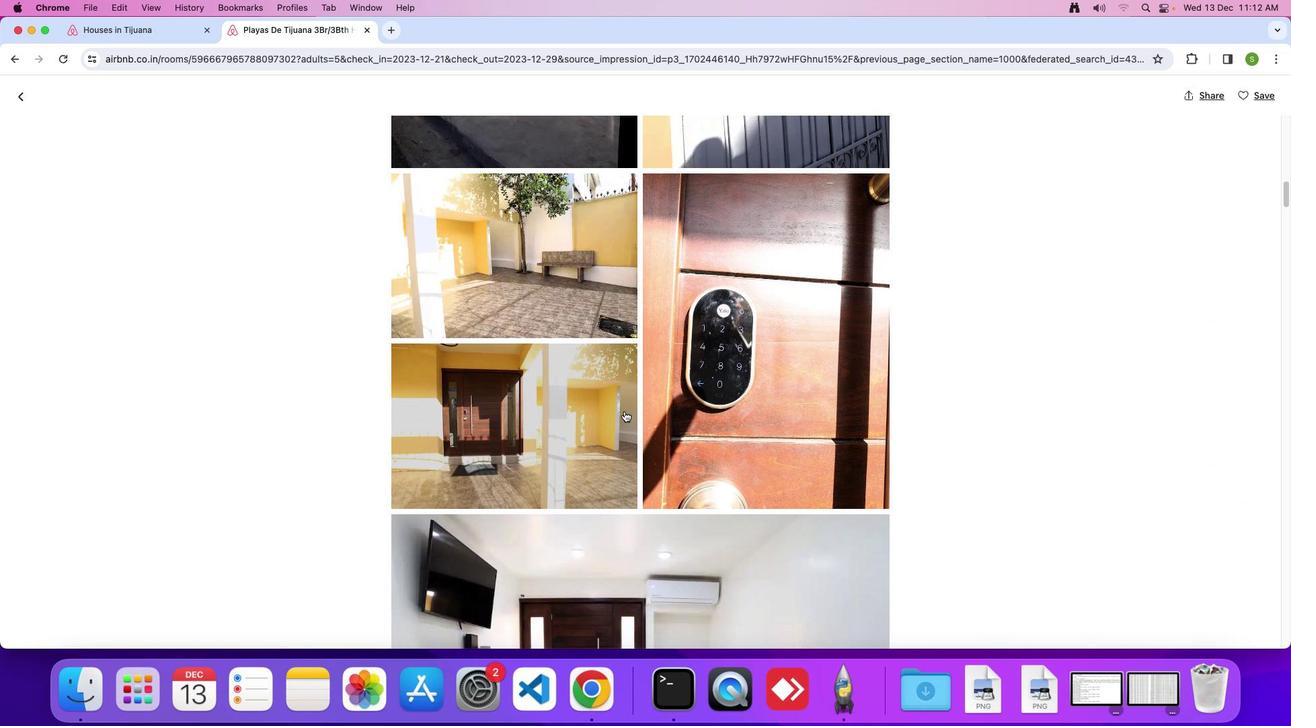 
Action: Mouse scrolled (624, 411) with delta (0, -1)
Screenshot: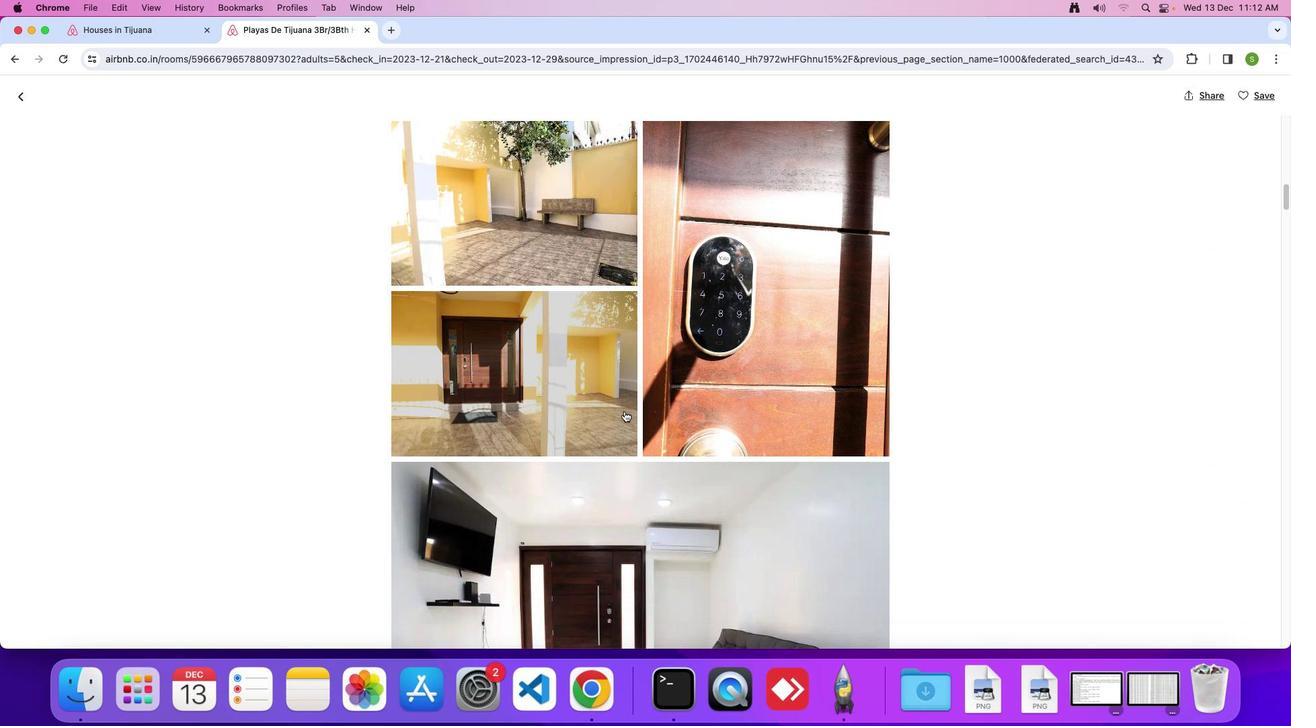 
Action: Mouse scrolled (624, 411) with delta (0, 0)
Screenshot: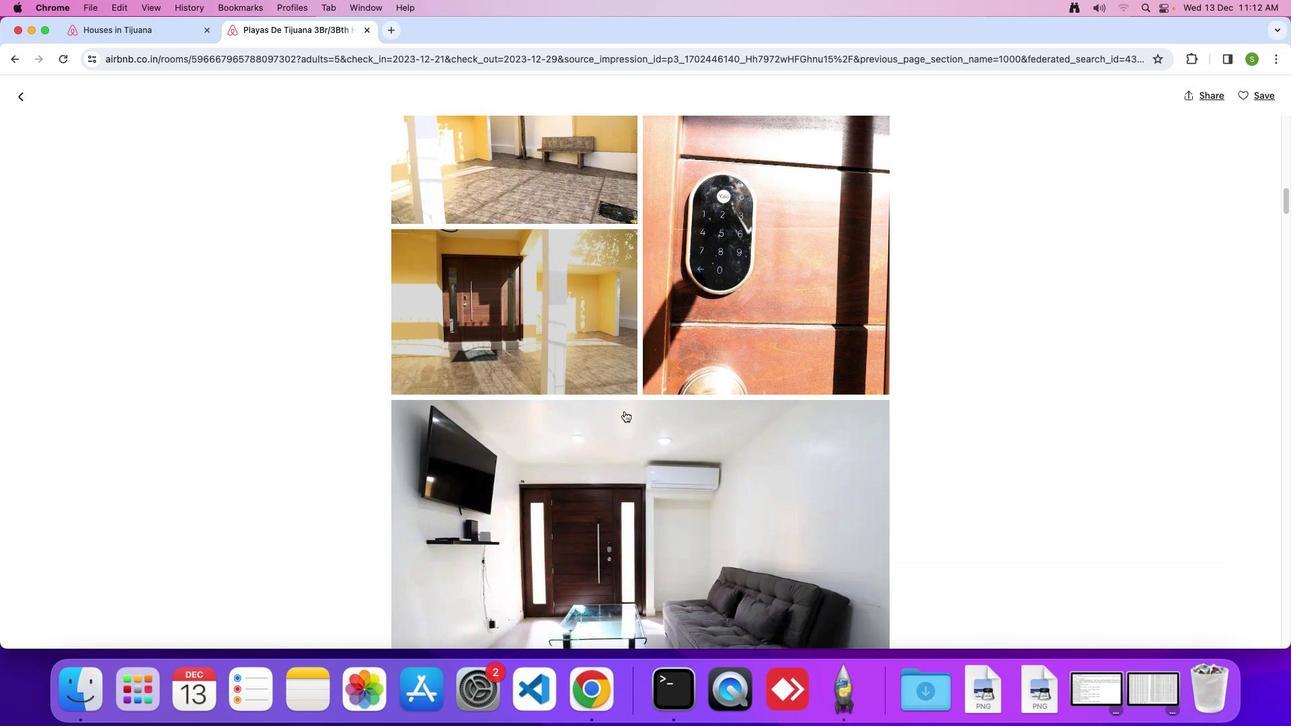 
Action: Mouse scrolled (624, 411) with delta (0, 0)
Screenshot: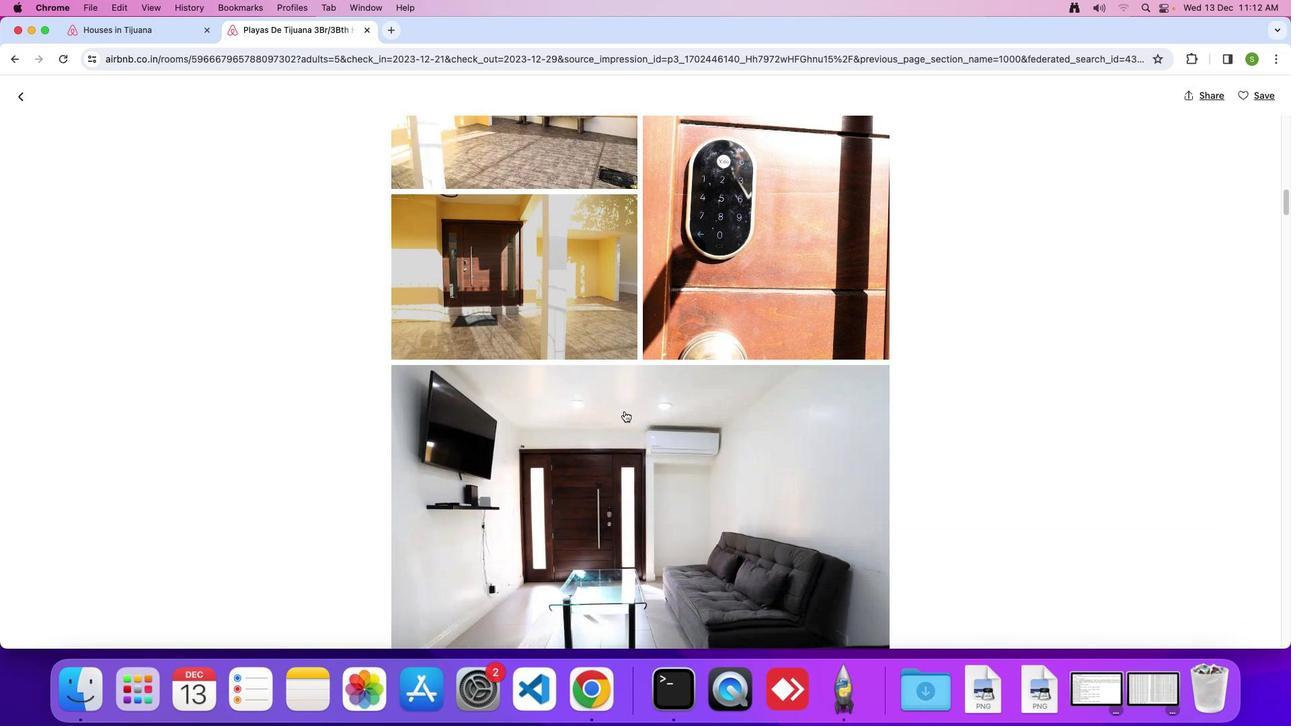 
Action: Mouse scrolled (624, 411) with delta (0, -2)
Screenshot: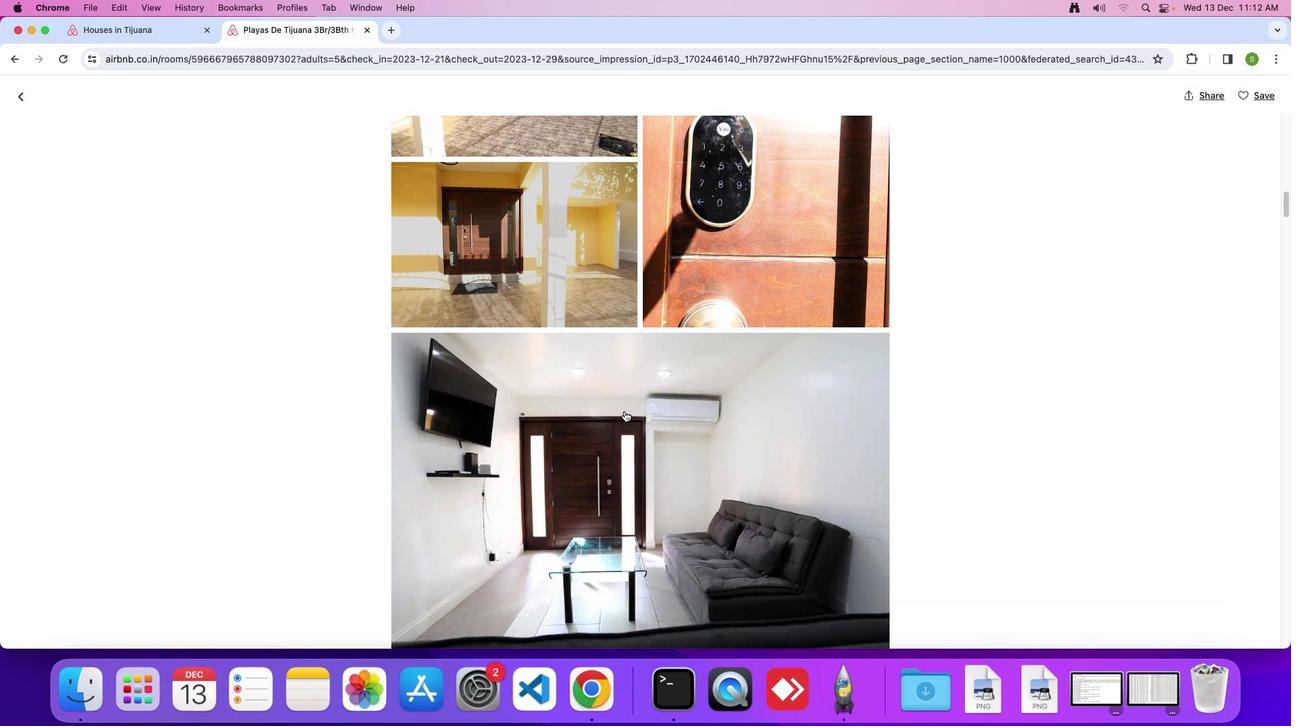 
Action: Mouse scrolled (624, 411) with delta (0, 0)
Screenshot: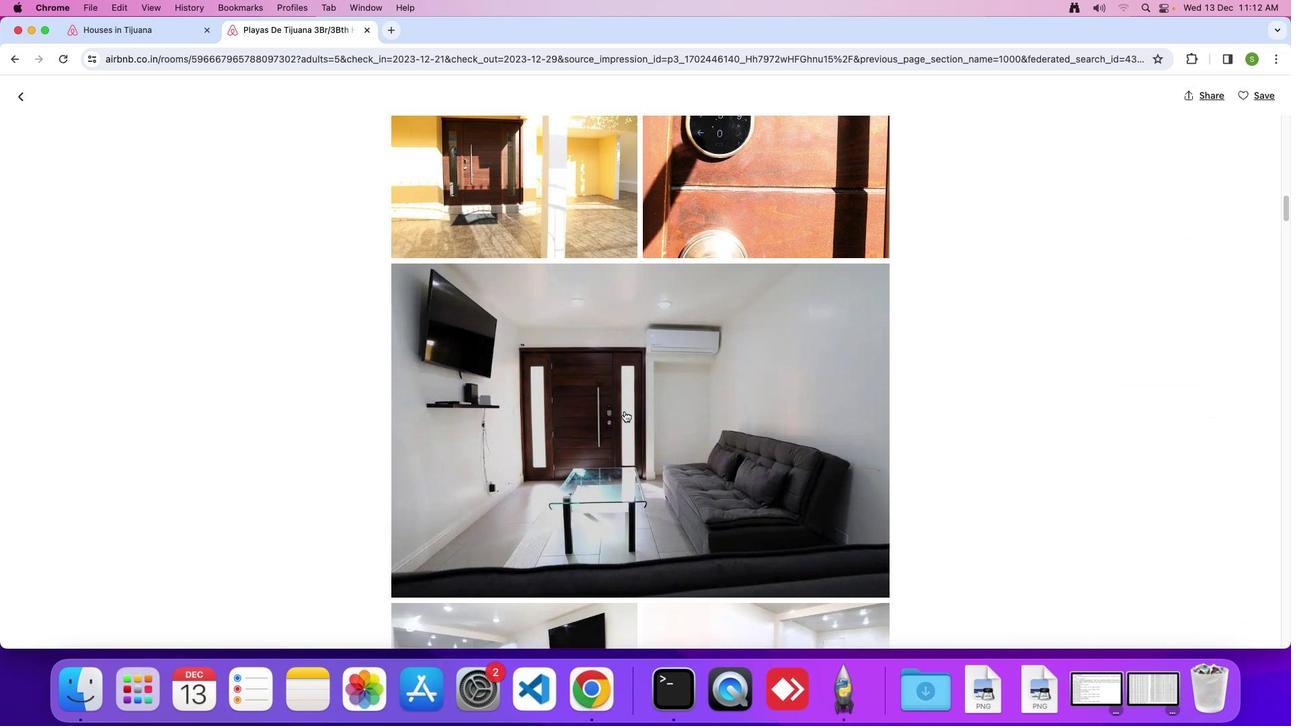 
Action: Mouse scrolled (624, 411) with delta (0, 0)
Screenshot: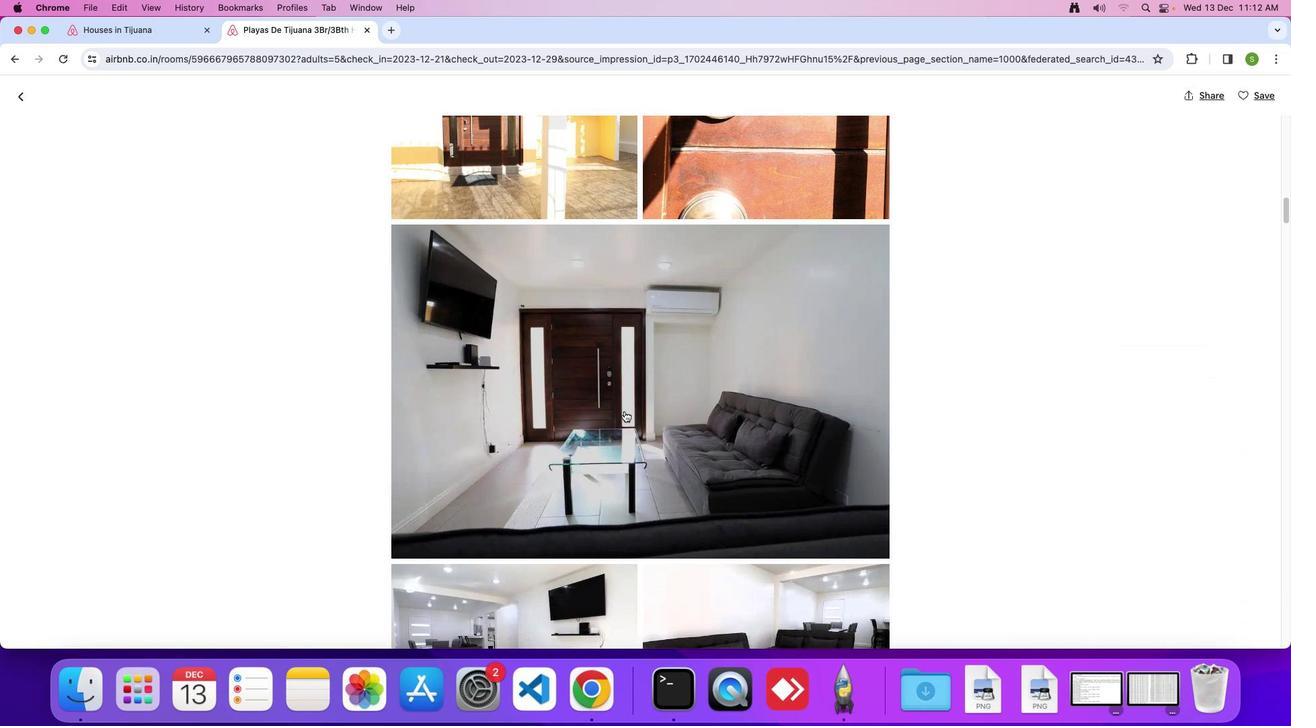 
Action: Mouse scrolled (624, 411) with delta (0, -2)
Screenshot: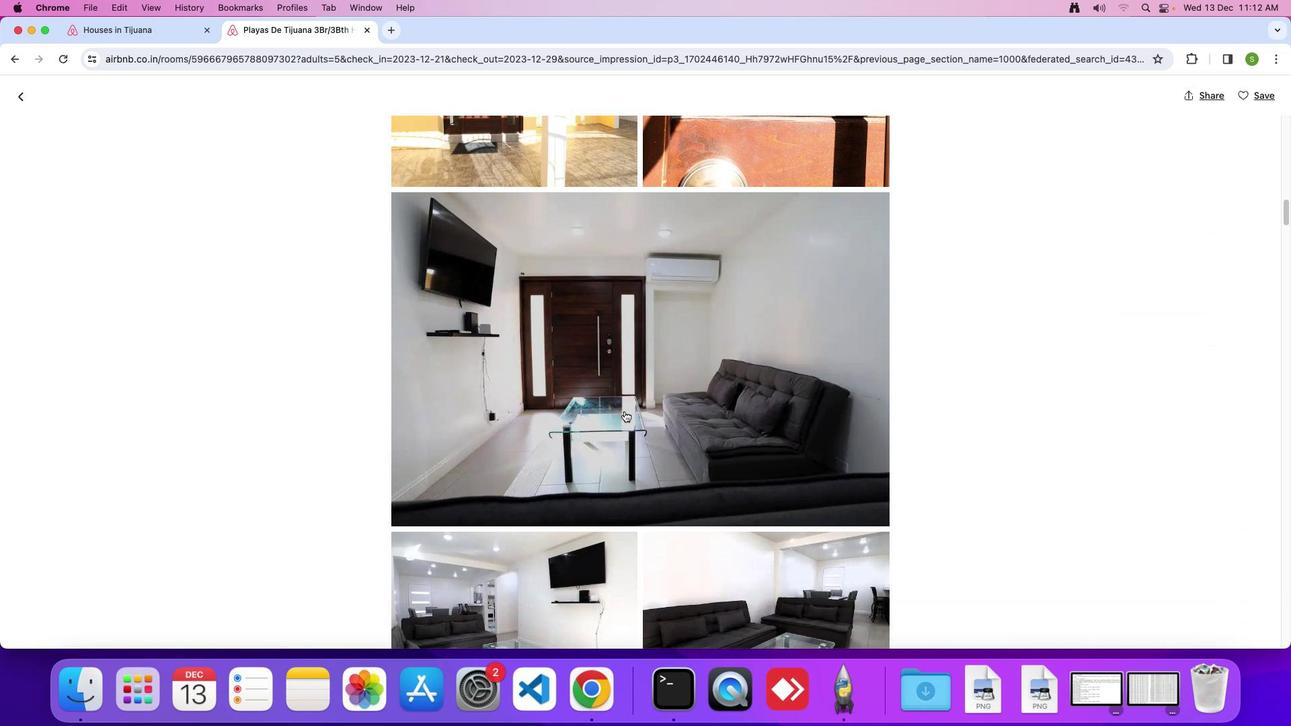 
Action: Mouse scrolled (624, 411) with delta (0, 0)
Screenshot: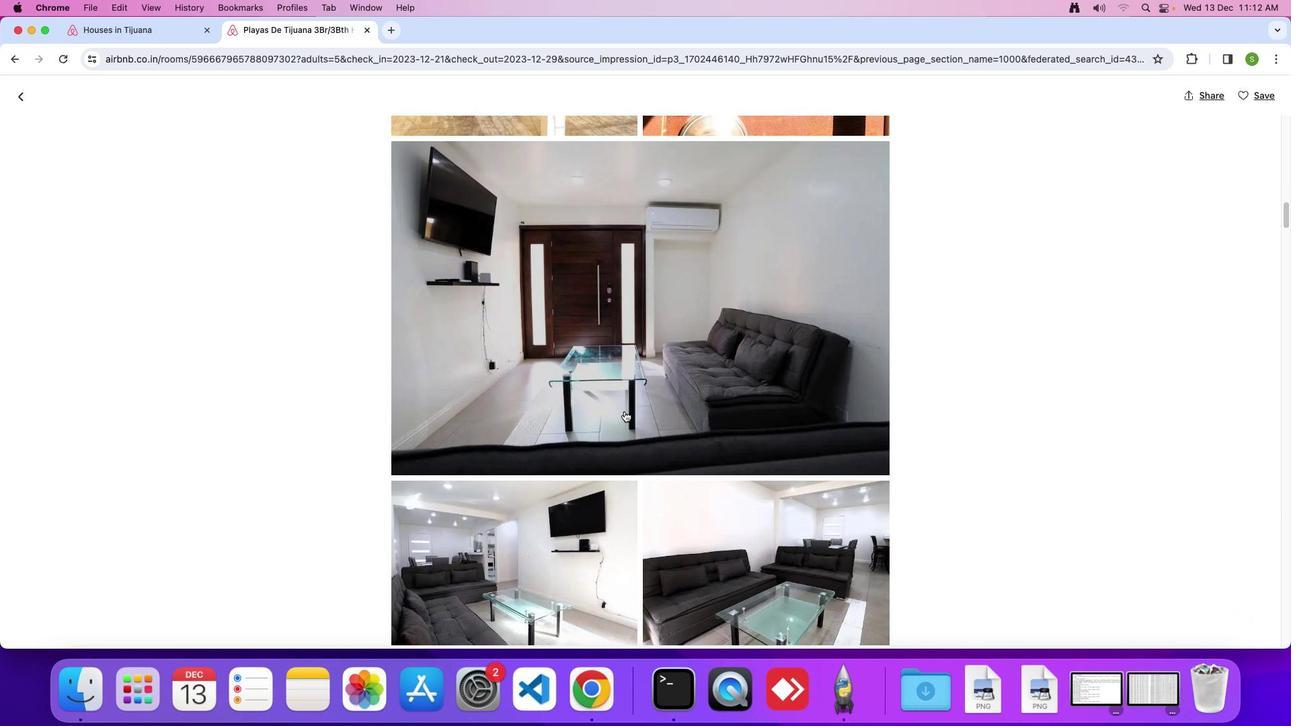 
Action: Mouse scrolled (624, 411) with delta (0, 0)
Screenshot: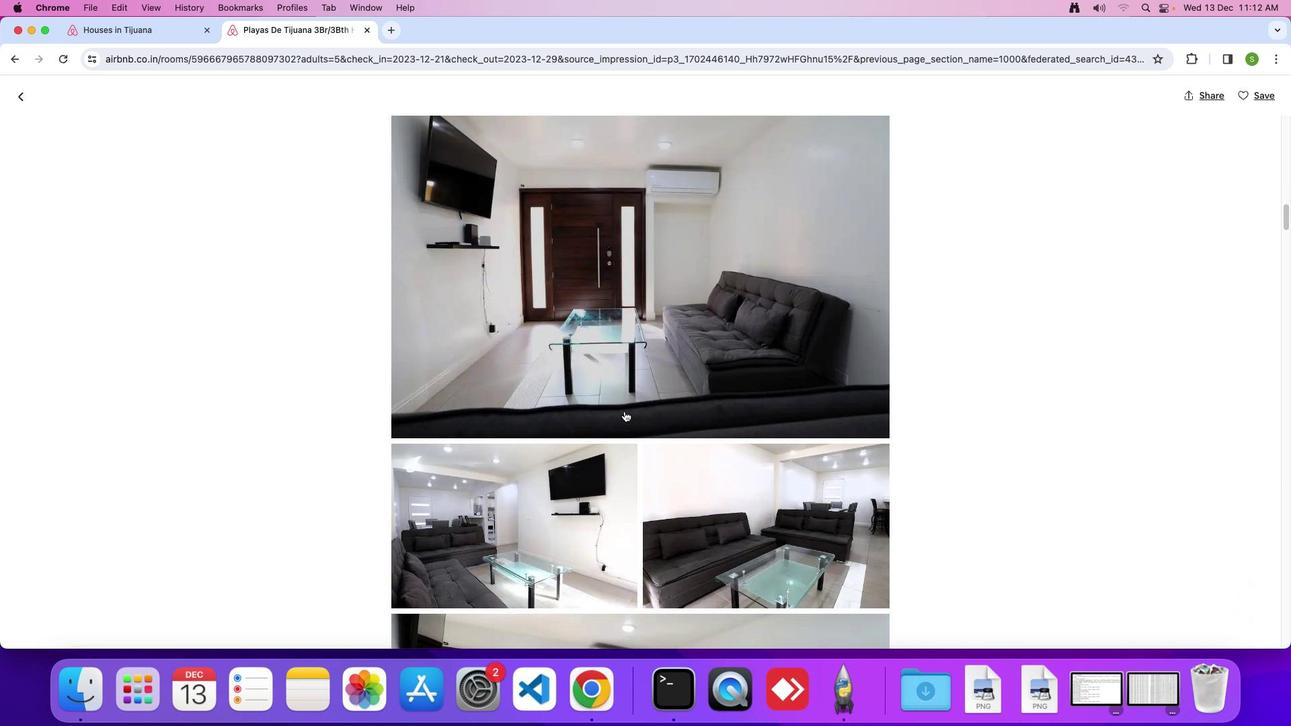 
Action: Mouse scrolled (624, 411) with delta (0, -2)
Screenshot: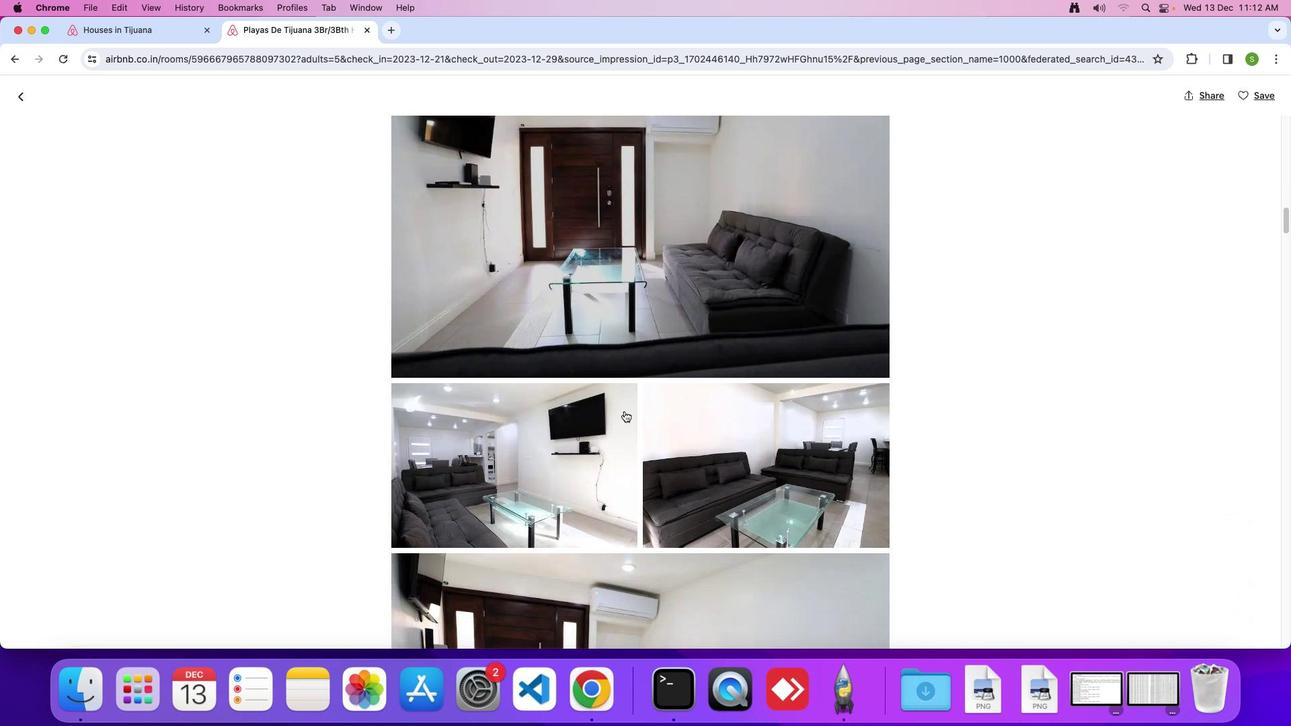 
Action: Mouse scrolled (624, 411) with delta (0, 0)
Screenshot: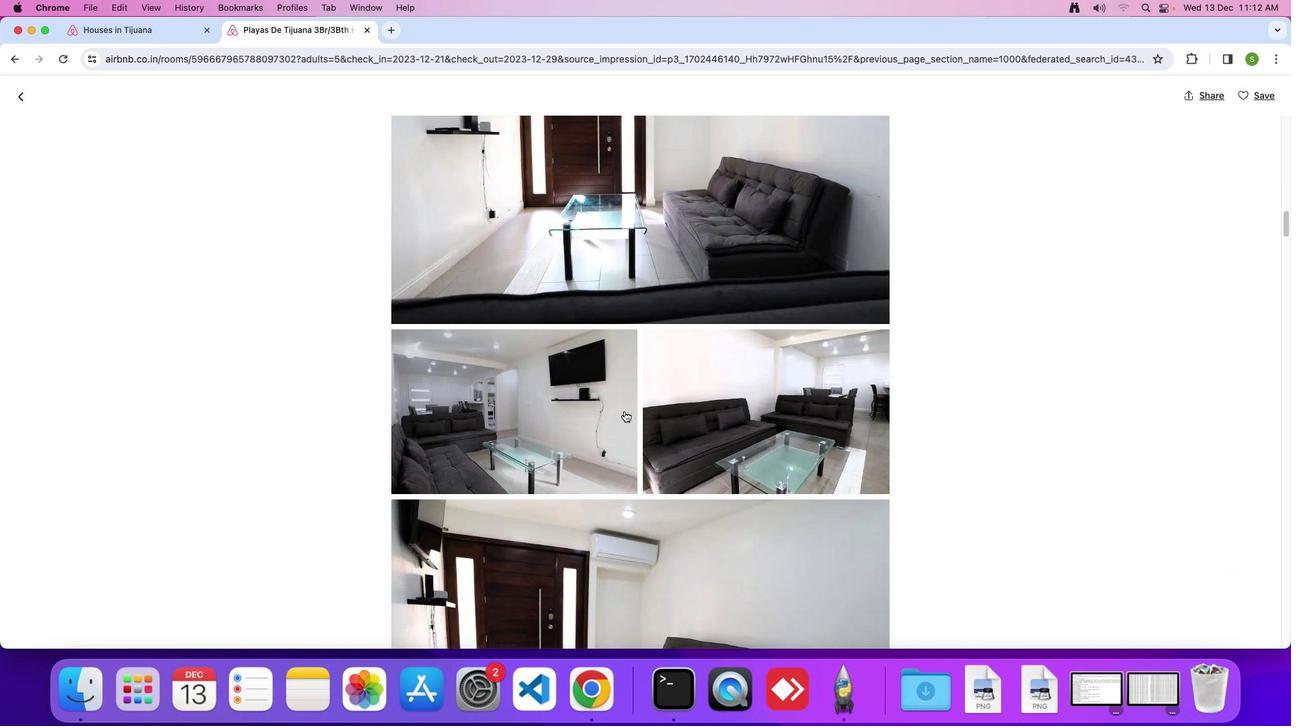 
Action: Mouse scrolled (624, 411) with delta (0, 0)
Screenshot: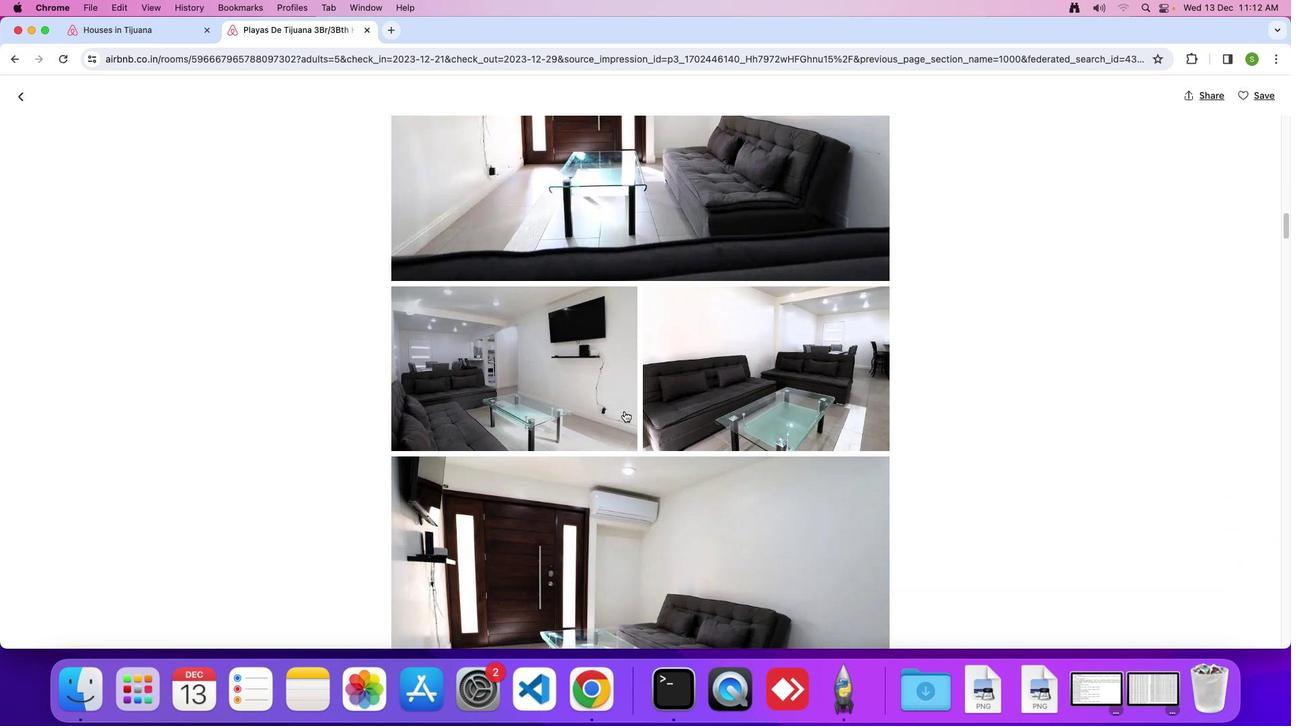 
Action: Mouse scrolled (624, 411) with delta (0, -2)
Screenshot: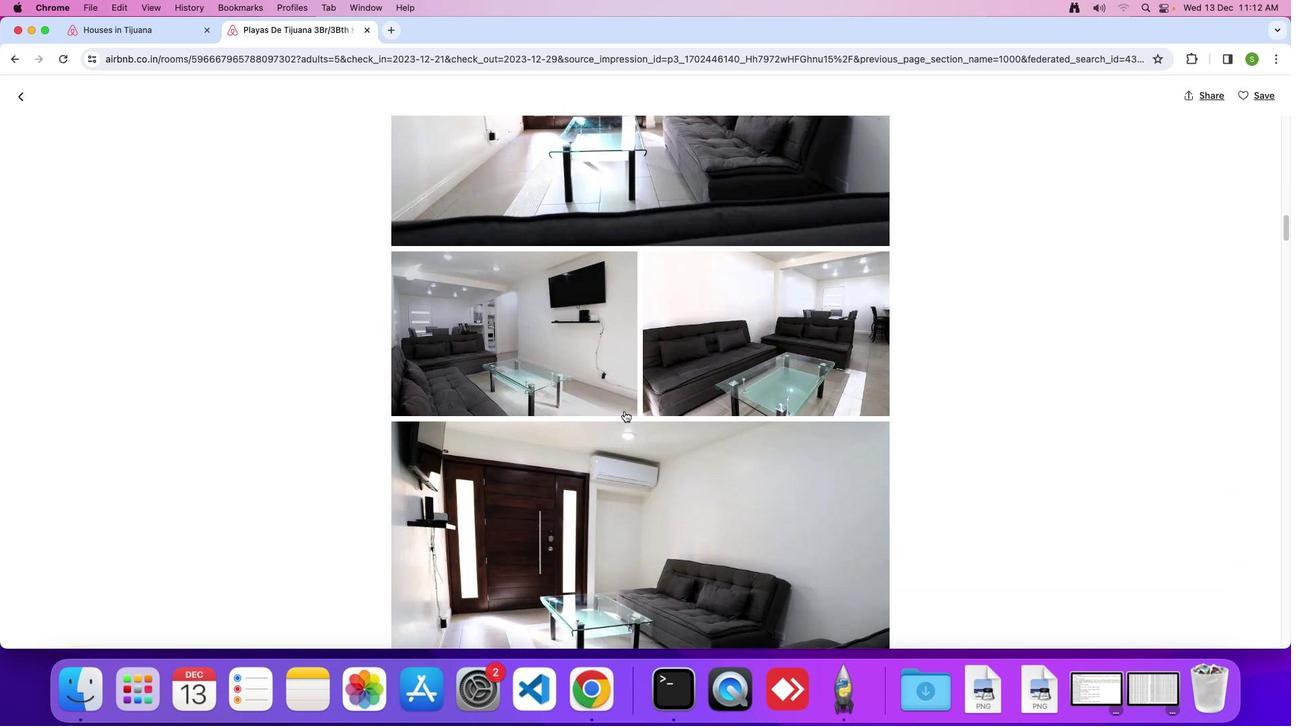 
Action: Mouse scrolled (624, 411) with delta (0, 0)
Screenshot: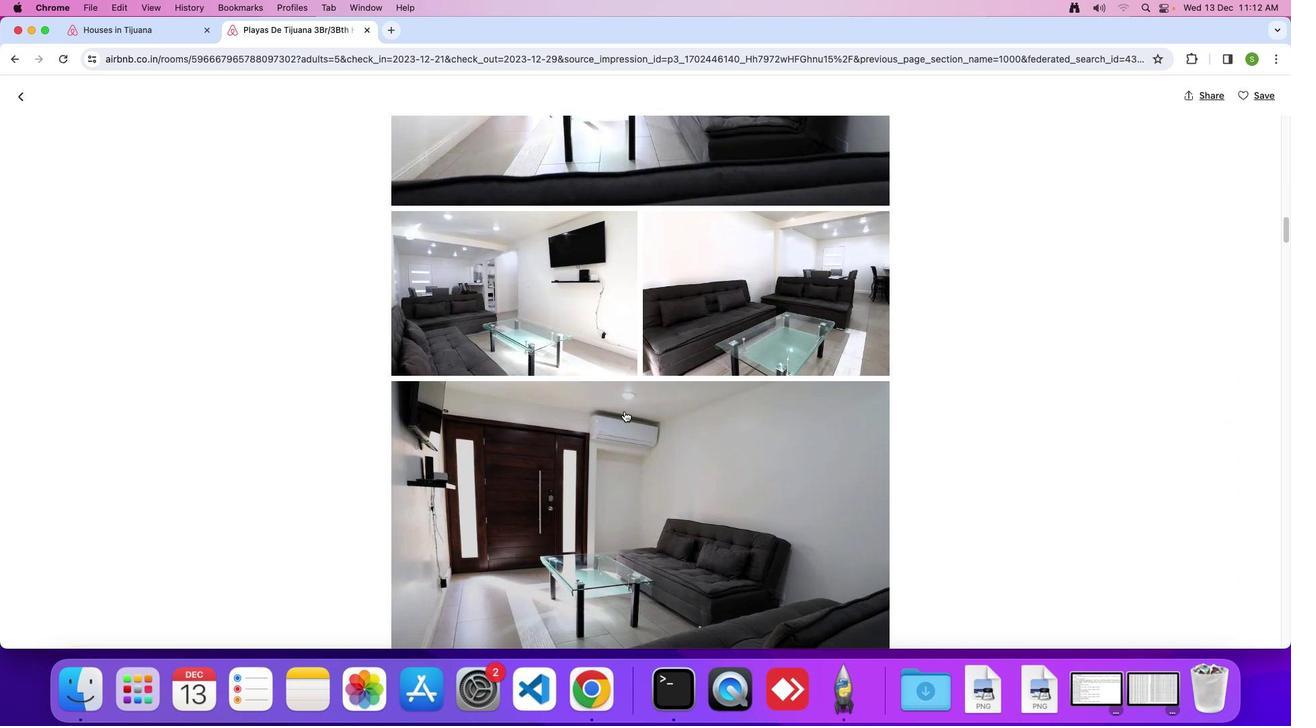 
Action: Mouse scrolled (624, 411) with delta (0, 0)
Screenshot: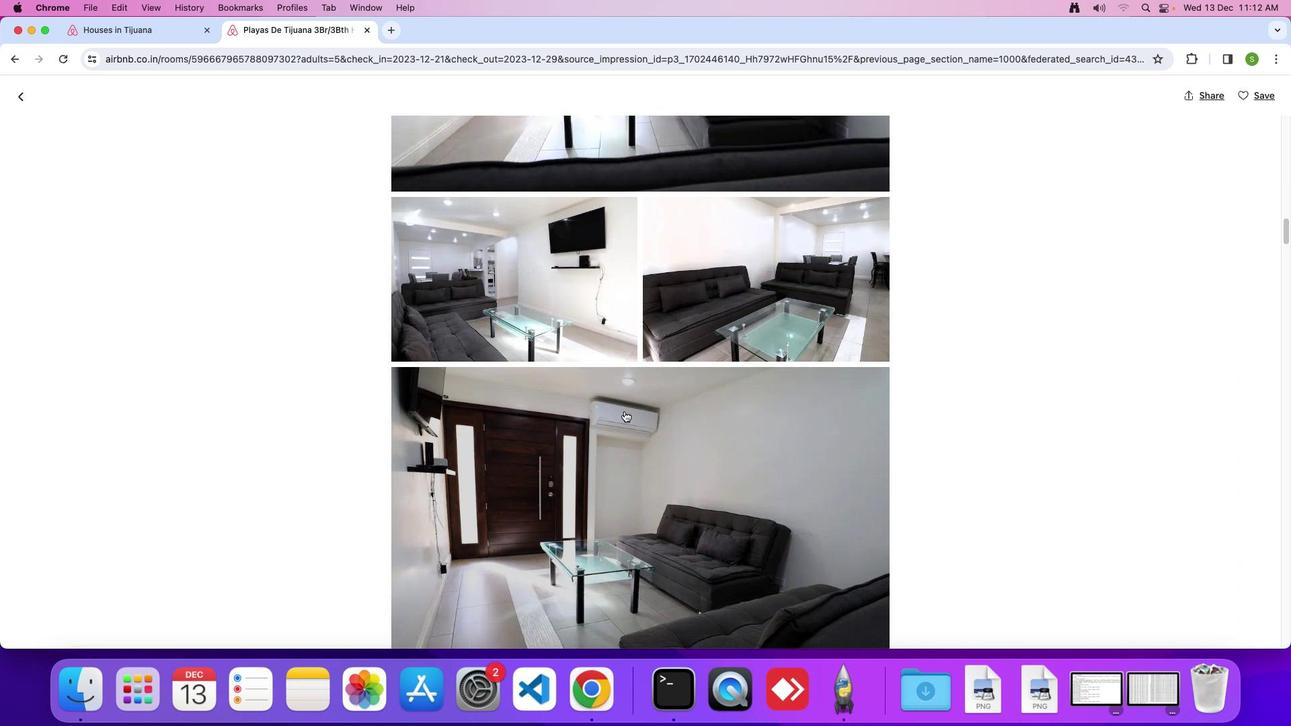 
Action: Mouse scrolled (624, 411) with delta (0, -1)
Screenshot: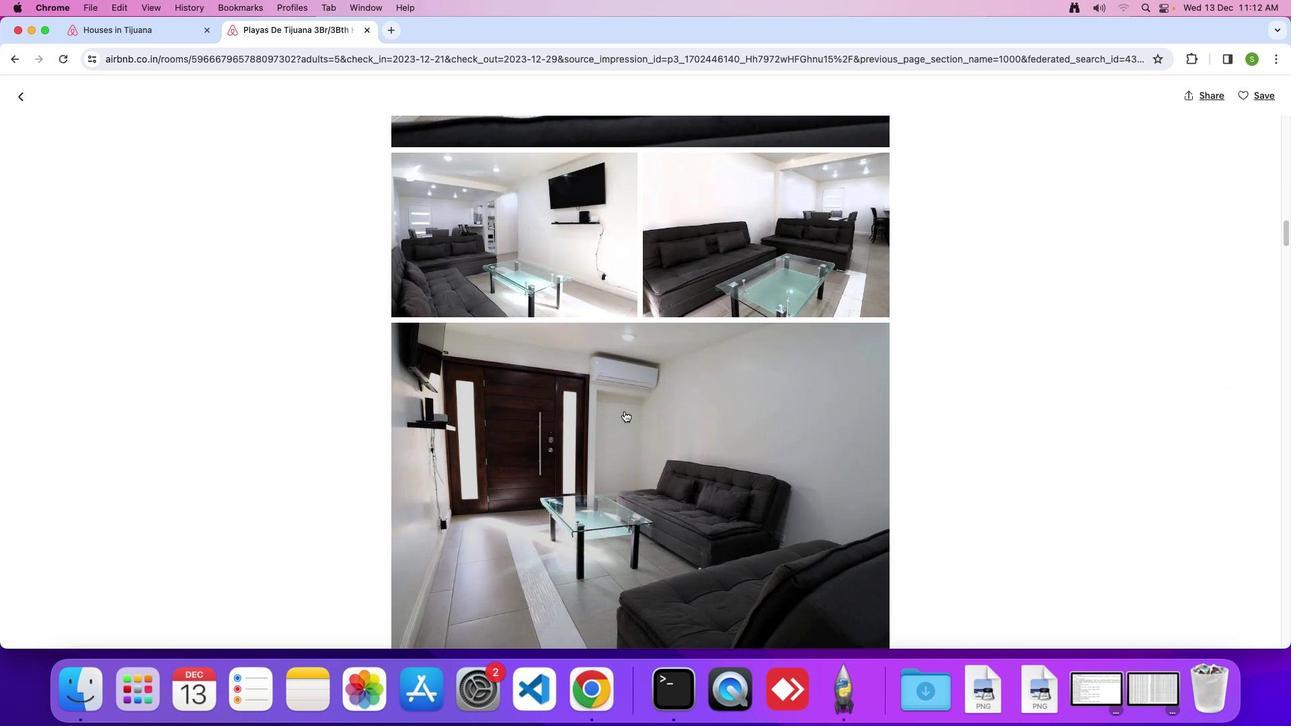 
Action: Mouse scrolled (624, 411) with delta (0, 0)
Screenshot: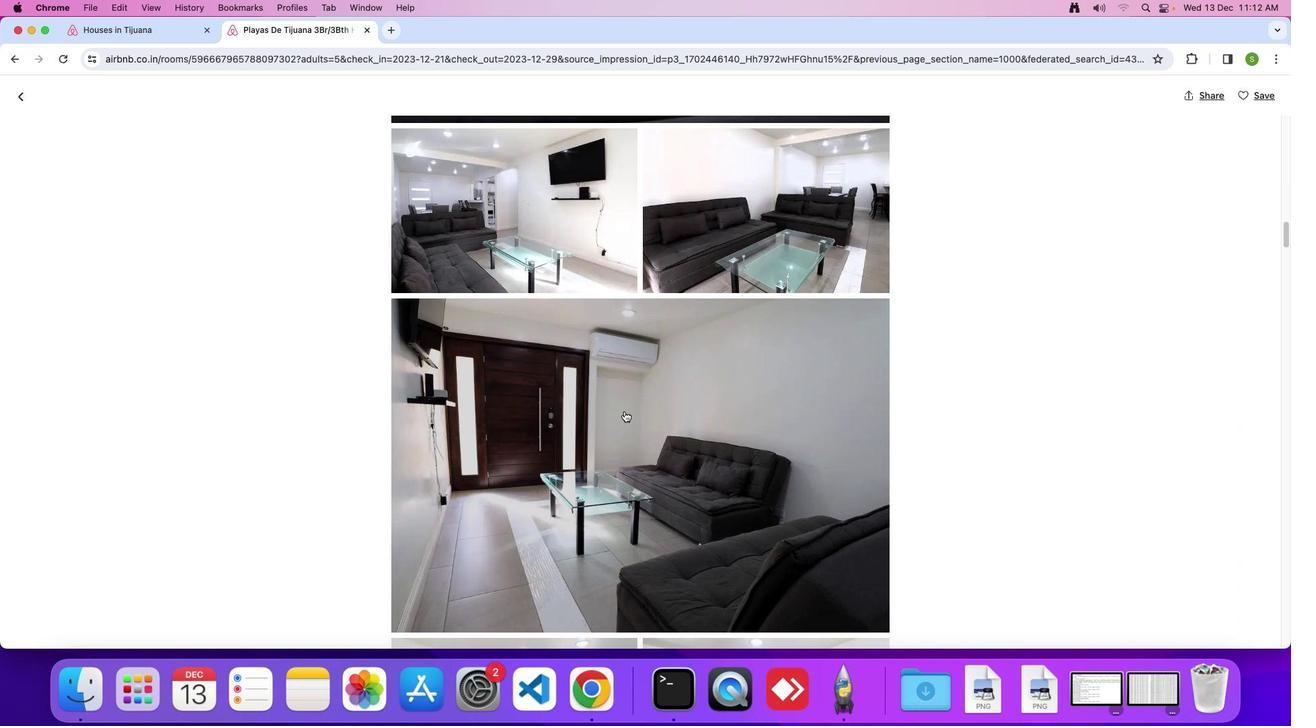 
Action: Mouse scrolled (624, 411) with delta (0, 0)
Screenshot: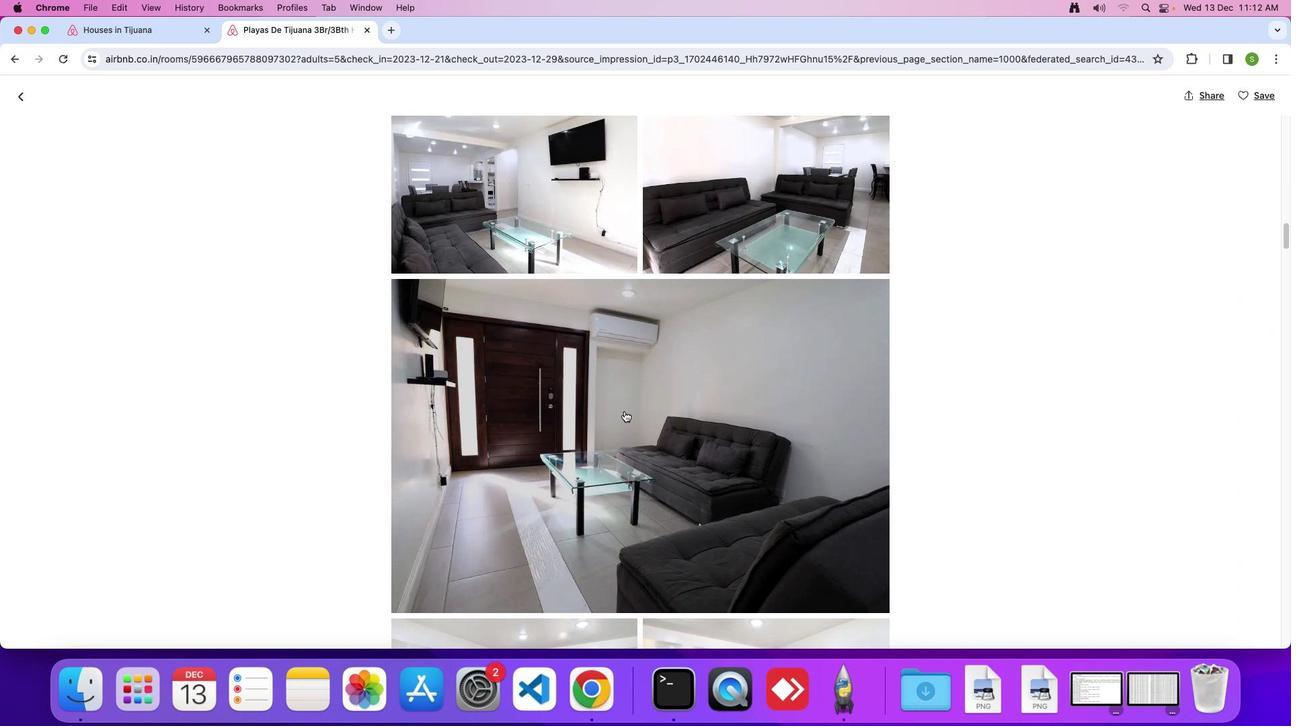 
Action: Mouse scrolled (624, 411) with delta (0, 0)
Screenshot: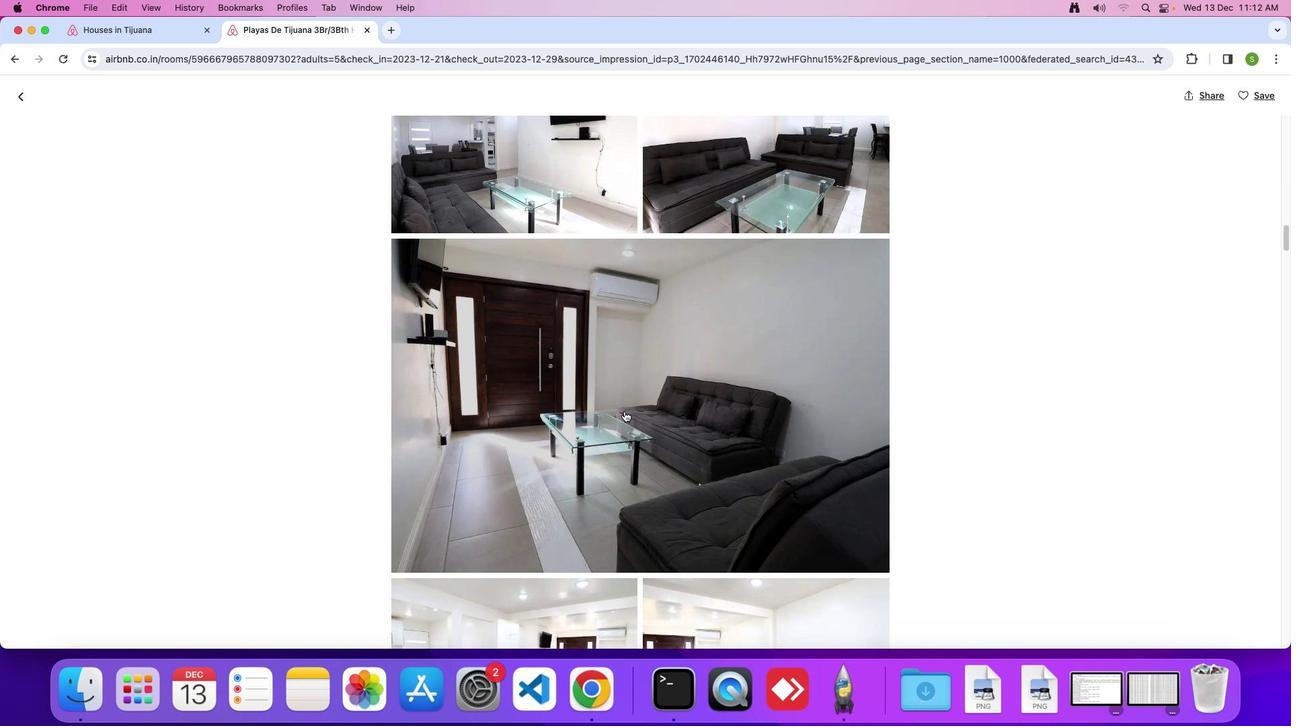 
Action: Mouse scrolled (624, 411) with delta (0, 0)
Screenshot: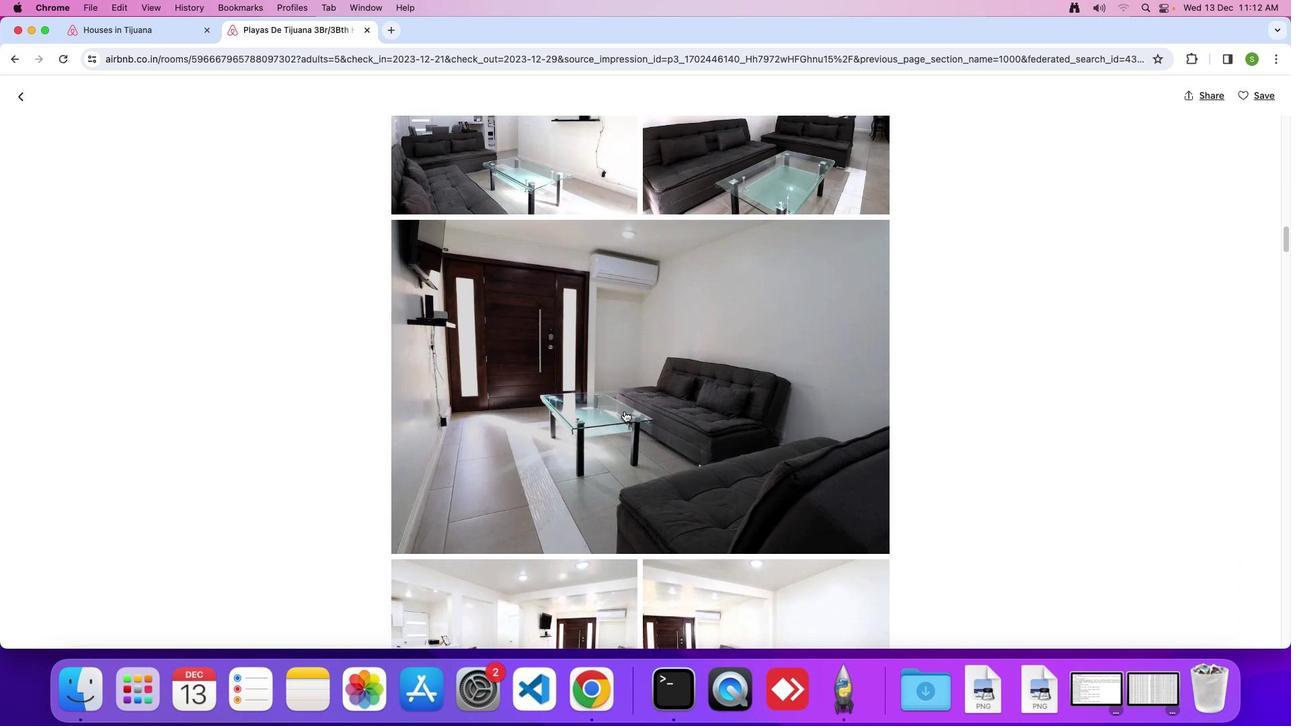 
Action: Mouse scrolled (624, 411) with delta (0, 0)
Screenshot: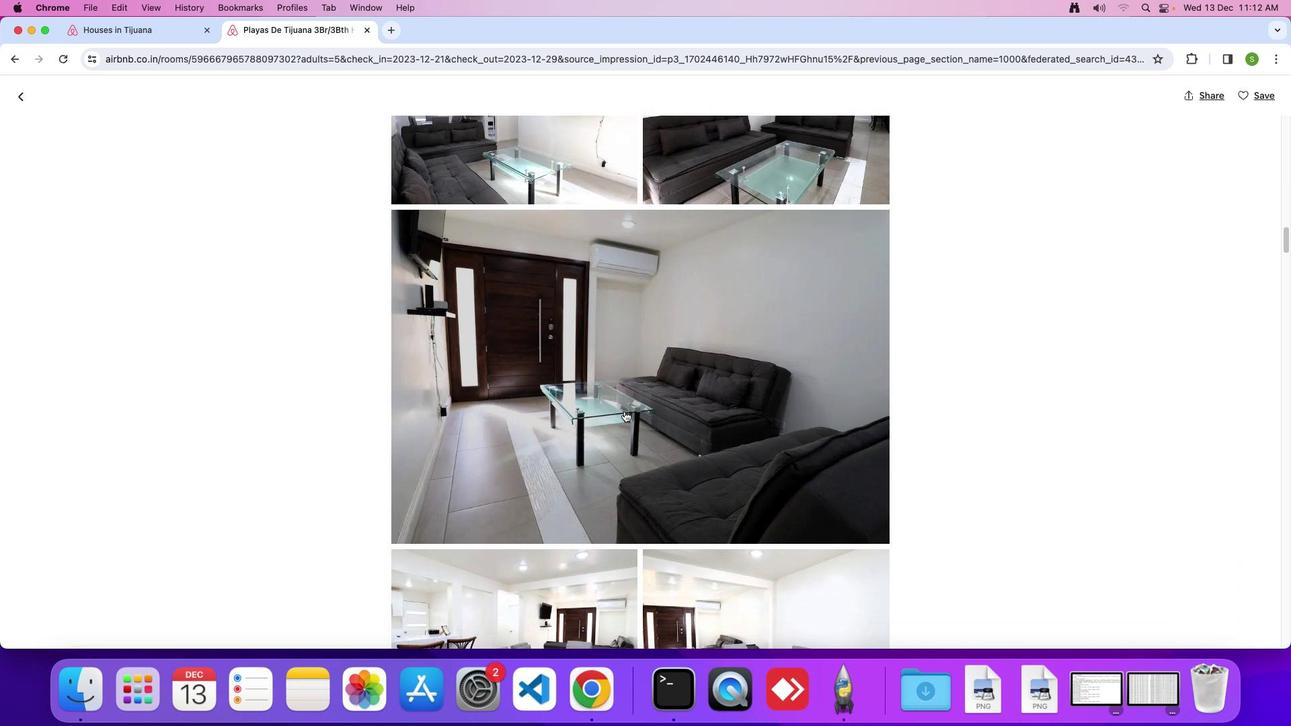 
Action: Mouse scrolled (624, 411) with delta (0, -1)
Screenshot: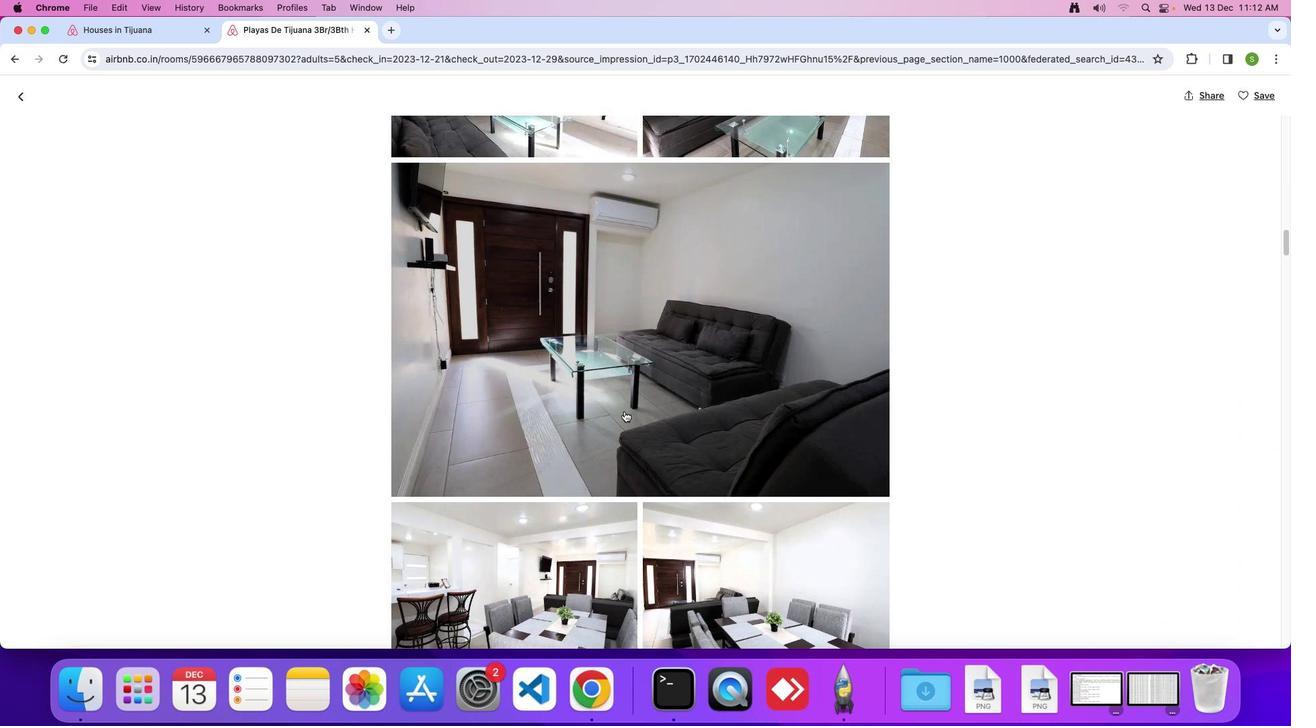 
Action: Mouse scrolled (624, 411) with delta (0, 0)
Screenshot: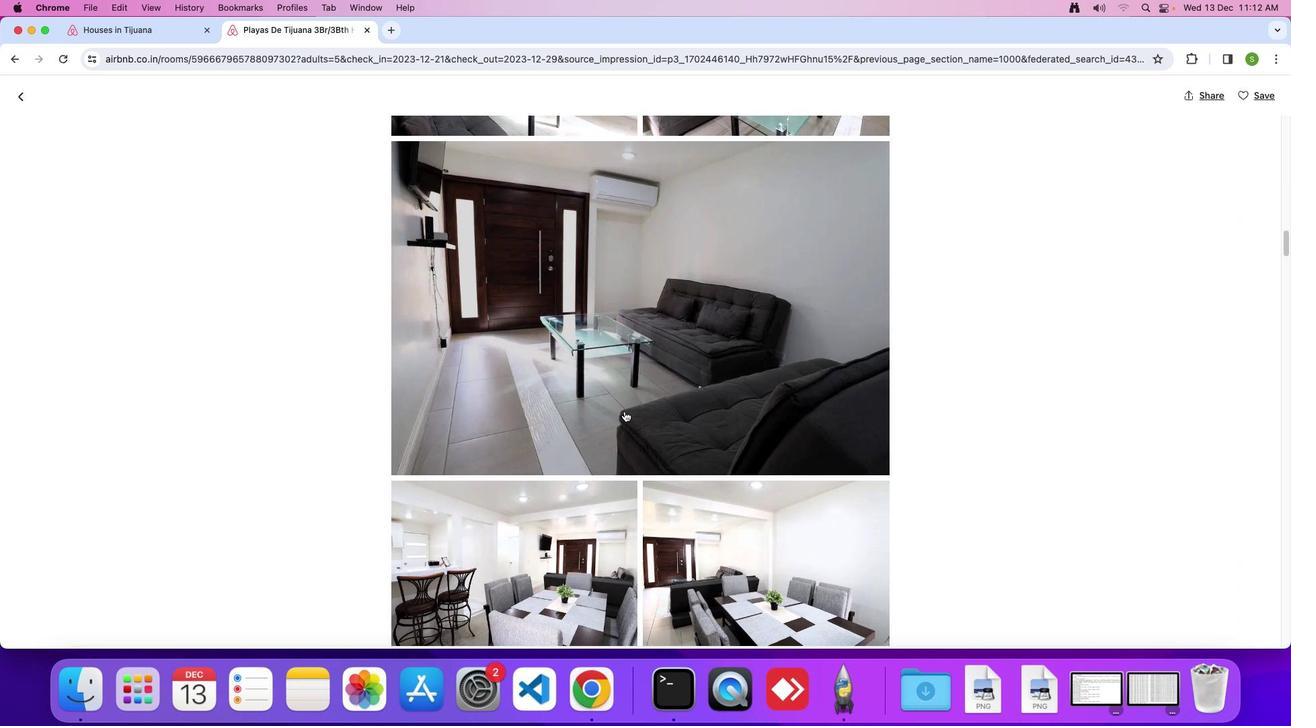 
Action: Mouse scrolled (624, 411) with delta (0, 0)
Screenshot: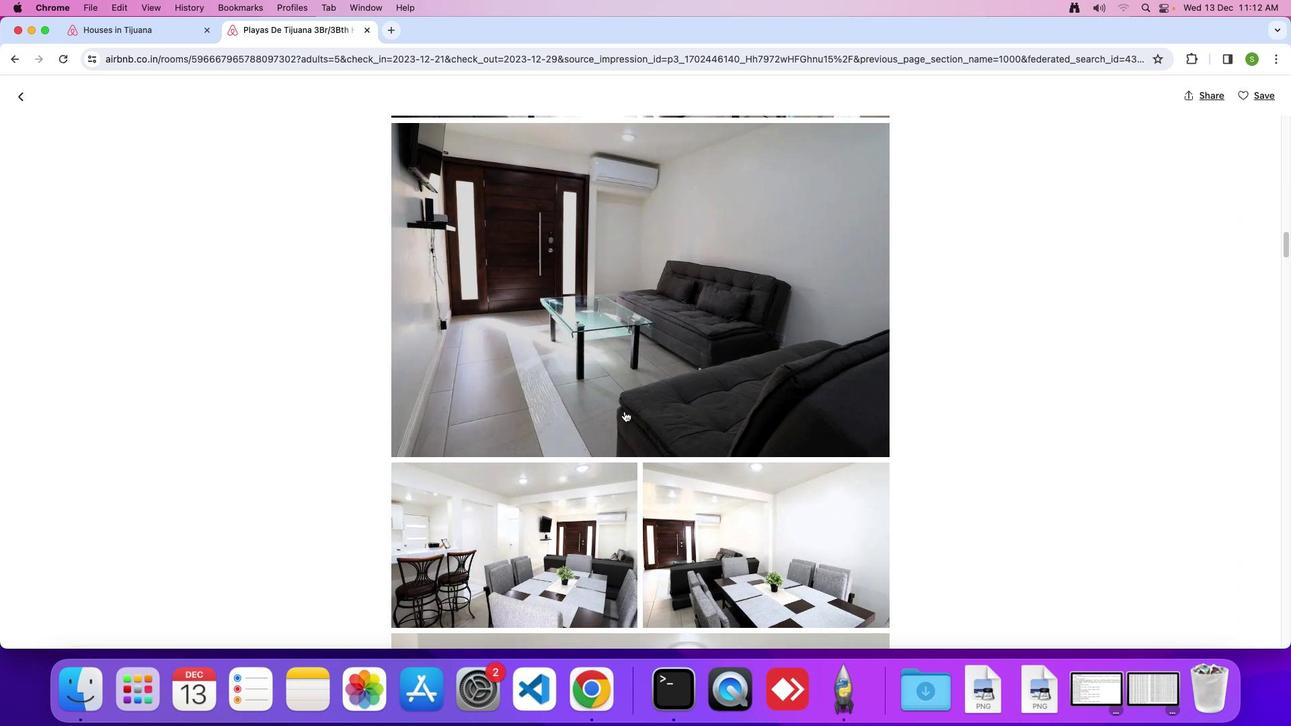 
Action: Mouse scrolled (624, 411) with delta (0, 0)
Screenshot: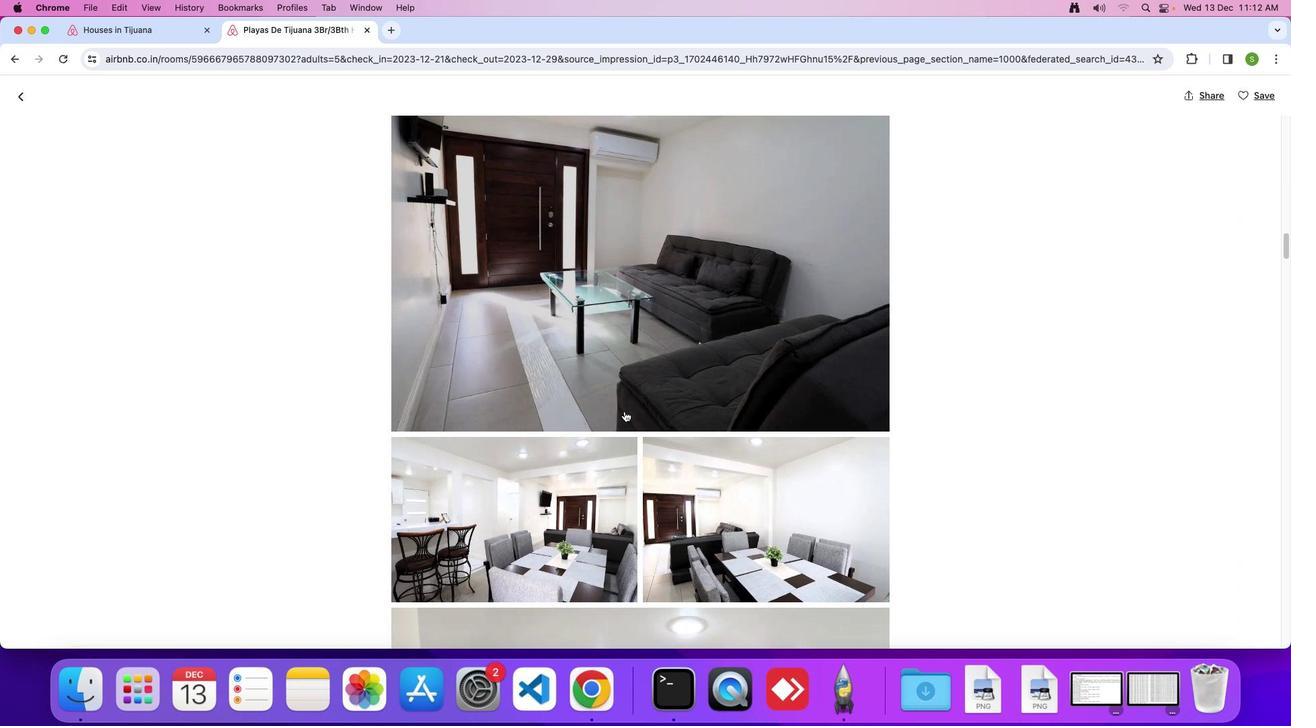
Action: Mouse scrolled (624, 411) with delta (0, 0)
Screenshot: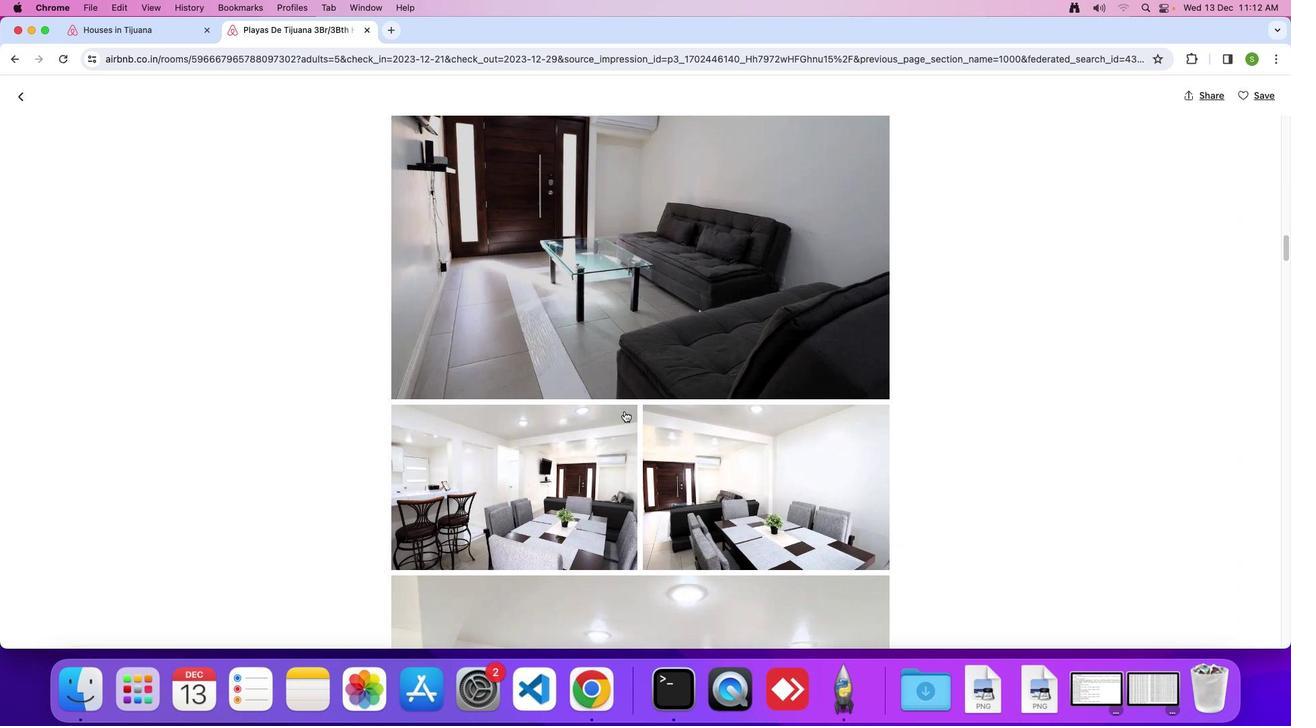 
Action: Mouse scrolled (624, 411) with delta (0, 0)
Screenshot: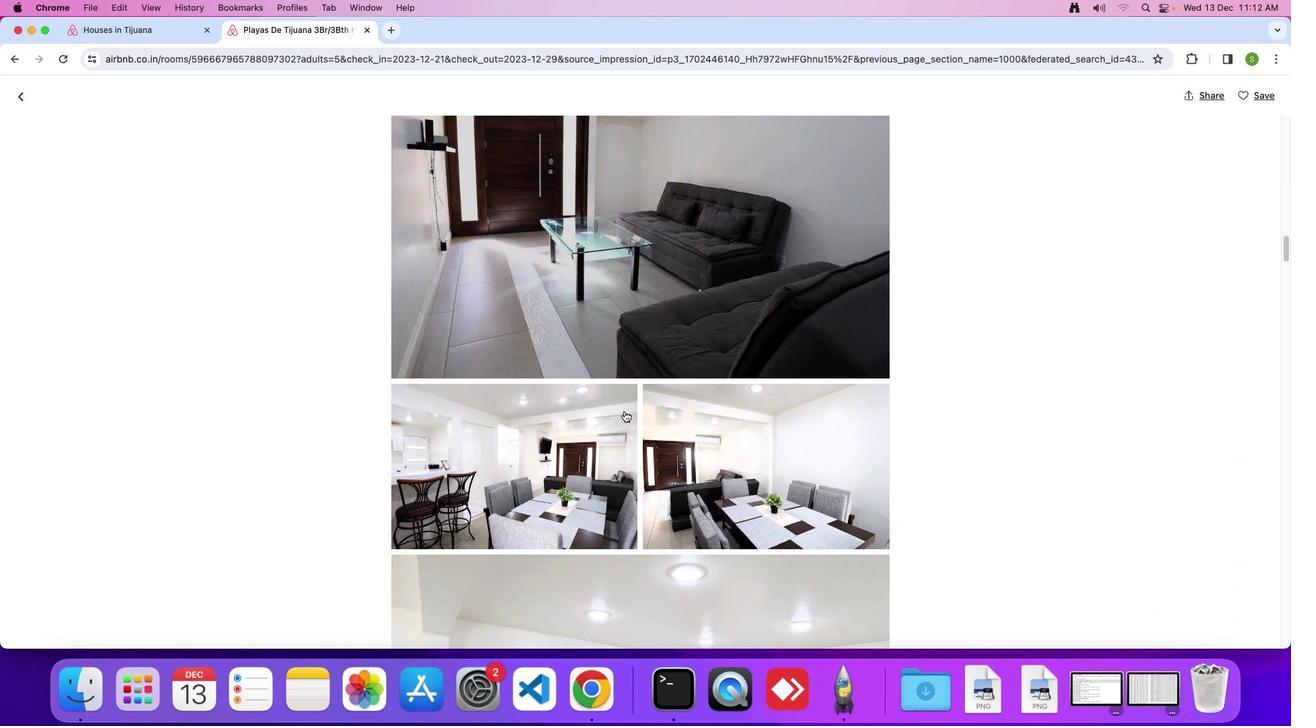 
Action: Mouse scrolled (624, 411) with delta (0, -1)
Screenshot: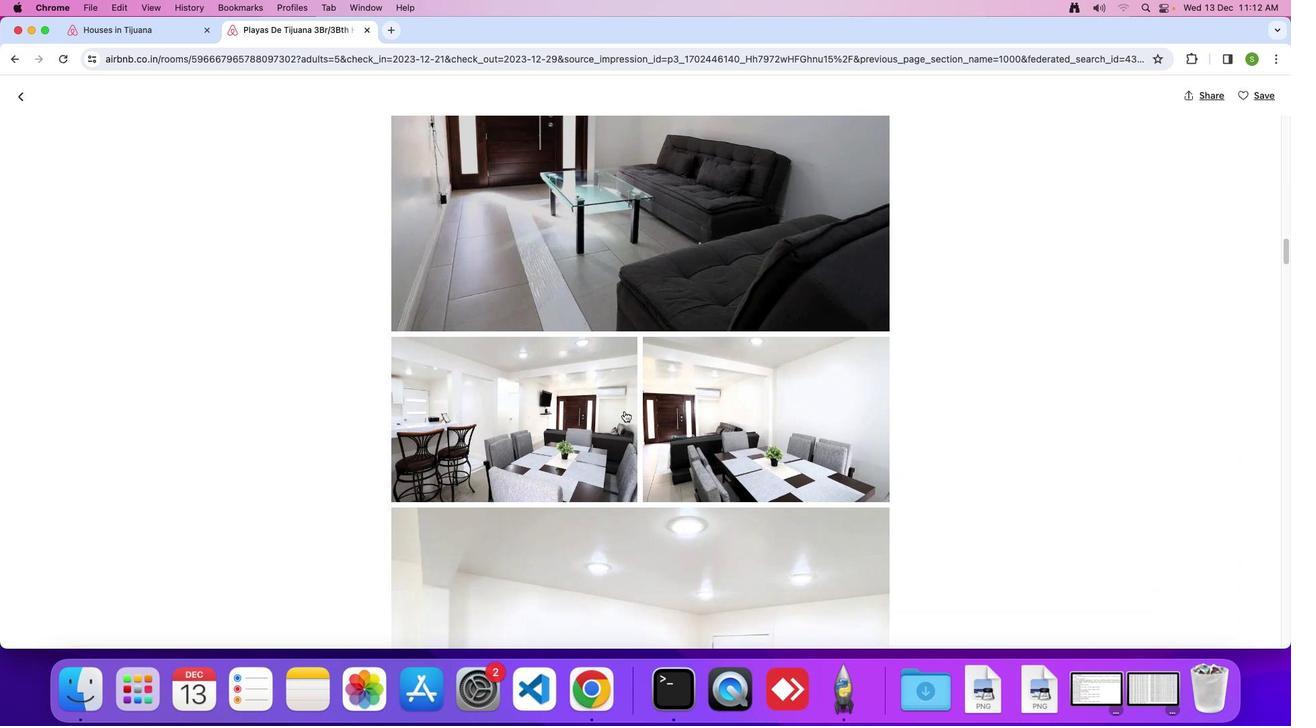 
Action: Mouse scrolled (624, 411) with delta (0, 0)
Screenshot: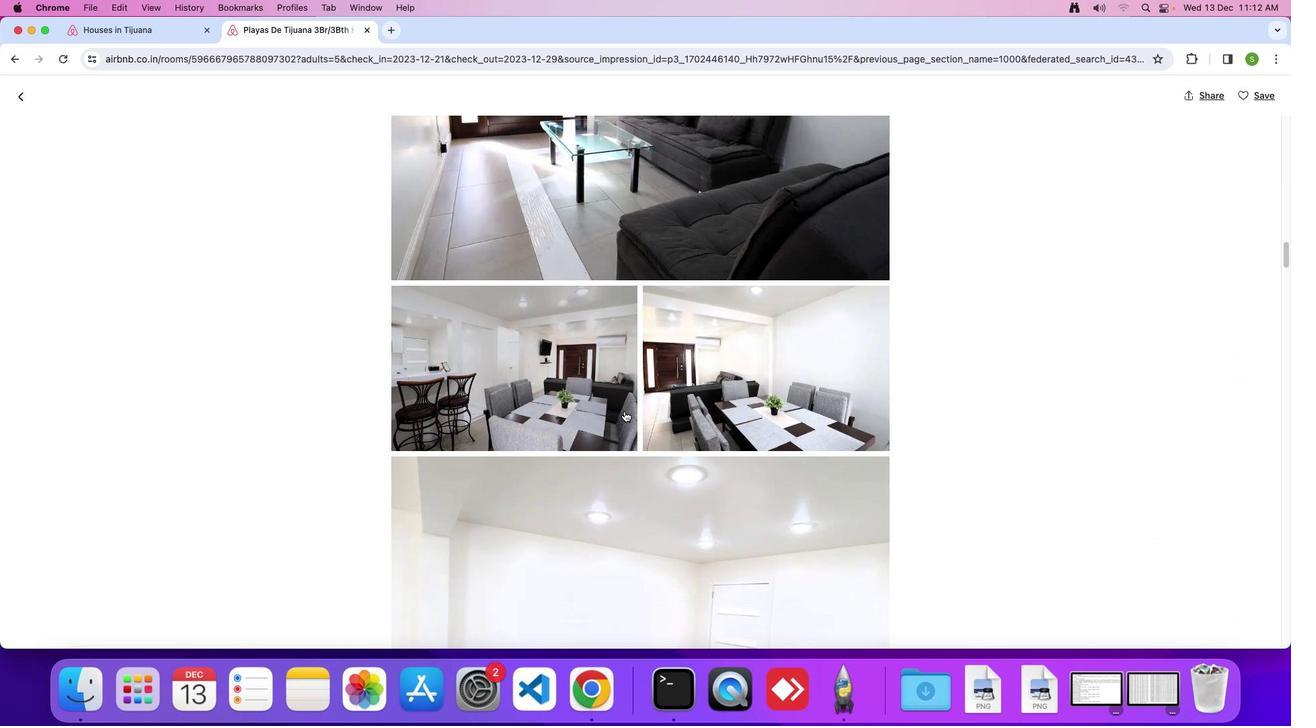 
Action: Mouse scrolled (624, 411) with delta (0, 0)
Screenshot: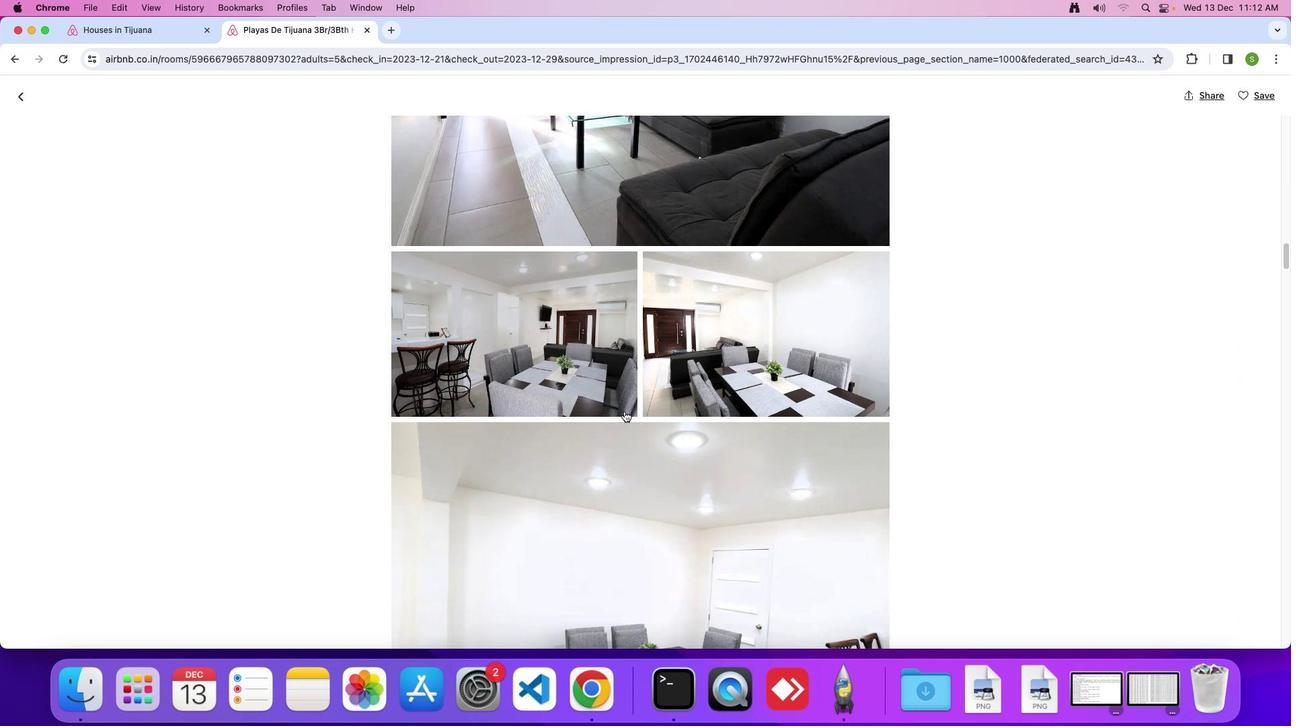 
Action: Mouse scrolled (624, 411) with delta (0, -2)
Screenshot: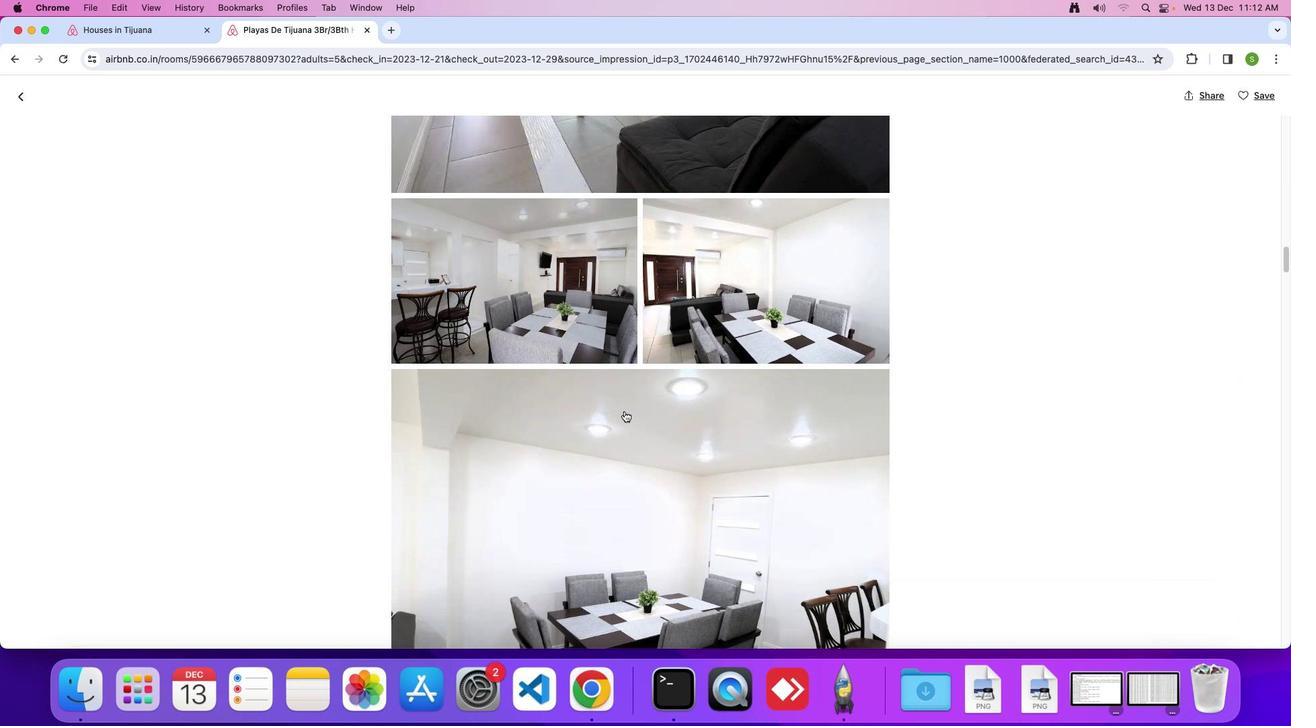 
Action: Mouse scrolled (624, 411) with delta (0, 0)
Screenshot: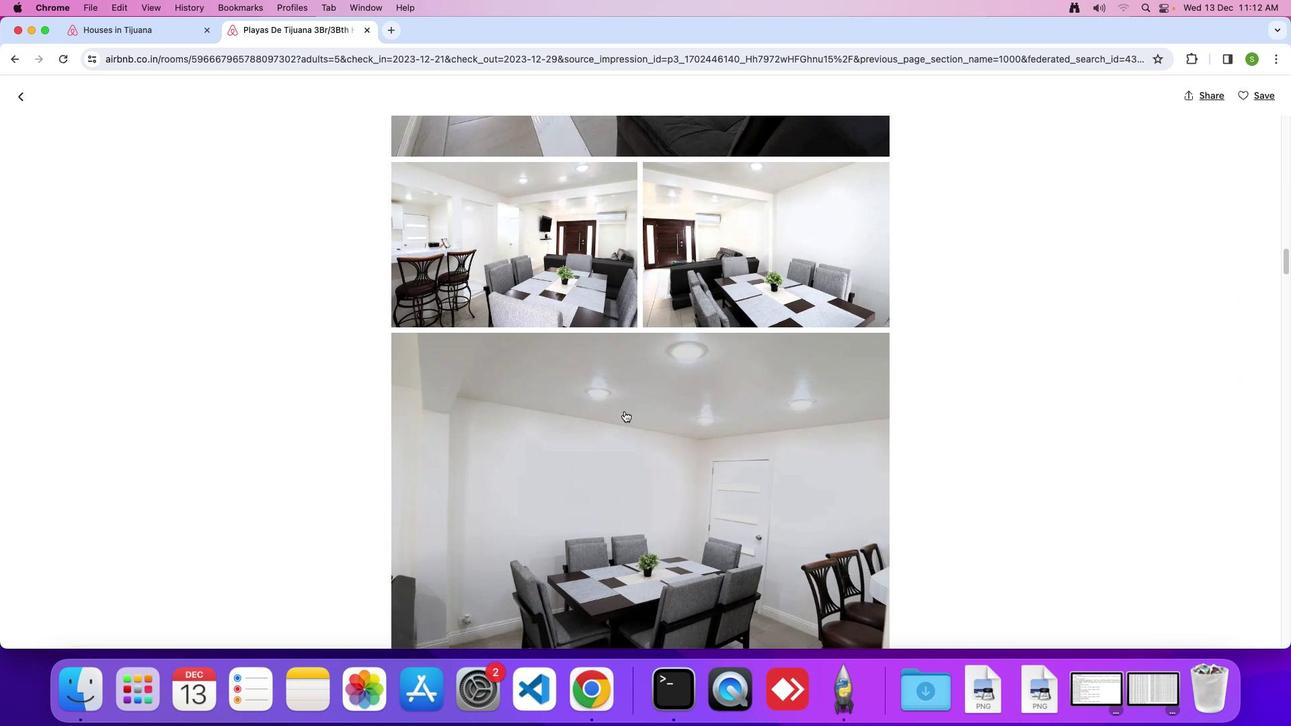 
Action: Mouse scrolled (624, 411) with delta (0, 0)
Screenshot: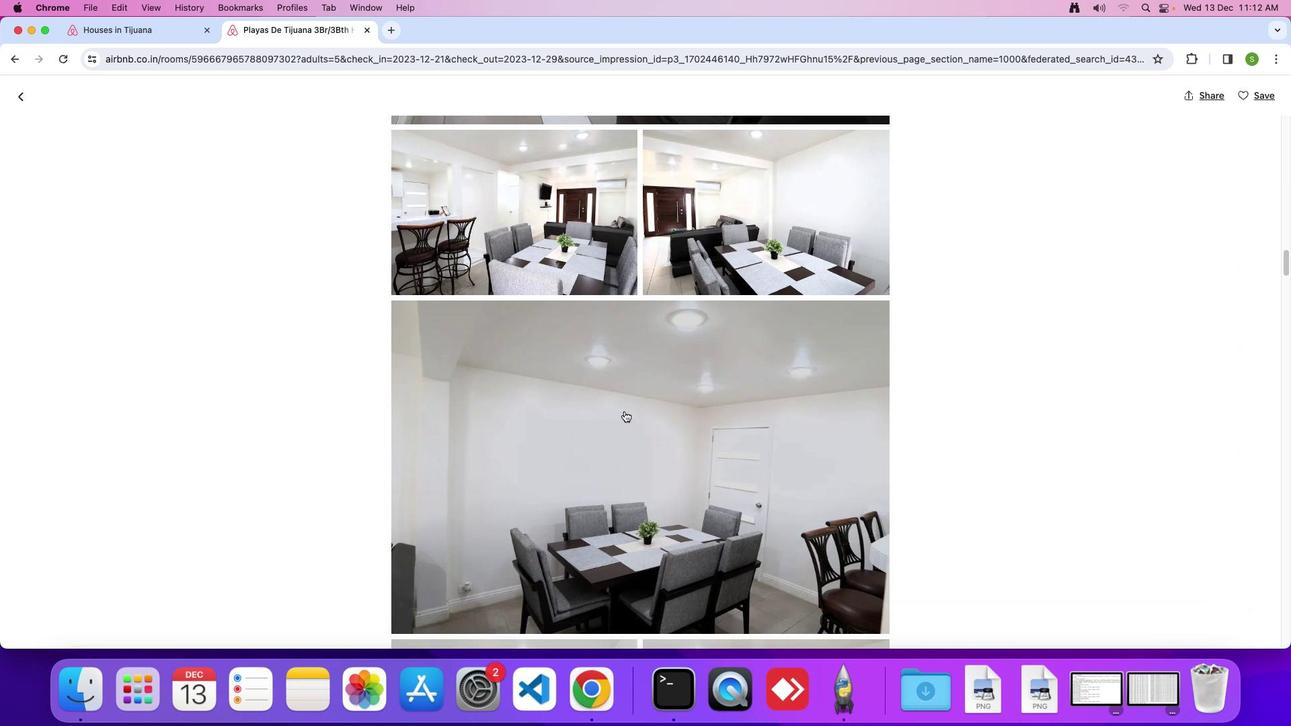 
Action: Mouse scrolled (624, 411) with delta (0, -2)
Screenshot: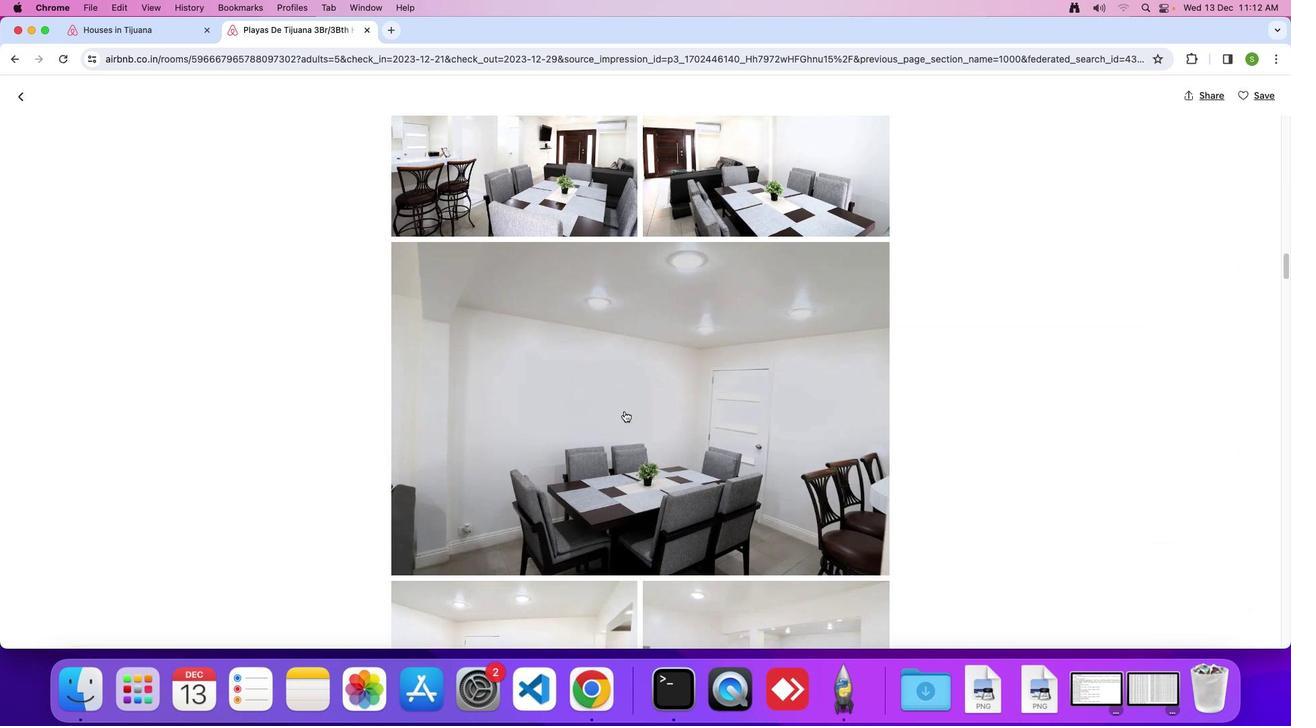 
Action: Mouse scrolled (624, 411) with delta (0, 0)
Screenshot: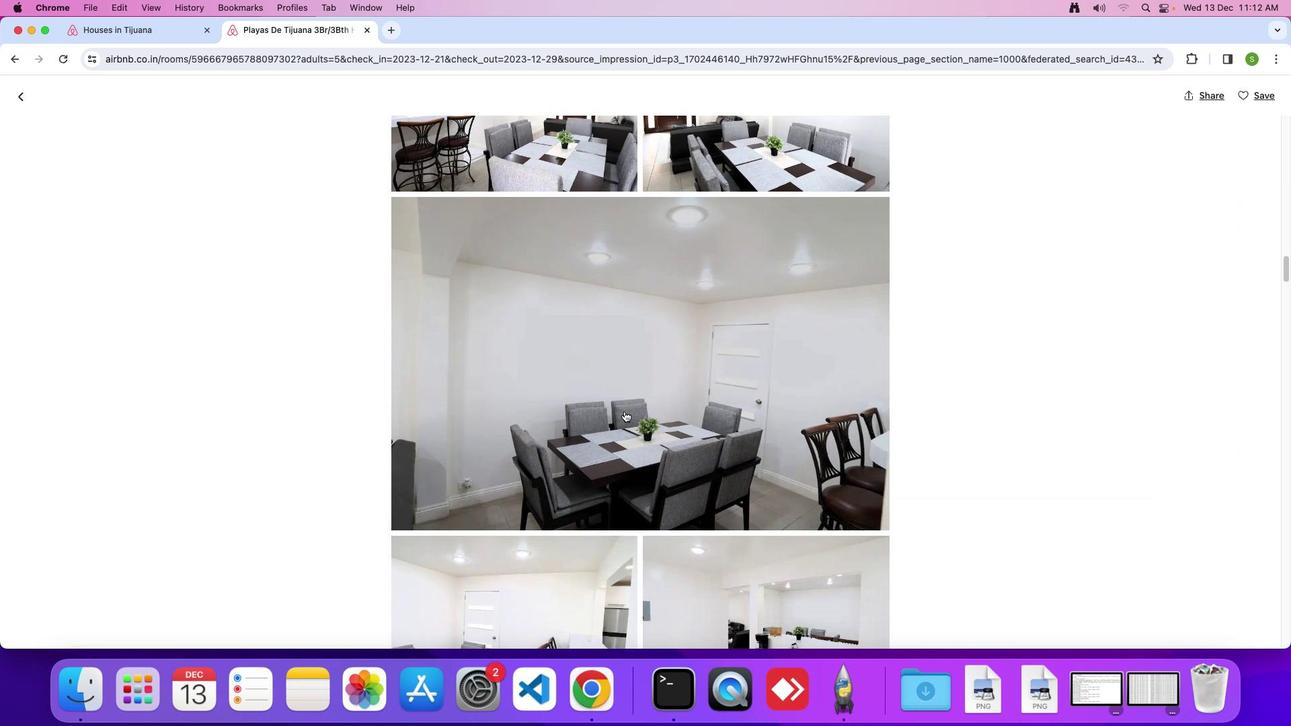 
Action: Mouse scrolled (624, 411) with delta (0, 0)
Screenshot: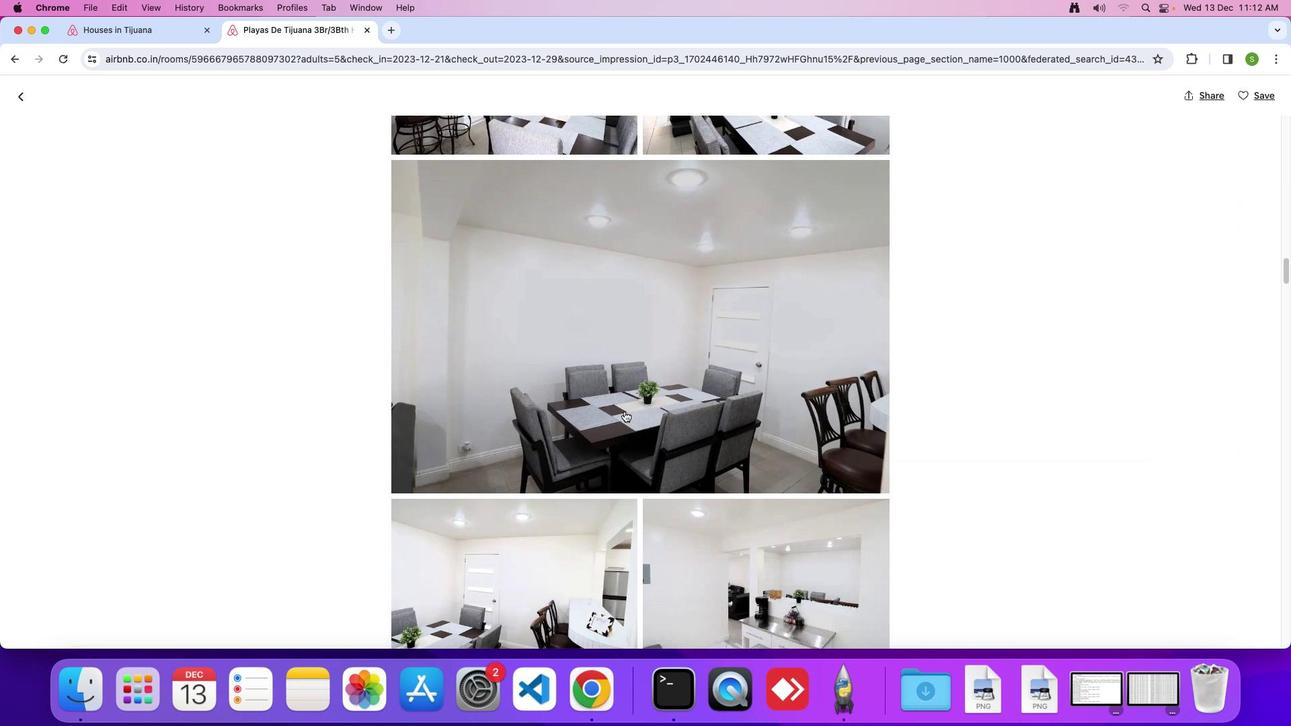 
Action: Mouse scrolled (624, 411) with delta (0, -2)
Screenshot: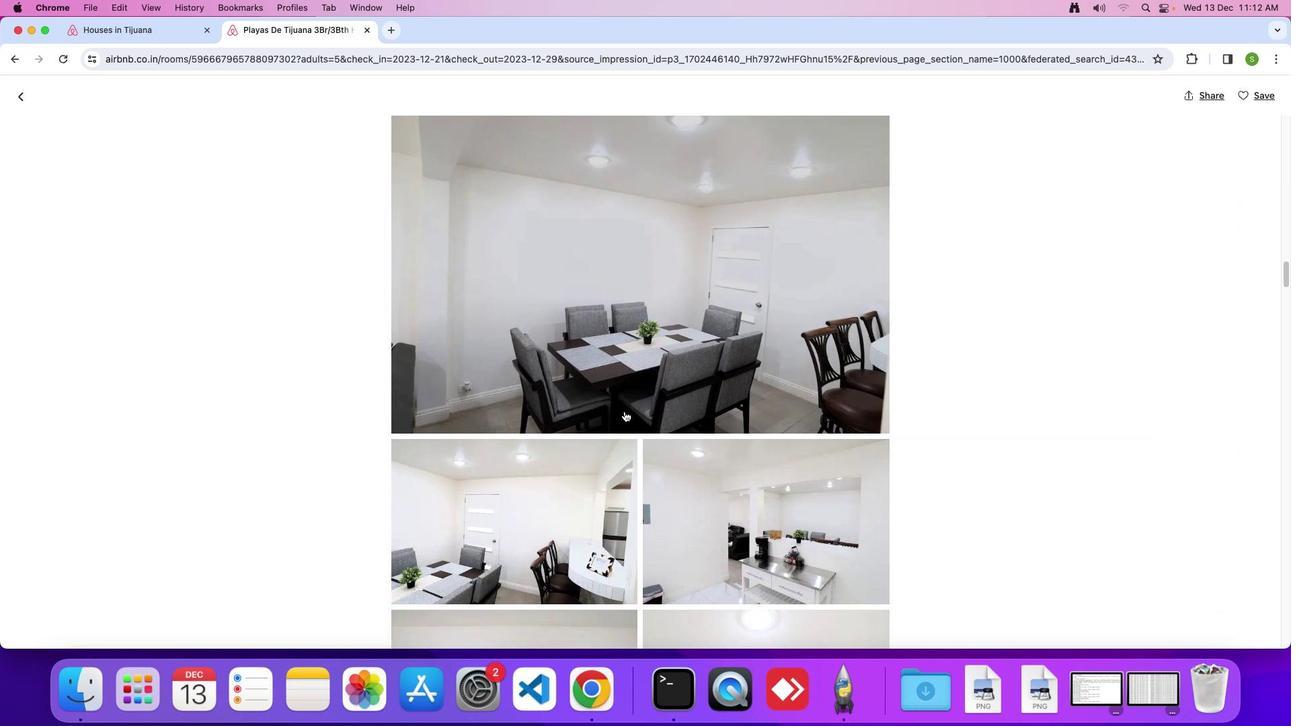 
Action: Mouse scrolled (624, 411) with delta (0, 0)
Screenshot: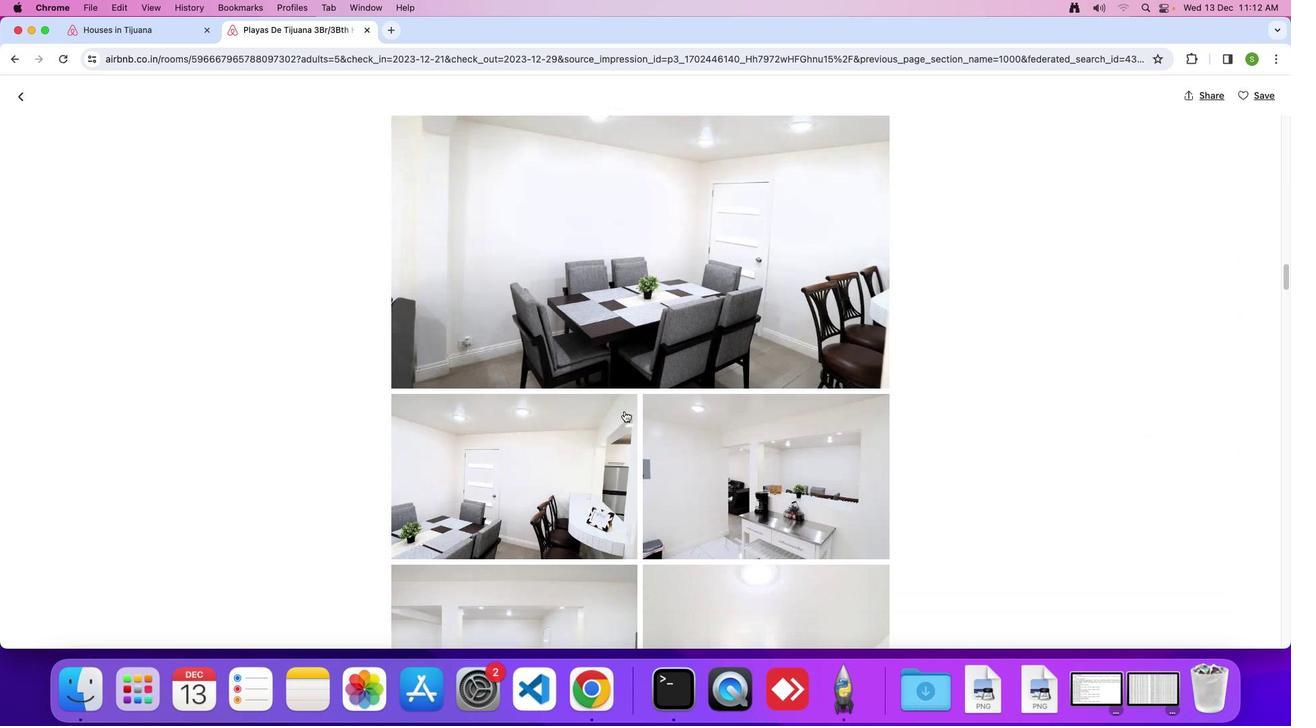 
Action: Mouse scrolled (624, 411) with delta (0, 0)
Screenshot: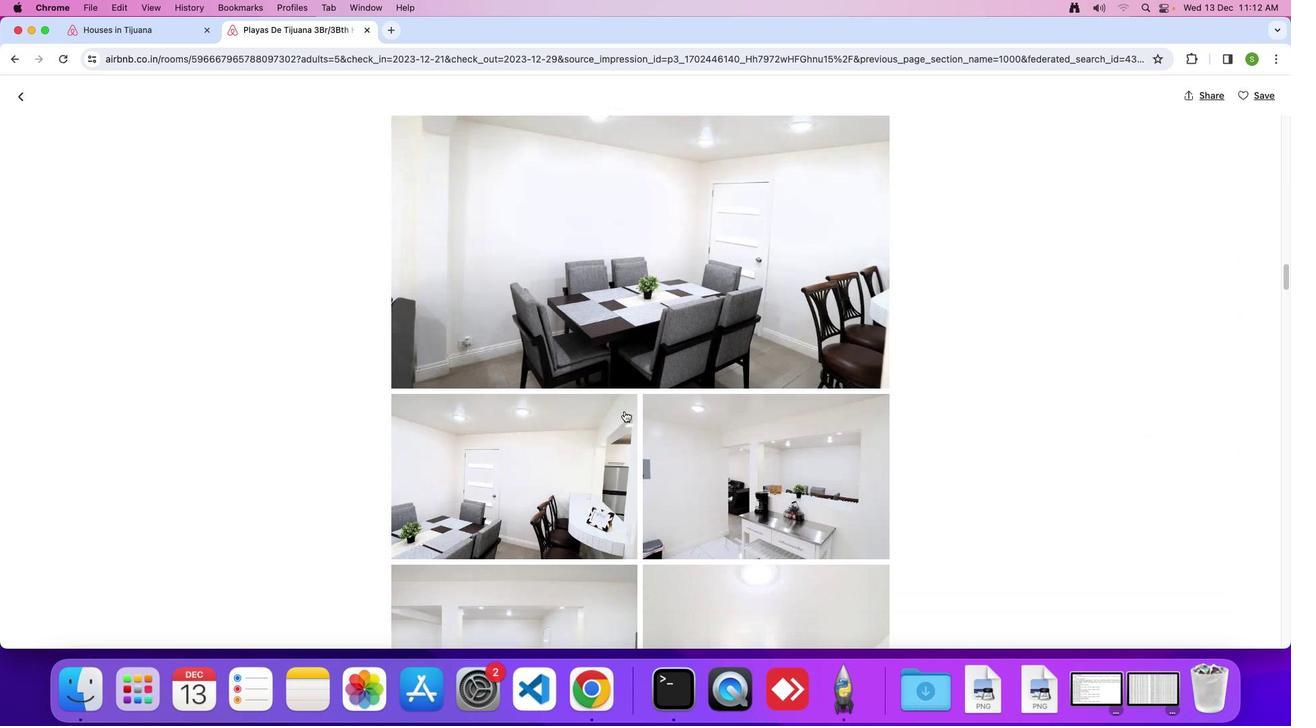 
Action: Mouse scrolled (624, 411) with delta (0, -2)
Screenshot: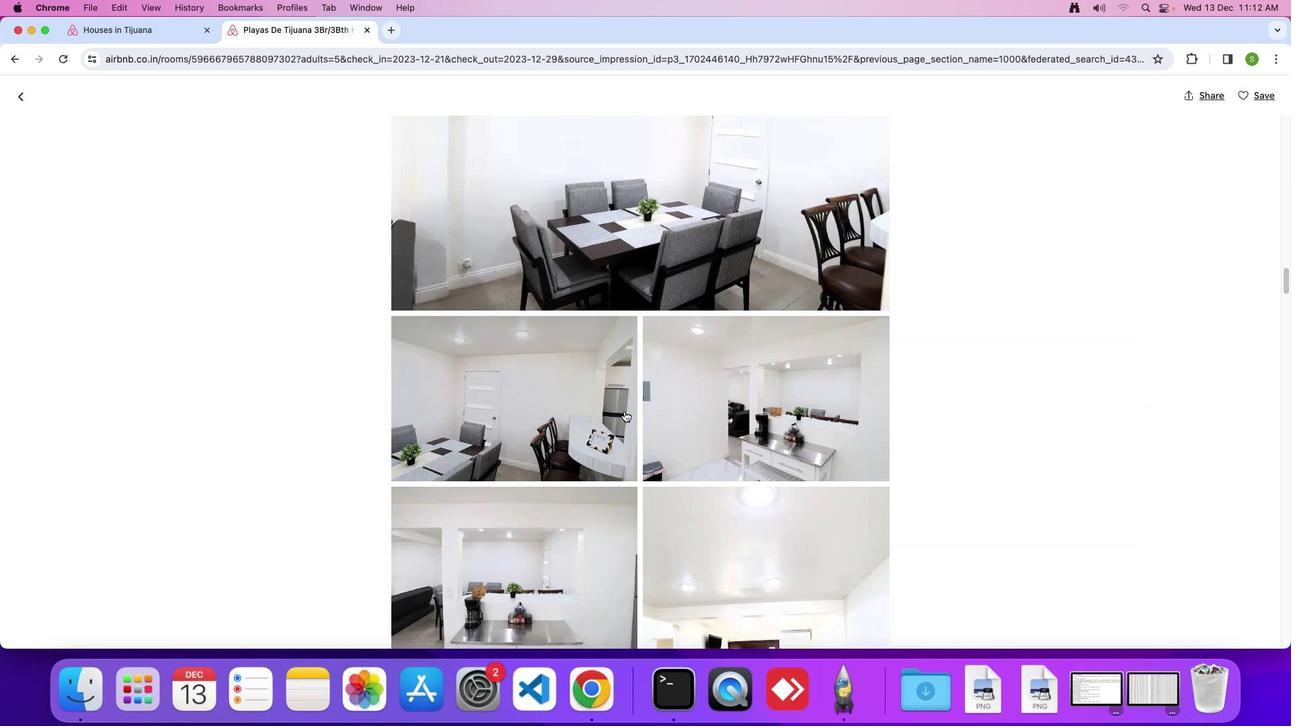 
Action: Mouse scrolled (624, 411) with delta (0, 0)
Screenshot: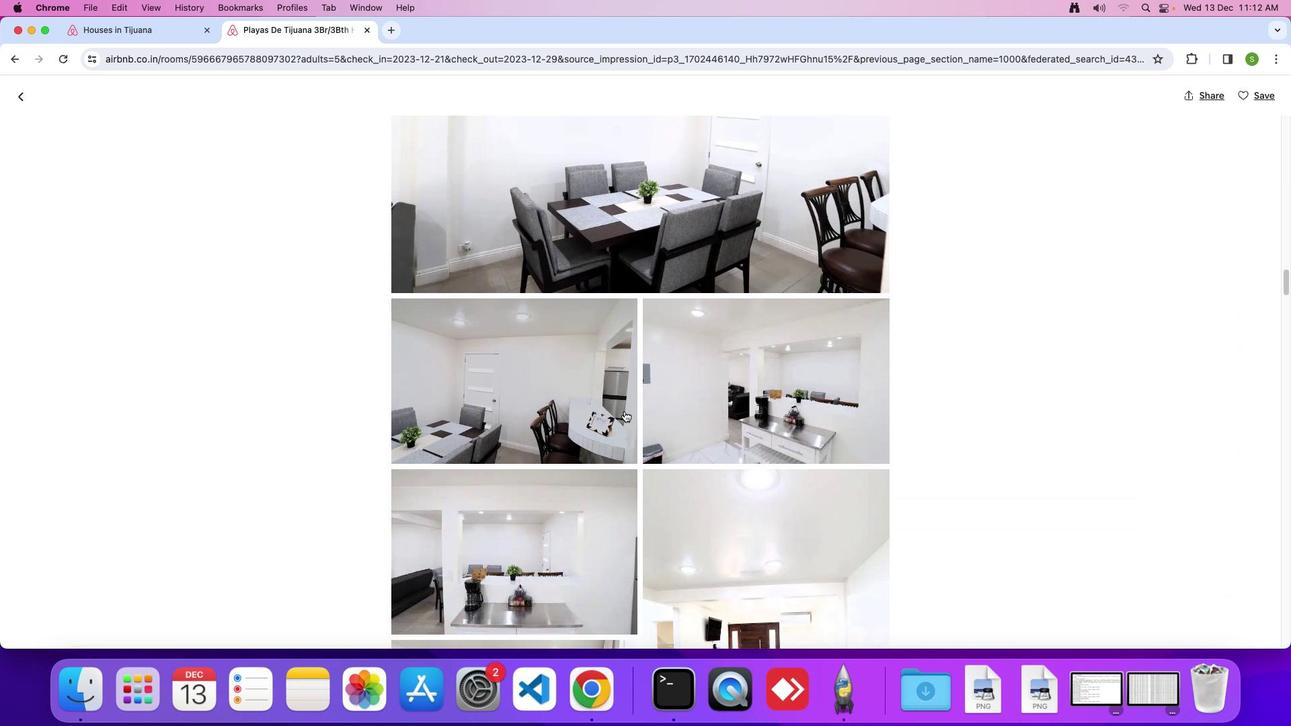 
Action: Mouse scrolled (624, 411) with delta (0, 0)
Screenshot: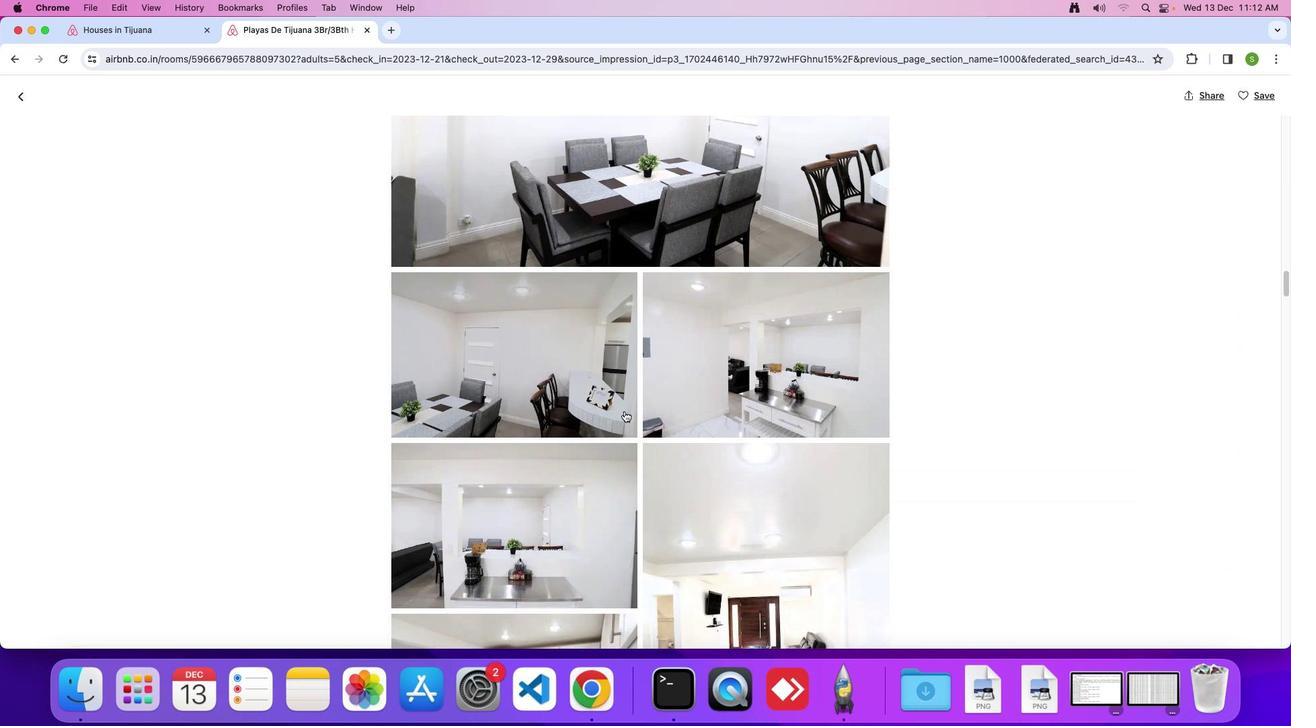 
Action: Mouse scrolled (624, 411) with delta (0, -1)
Screenshot: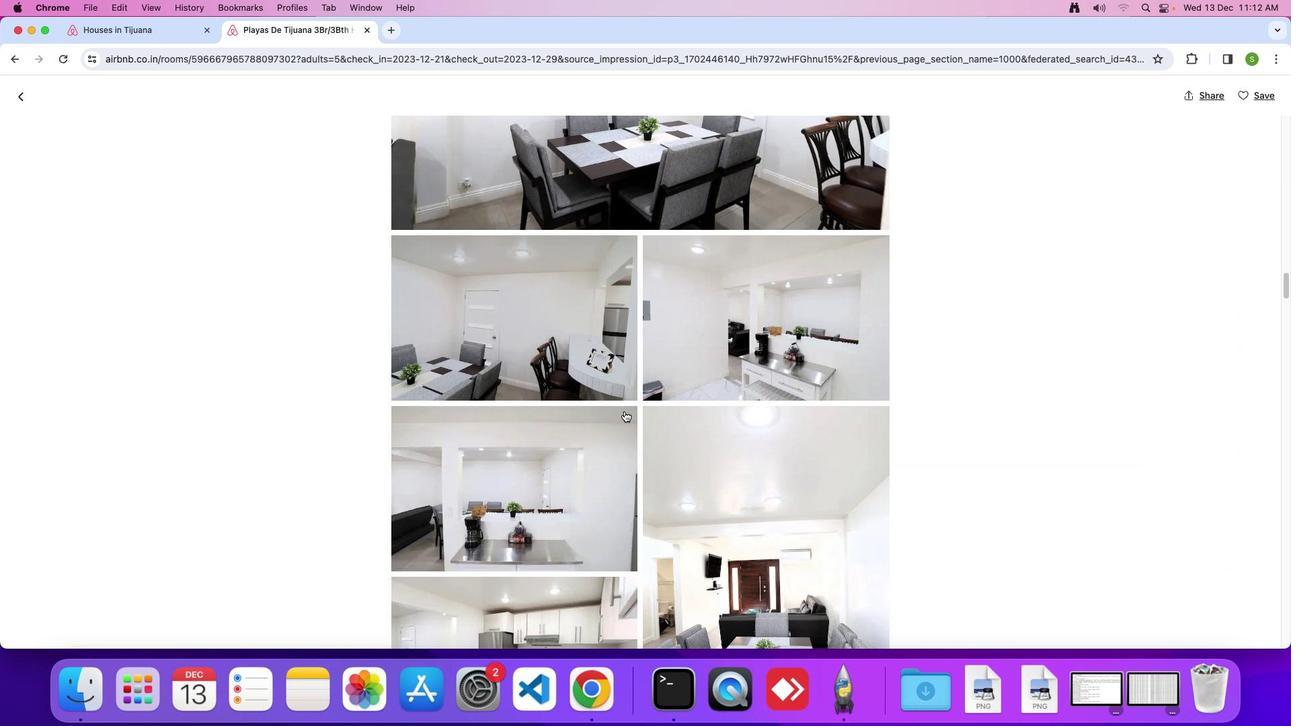 
Action: Mouse scrolled (624, 411) with delta (0, 0)
Screenshot: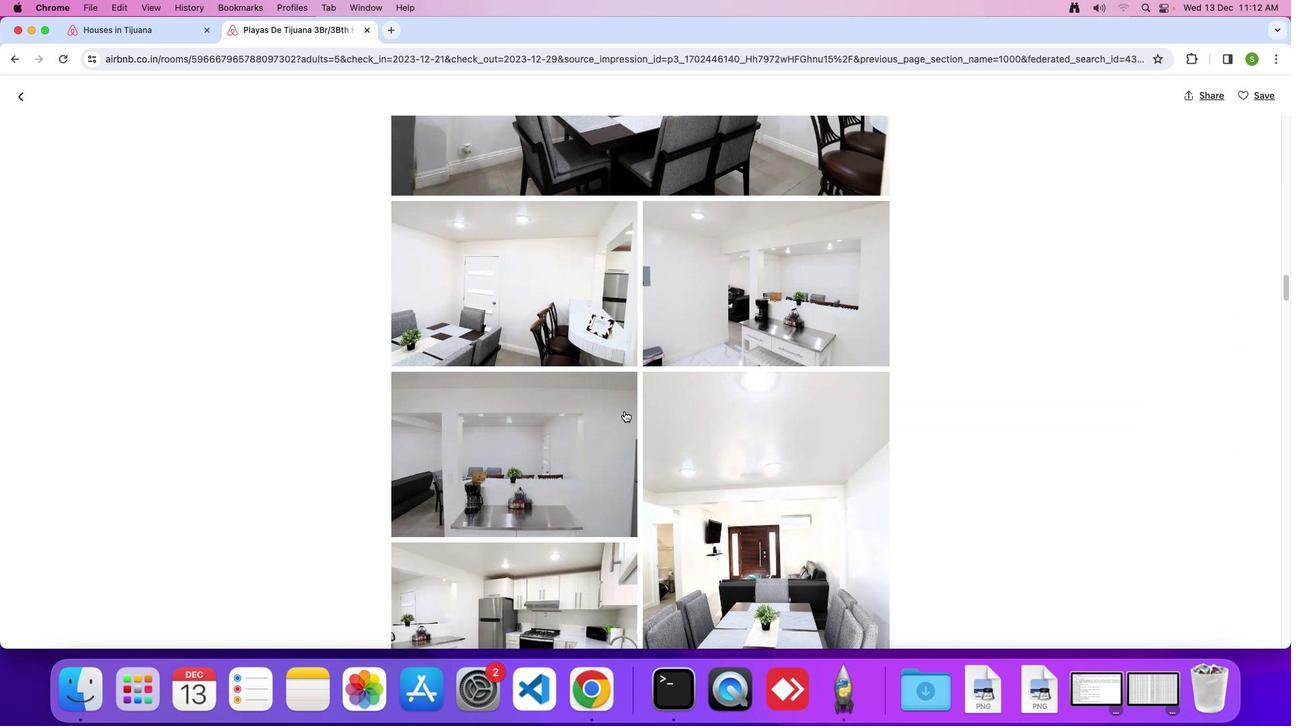 
Action: Mouse scrolled (624, 411) with delta (0, 0)
Screenshot: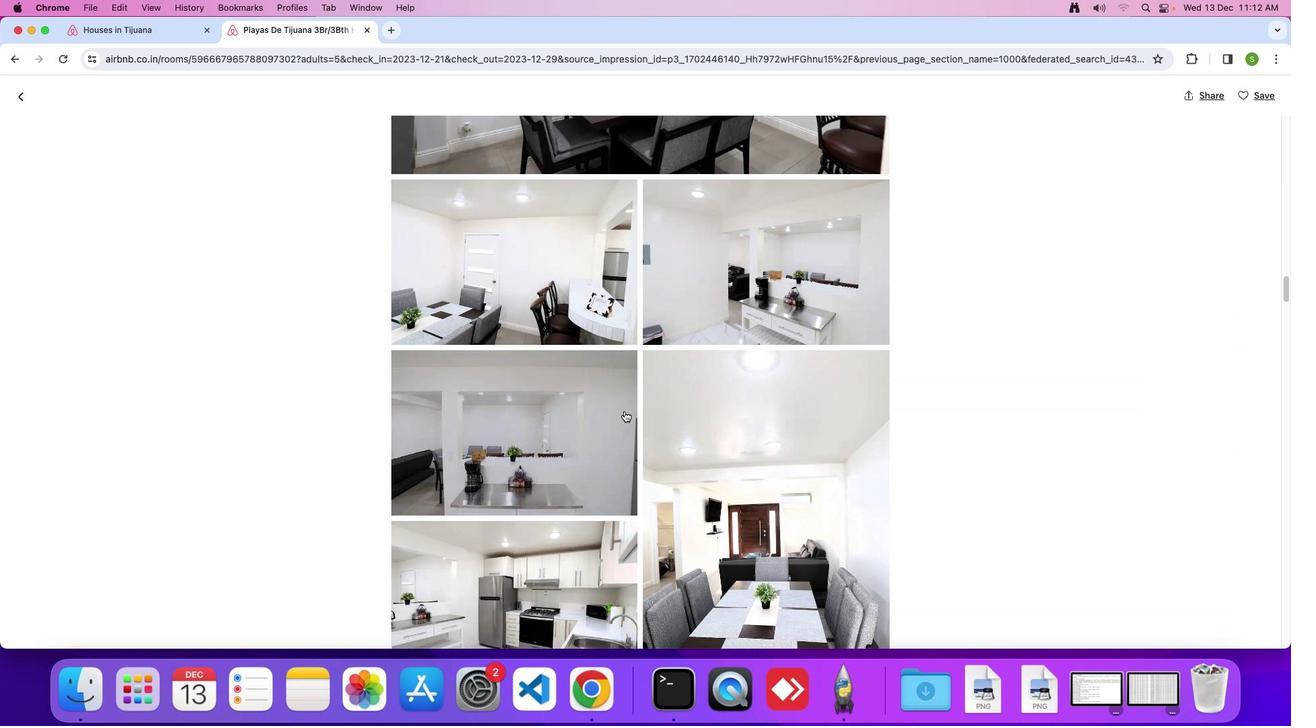 
Action: Mouse scrolled (624, 411) with delta (0, -2)
Screenshot: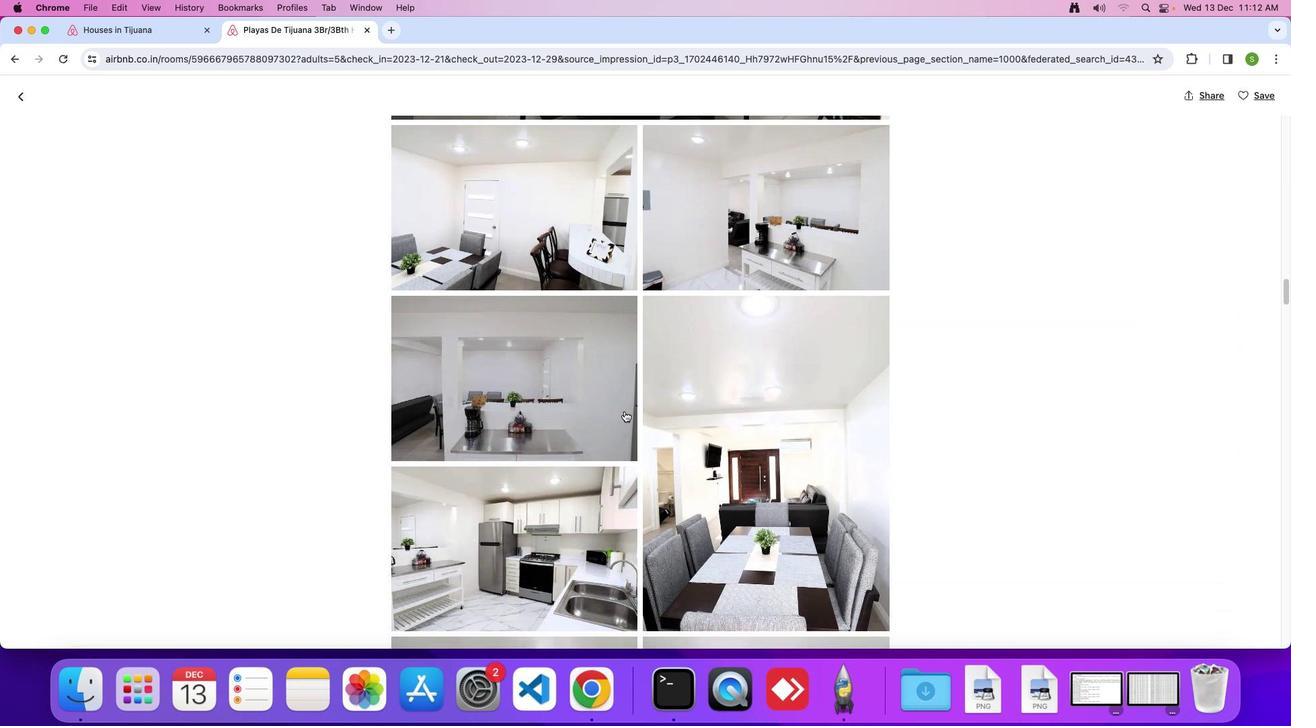 
Action: Mouse scrolled (624, 411) with delta (0, 0)
Screenshot: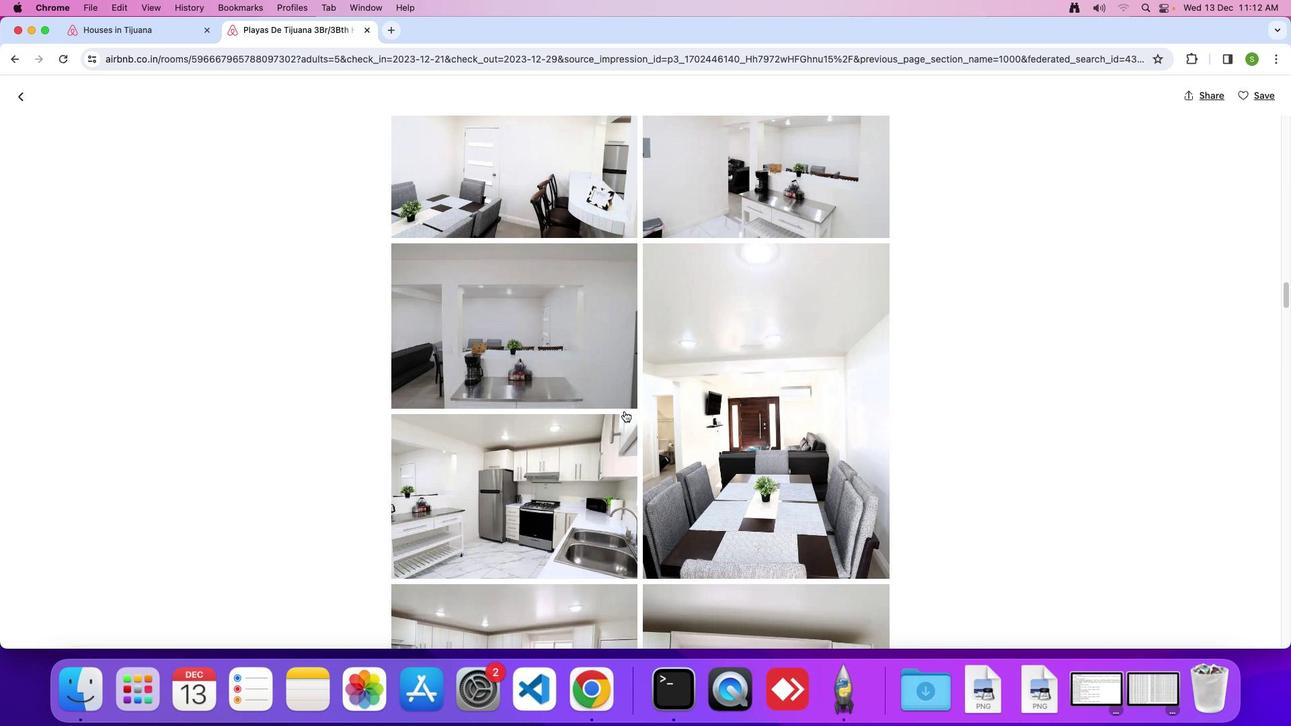 
Action: Mouse scrolled (624, 411) with delta (0, 0)
Screenshot: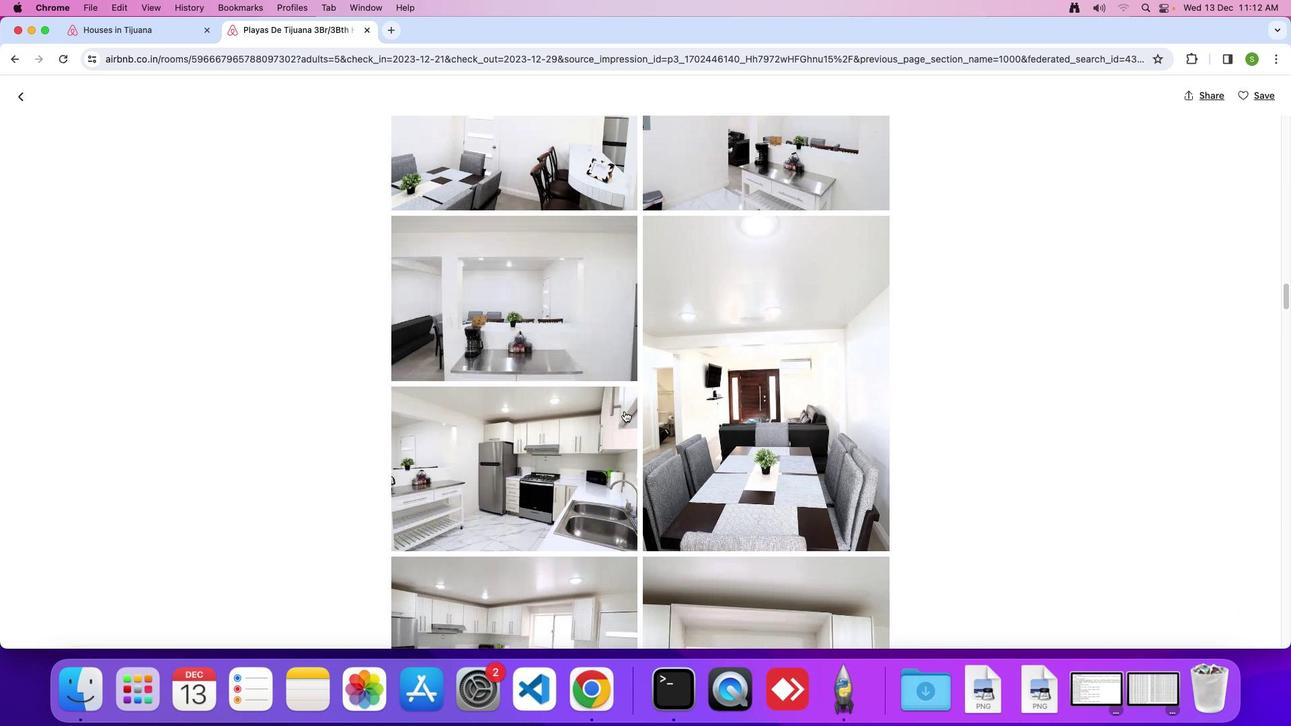 
Action: Mouse scrolled (624, 411) with delta (0, -2)
Screenshot: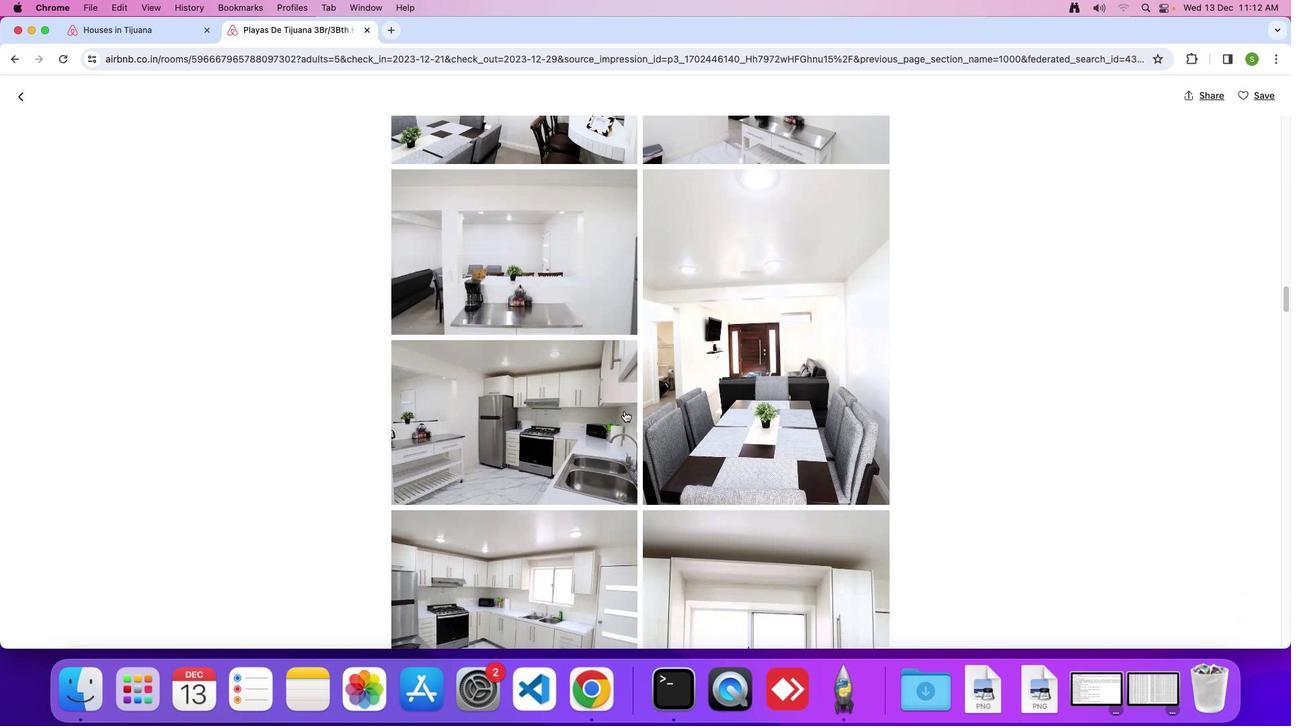 
Action: Mouse scrolled (624, 411) with delta (0, 0)
Screenshot: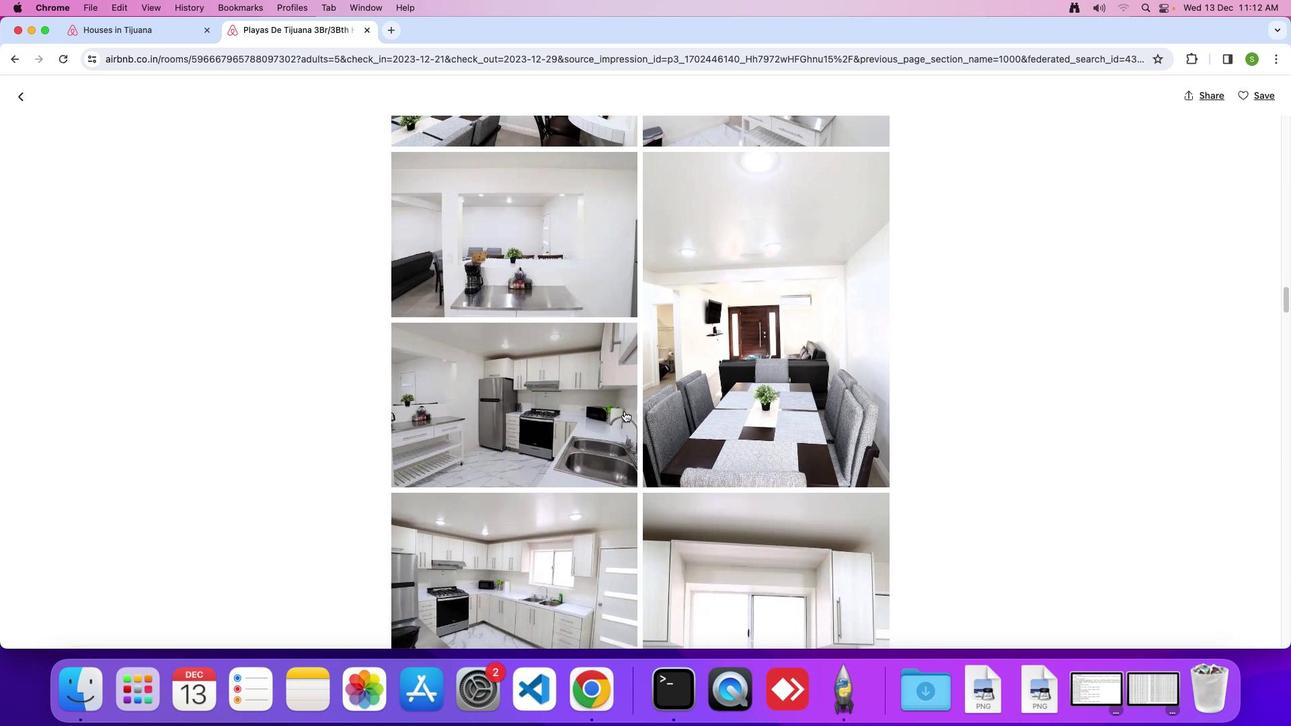 
Action: Mouse scrolled (624, 411) with delta (0, 0)
Screenshot: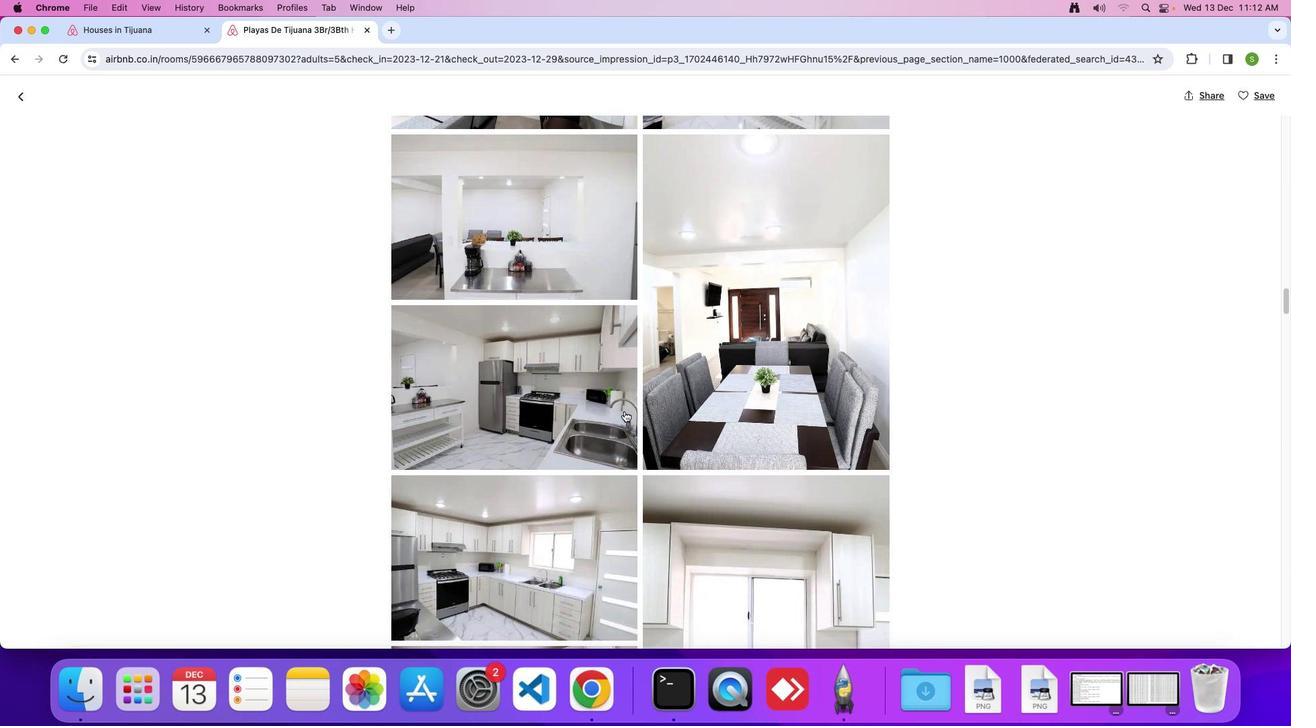 
Action: Mouse scrolled (624, 411) with delta (0, 0)
Screenshot: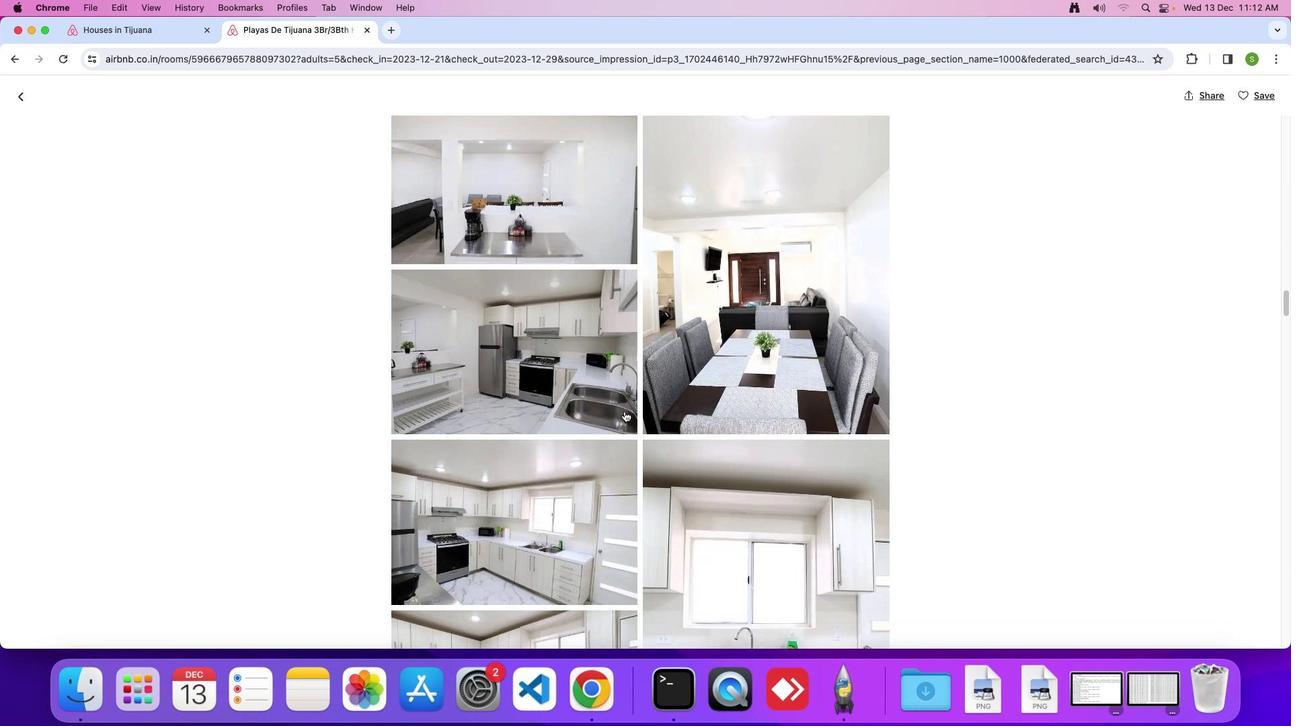
Action: Mouse scrolled (624, 411) with delta (0, 0)
Screenshot: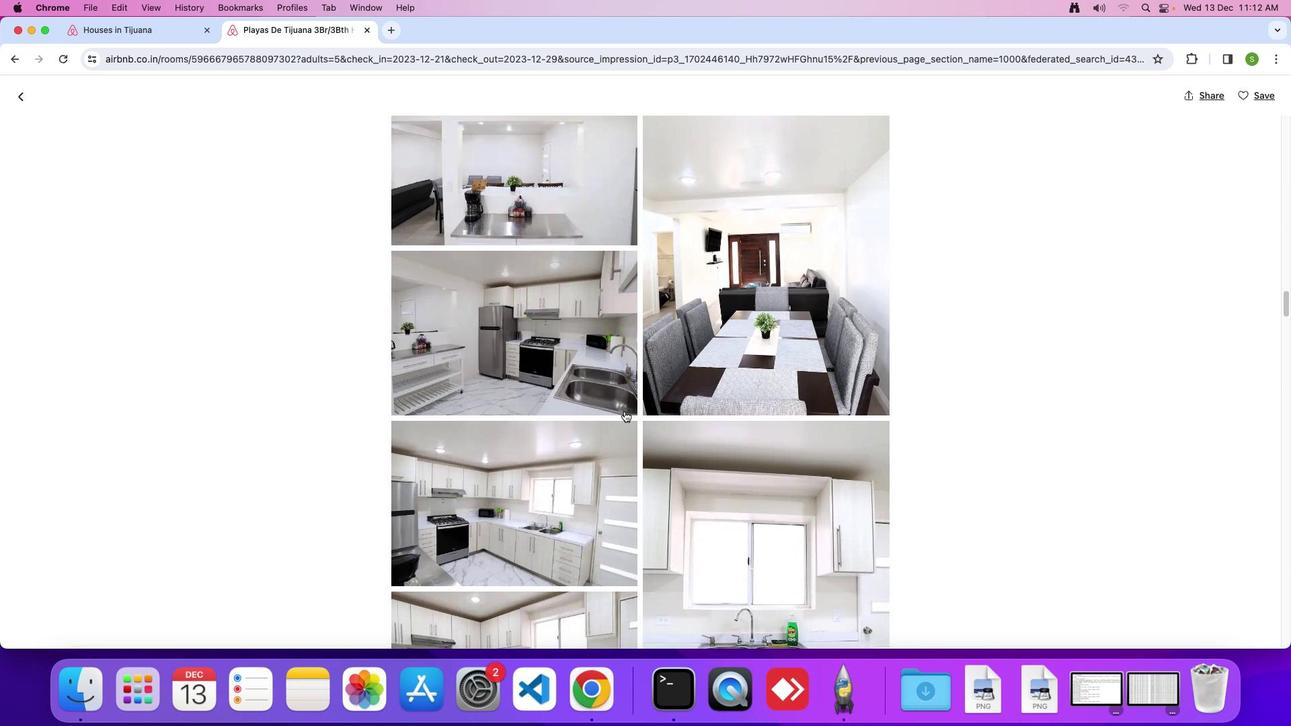 
Action: Mouse scrolled (624, 411) with delta (0, 0)
Screenshot: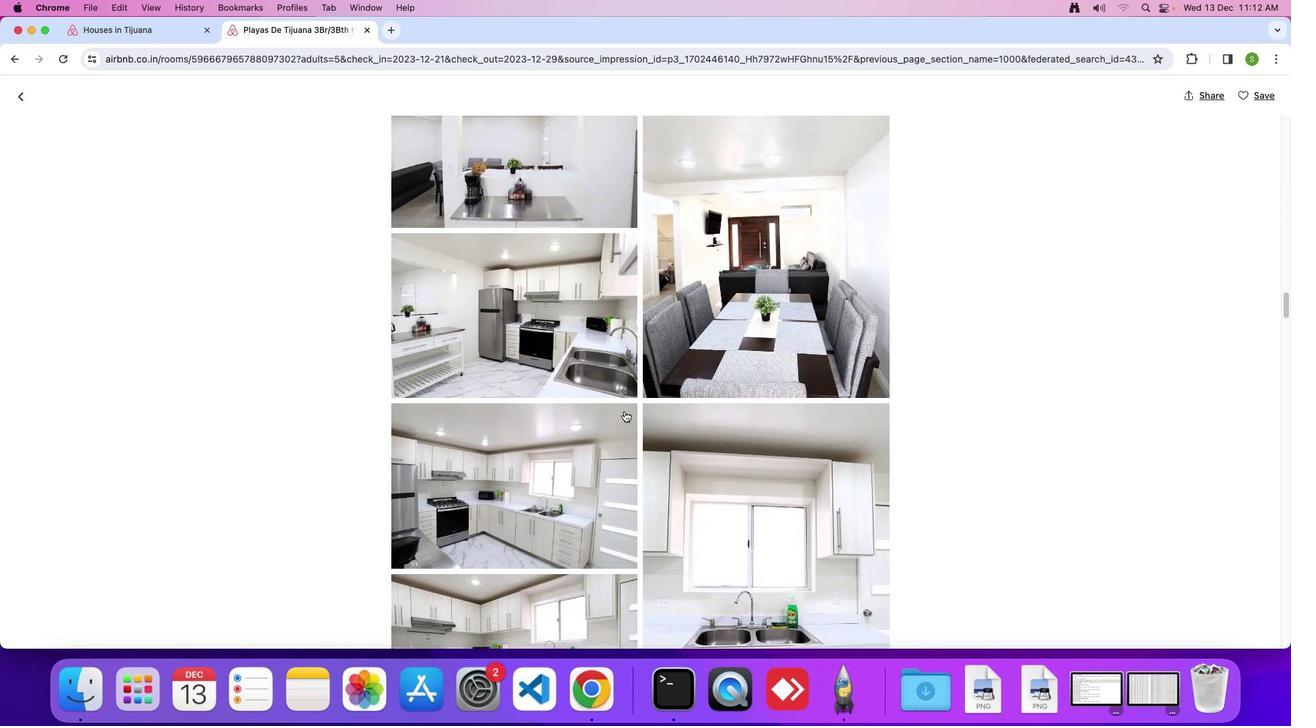 
Action: Mouse scrolled (624, 411) with delta (0, -1)
Screenshot: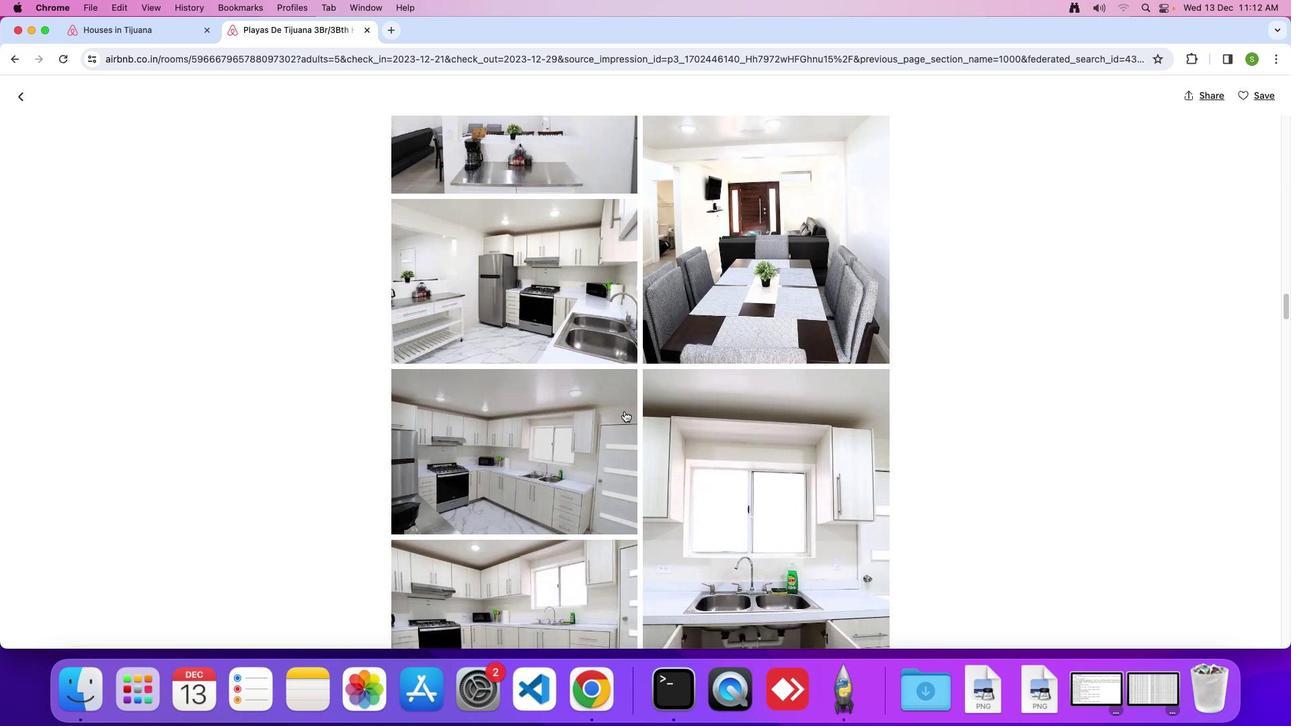 
Action: Mouse scrolled (624, 411) with delta (0, 0)
Screenshot: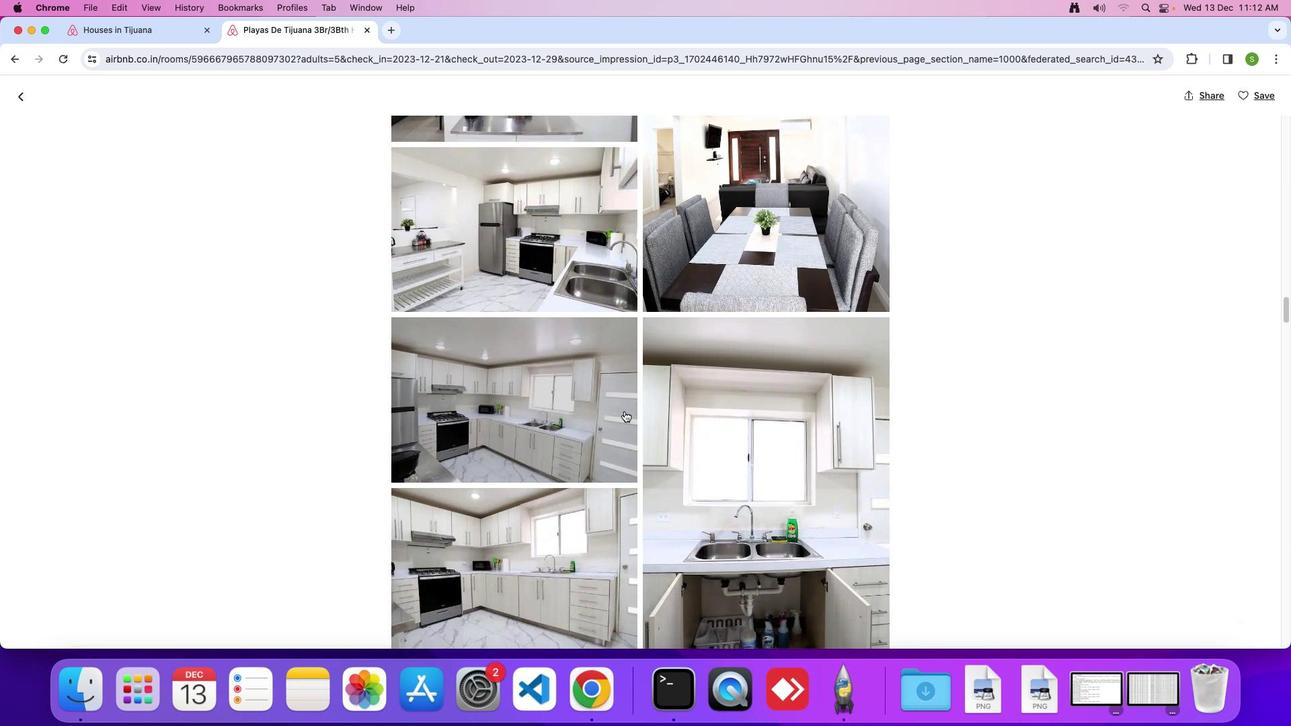 
Action: Mouse scrolled (624, 411) with delta (0, 0)
Screenshot: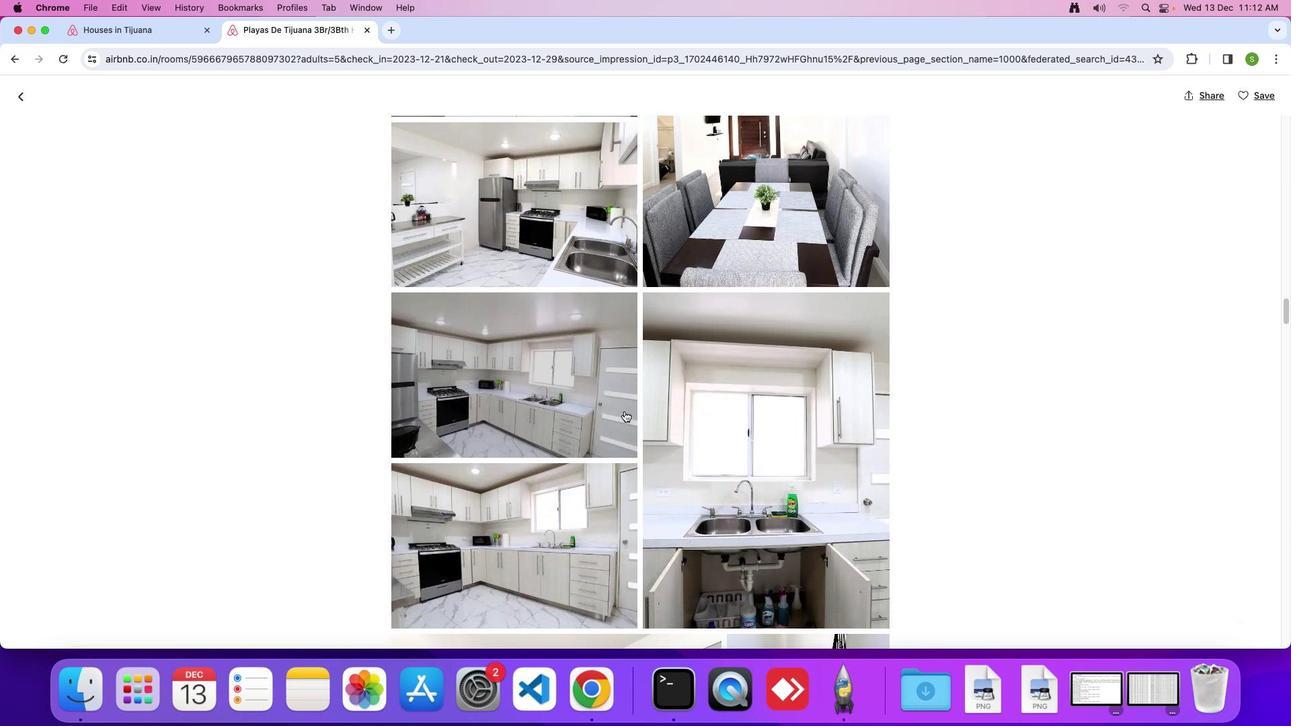 
Action: Mouse scrolled (624, 411) with delta (0, -1)
Screenshot: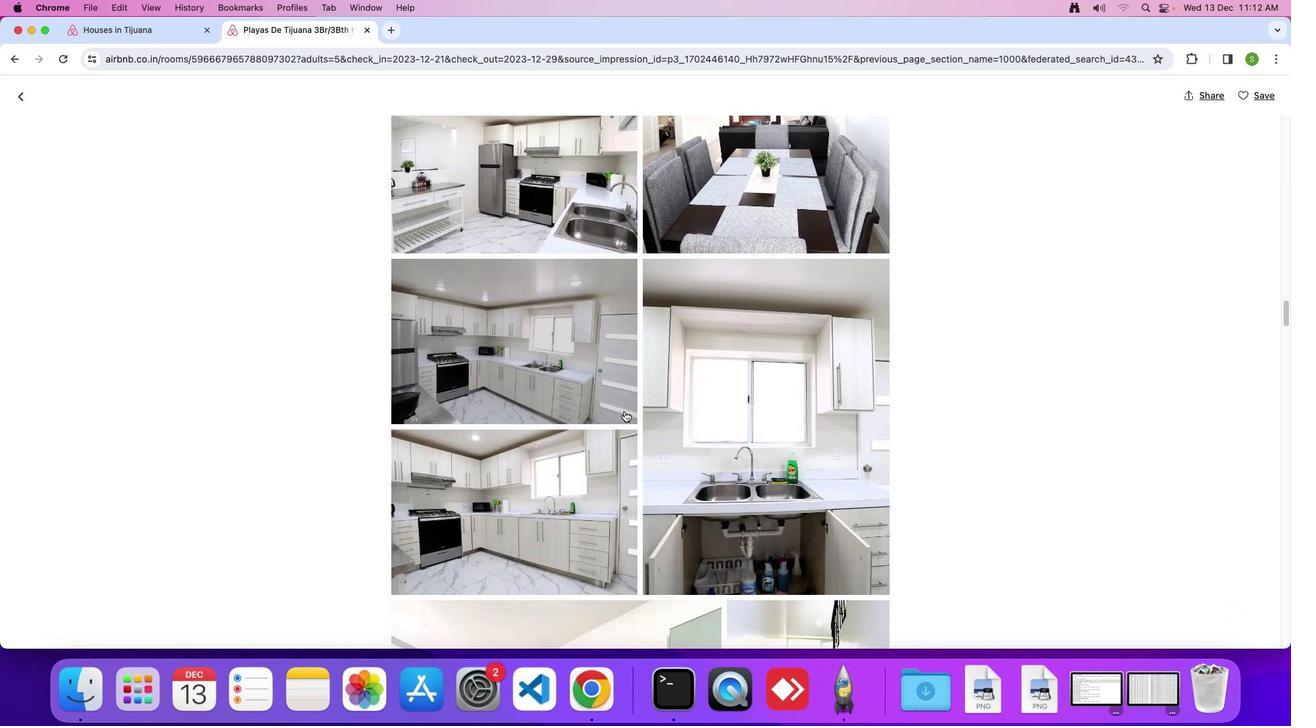 
Action: Mouse scrolled (624, 411) with delta (0, 0)
Screenshot: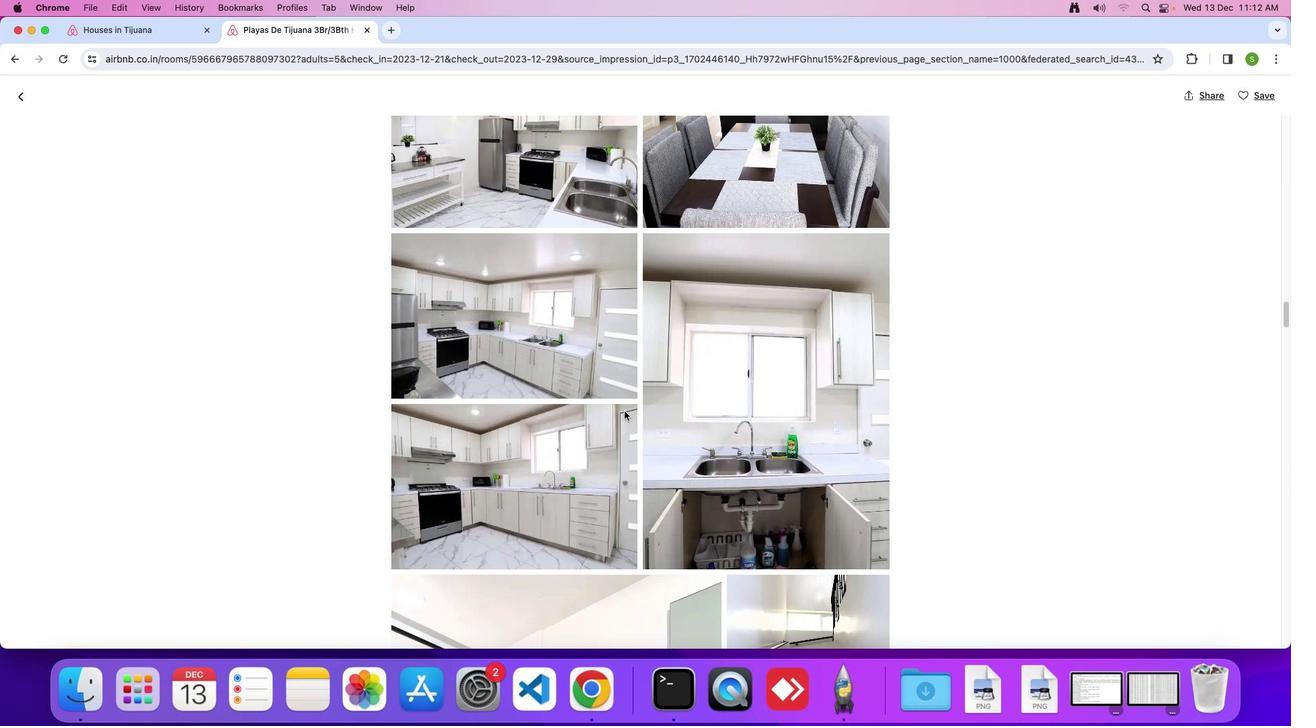 
Action: Mouse scrolled (624, 411) with delta (0, 0)
Screenshot: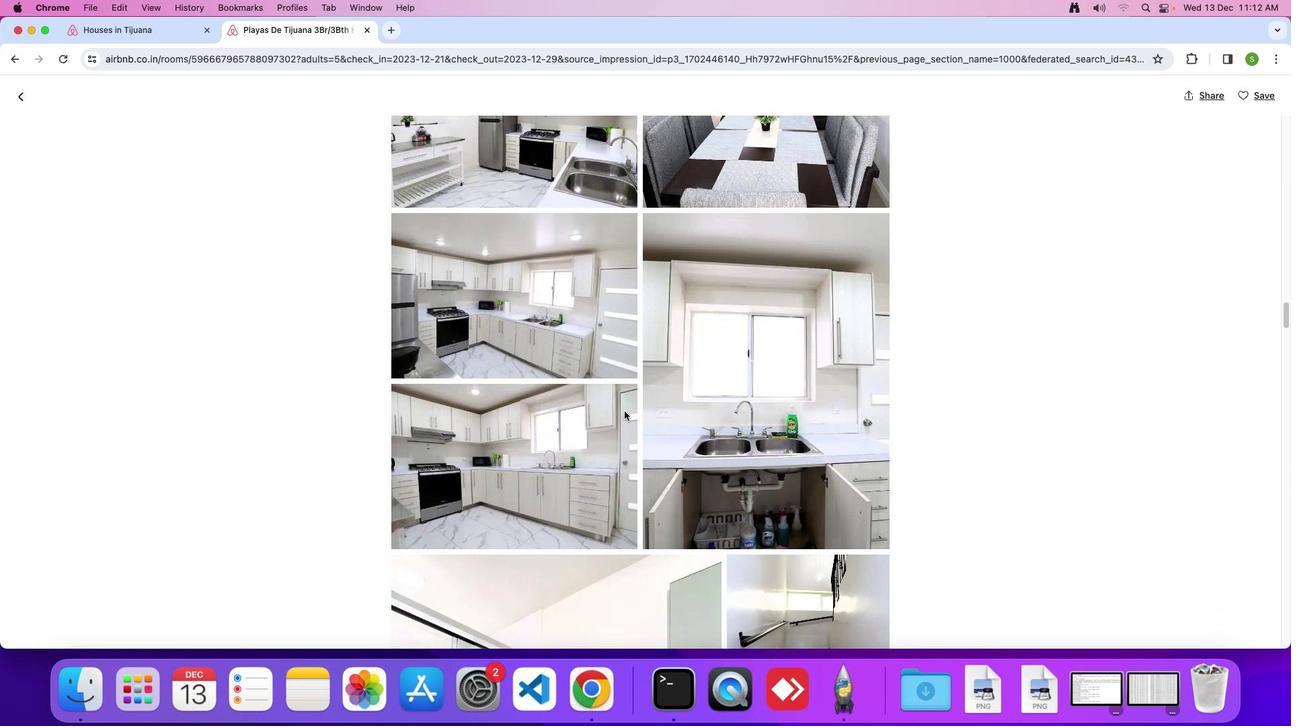 
Action: Mouse scrolled (624, 411) with delta (0, 0)
Screenshot: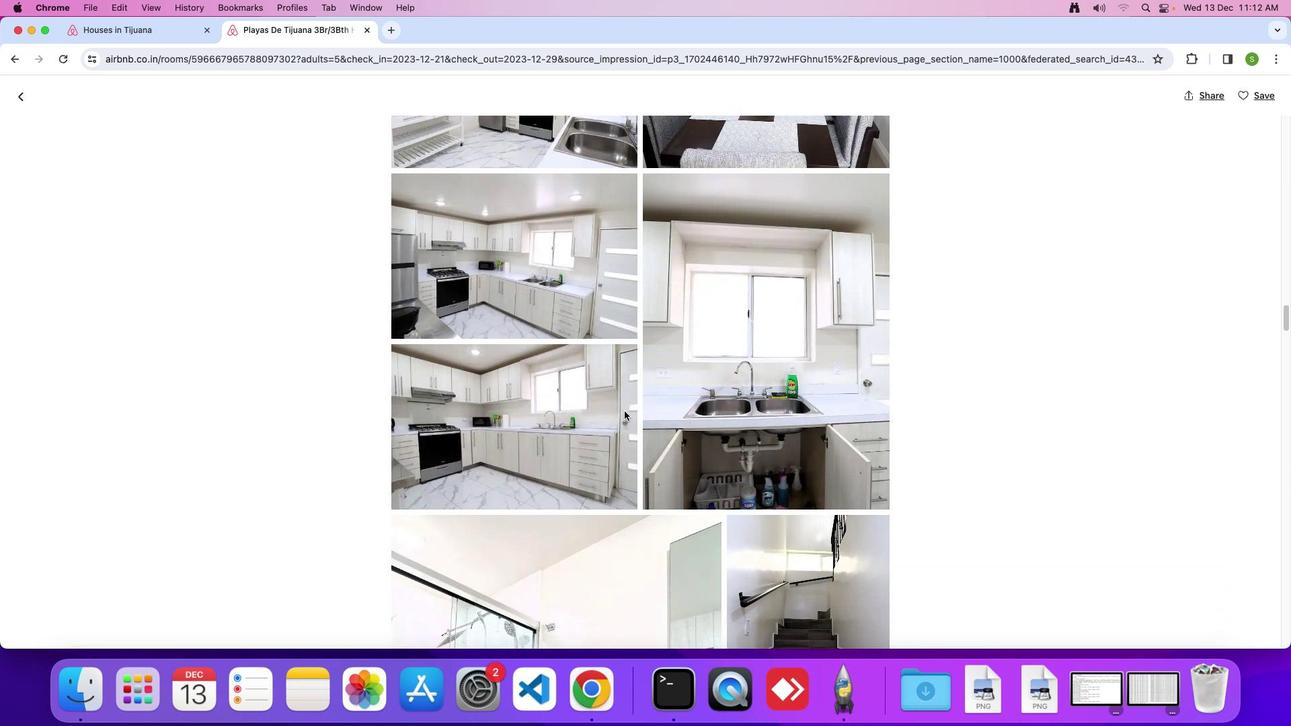 
Action: Mouse scrolled (624, 411) with delta (0, 0)
Screenshot: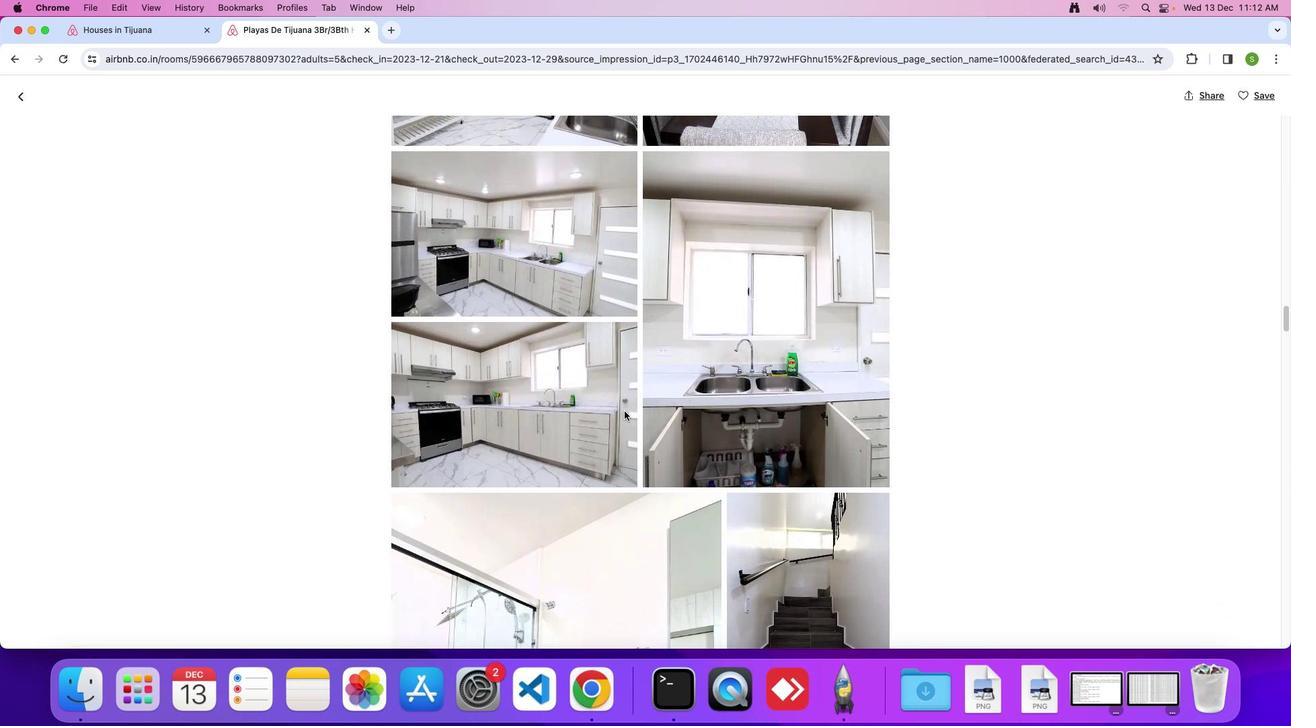 
Action: Mouse scrolled (624, 411) with delta (0, 0)
Screenshot: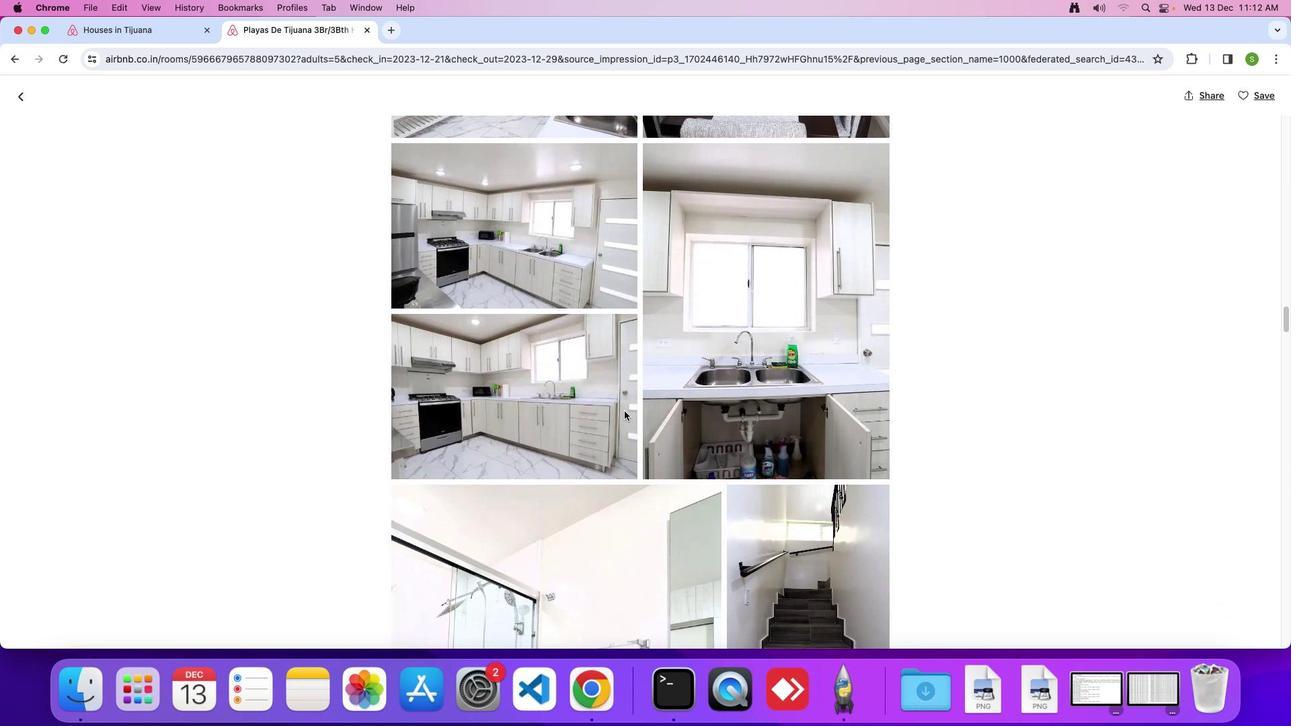 
Action: Mouse scrolled (624, 411) with delta (0, 0)
Screenshot: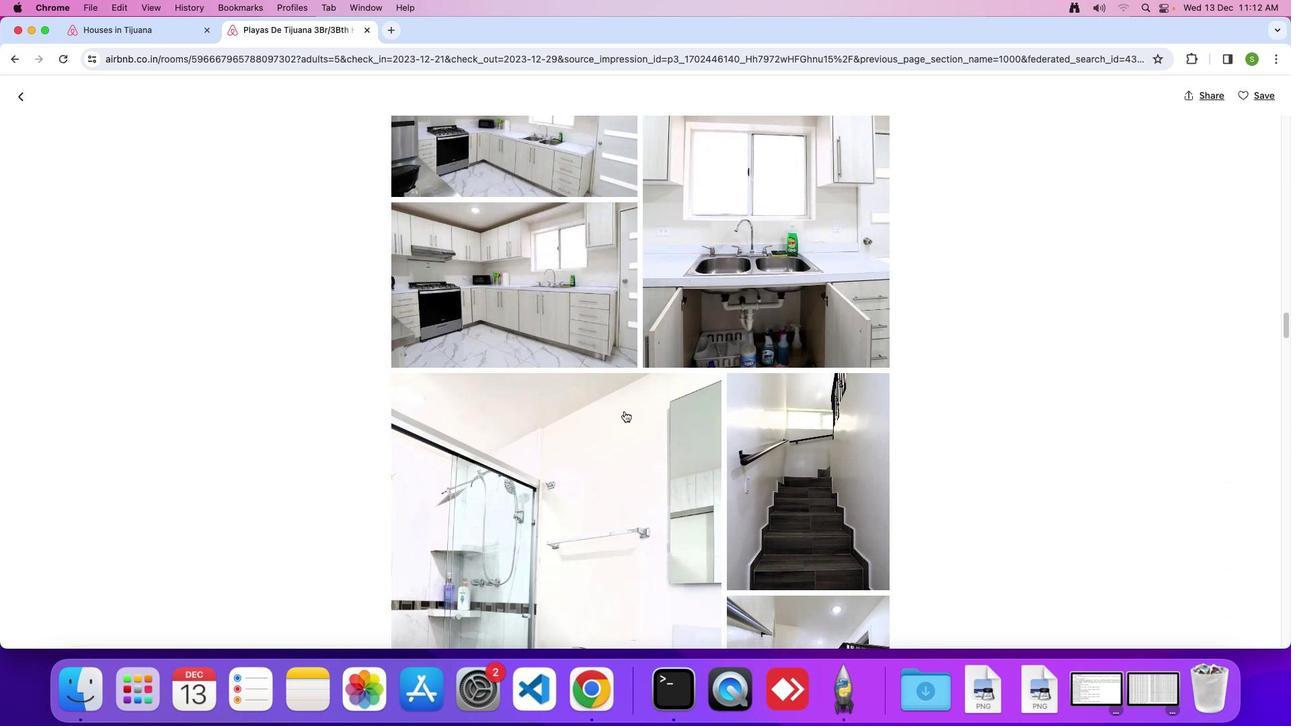 
Action: Mouse scrolled (624, 411) with delta (0, 0)
Screenshot: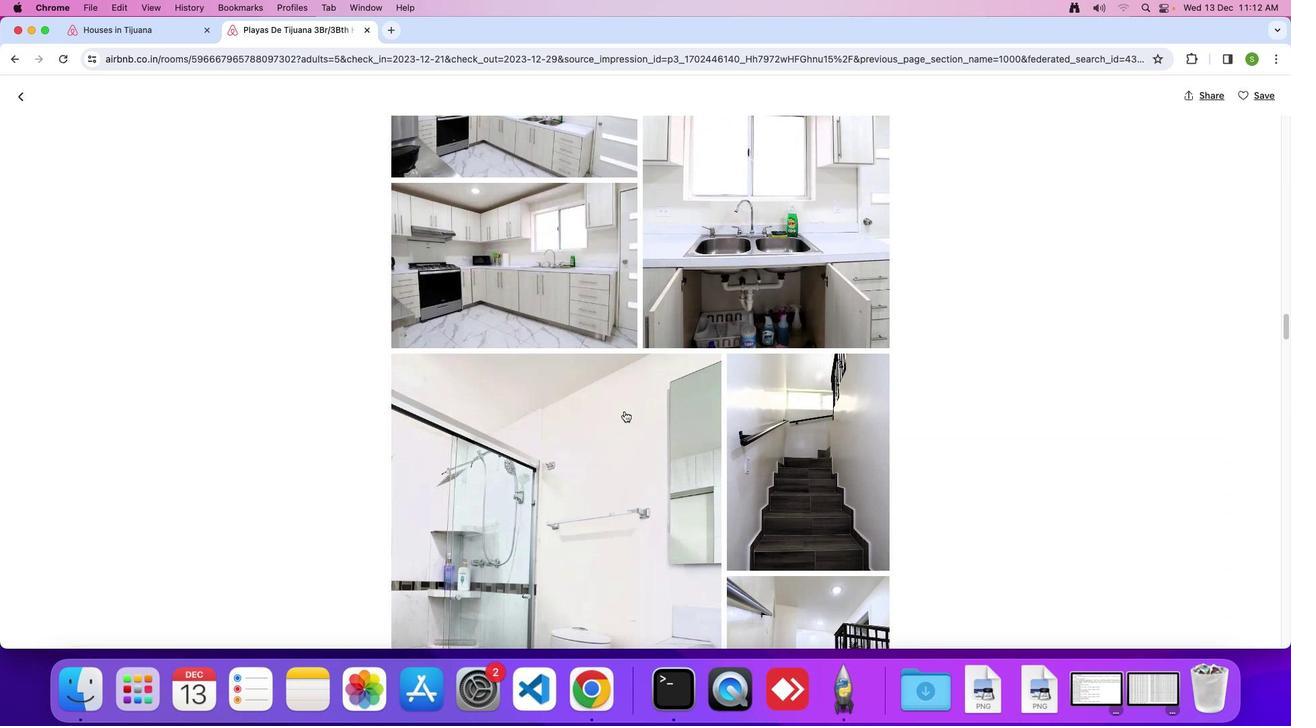 
Action: Mouse scrolled (624, 411) with delta (0, -2)
Screenshot: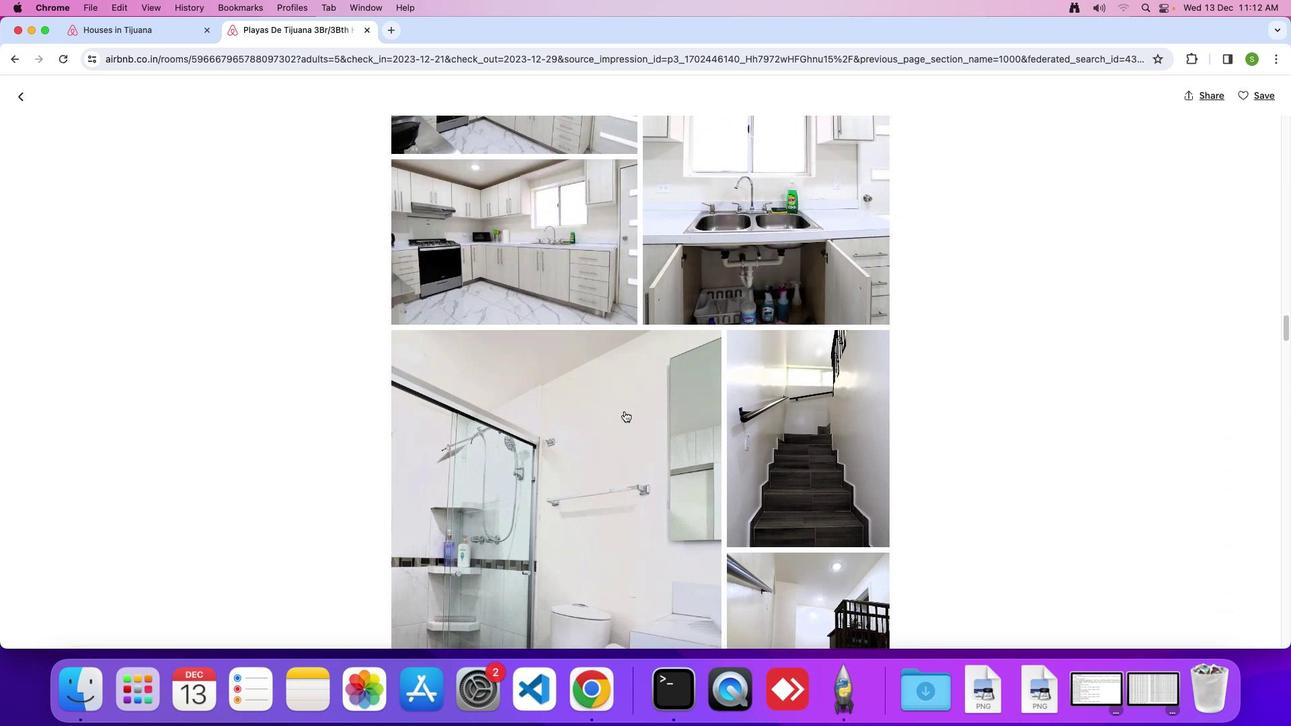 
Action: Mouse scrolled (624, 411) with delta (0, 0)
Screenshot: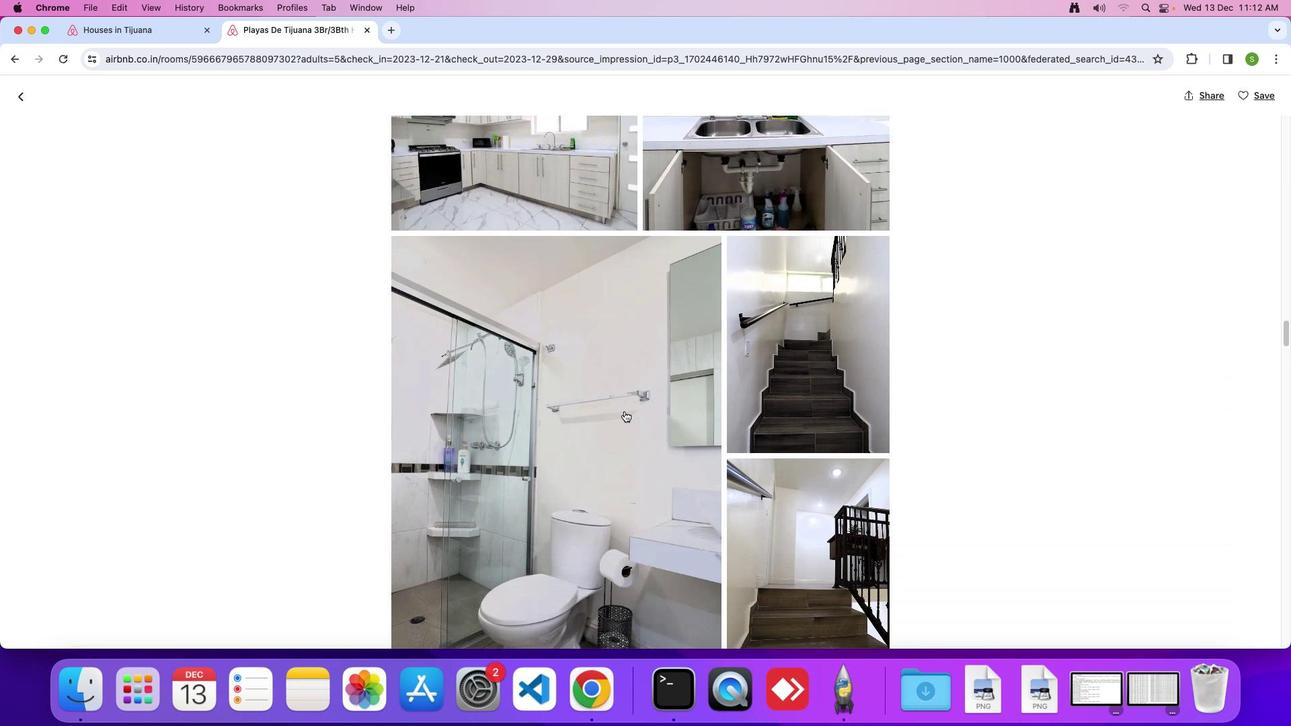 
Action: Mouse scrolled (624, 411) with delta (0, 0)
Screenshot: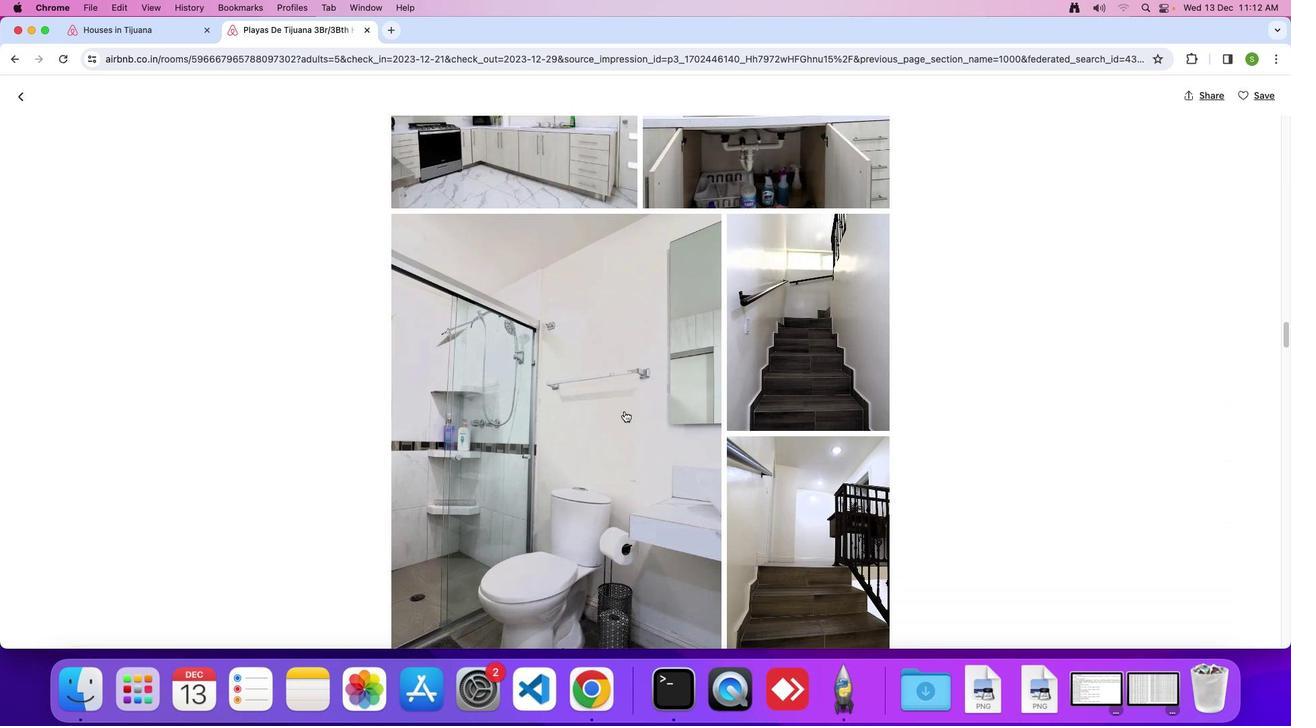 
Action: Mouse scrolled (624, 411) with delta (0, -2)
Screenshot: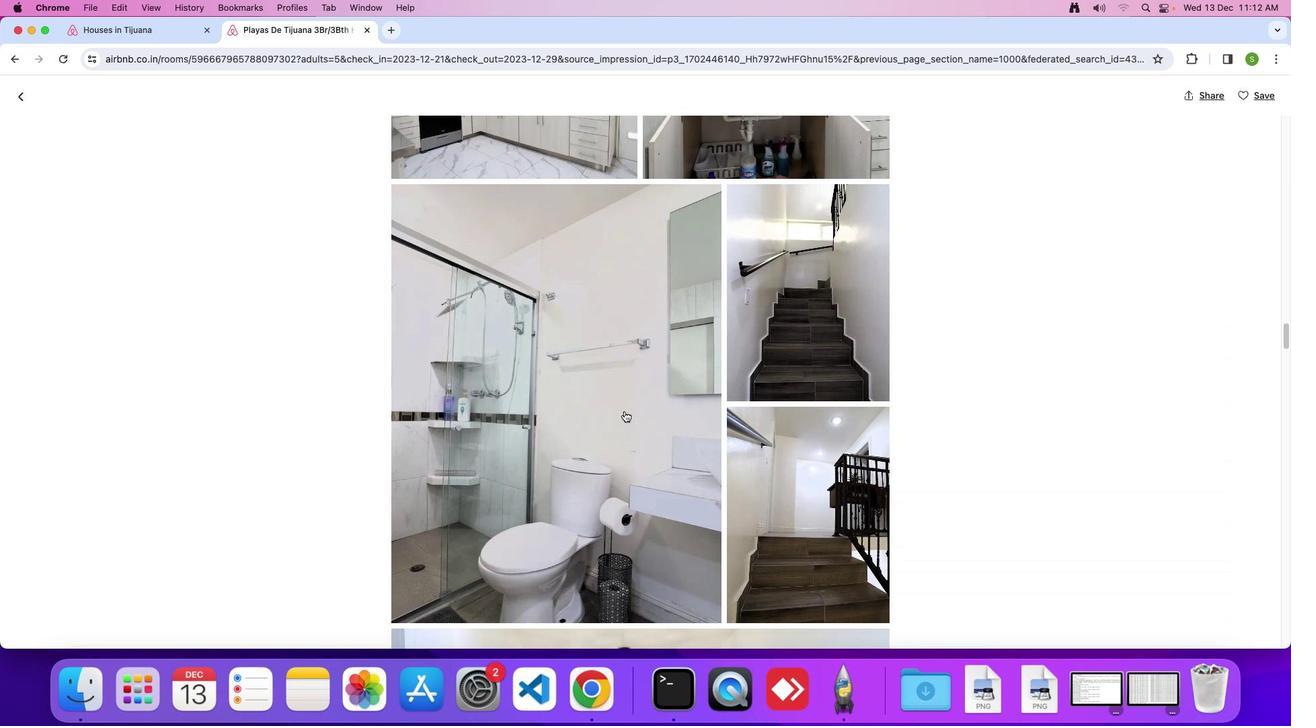 
Action: Mouse scrolled (624, 411) with delta (0, 0)
Screenshot: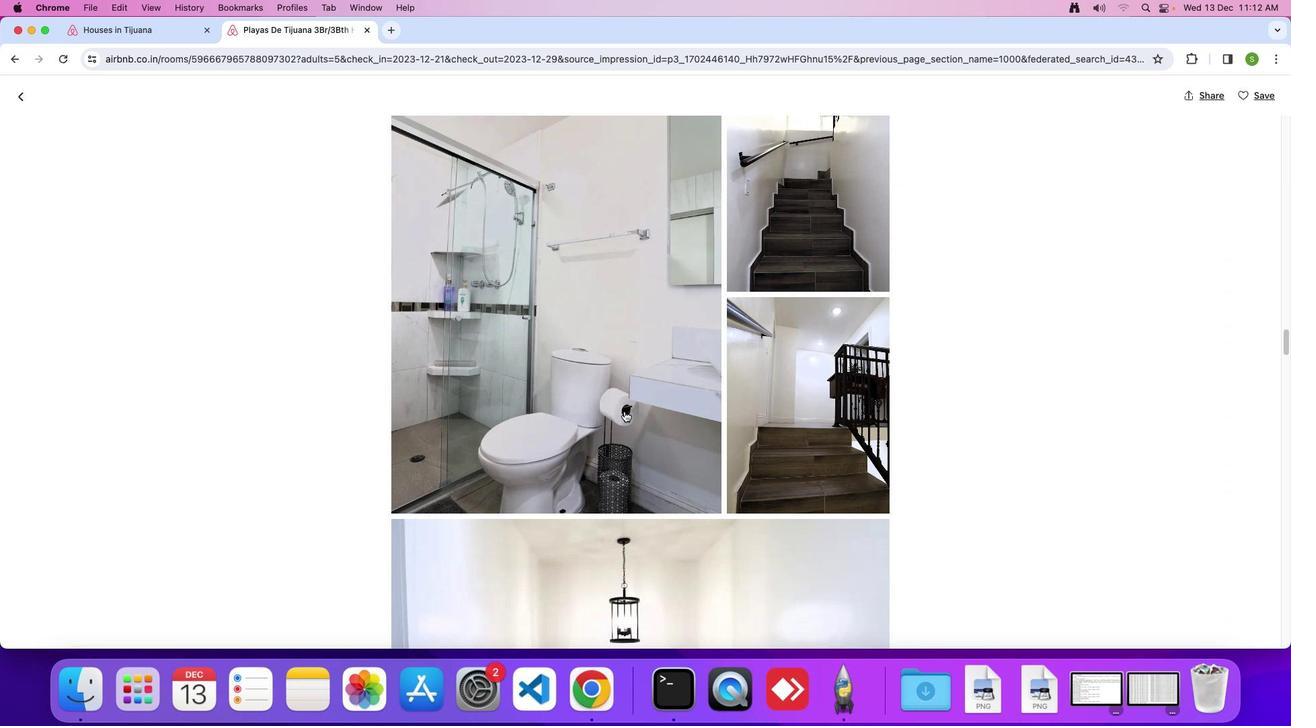 
Action: Mouse scrolled (624, 411) with delta (0, 0)
Screenshot: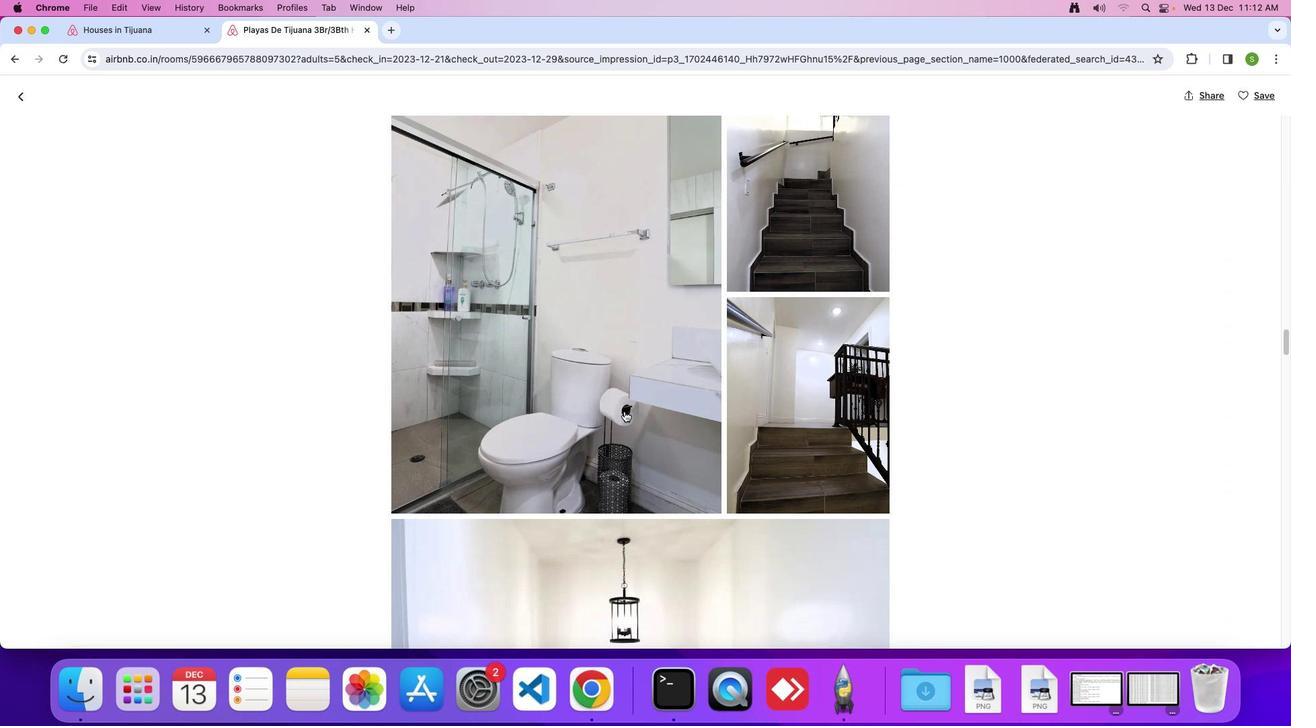 
Action: Mouse scrolled (624, 411) with delta (0, -2)
Screenshot: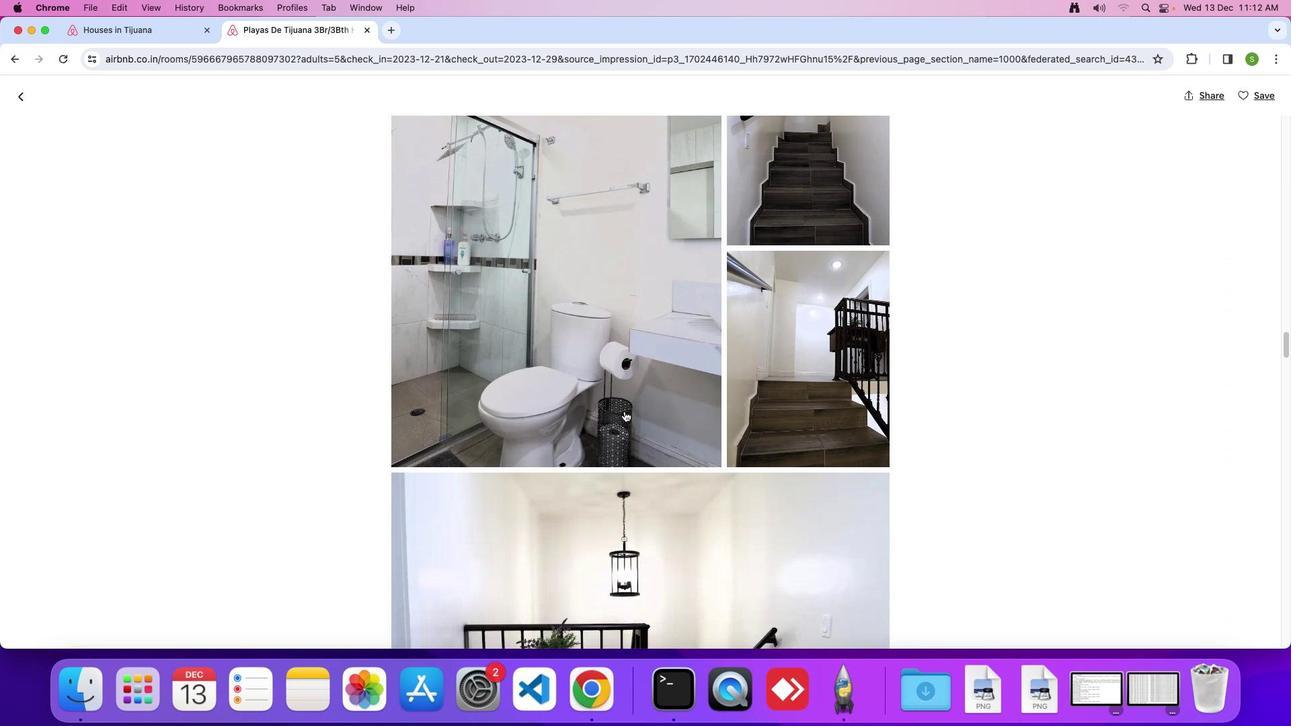 
Action: Mouse scrolled (624, 411) with delta (0, 0)
Screenshot: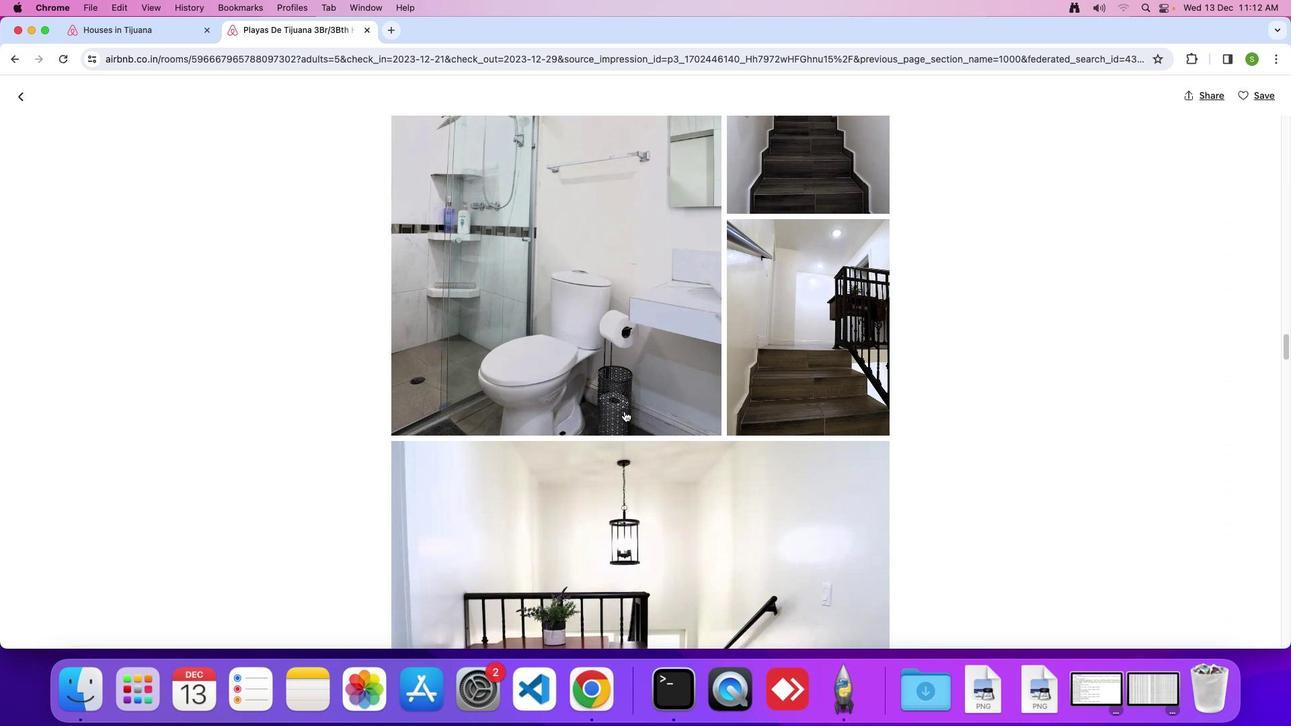 
Action: Mouse scrolled (624, 411) with delta (0, 0)
Screenshot: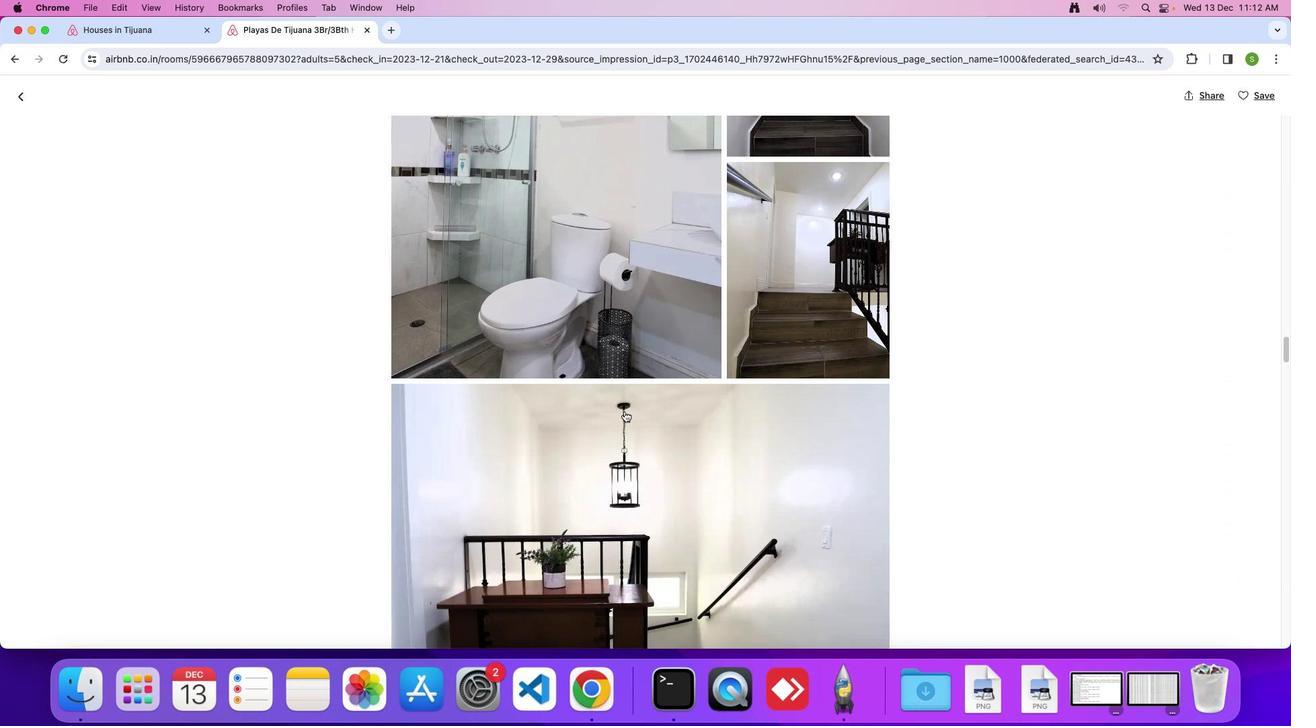 
Action: Mouse scrolled (624, 411) with delta (0, -2)
Screenshot: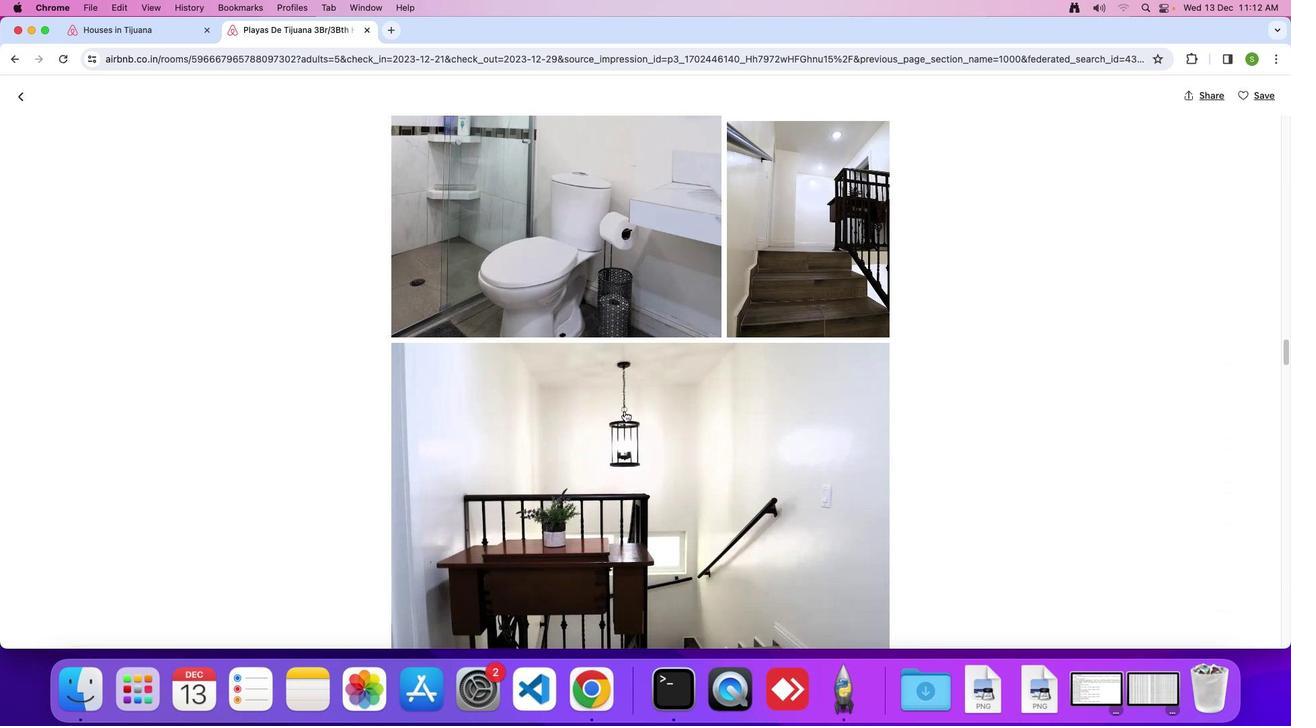 
Action: Mouse scrolled (624, 411) with delta (0, 0)
Screenshot: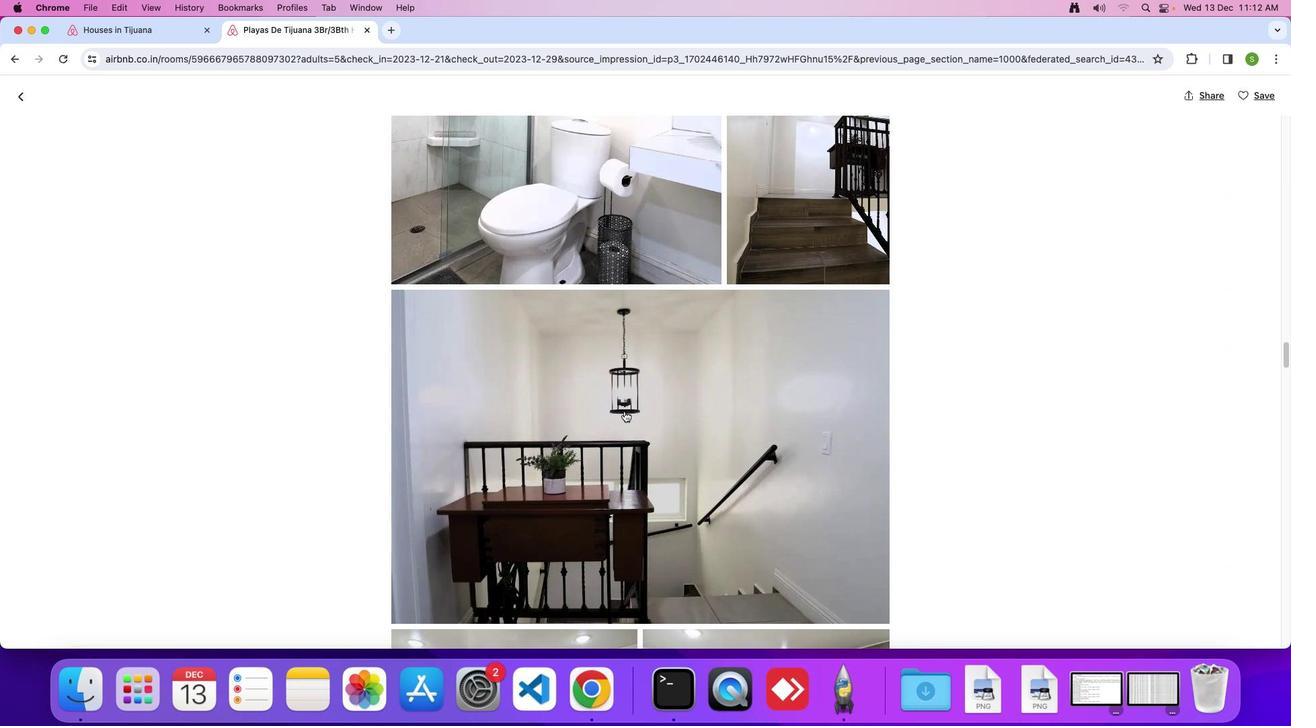 
Action: Mouse scrolled (624, 411) with delta (0, 0)
Screenshot: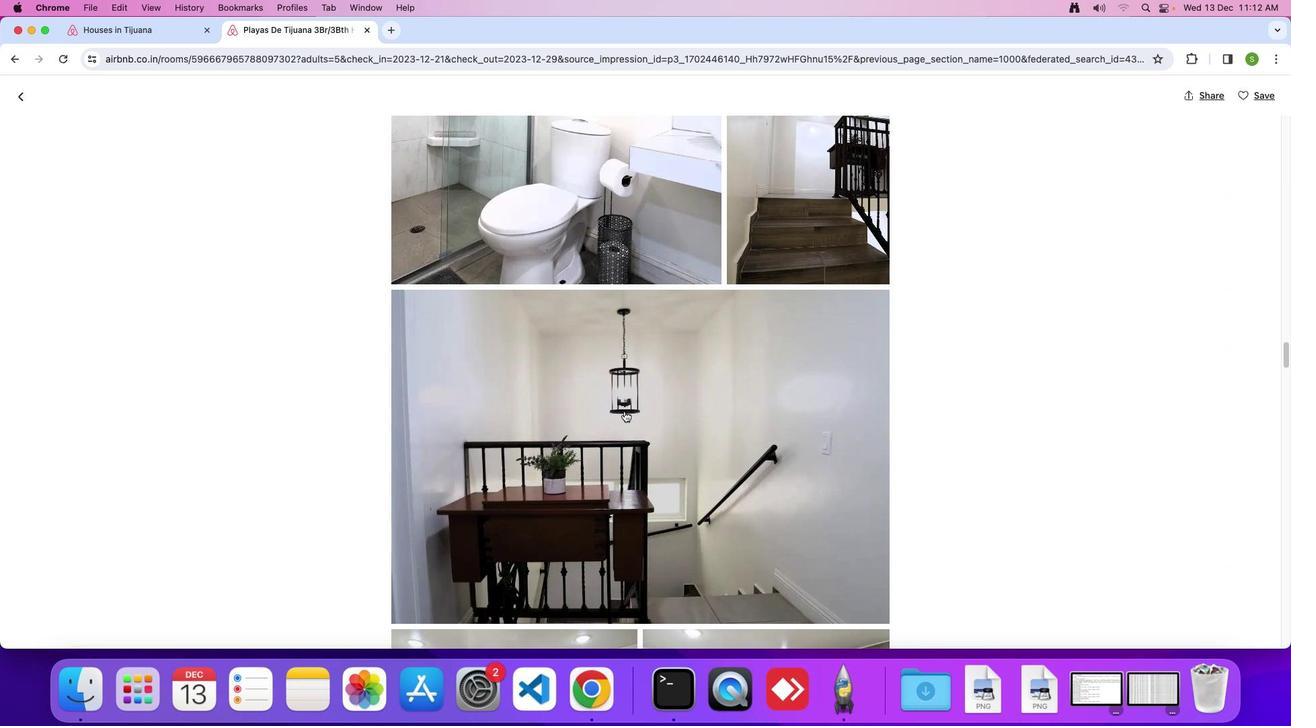 
Action: Mouse scrolled (624, 411) with delta (0, -2)
Screenshot: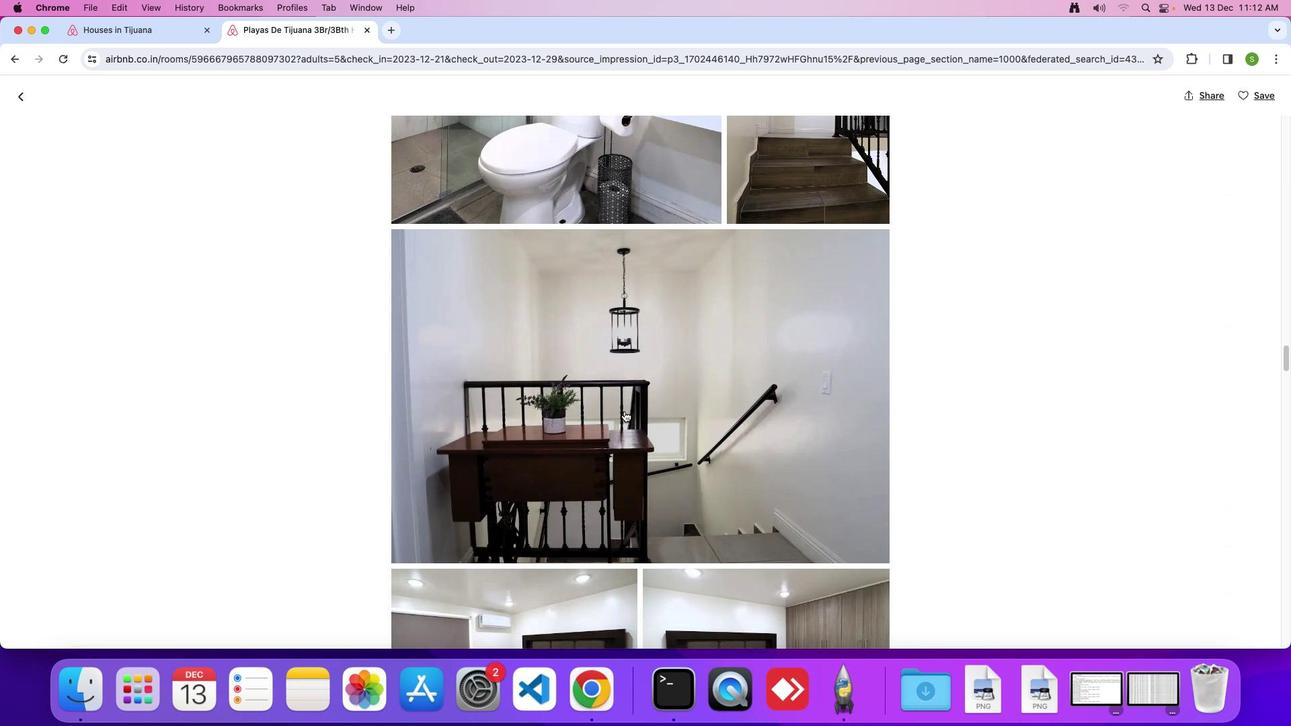 
Action: Mouse scrolled (624, 411) with delta (0, 0)
Screenshot: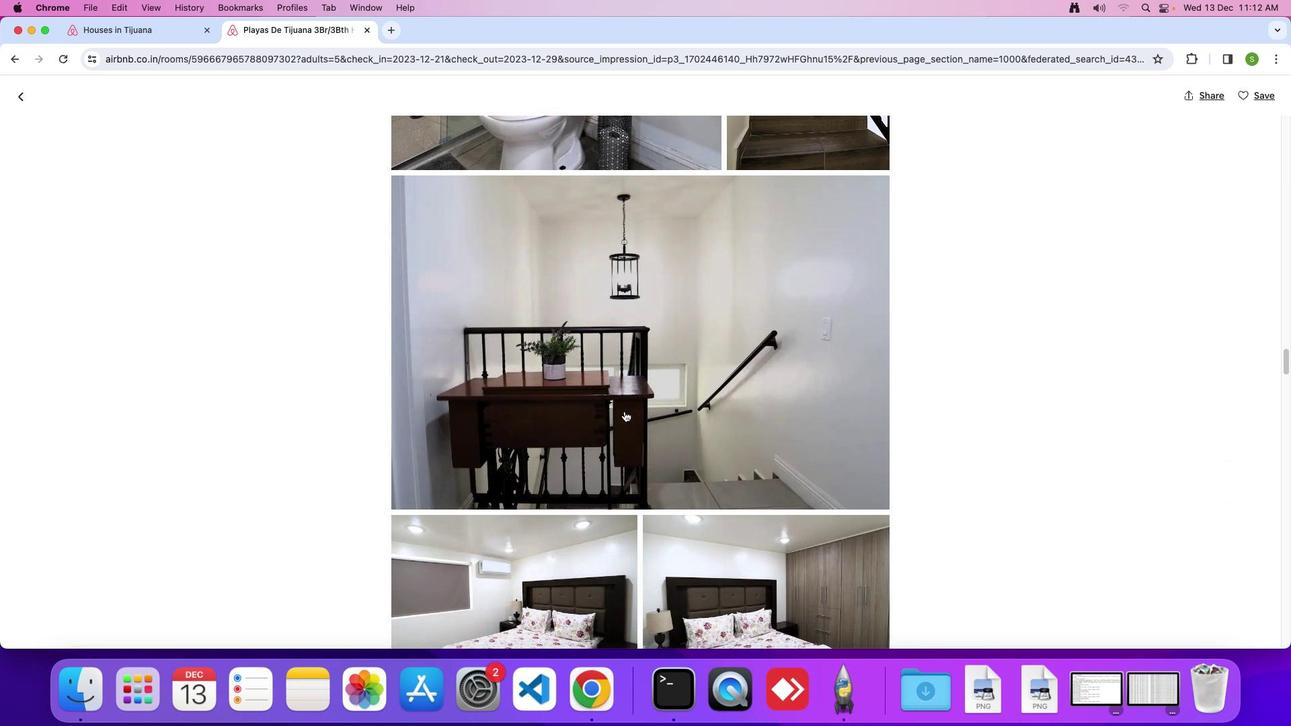 
Action: Mouse scrolled (624, 411) with delta (0, 0)
Screenshot: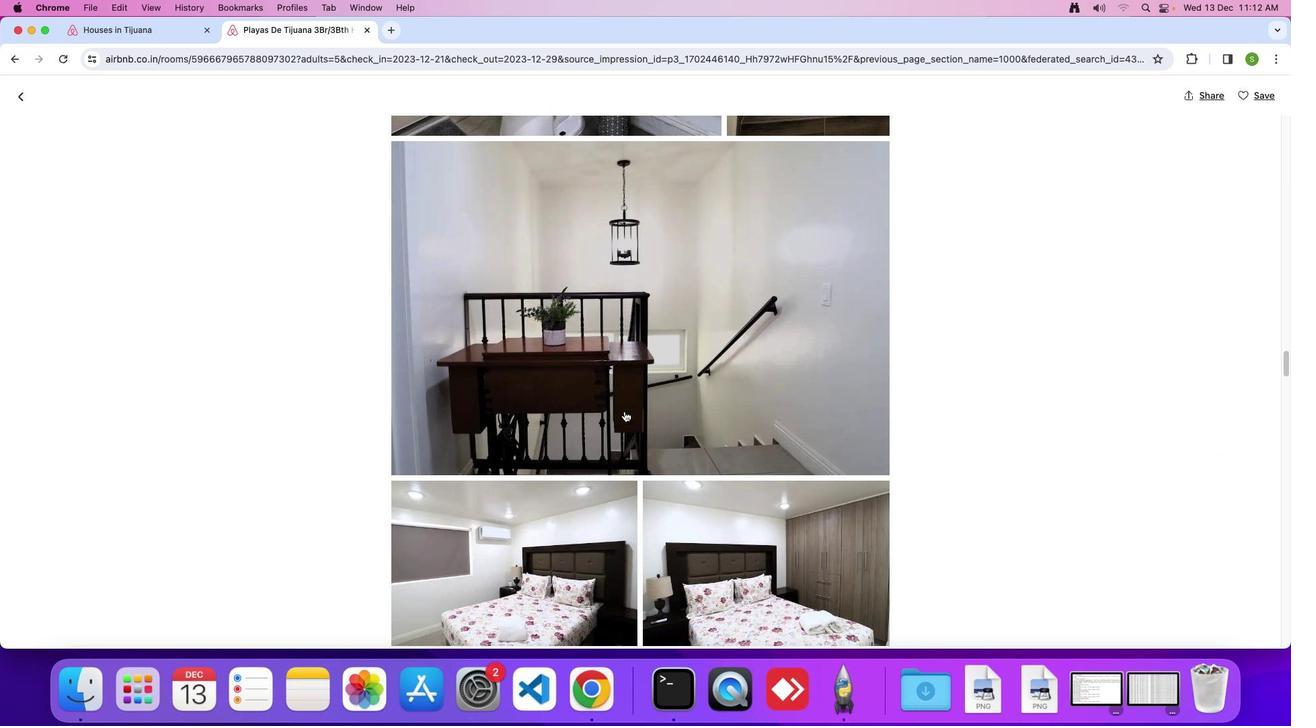 
Action: Mouse scrolled (624, 411) with delta (0, -2)
Screenshot: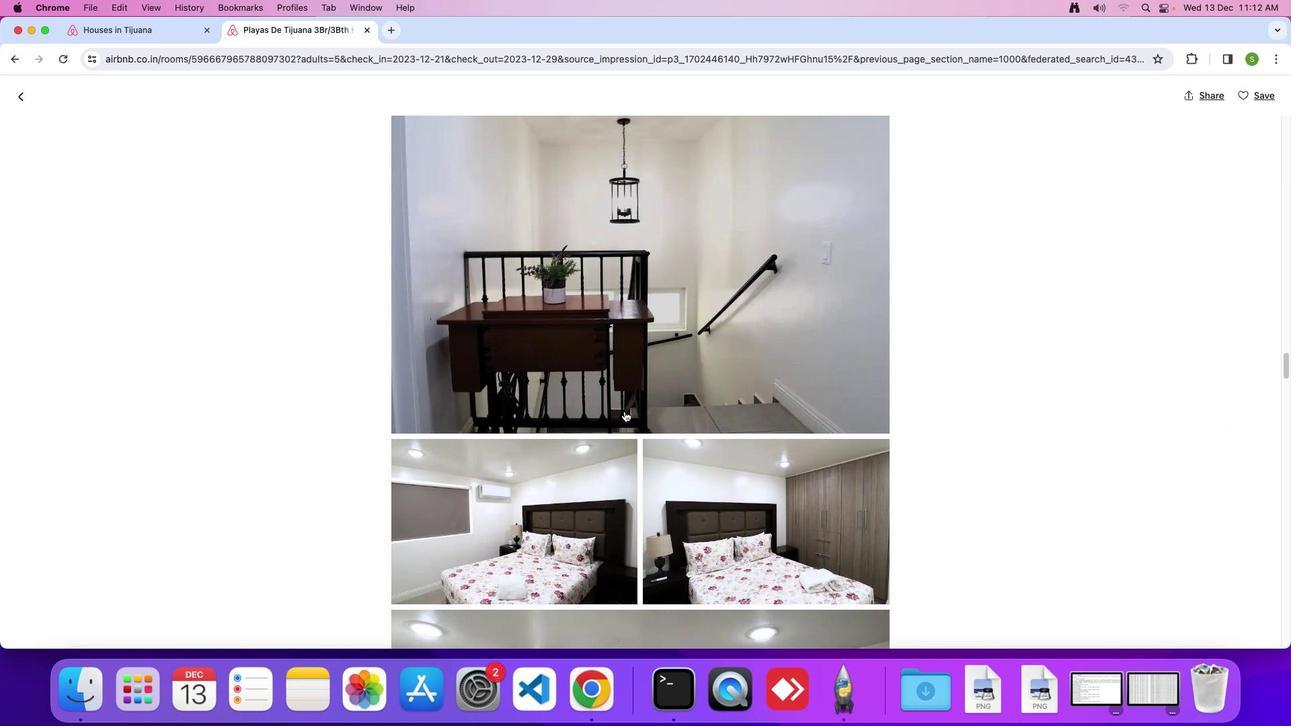 
Action: Mouse scrolled (624, 411) with delta (0, 0)
Screenshot: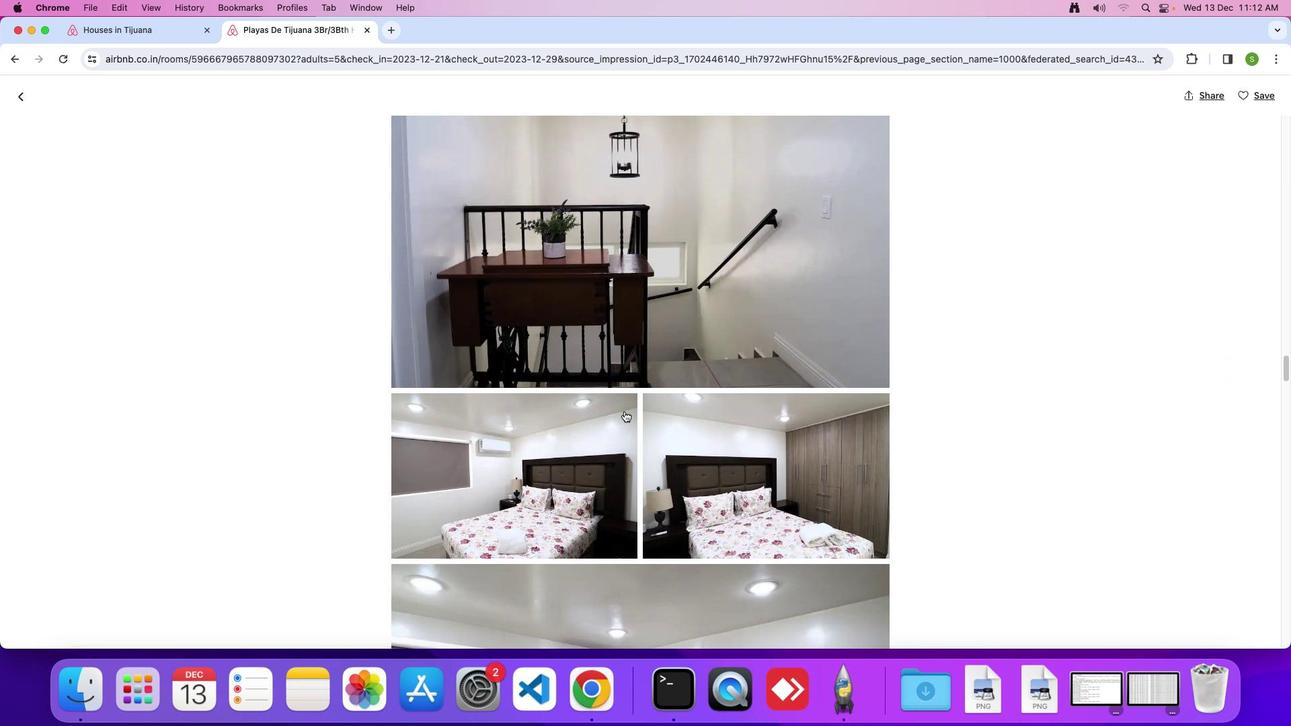 
Action: Mouse scrolled (624, 411) with delta (0, 0)
Screenshot: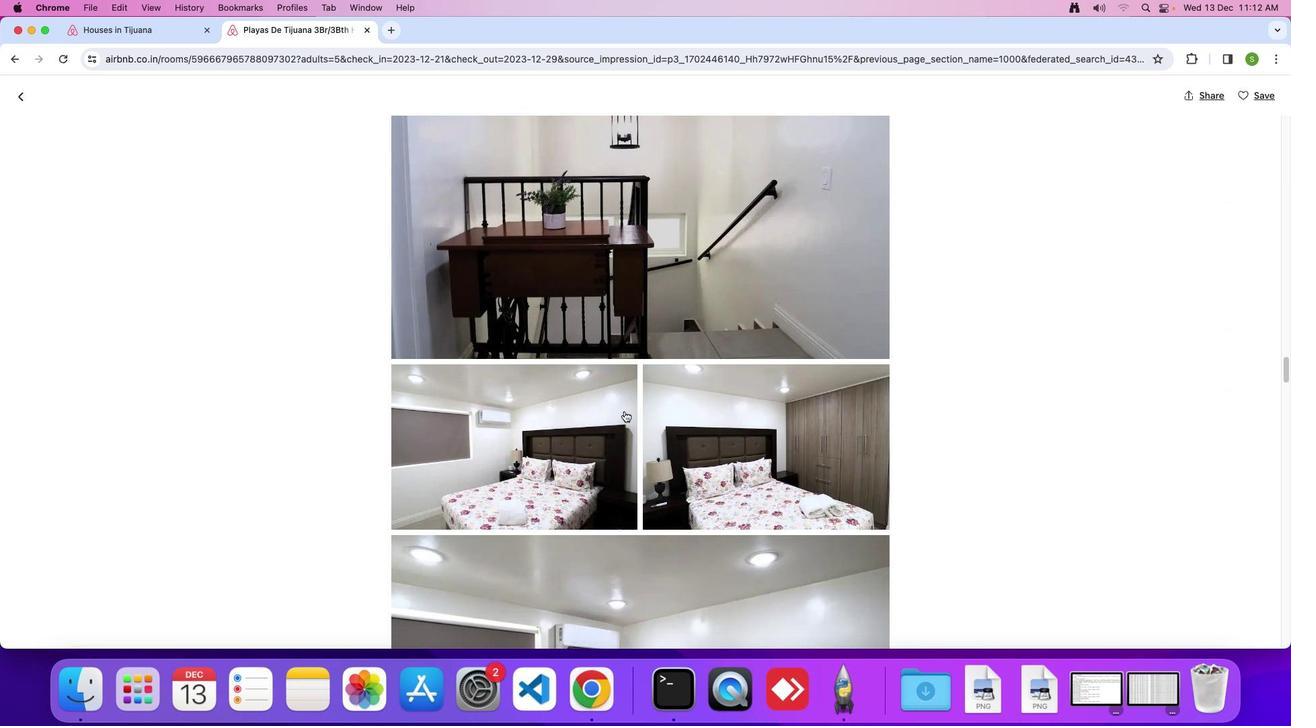 
Action: Mouse scrolled (624, 411) with delta (0, -2)
Screenshot: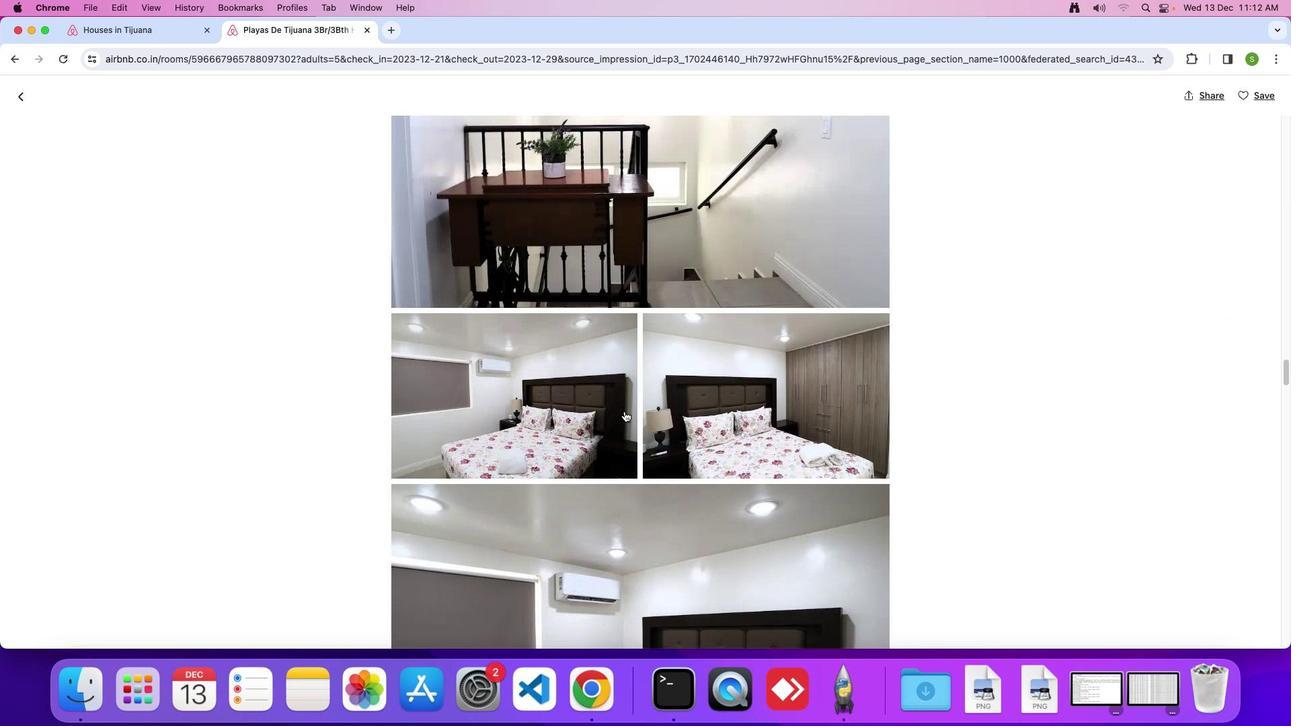 
Action: Mouse scrolled (624, 411) with delta (0, 0)
Screenshot: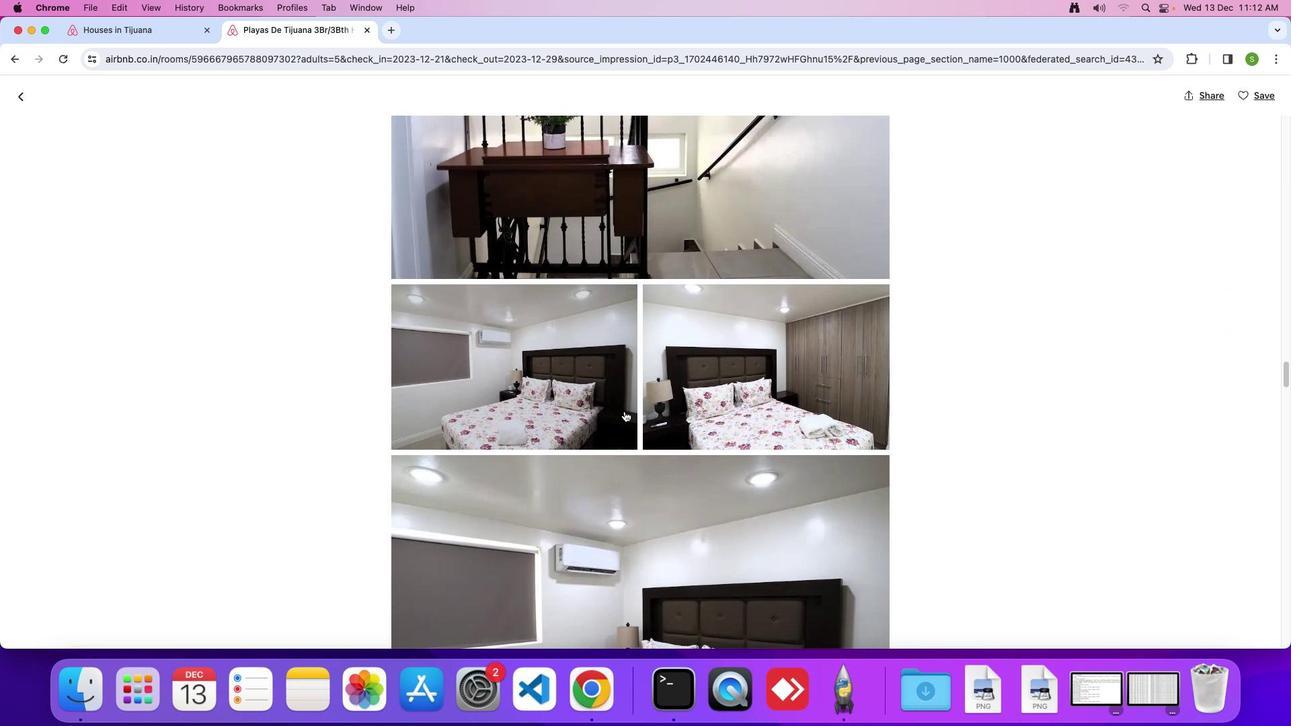 
Action: Mouse scrolled (624, 411) with delta (0, 0)
Screenshot: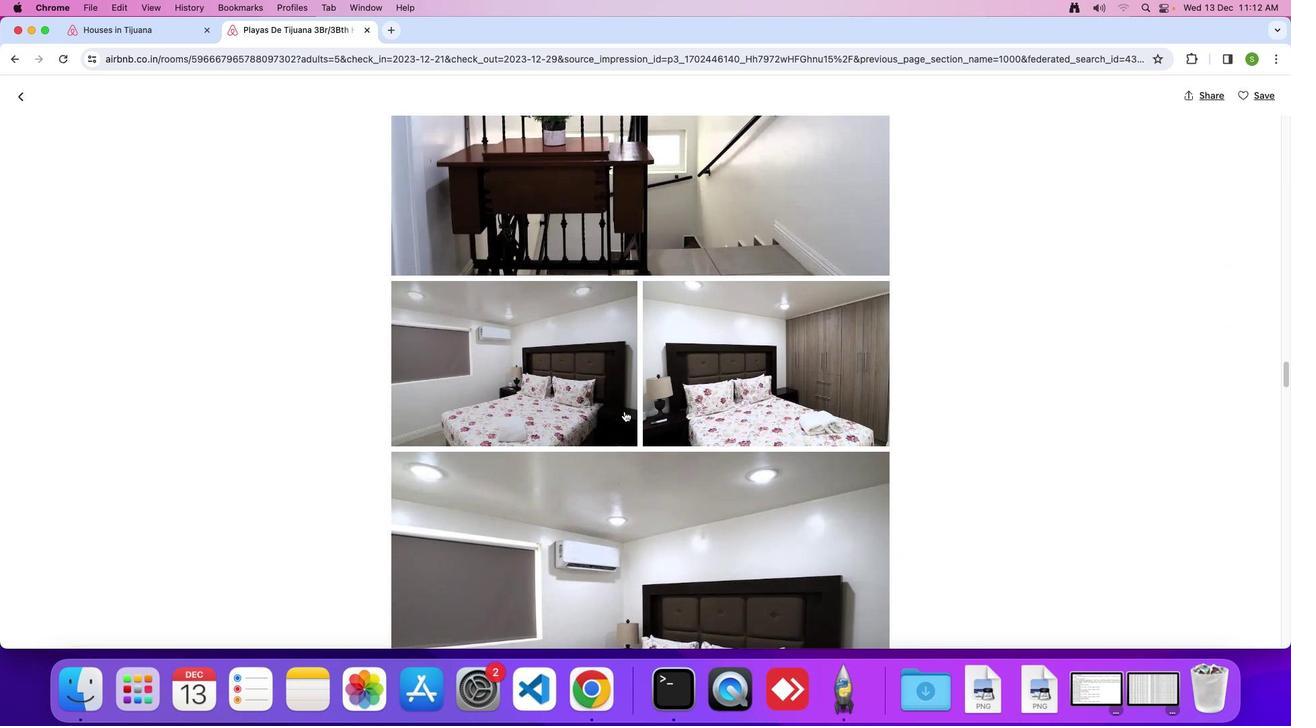 
Action: Mouse scrolled (624, 411) with delta (0, 0)
Screenshot: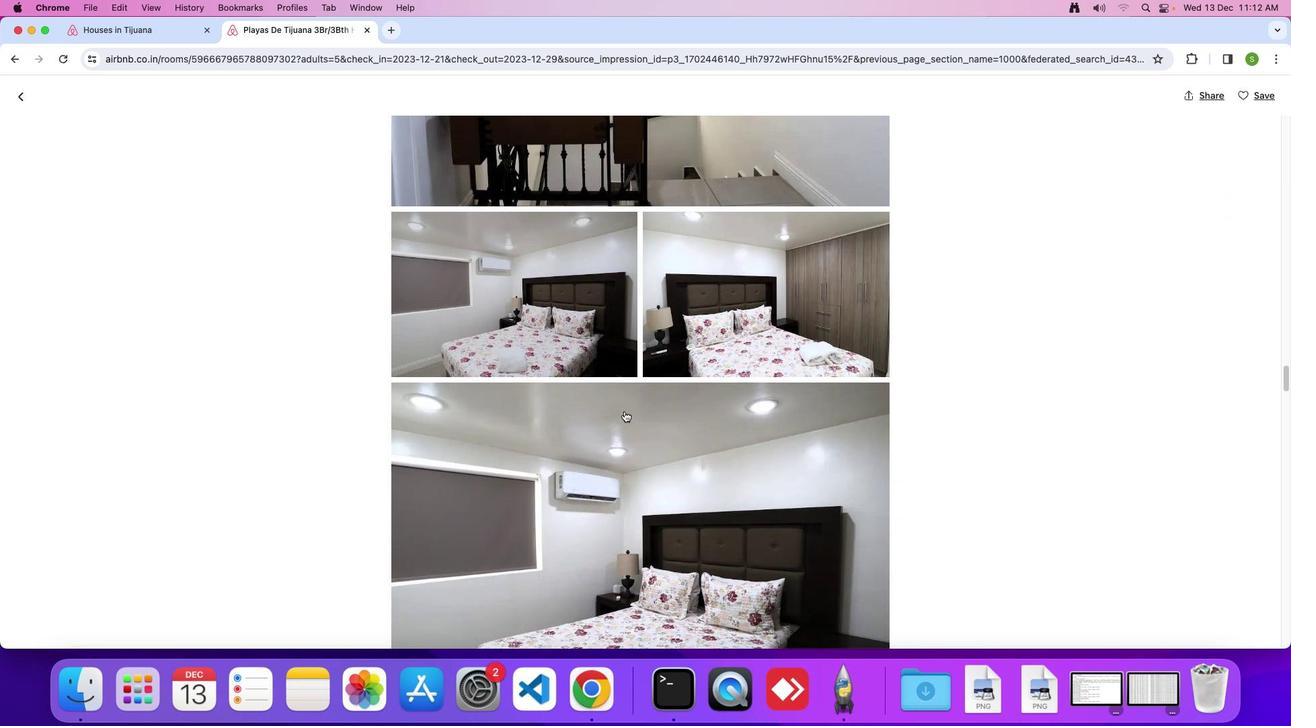 
Action: Mouse scrolled (624, 411) with delta (0, 0)
Screenshot: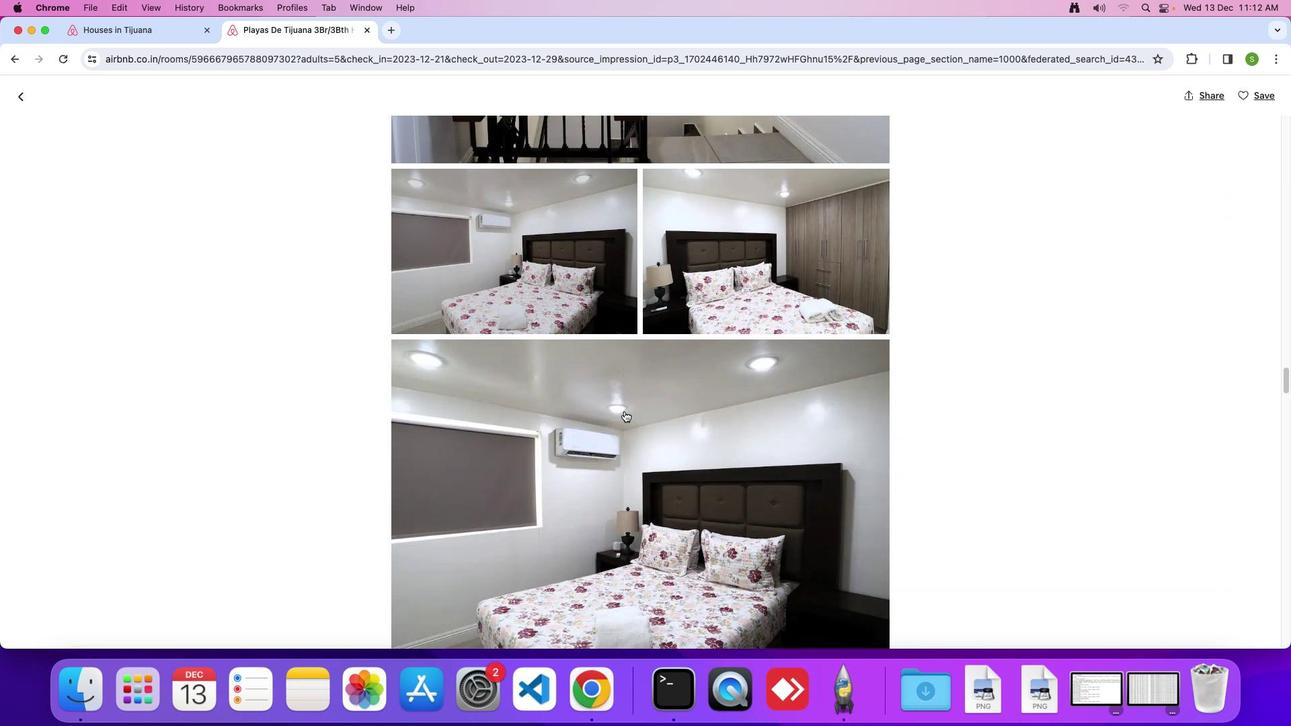 
Action: Mouse scrolled (624, 411) with delta (0, -2)
Screenshot: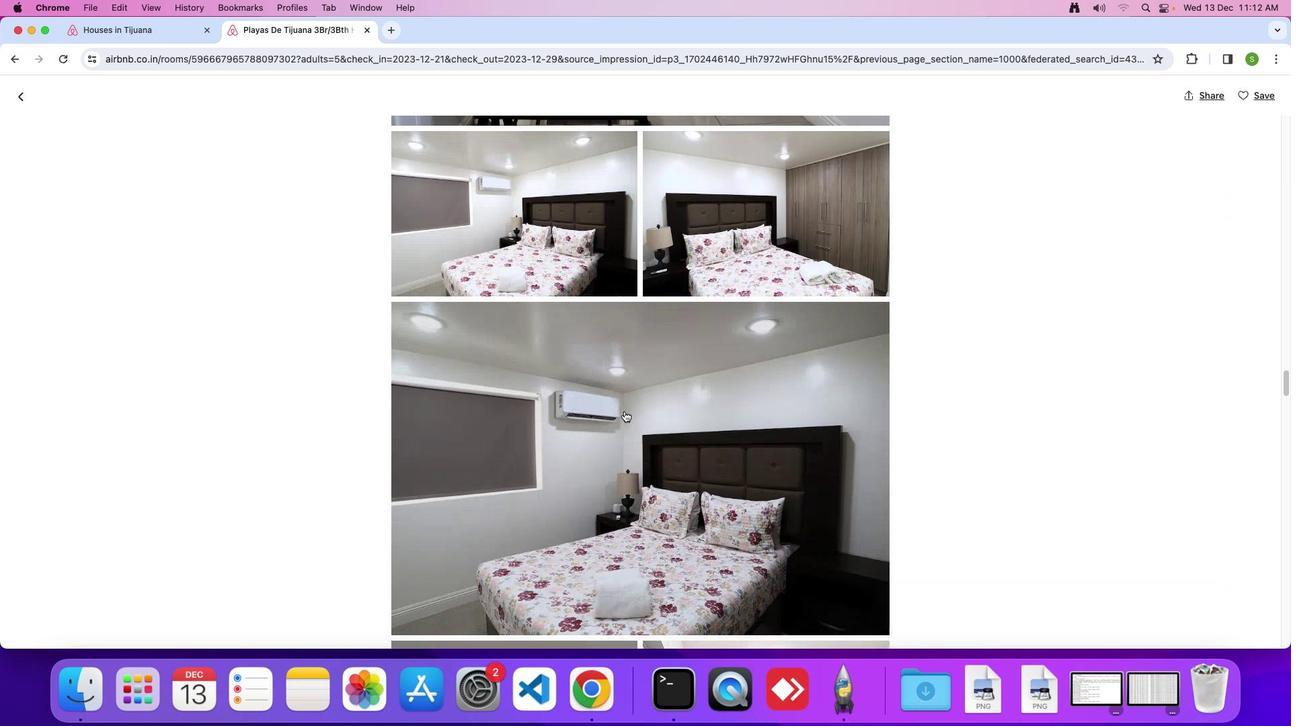 
Action: Mouse scrolled (624, 411) with delta (0, 0)
Screenshot: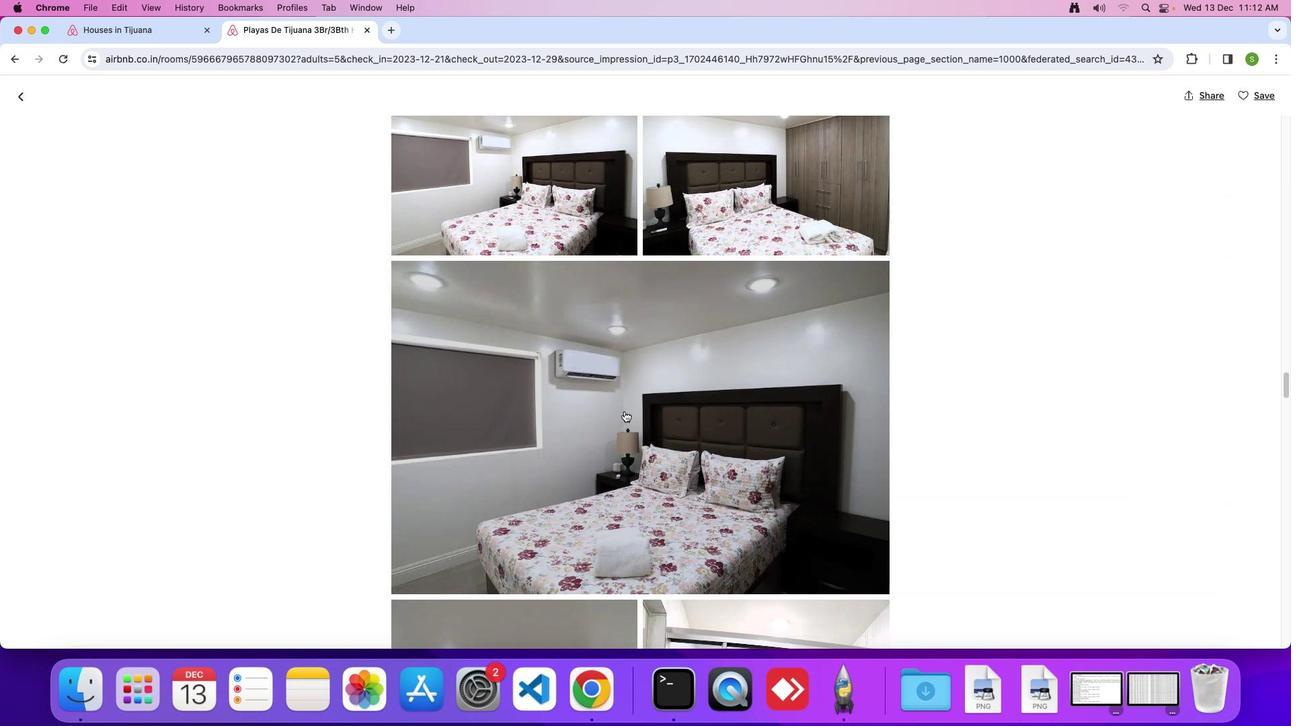 
Action: Mouse scrolled (624, 411) with delta (0, 0)
Screenshot: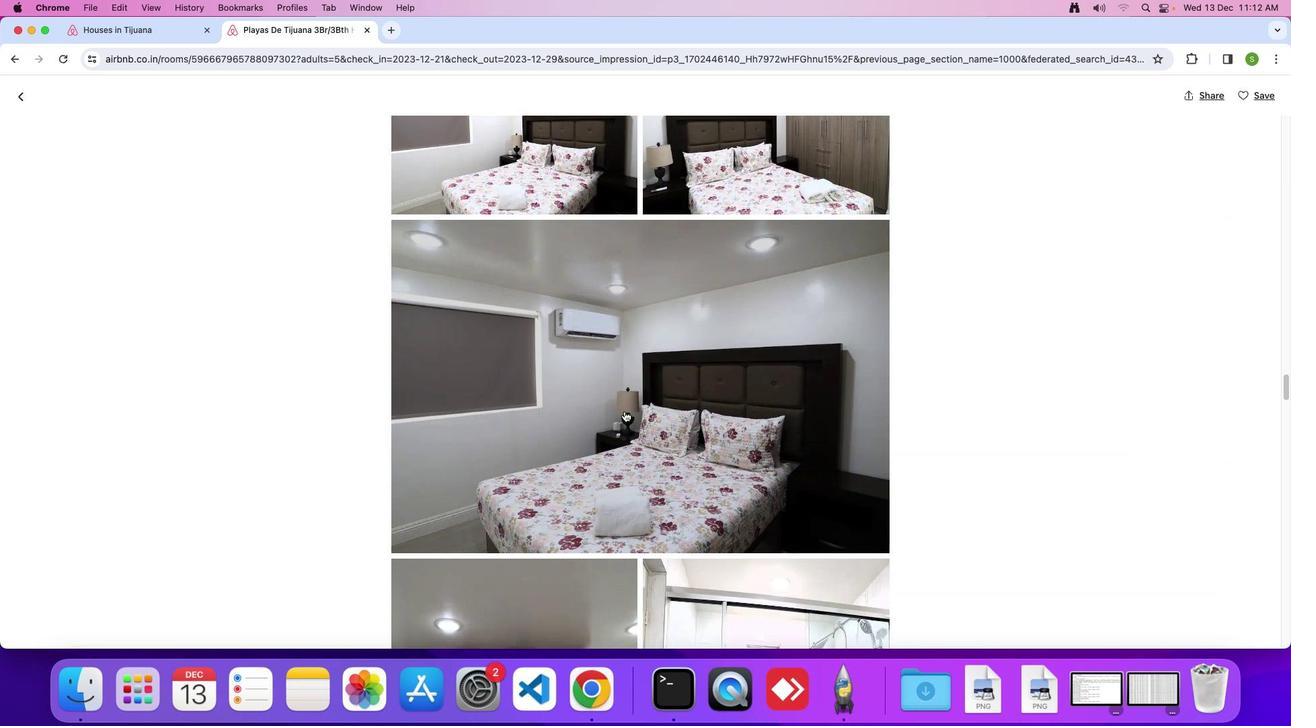 
Action: Mouse scrolled (624, 411) with delta (0, -2)
Screenshot: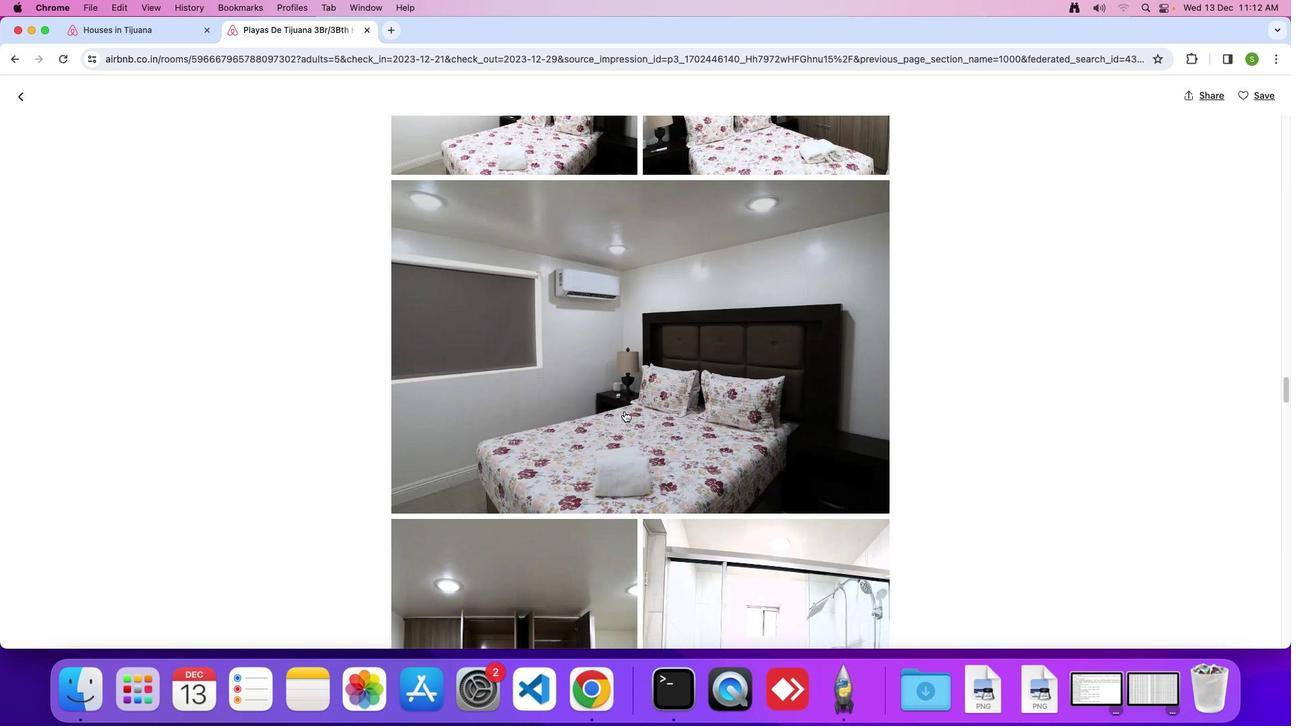 
Action: Mouse scrolled (624, 411) with delta (0, 0)
Screenshot: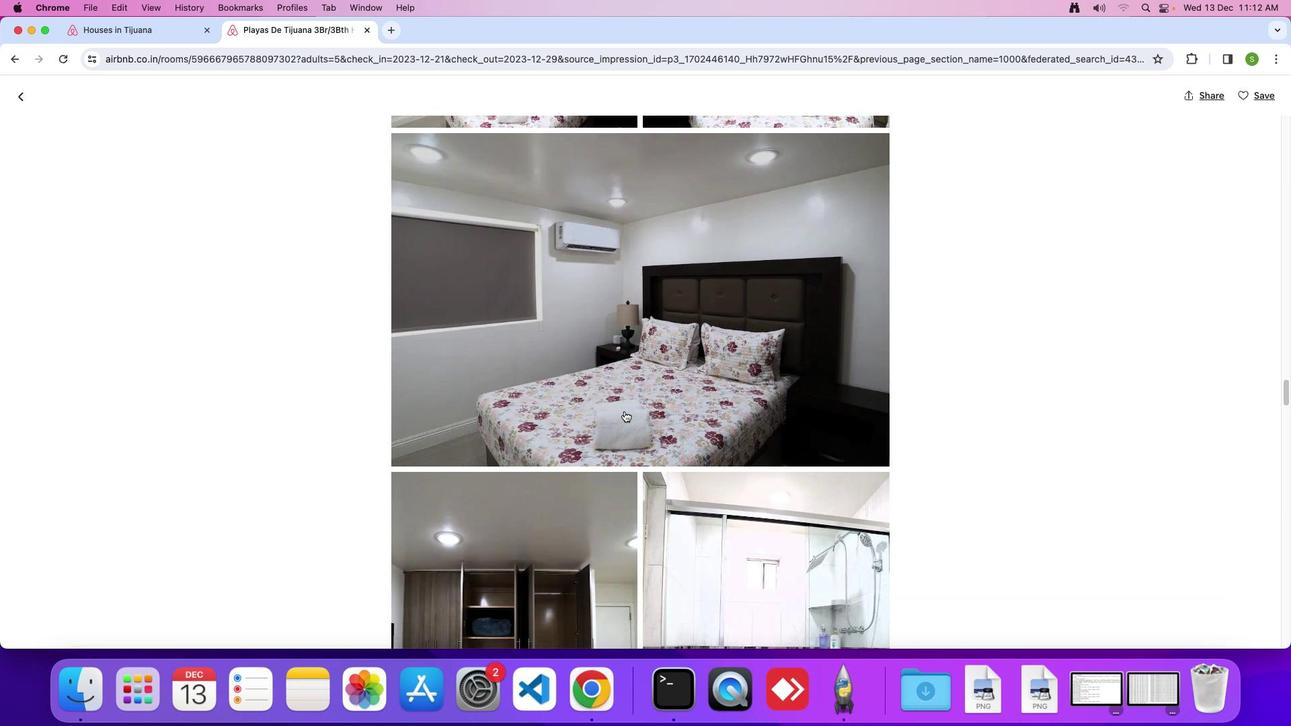 
Action: Mouse scrolled (624, 411) with delta (0, 0)
Screenshot: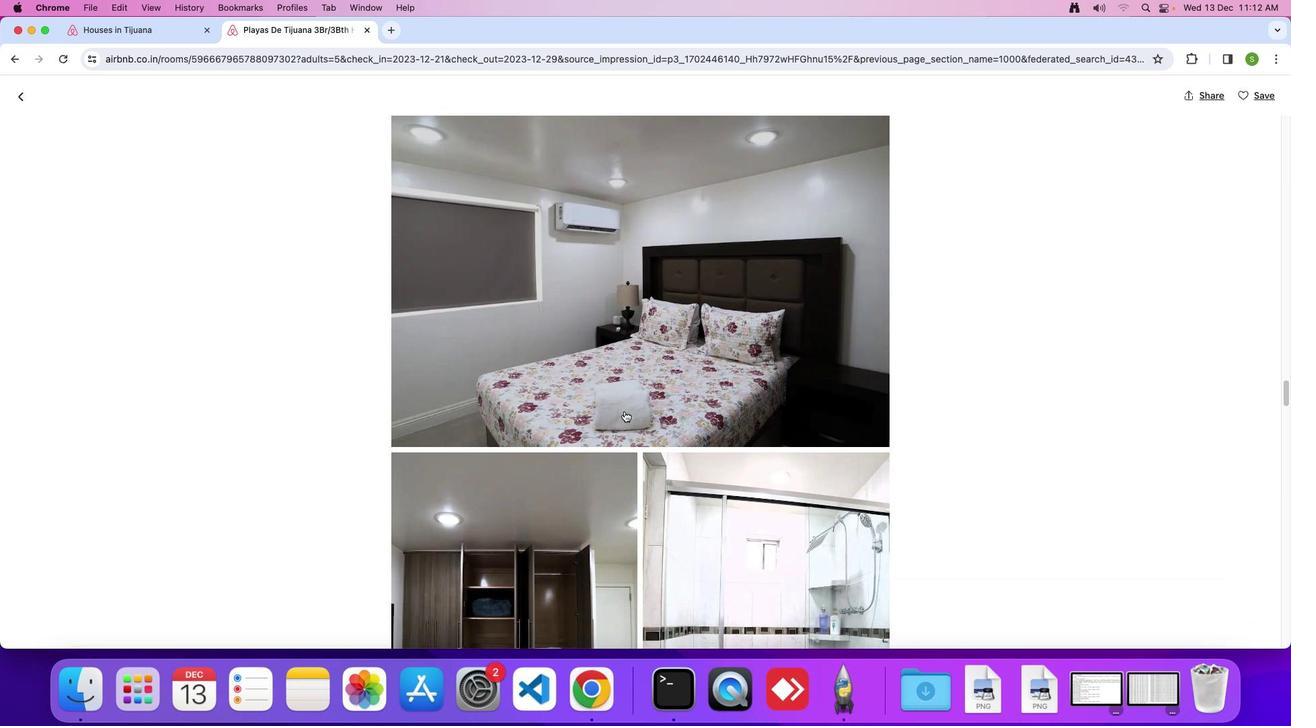 
Action: Mouse scrolled (624, 411) with delta (0, -2)
Screenshot: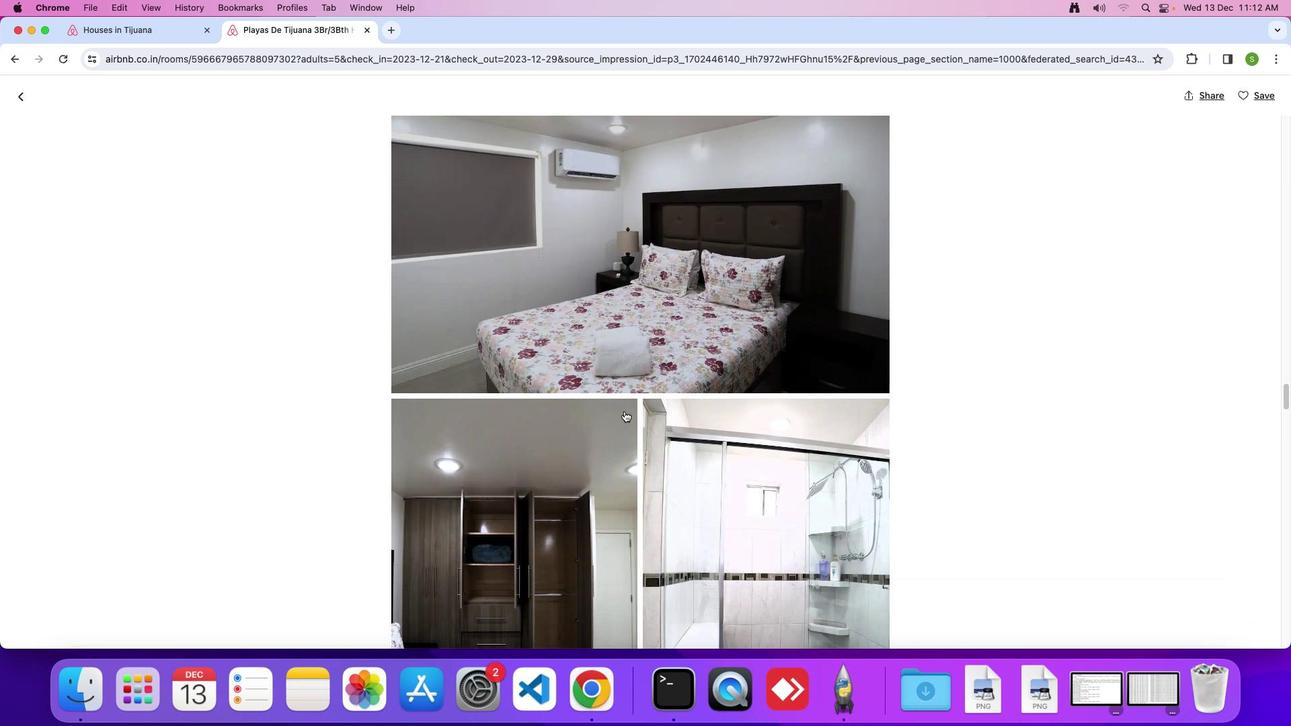 
Action: Mouse scrolled (624, 411) with delta (0, 0)
Screenshot: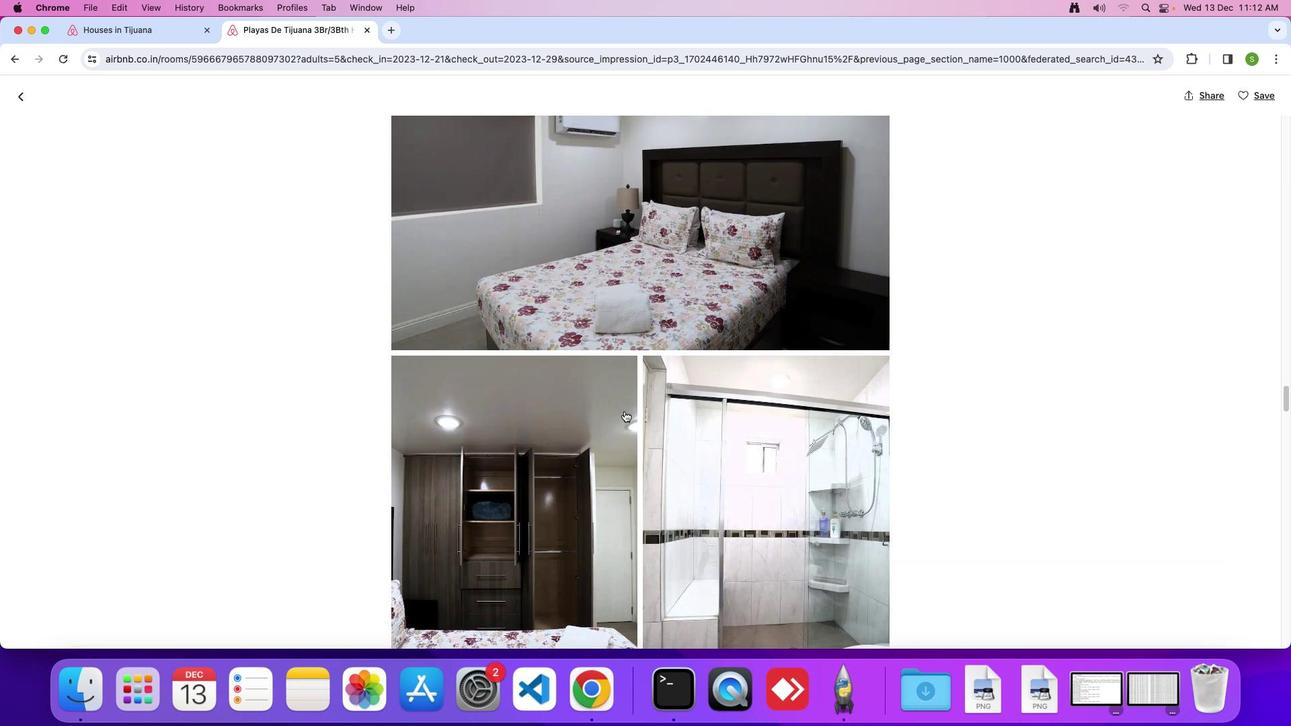 
Action: Mouse scrolled (624, 411) with delta (0, 0)
Screenshot: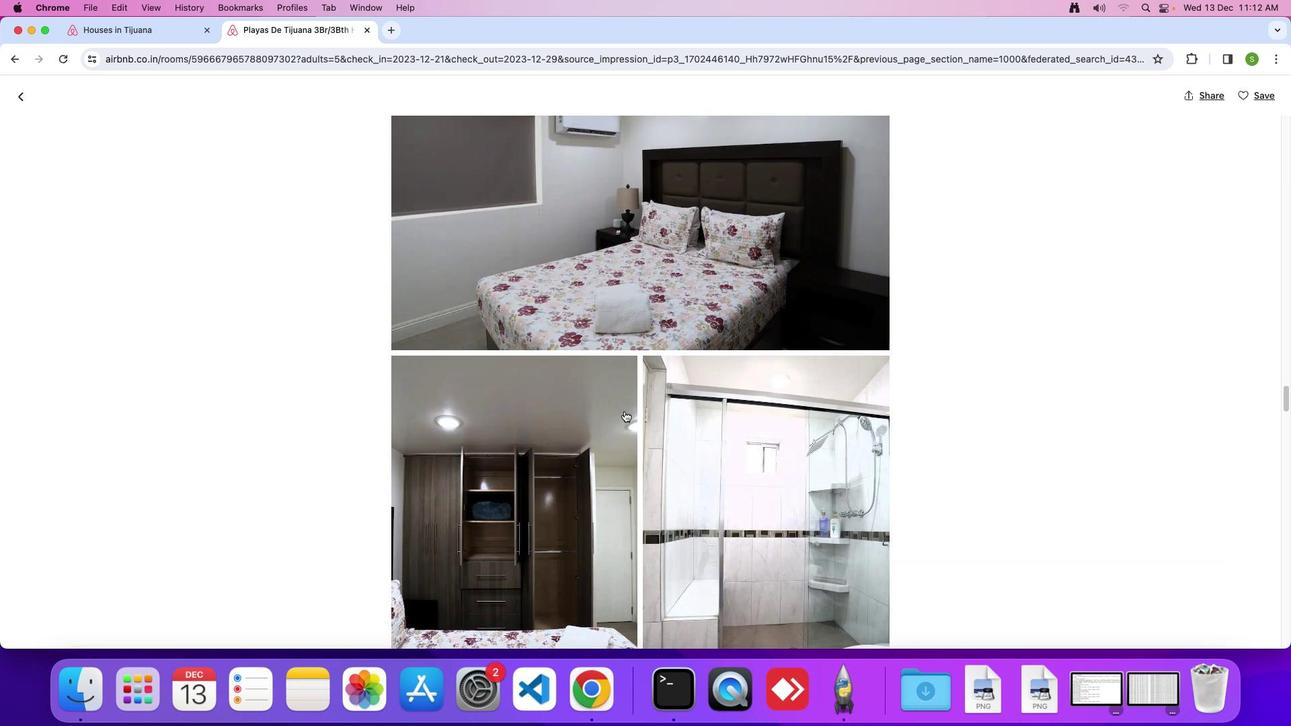 
Action: Mouse scrolled (624, 411) with delta (0, 0)
Screenshot: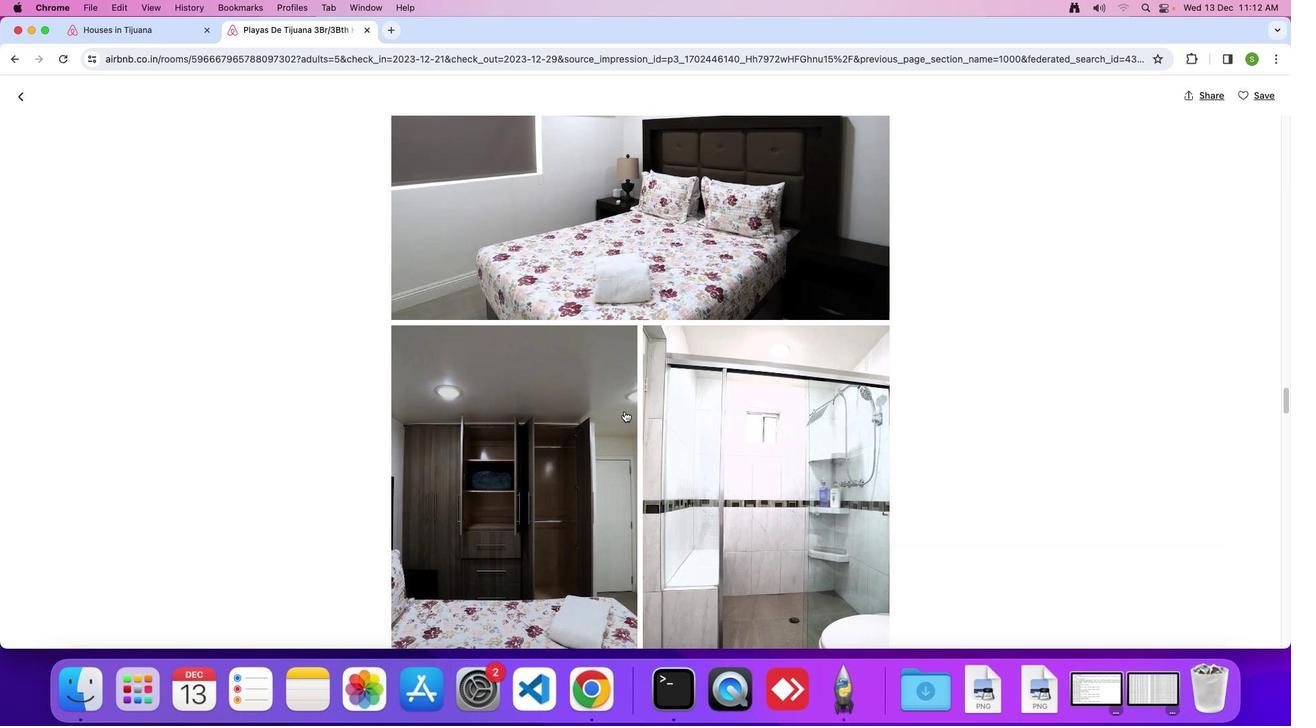 
Action: Mouse scrolled (624, 411) with delta (0, 0)
Screenshot: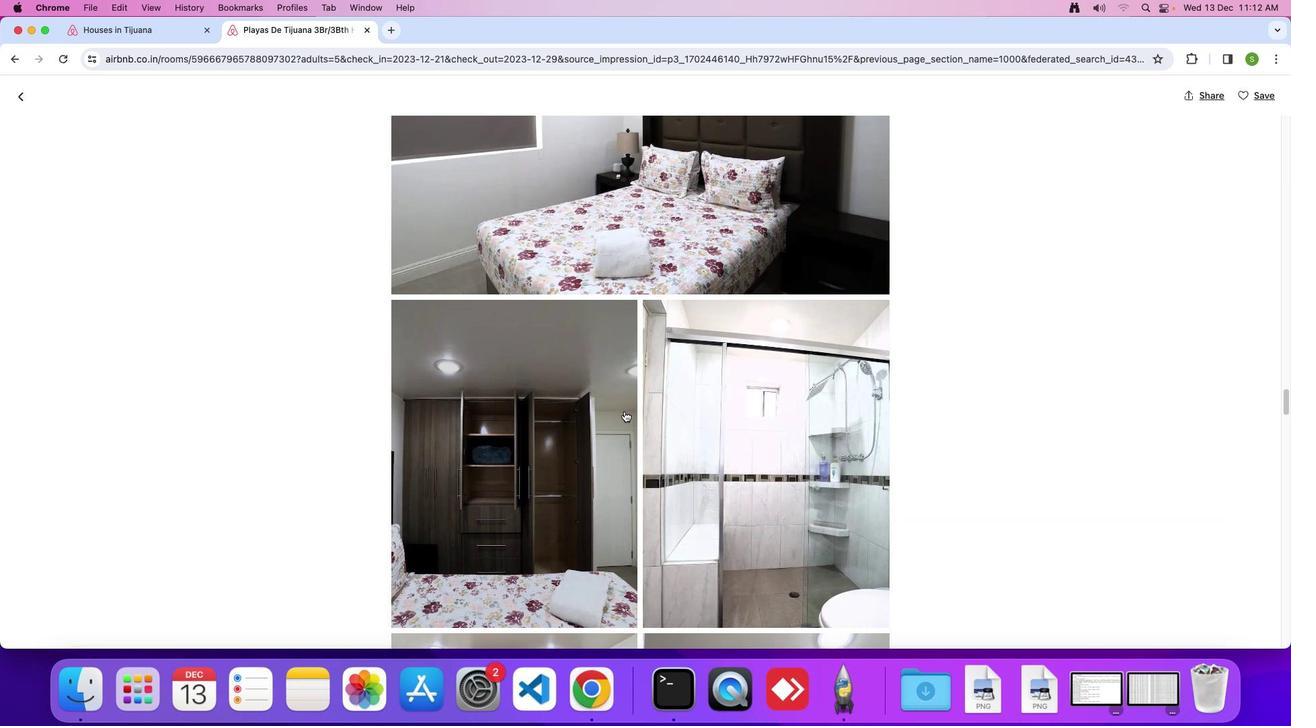 
Action: Mouse scrolled (624, 411) with delta (0, -2)
Screenshot: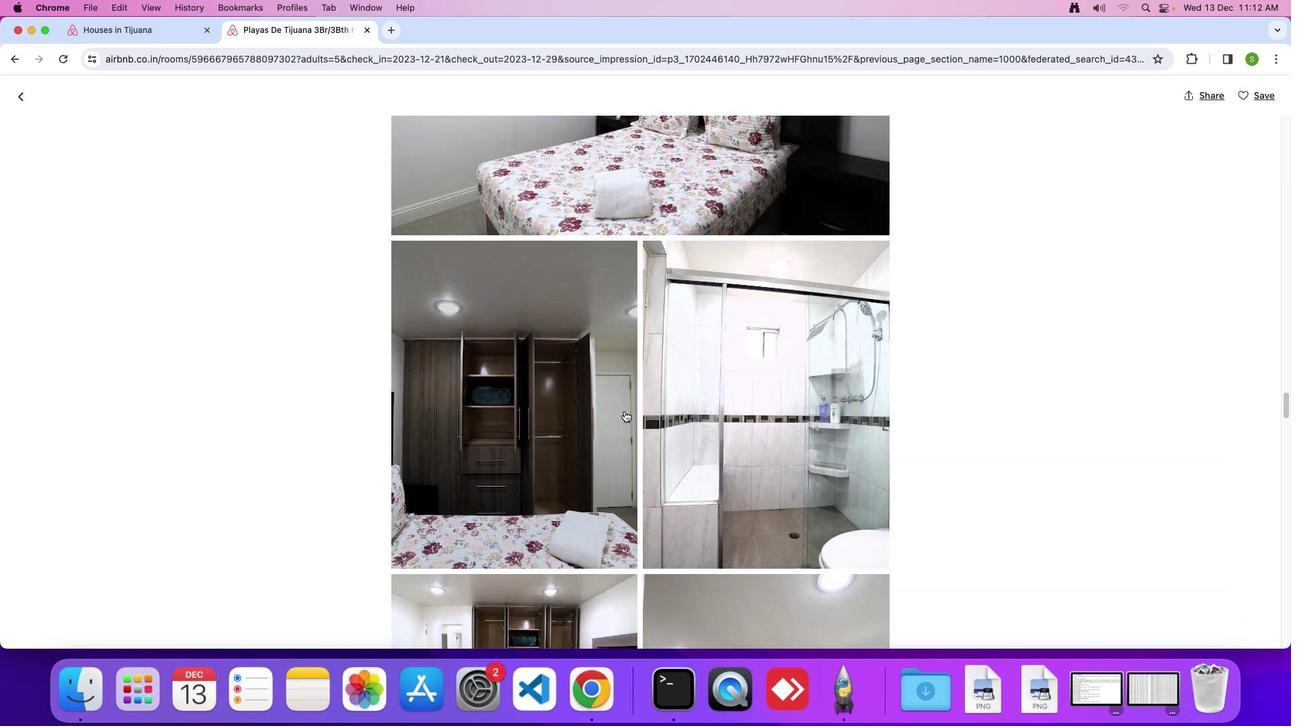 
Action: Mouse scrolled (624, 411) with delta (0, 0)
Screenshot: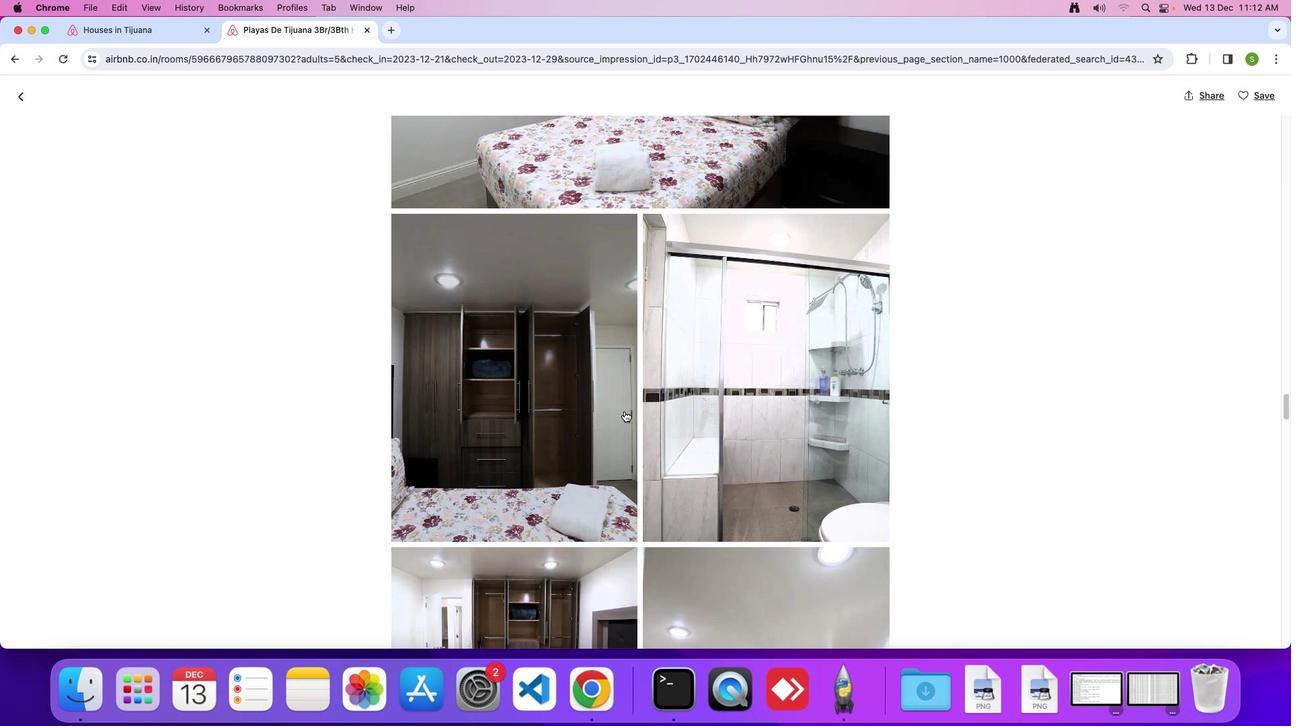 
Action: Mouse scrolled (624, 411) with delta (0, 0)
Screenshot: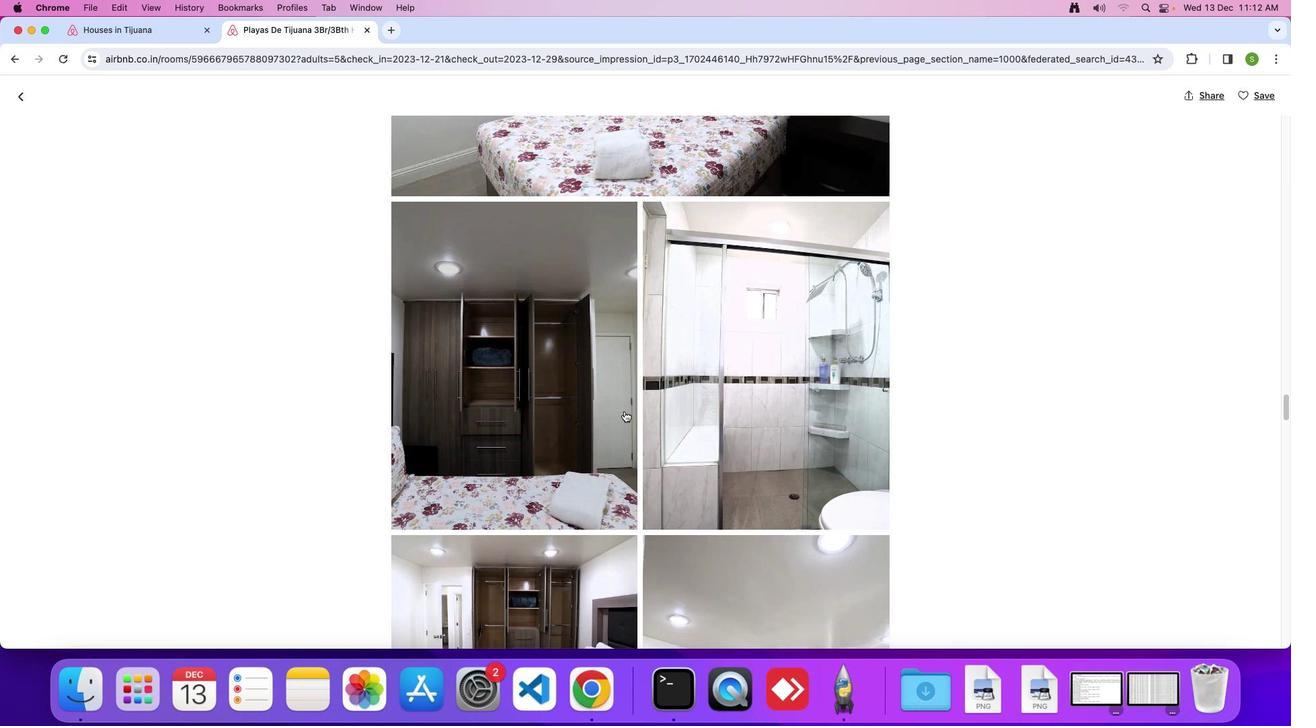 
Action: Mouse scrolled (624, 411) with delta (0, -1)
